 Task: Add kitchen and dining items to your Amazon cart, including bakeware, a casserole, a cutlery holder, and a dinner set.
Action: Mouse moved to (730, 77)
Screenshot: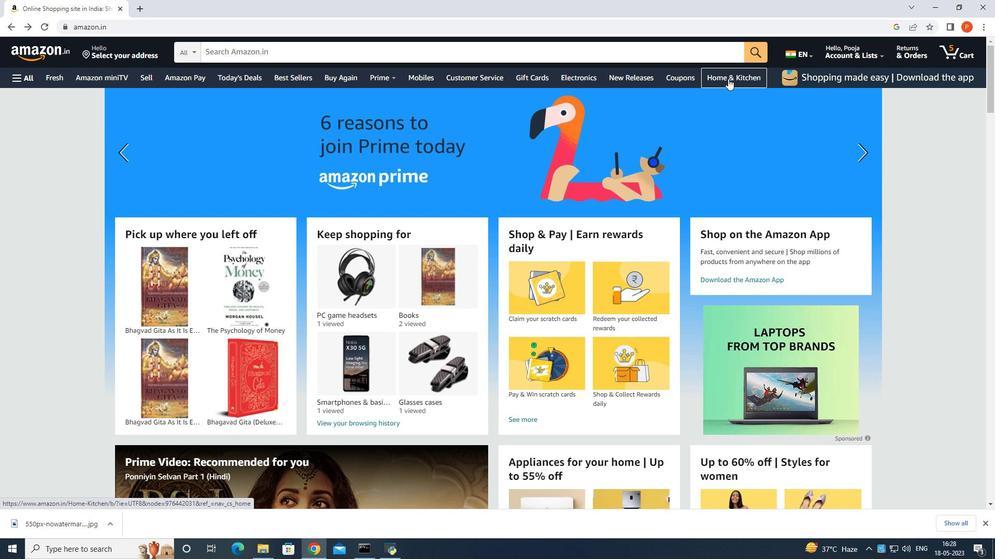 
Action: Mouse pressed left at (730, 77)
Screenshot: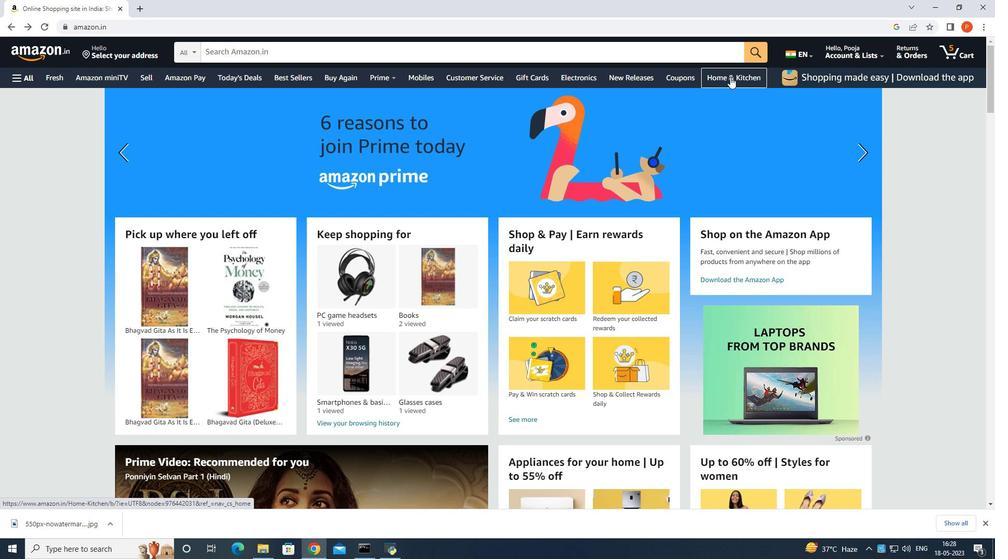 
Action: Mouse moved to (463, 236)
Screenshot: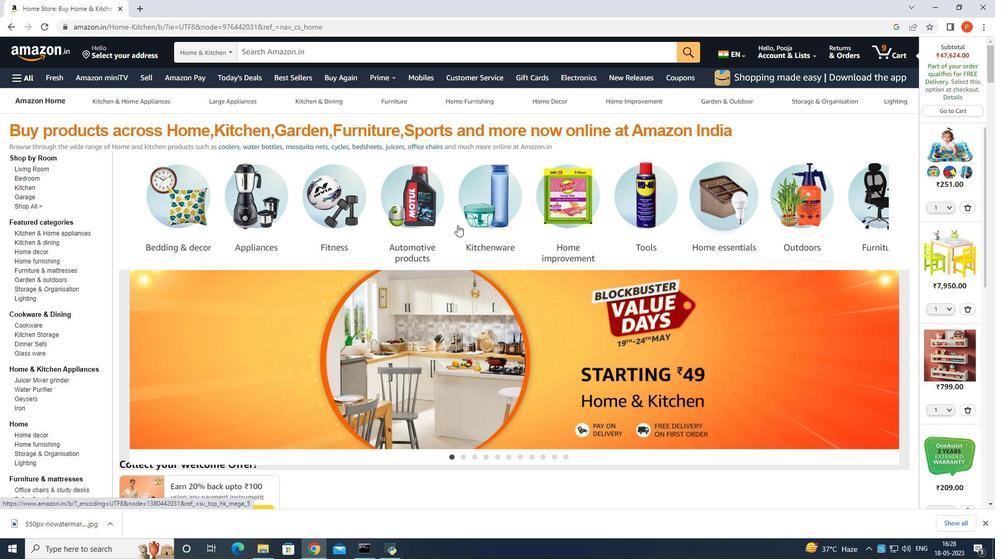 
Action: Mouse scrolled (463, 236) with delta (0, 0)
Screenshot: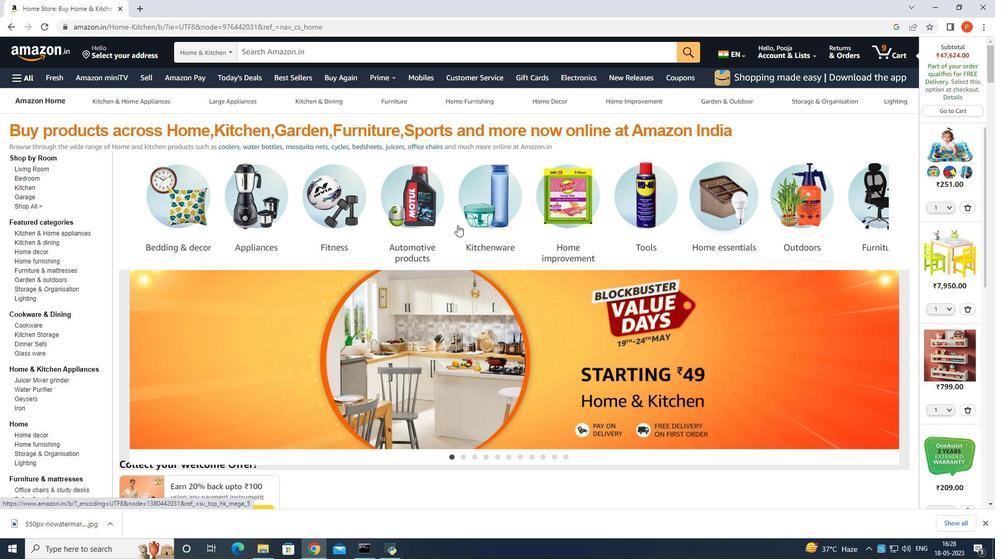 
Action: Mouse moved to (463, 239)
Screenshot: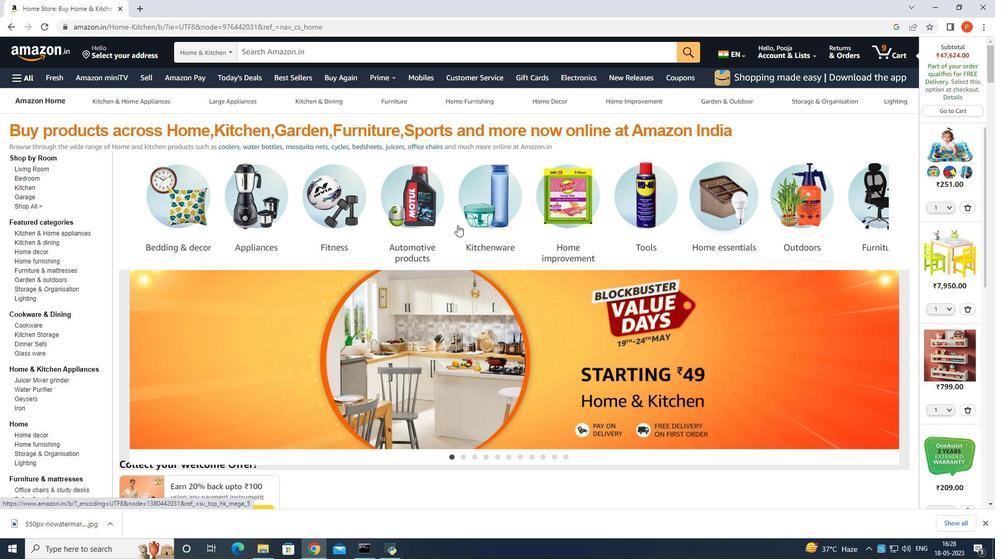 
Action: Mouse scrolled (463, 238) with delta (0, 0)
Screenshot: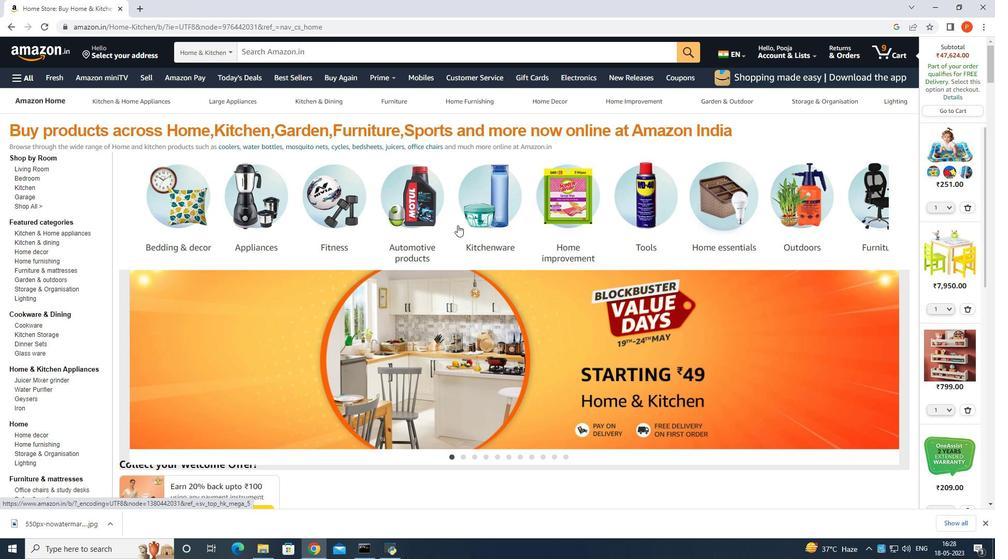 
Action: Mouse moved to (463, 240)
Screenshot: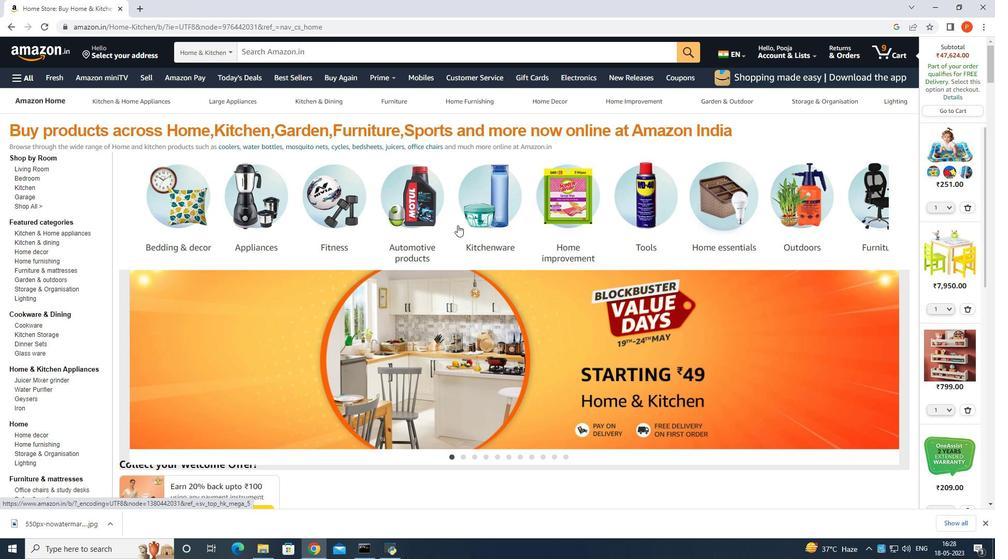 
Action: Mouse scrolled (463, 239) with delta (0, 0)
Screenshot: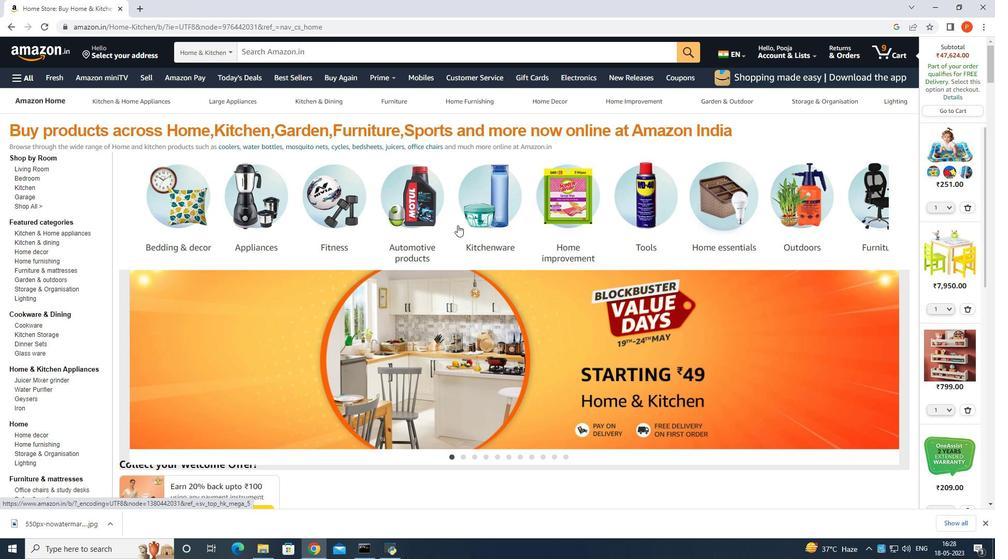 
Action: Mouse moved to (464, 245)
Screenshot: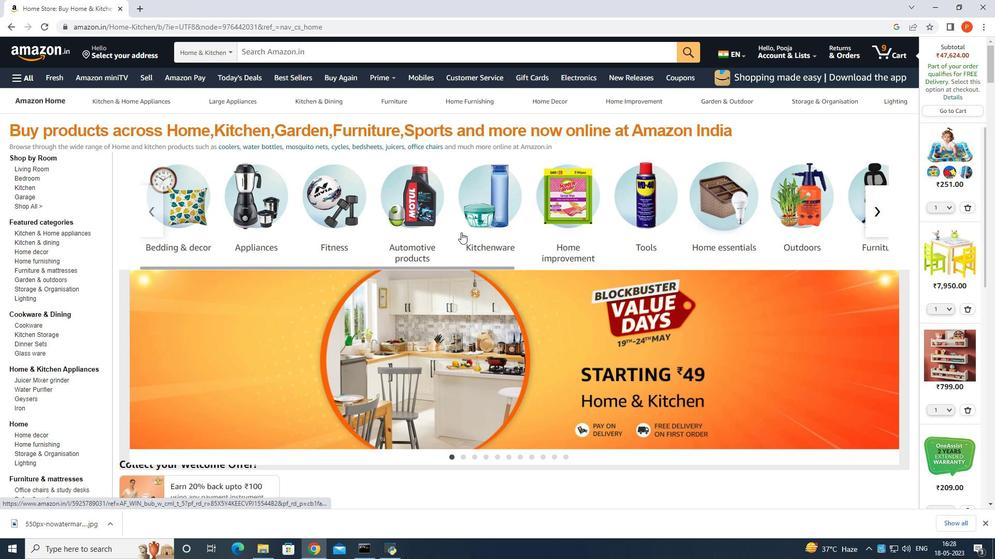 
Action: Mouse scrolled (464, 245) with delta (0, 0)
Screenshot: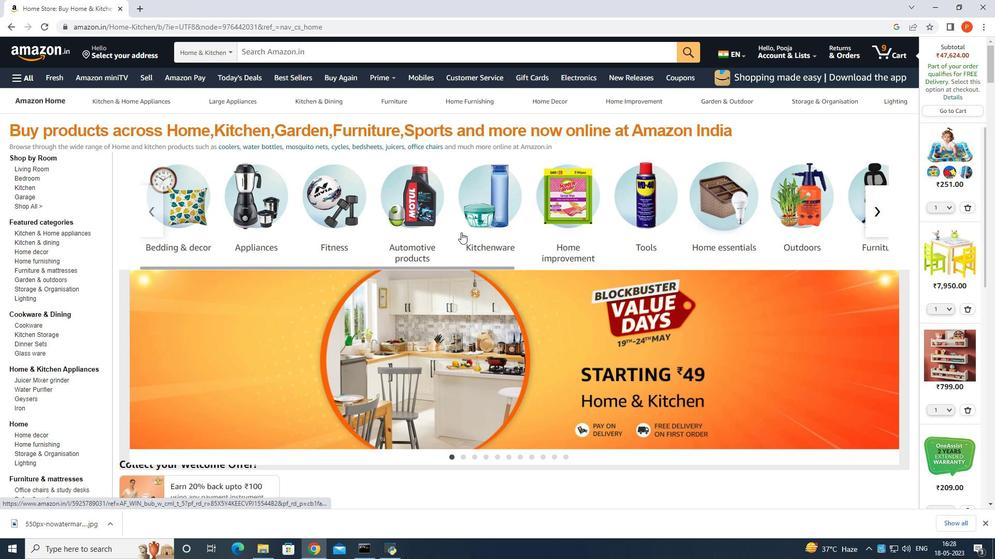
Action: Mouse moved to (465, 252)
Screenshot: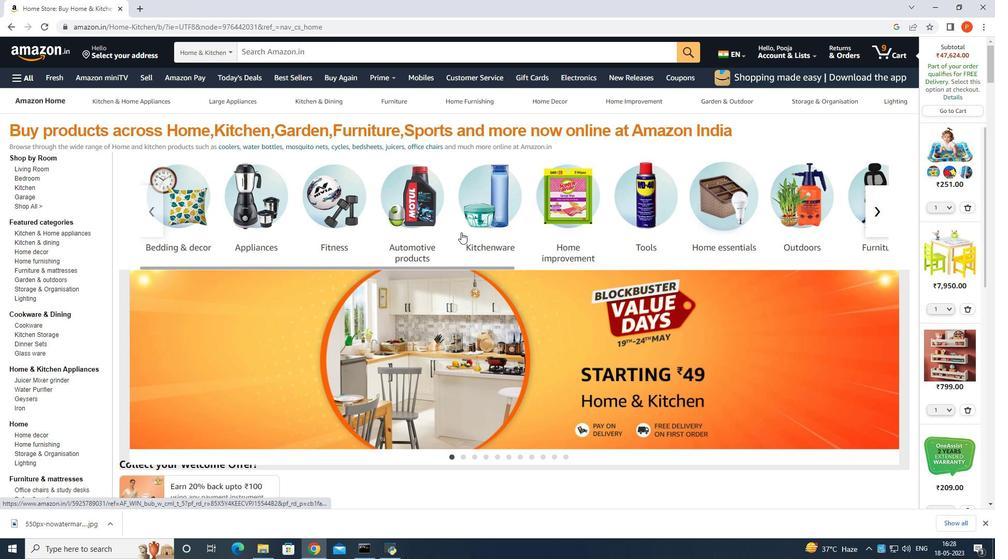 
Action: Mouse scrolled (465, 251) with delta (0, 0)
Screenshot: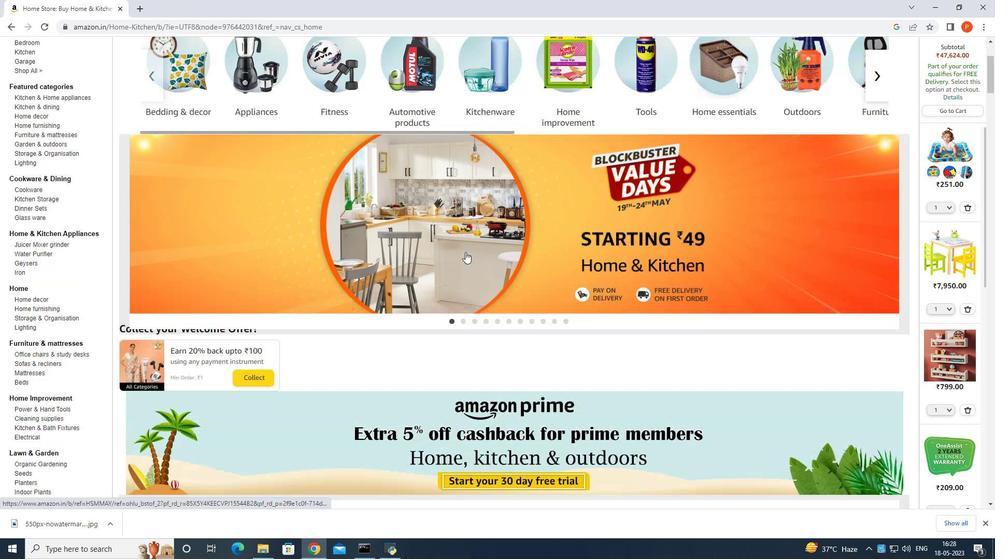 
Action: Mouse scrolled (465, 251) with delta (0, 0)
Screenshot: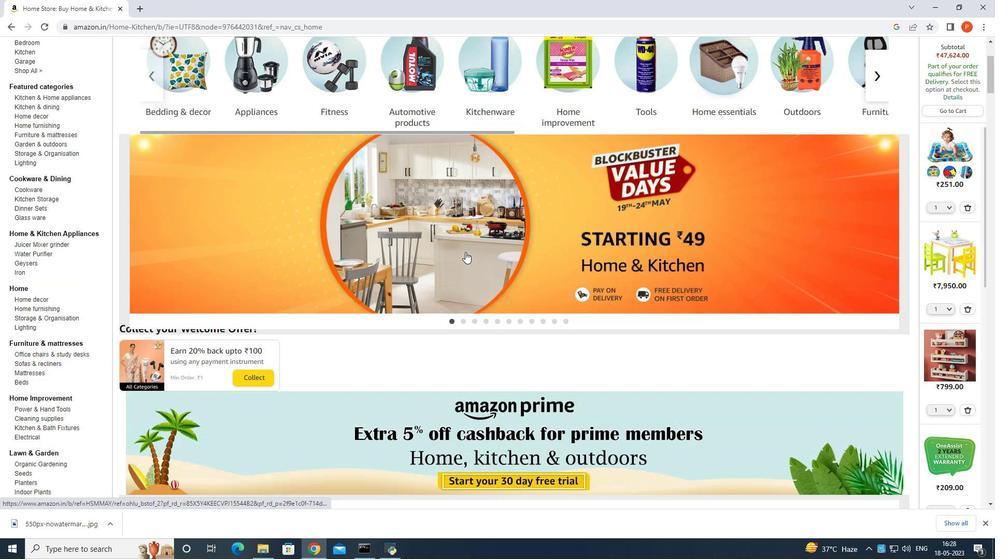 
Action: Mouse scrolled (465, 253) with delta (0, 0)
Screenshot: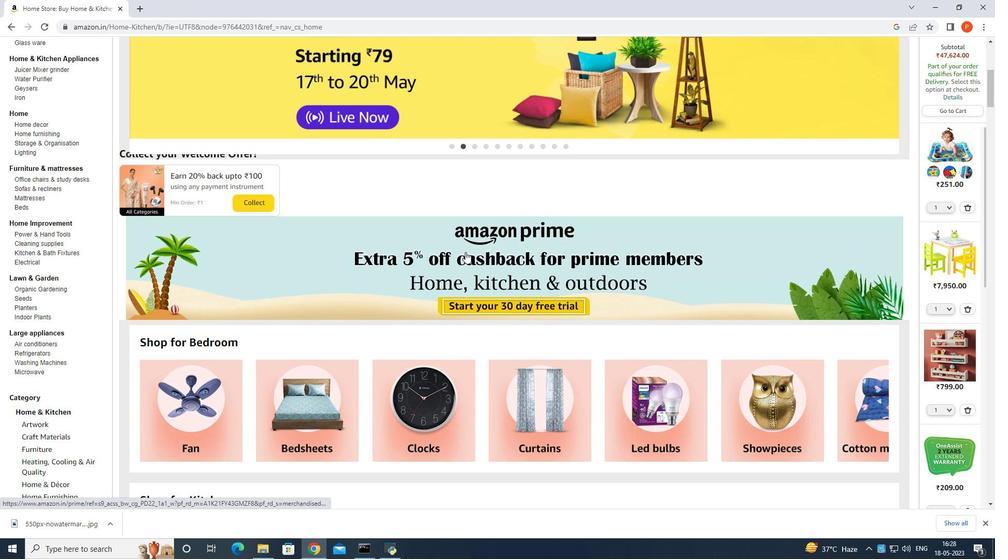 
Action: Mouse moved to (466, 252)
Screenshot: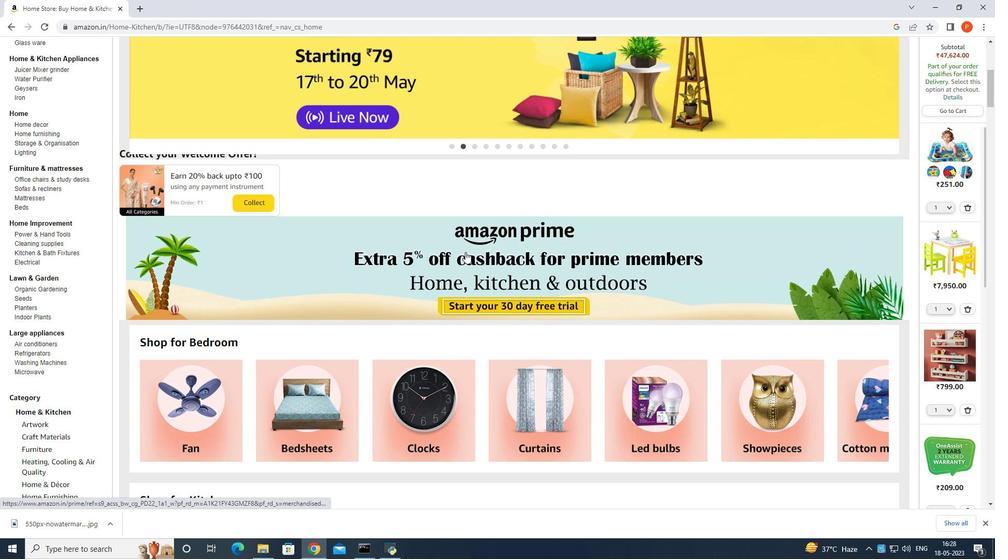 
Action: Mouse scrolled (466, 253) with delta (0, 0)
Screenshot: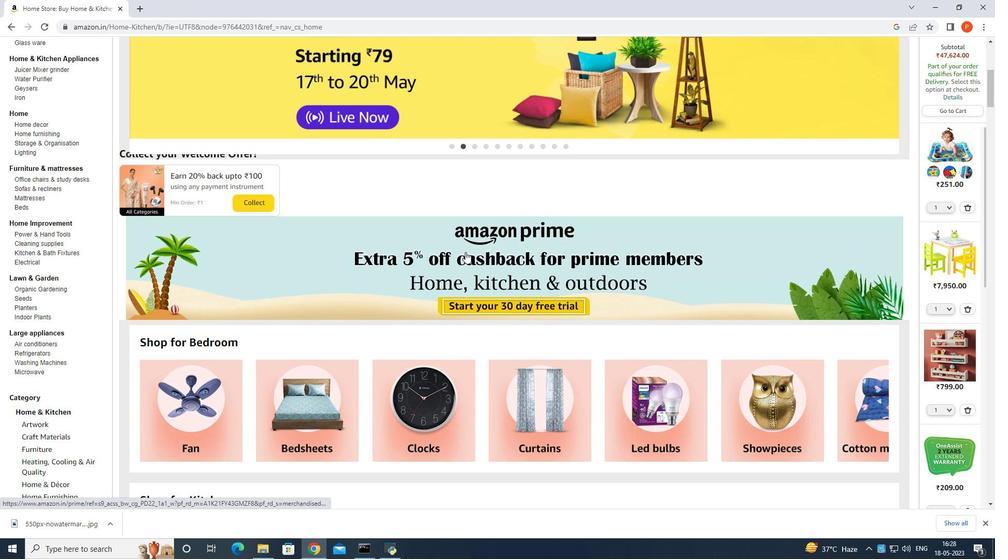 
Action: Mouse scrolled (466, 253) with delta (0, 0)
Screenshot: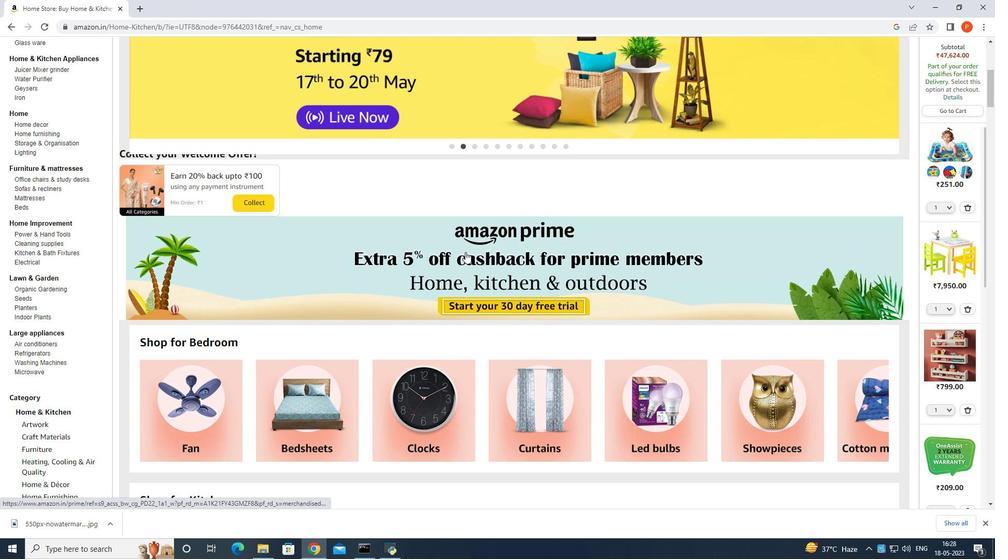
Action: Mouse scrolled (466, 253) with delta (0, 0)
Screenshot: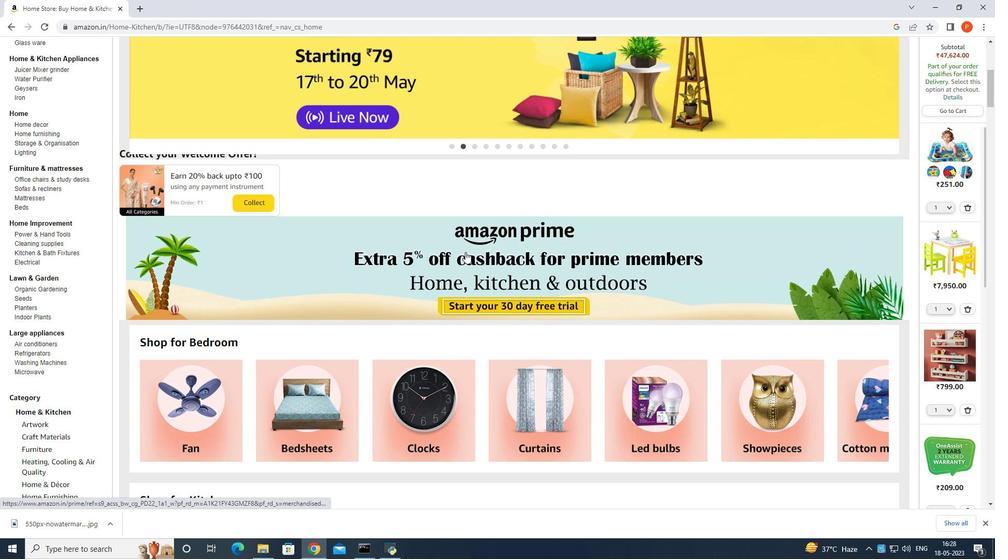 
Action: Mouse scrolled (466, 253) with delta (0, 0)
Screenshot: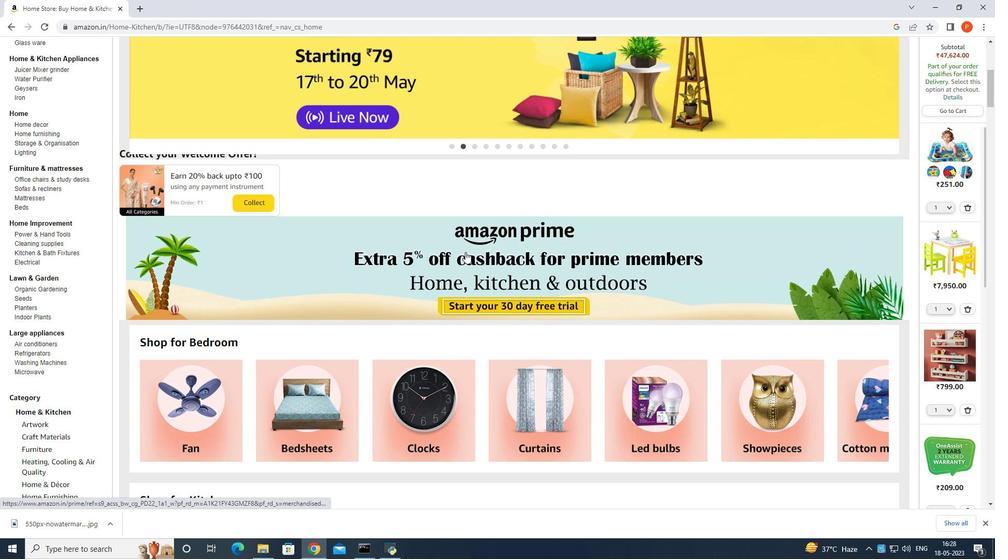 
Action: Mouse scrolled (466, 253) with delta (0, 0)
Screenshot: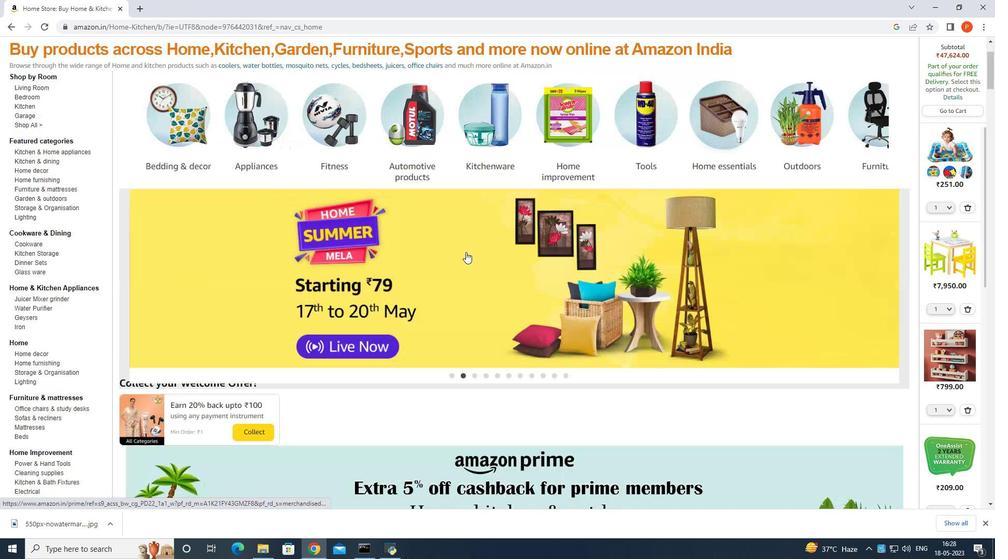 
Action: Mouse scrolled (466, 253) with delta (0, 0)
Screenshot: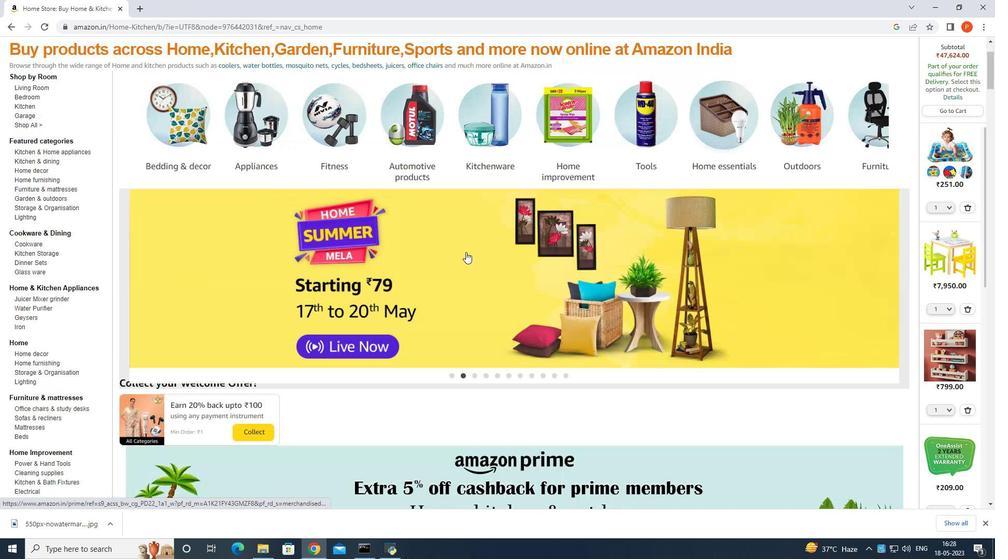 
Action: Mouse scrolled (466, 253) with delta (0, 0)
Screenshot: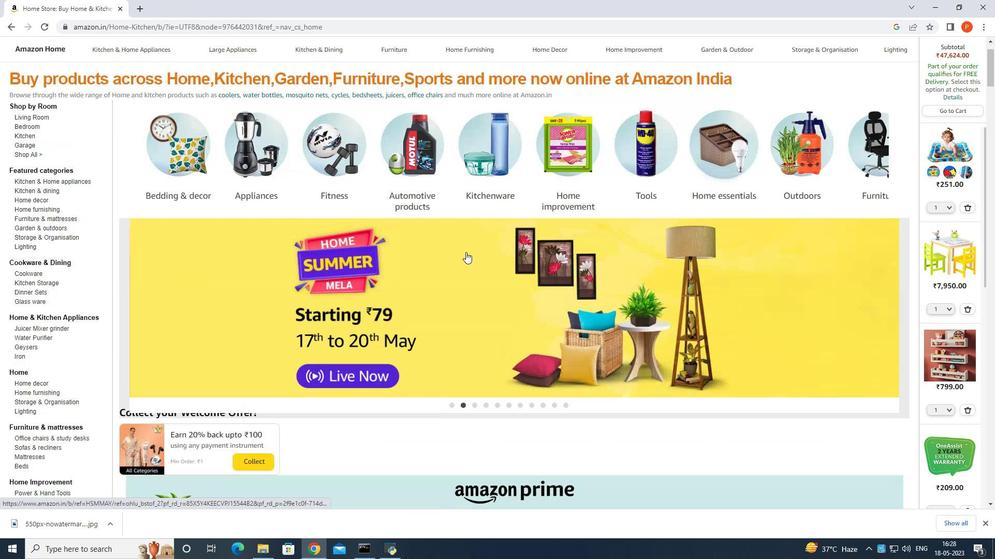 
Action: Mouse moved to (471, 52)
Screenshot: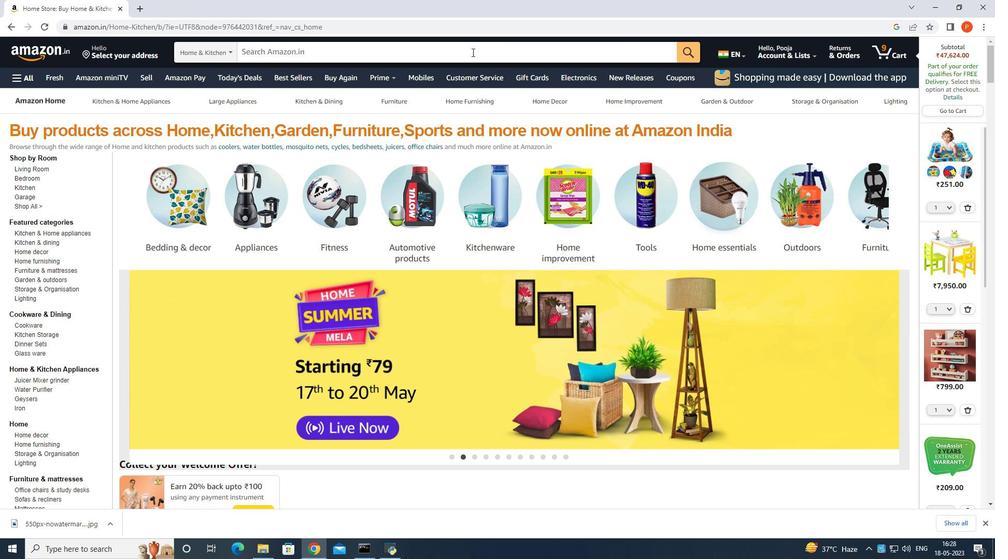 
Action: Mouse pressed left at (471, 52)
Screenshot: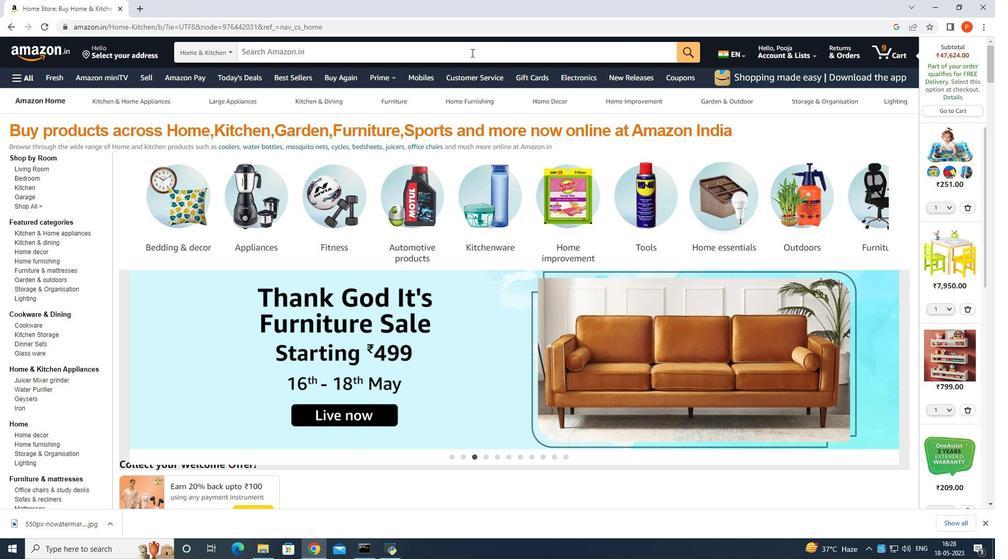
Action: Key pressed kitchen<Key.space>and<Key.space>dining<Key.space>bakewae<Key.backspace>re<Key.enter>
Screenshot: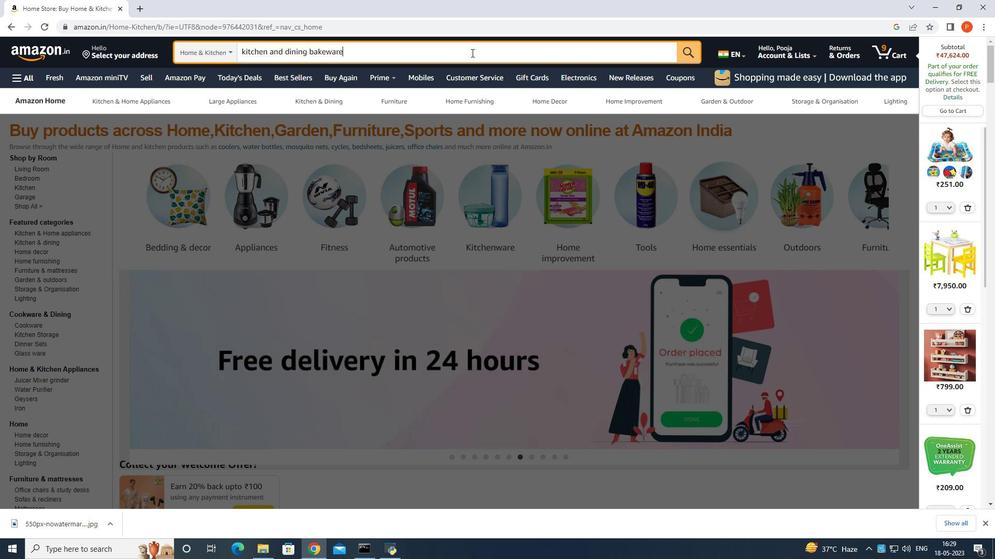 
Action: Mouse moved to (461, 128)
Screenshot: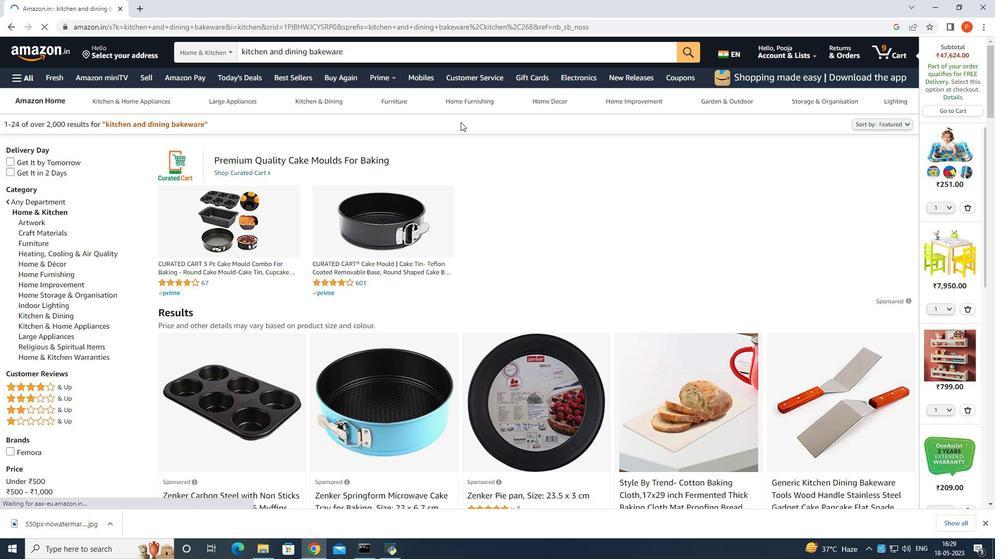 
Action: Mouse scrolled (460, 122) with delta (0, 0)
Screenshot: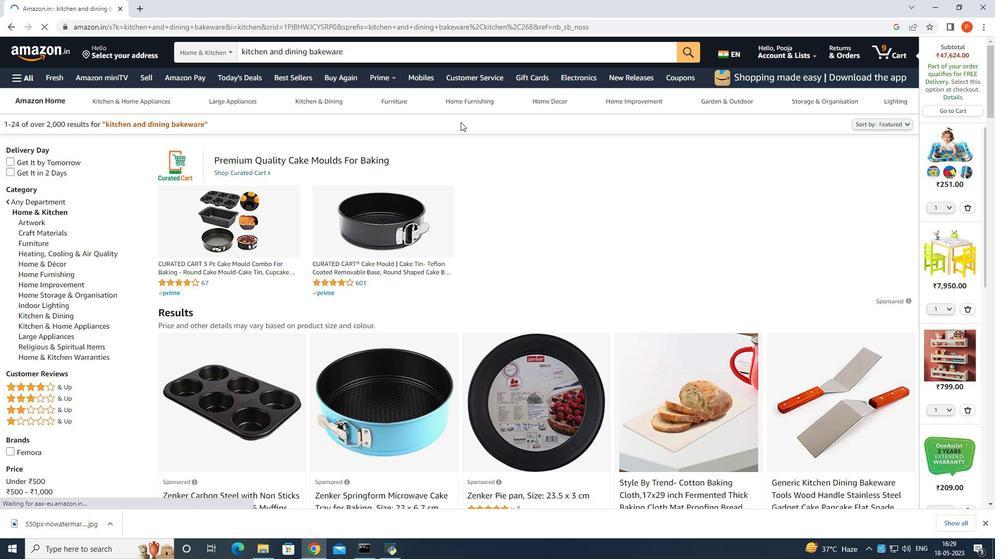 
Action: Mouse moved to (463, 130)
Screenshot: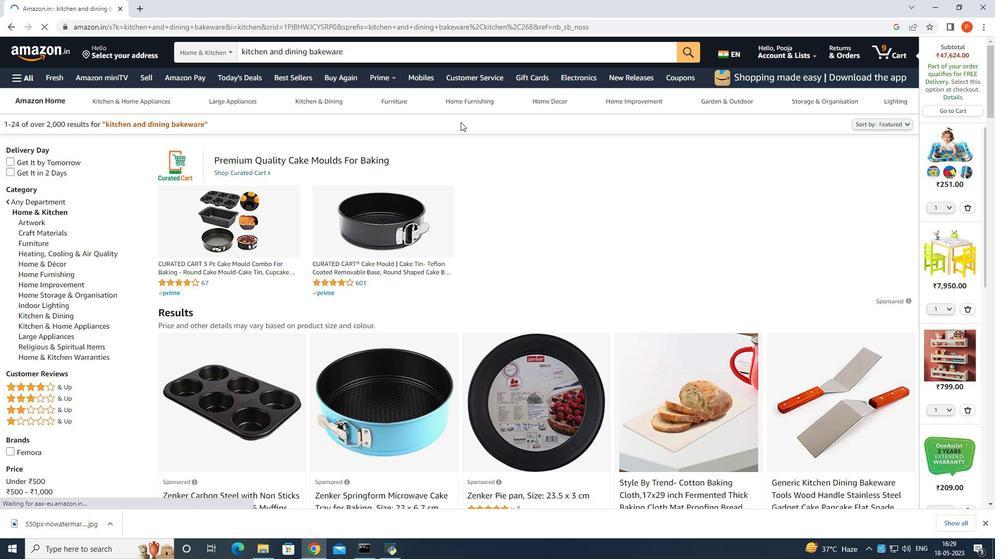 
Action: Mouse scrolled (461, 126) with delta (0, 0)
Screenshot: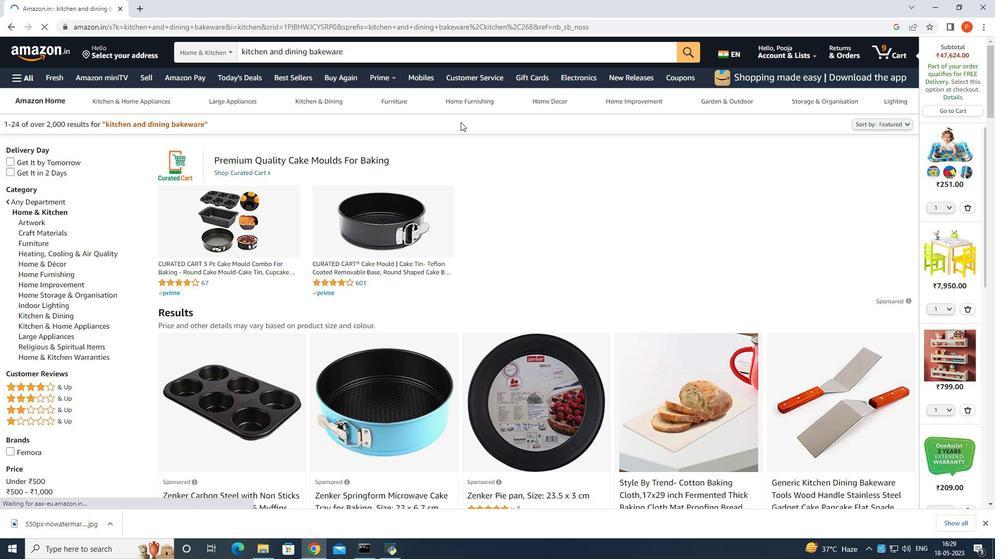 
Action: Mouse moved to (463, 132)
Screenshot: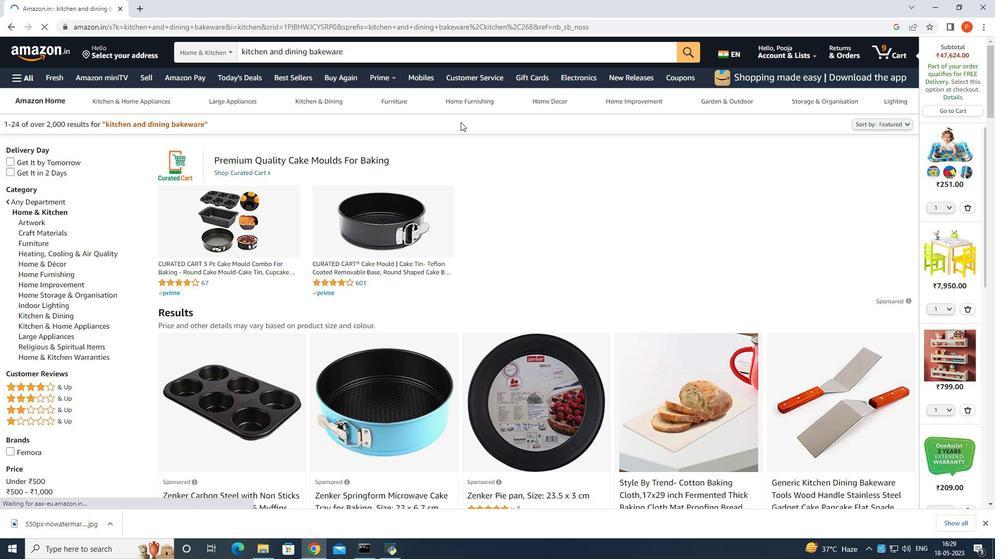 
Action: Mouse scrolled (463, 131) with delta (0, 0)
Screenshot: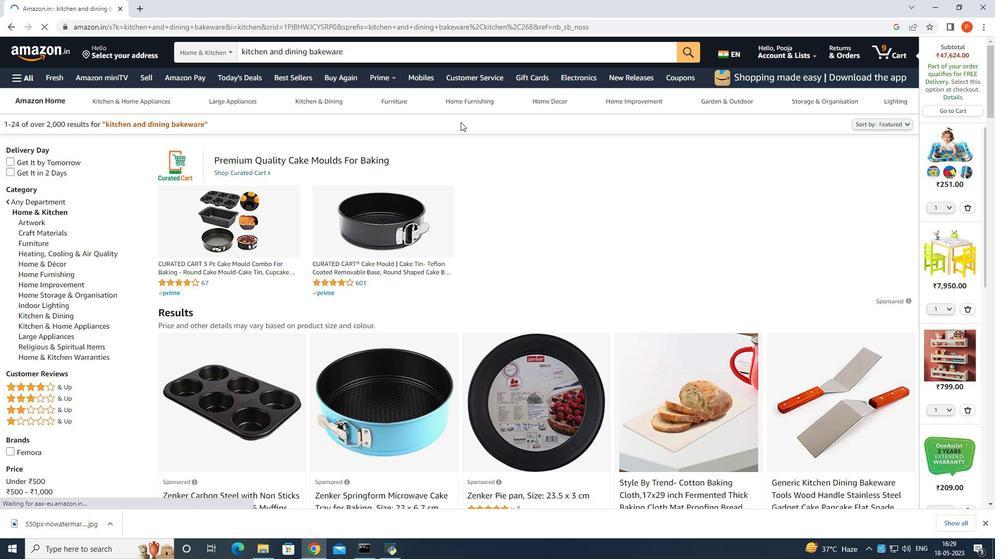 
Action: Mouse moved to (466, 136)
Screenshot: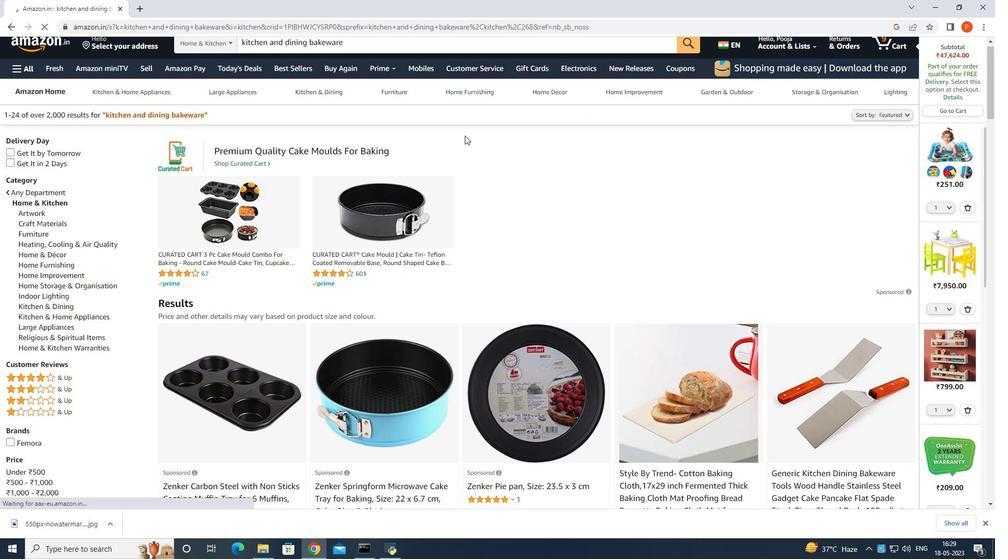 
Action: Mouse scrolled (466, 135) with delta (0, 0)
Screenshot: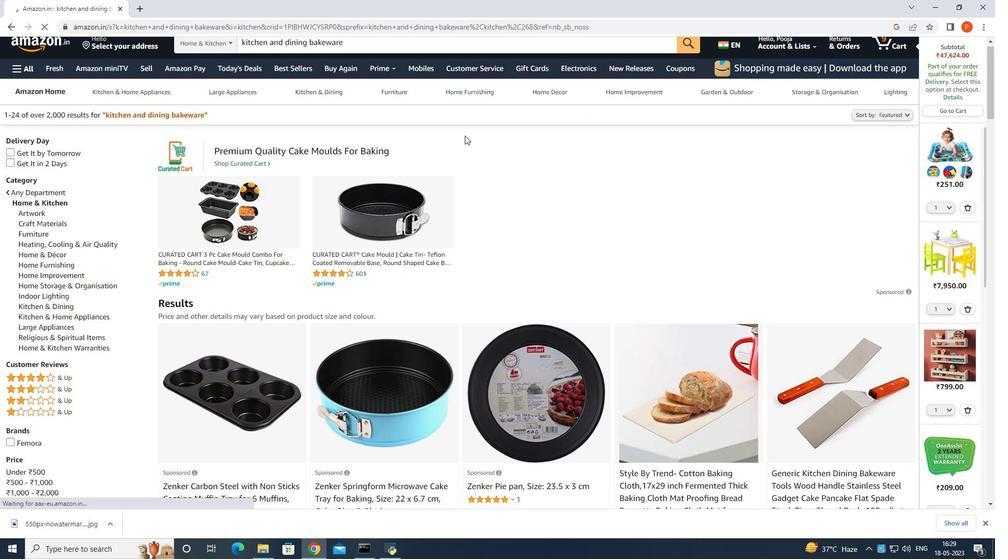 
Action: Mouse moved to (468, 136)
Screenshot: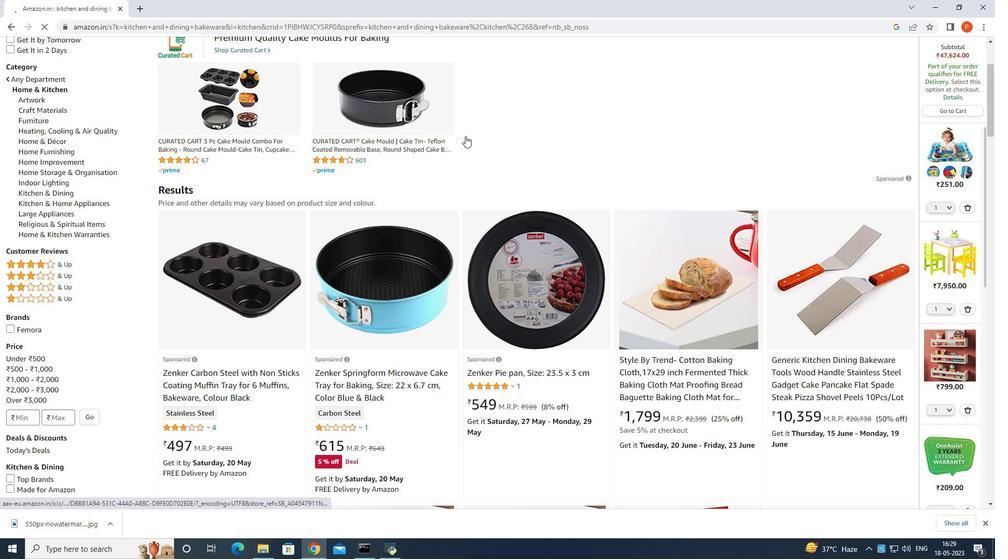
Action: Mouse scrolled (467, 135) with delta (0, 0)
Screenshot: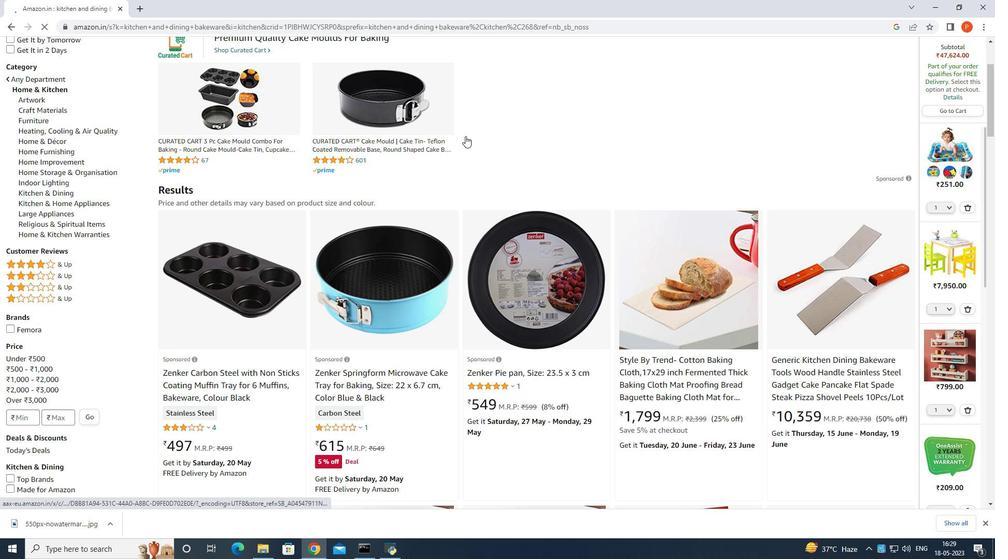 
Action: Mouse scrolled (468, 136) with delta (0, 0)
Screenshot: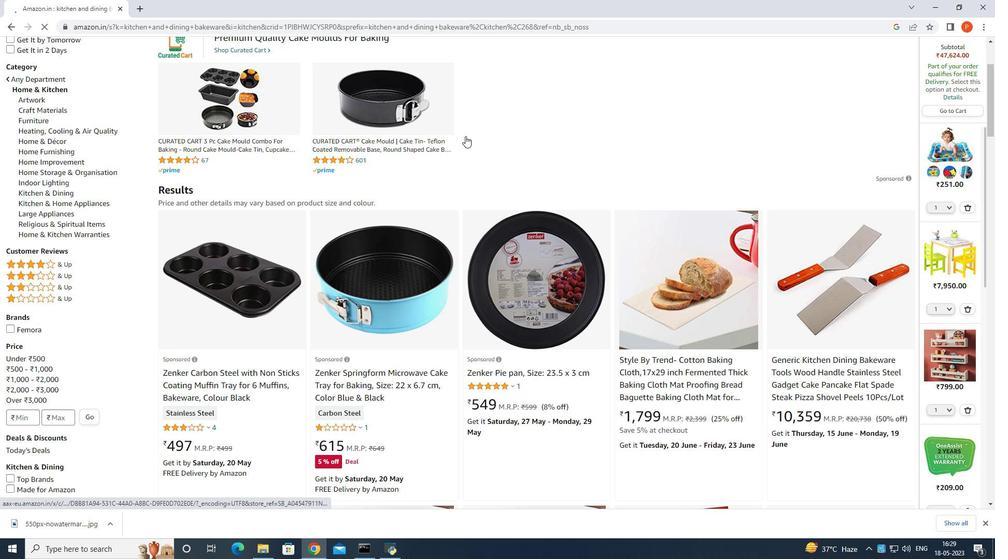 
Action: Mouse moved to (472, 148)
Screenshot: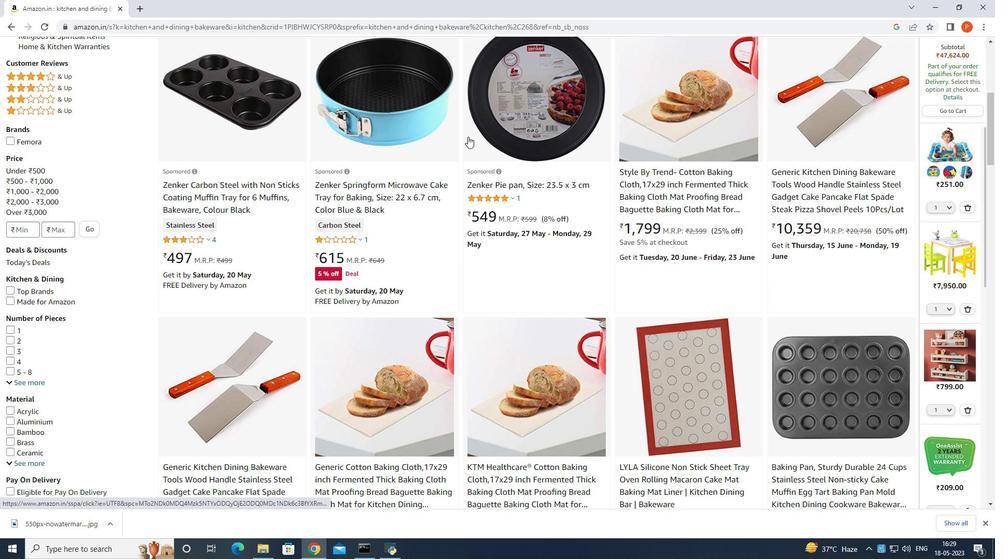 
Action: Mouse scrolled (472, 147) with delta (0, 0)
Screenshot: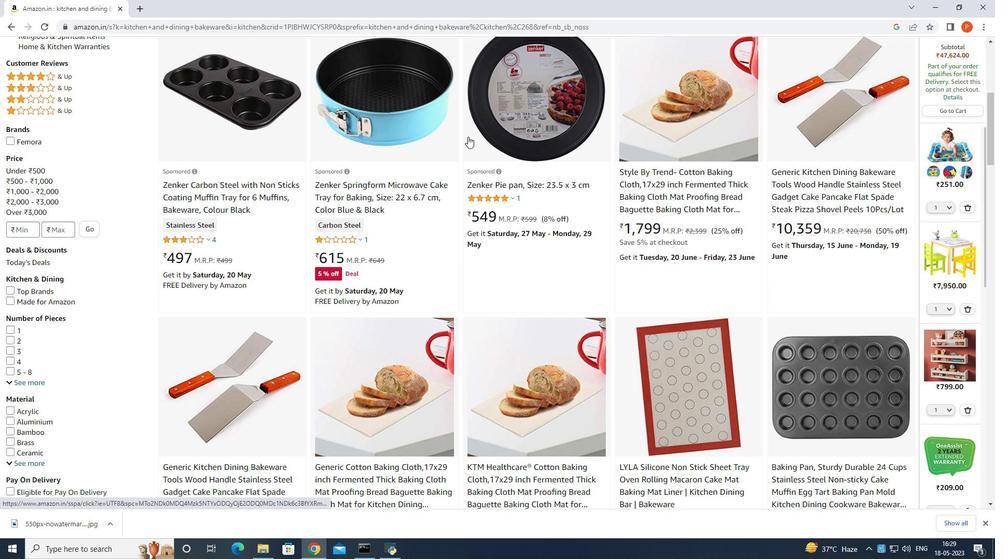 
Action: Mouse moved to (474, 156)
Screenshot: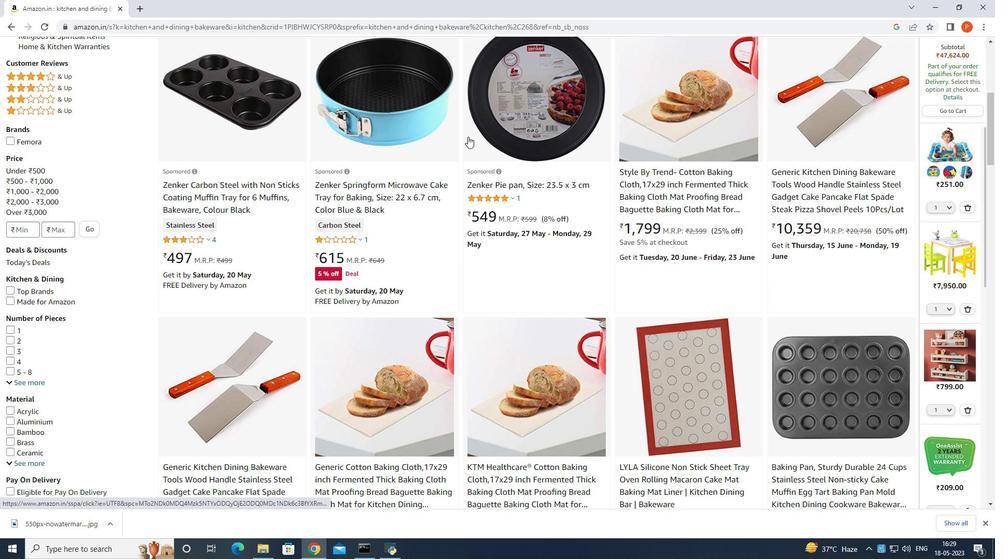 
Action: Mouse scrolled (474, 155) with delta (0, 0)
Screenshot: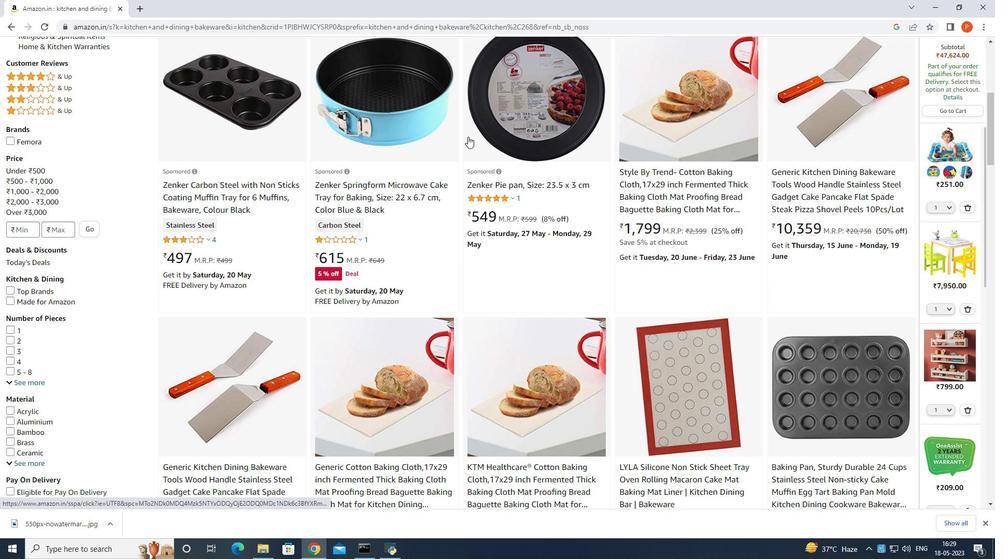 
Action: Mouse moved to (475, 160)
Screenshot: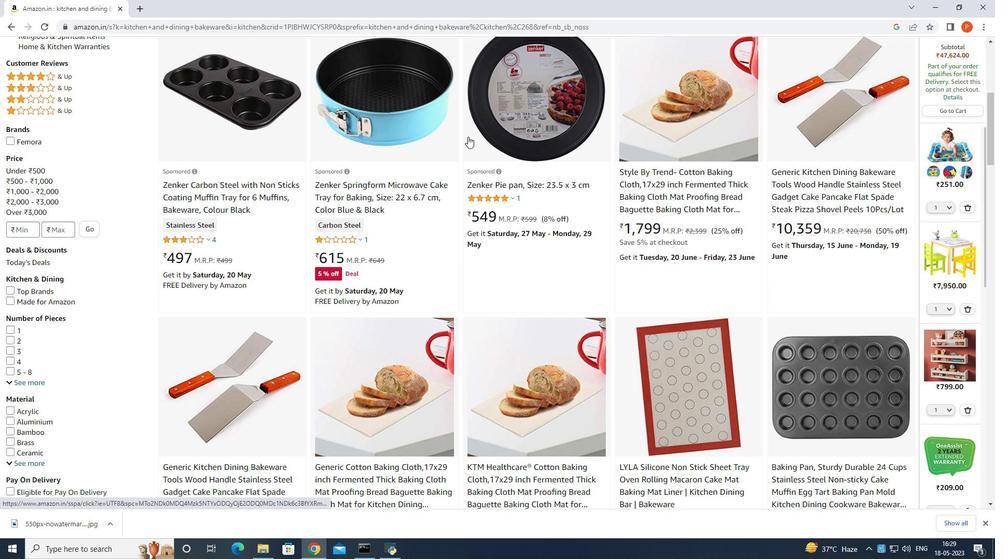 
Action: Mouse scrolled (475, 160) with delta (0, 0)
Screenshot: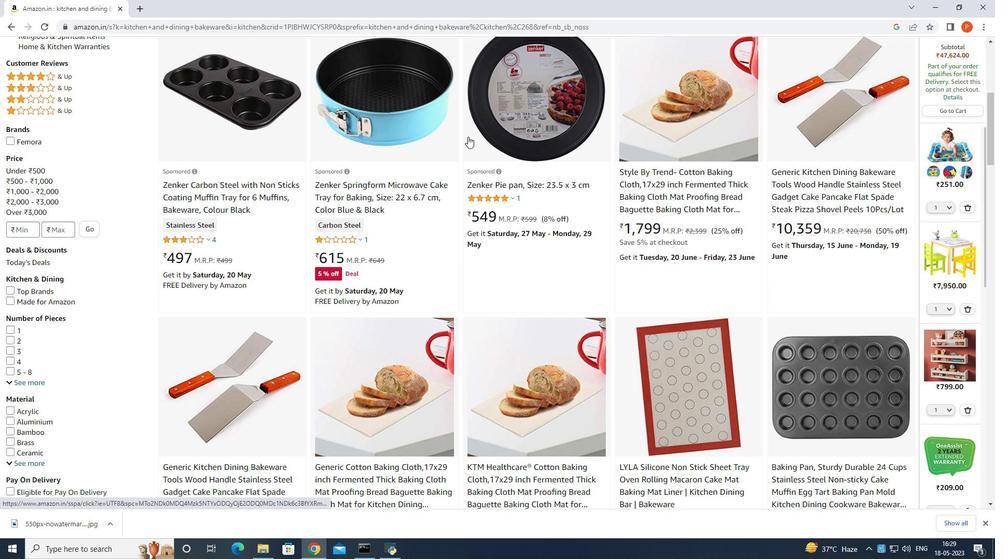 
Action: Mouse scrolled (475, 160) with delta (0, 0)
Screenshot: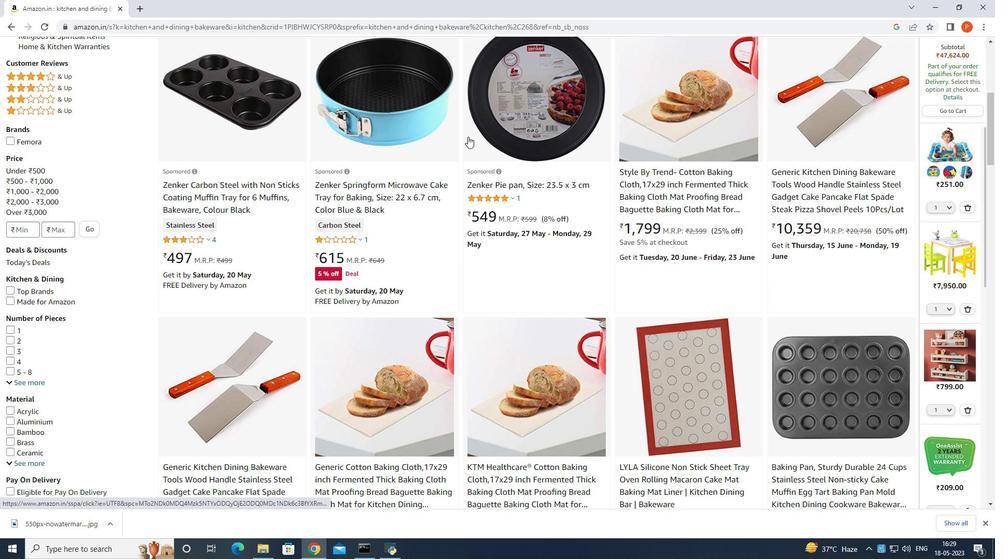 
Action: Mouse scrolled (475, 160) with delta (0, 0)
Screenshot: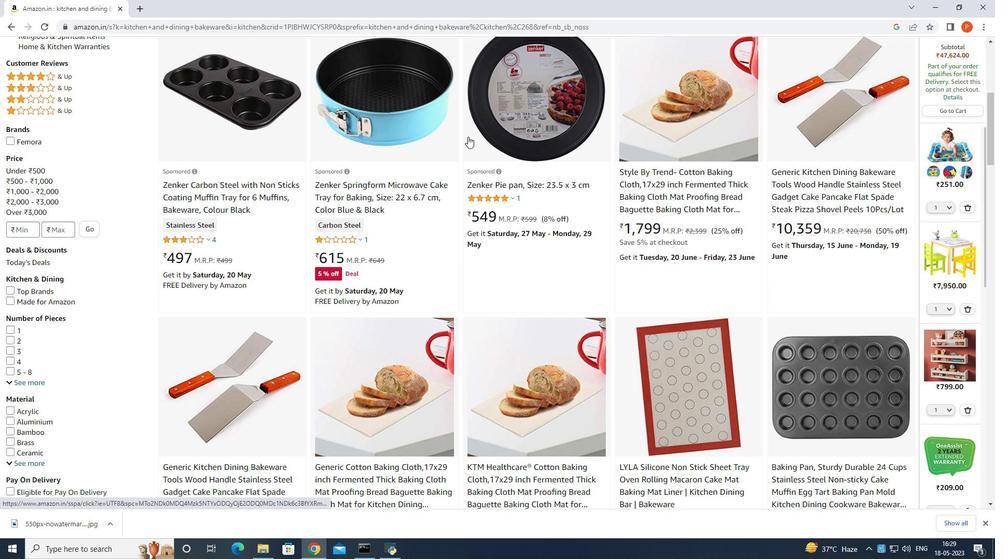 
Action: Mouse scrolled (475, 160) with delta (0, 0)
Screenshot: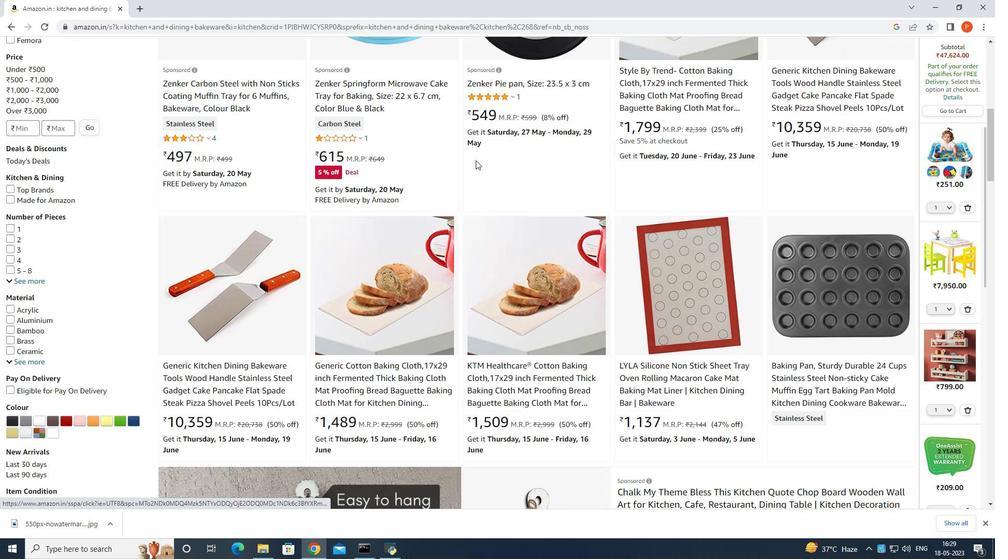 
Action: Mouse scrolled (475, 160) with delta (0, 0)
Screenshot: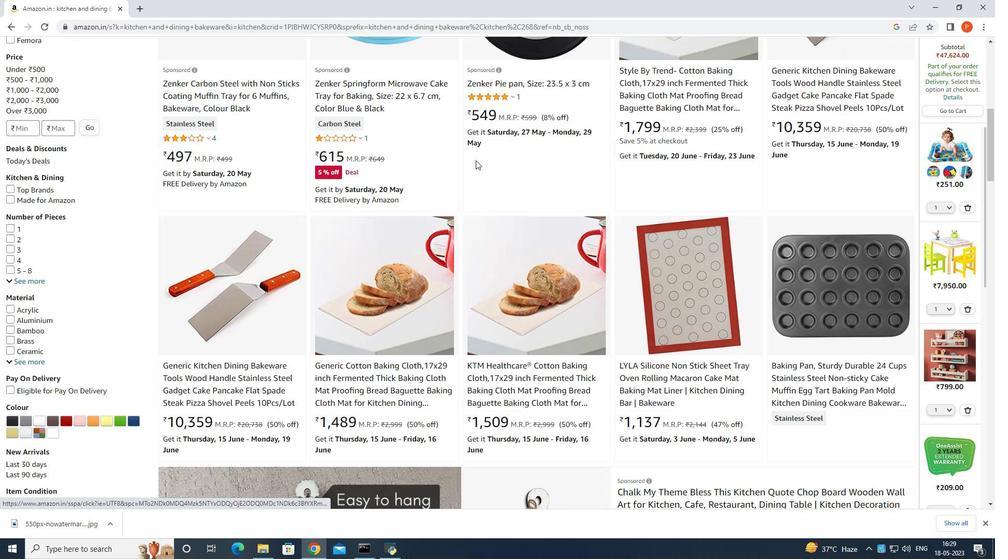 
Action: Mouse scrolled (475, 160) with delta (0, 0)
Screenshot: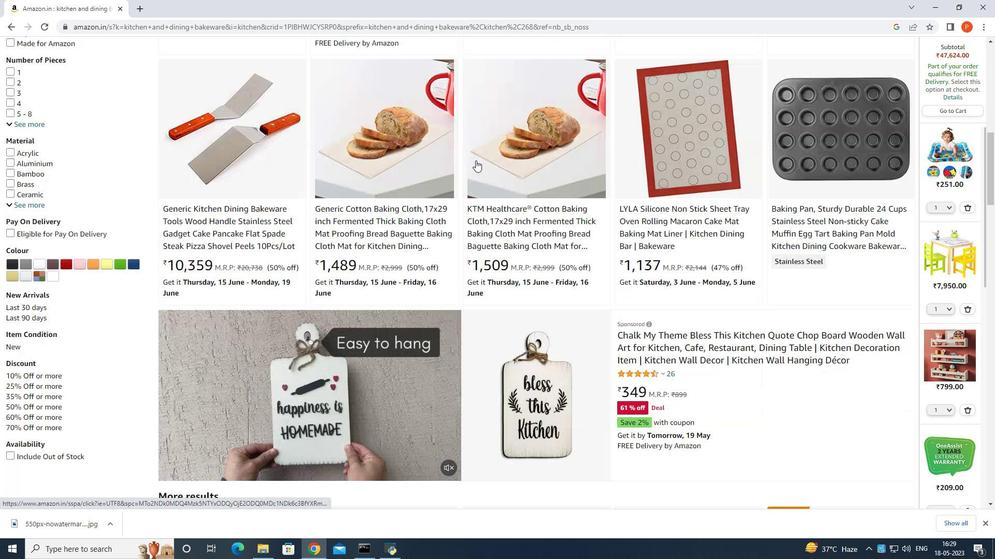 
Action: Mouse scrolled (475, 161) with delta (0, 0)
Screenshot: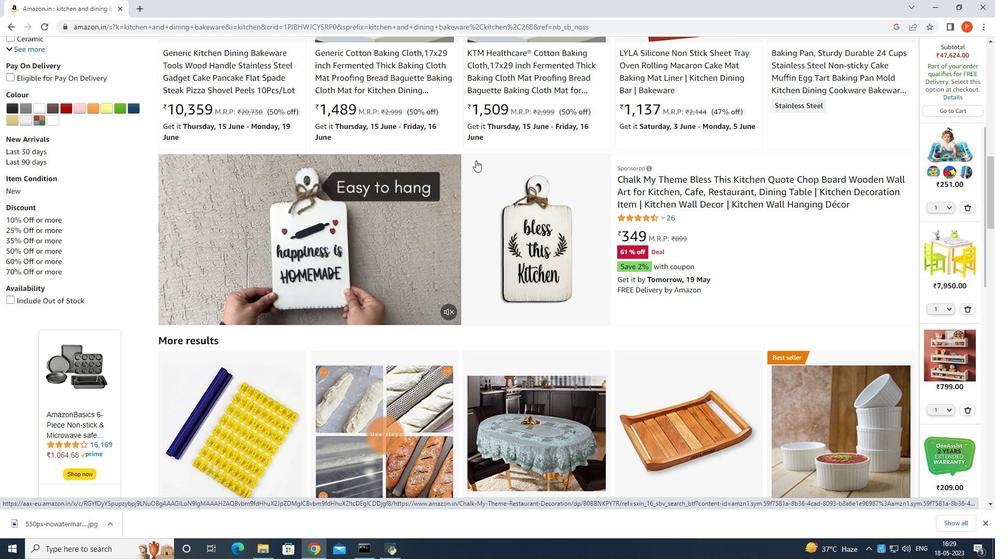 
Action: Mouse scrolled (475, 161) with delta (0, 0)
Screenshot: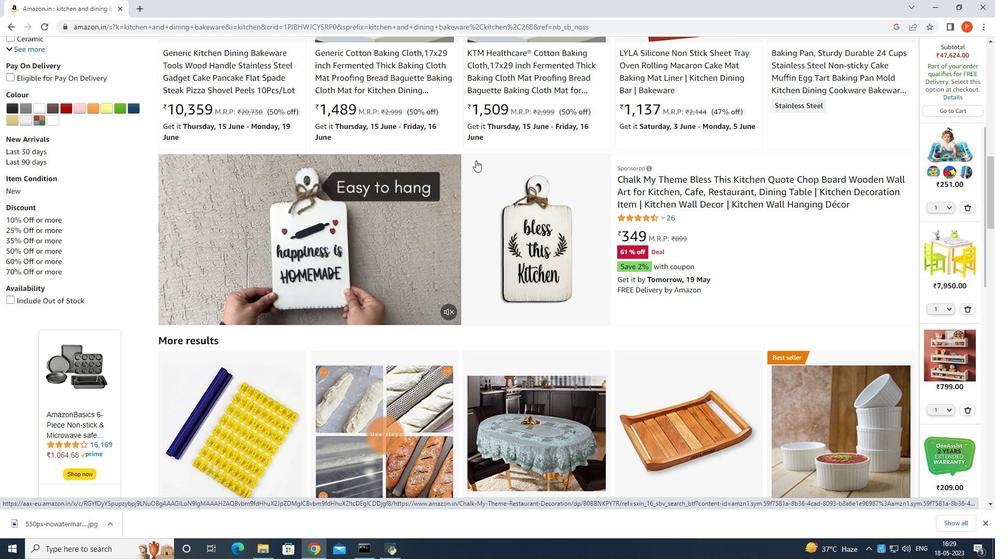
Action: Mouse scrolled (475, 161) with delta (0, 0)
Screenshot: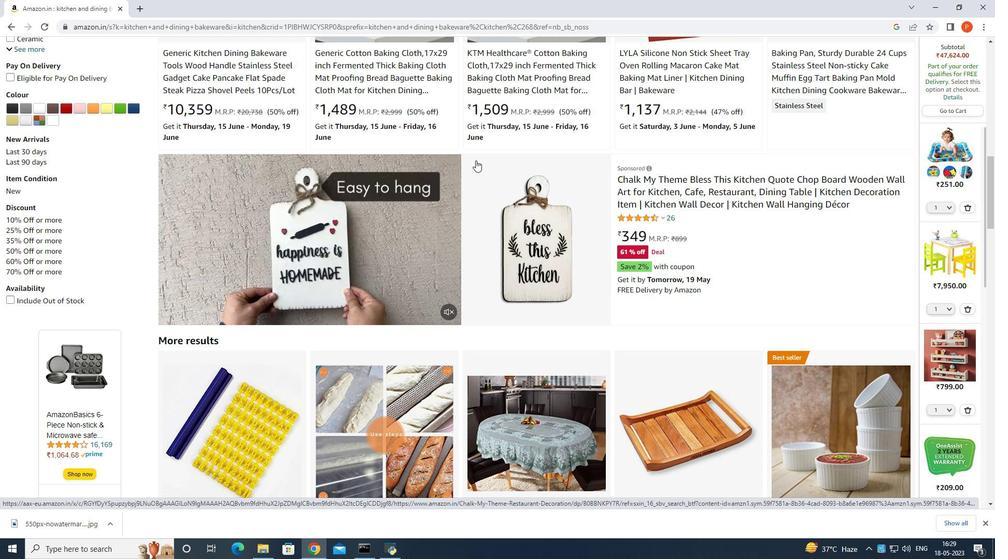 
Action: Mouse scrolled (475, 161) with delta (0, 0)
Screenshot: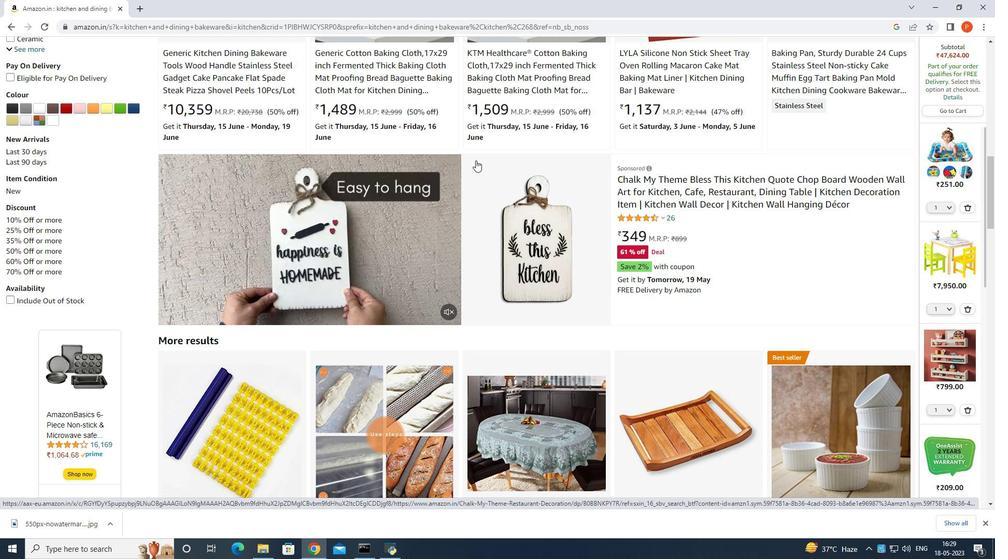 
Action: Mouse scrolled (475, 161) with delta (0, 0)
Screenshot: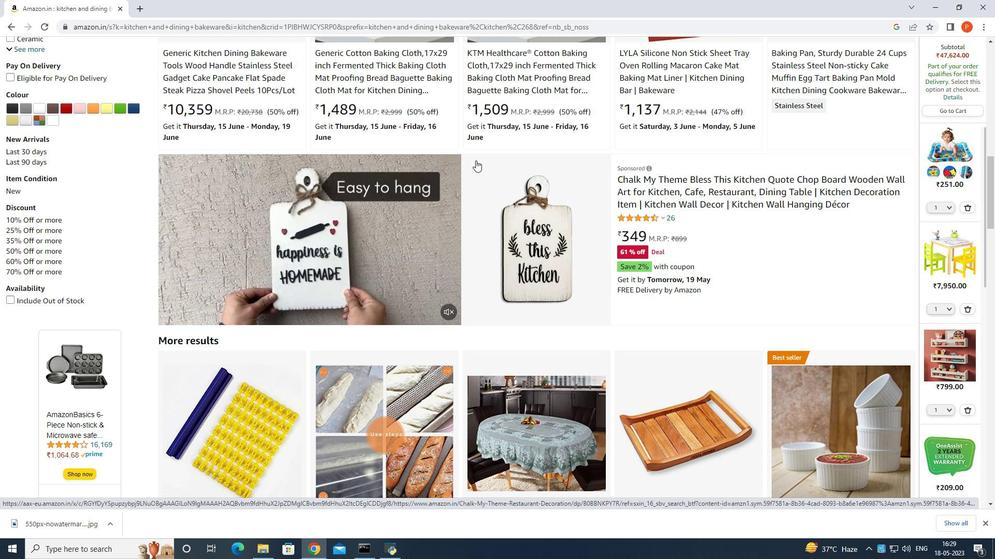 
Action: Mouse scrolled (475, 161) with delta (0, 0)
Screenshot: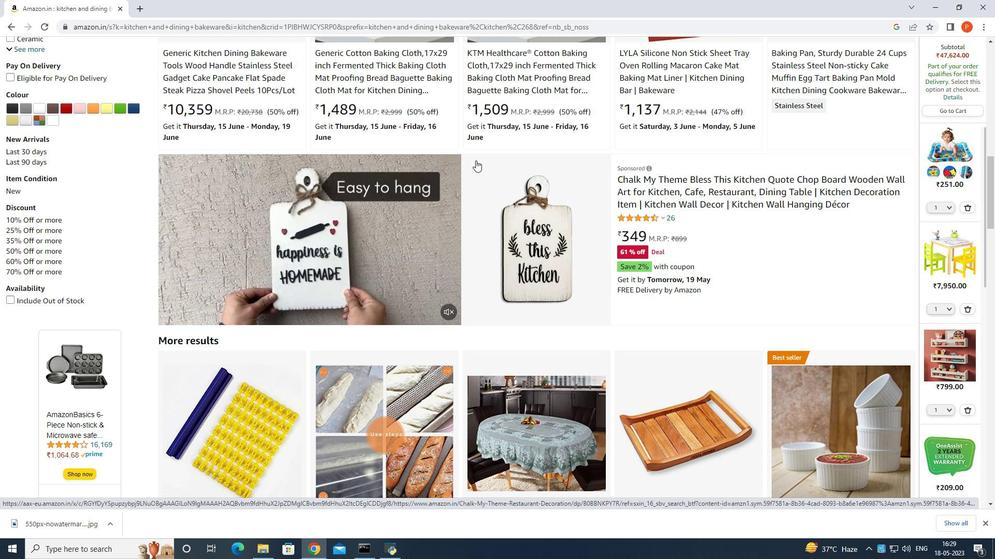 
Action: Mouse scrolled (475, 161) with delta (0, 0)
Screenshot: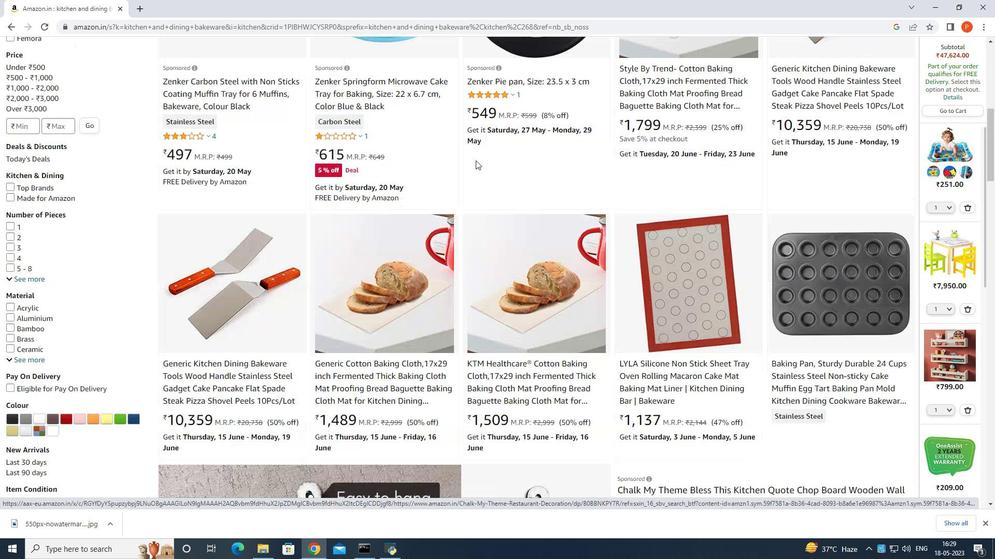 
Action: Mouse scrolled (475, 161) with delta (0, 0)
Screenshot: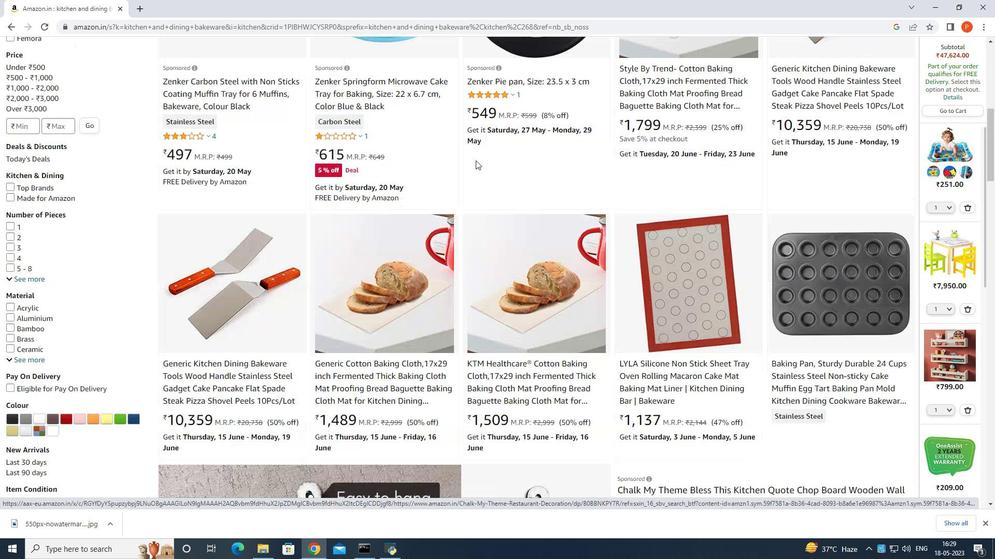 
Action: Mouse scrolled (475, 161) with delta (0, 0)
Screenshot: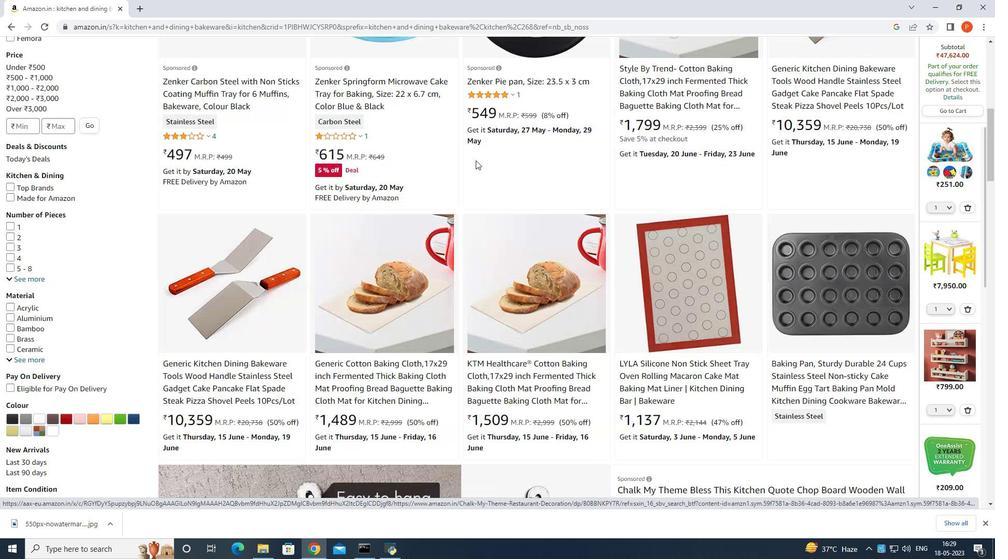 
Action: Mouse scrolled (475, 161) with delta (0, 0)
Screenshot: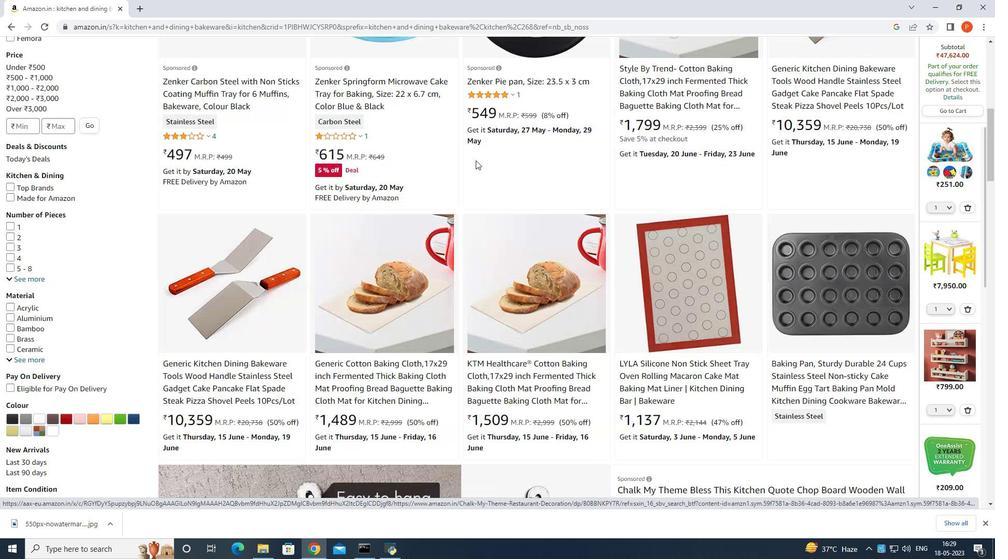 
Action: Mouse scrolled (475, 161) with delta (0, 0)
Screenshot: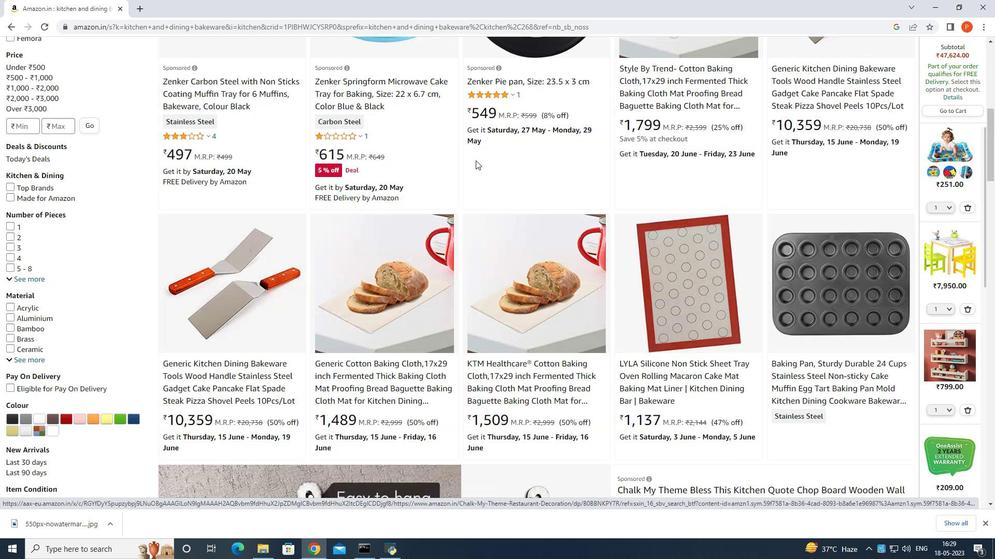 
Action: Mouse scrolled (475, 161) with delta (0, 0)
Screenshot: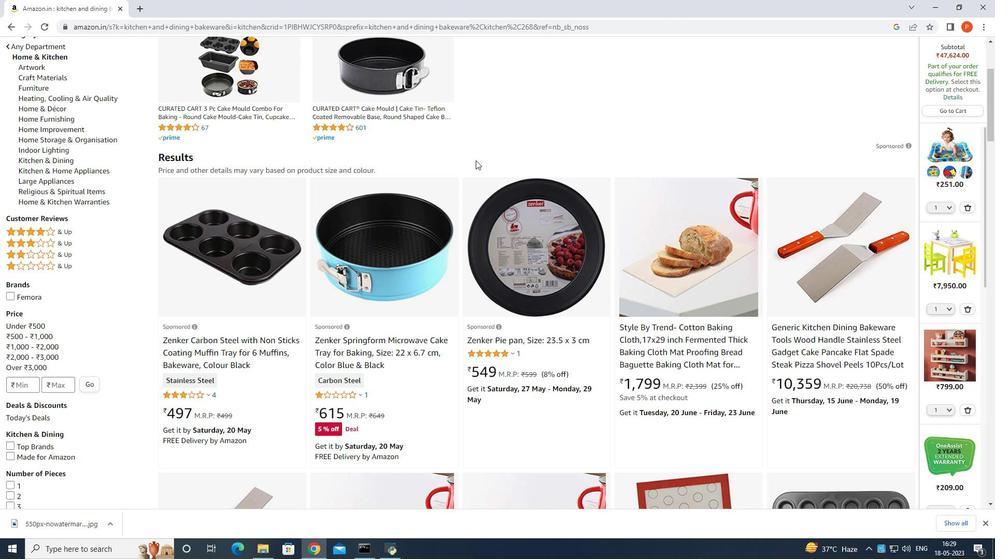 
Action: Mouse scrolled (475, 161) with delta (0, 0)
Screenshot: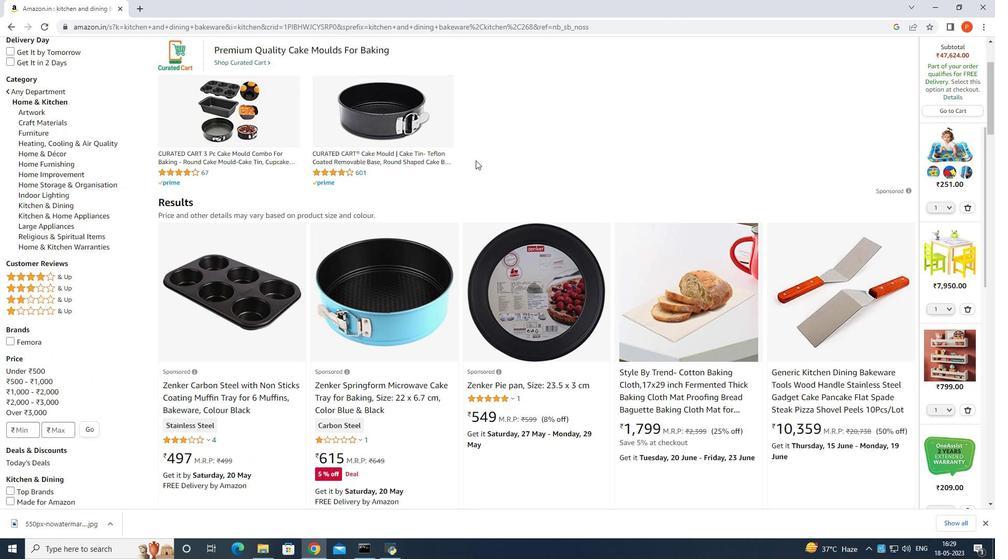 
Action: Mouse scrolled (475, 161) with delta (0, 0)
Screenshot: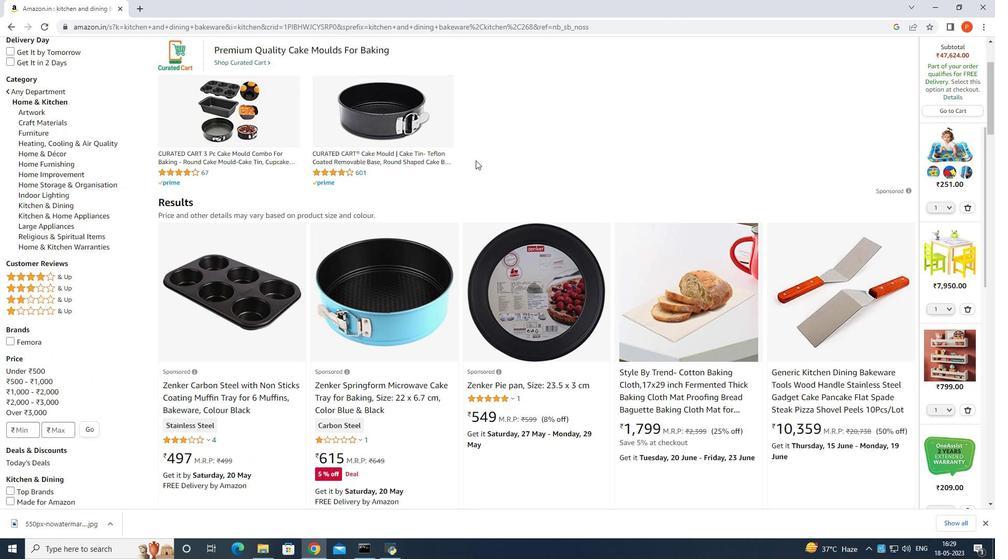 
Action: Mouse scrolled (475, 161) with delta (0, 0)
Screenshot: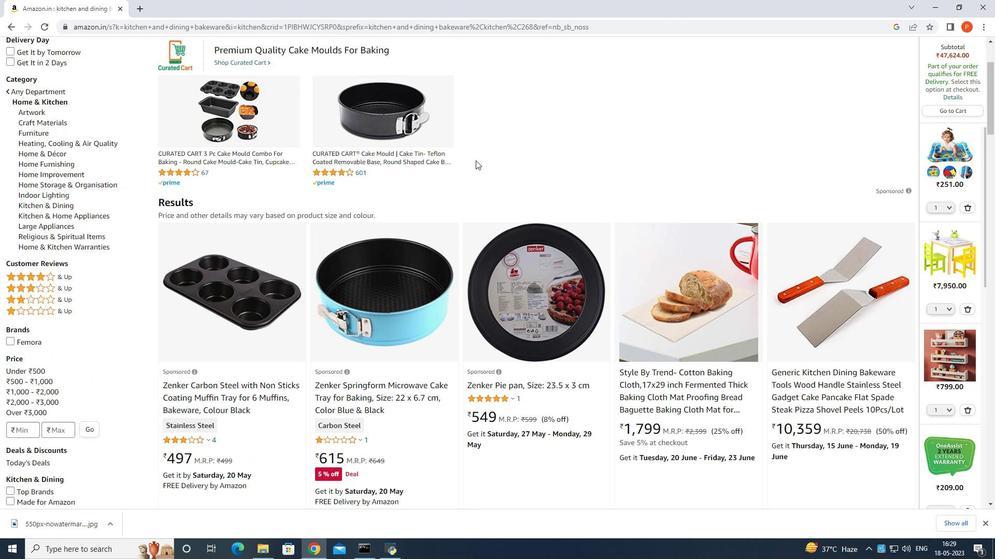 
Action: Mouse scrolled (475, 161) with delta (0, 0)
Screenshot: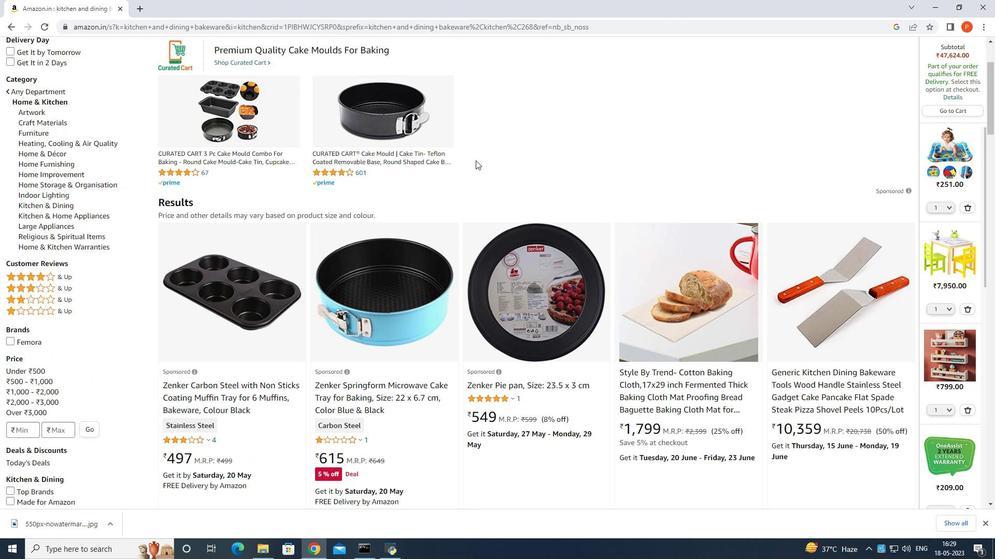 
Action: Mouse scrolled (475, 161) with delta (0, 0)
Screenshot: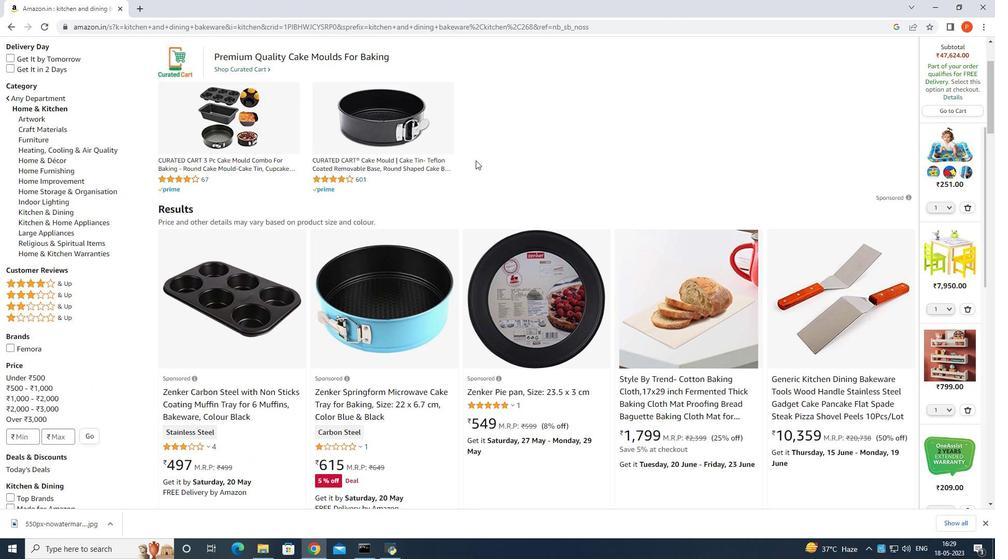 
Action: Mouse scrolled (475, 161) with delta (0, 0)
Screenshot: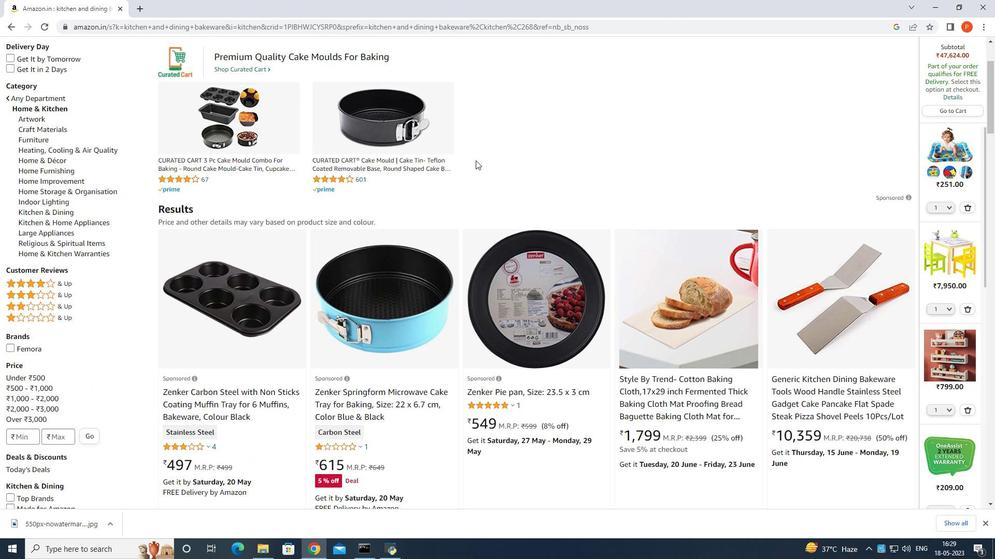
Action: Mouse moved to (249, 245)
Screenshot: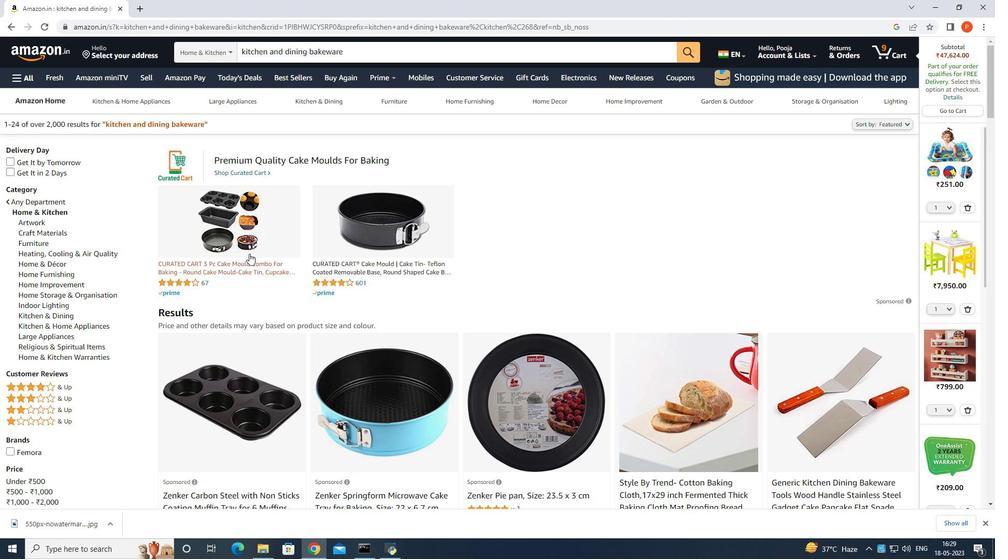
Action: Mouse pressed left at (249, 245)
Screenshot: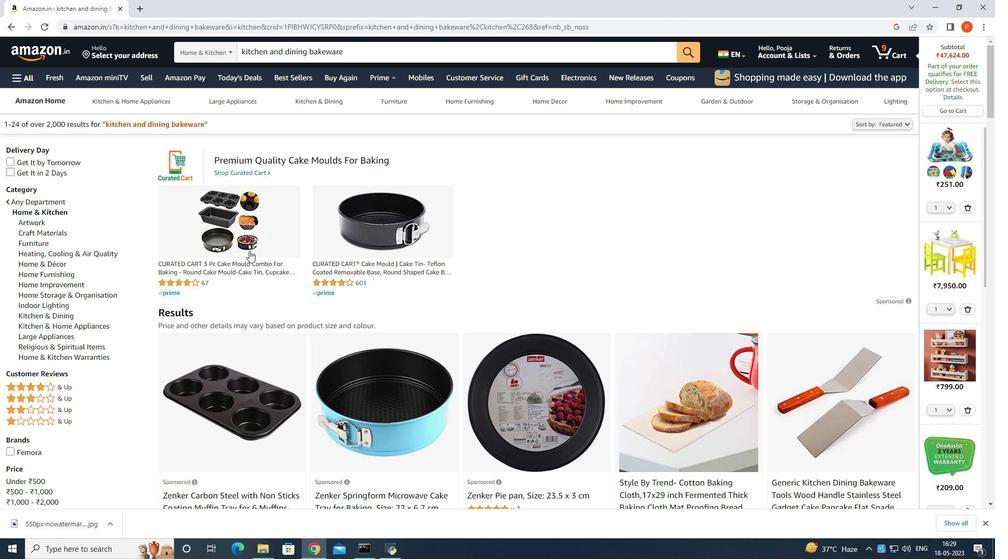 
Action: Mouse moved to (242, 256)
Screenshot: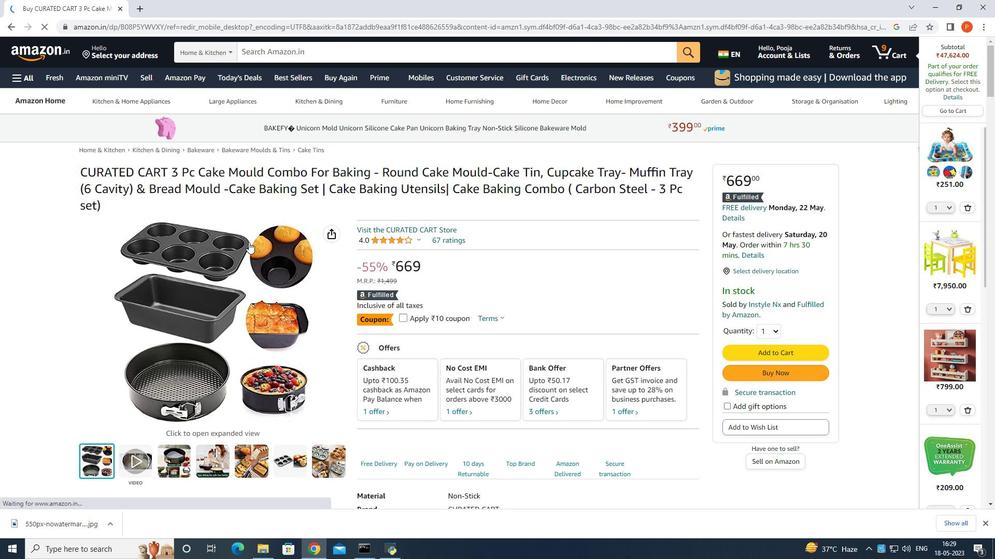
Action: Mouse pressed left at (242, 256)
Screenshot: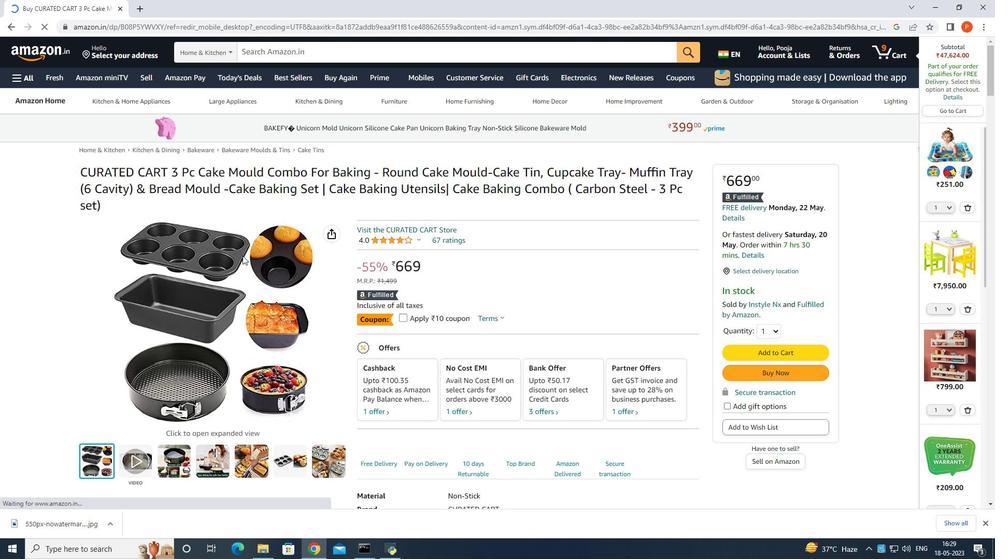 
Action: Mouse moved to (565, 207)
Screenshot: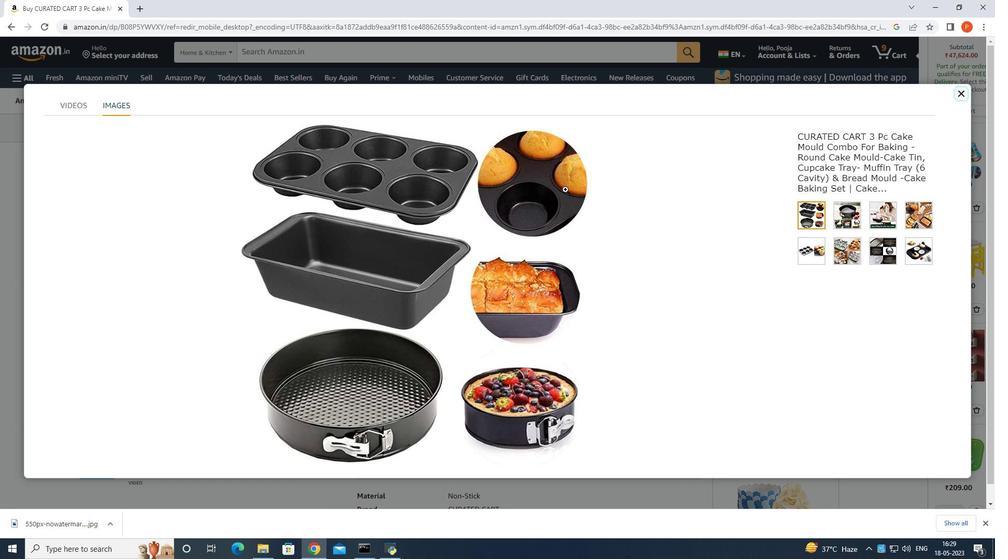 
Action: Mouse scrolled (565, 206) with delta (0, 0)
Screenshot: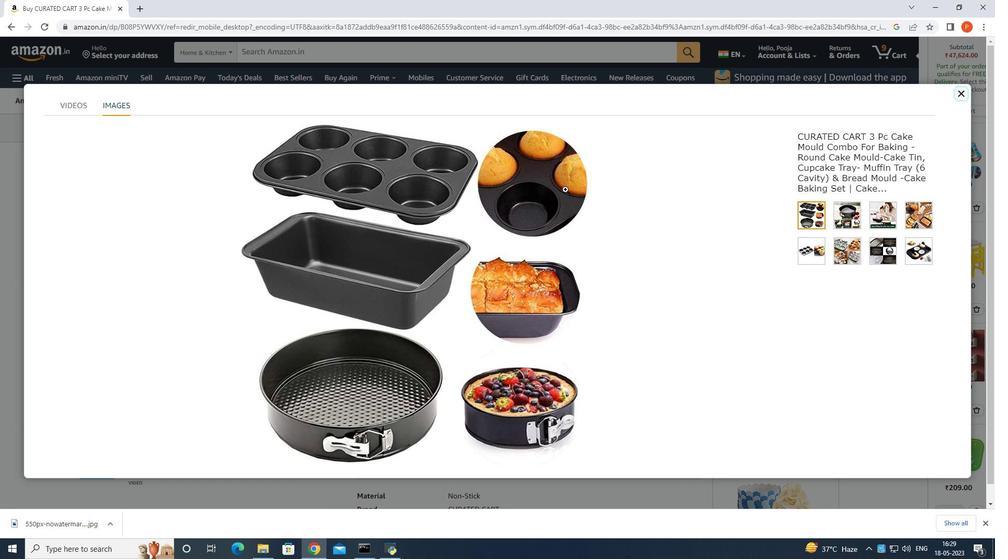 
Action: Mouse moved to (566, 208)
Screenshot: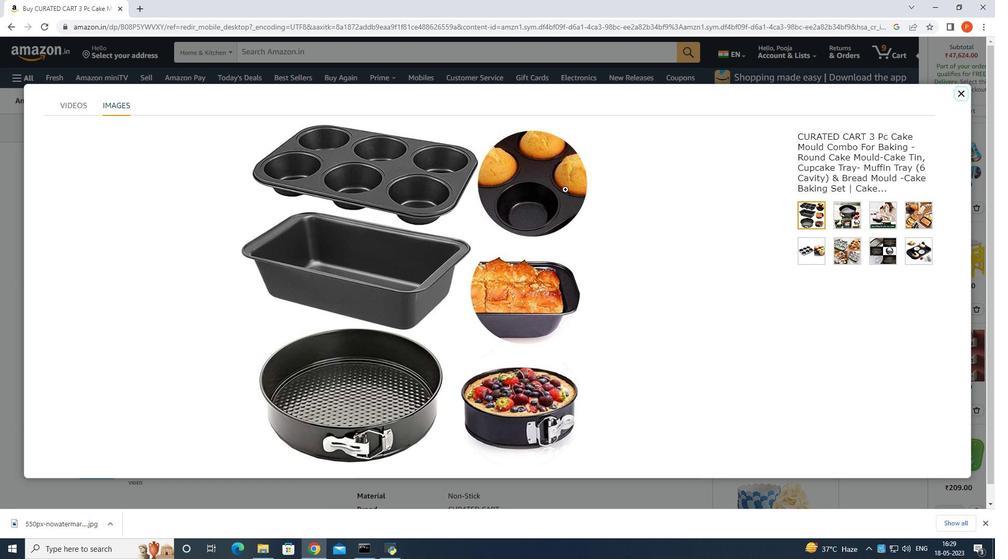 
Action: Mouse scrolled (566, 208) with delta (0, 0)
Screenshot: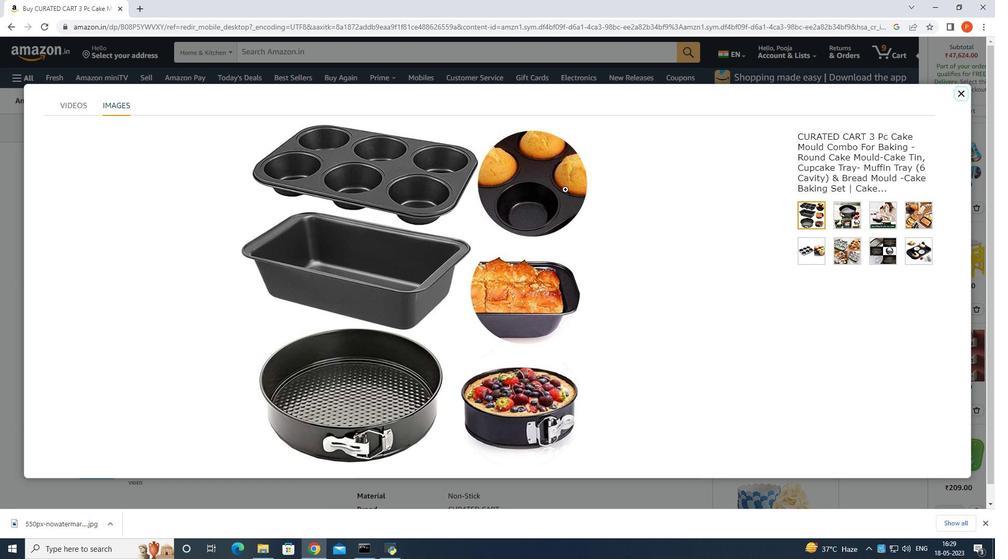 
Action: Mouse scrolled (566, 208) with delta (0, 0)
Screenshot: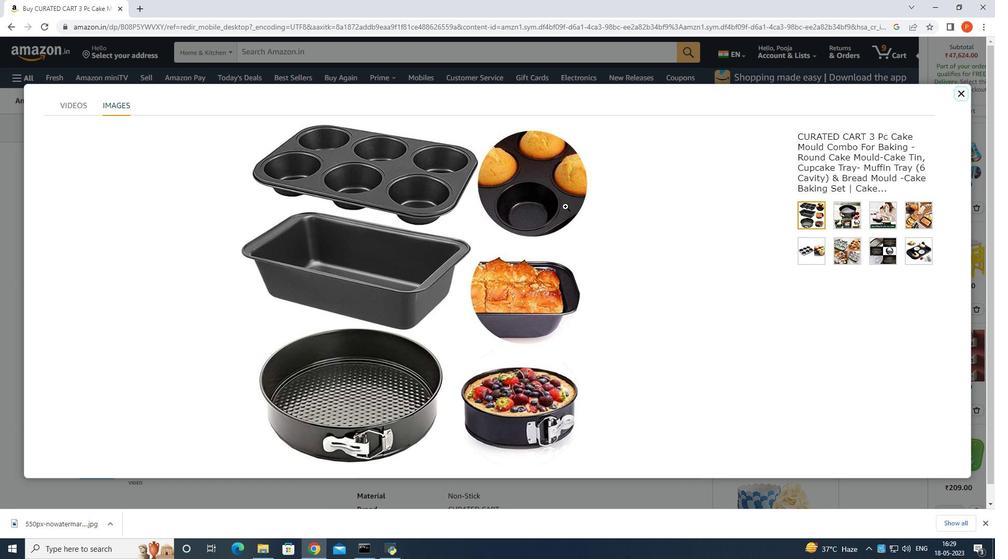 
Action: Mouse scrolled (566, 209) with delta (0, 0)
Screenshot: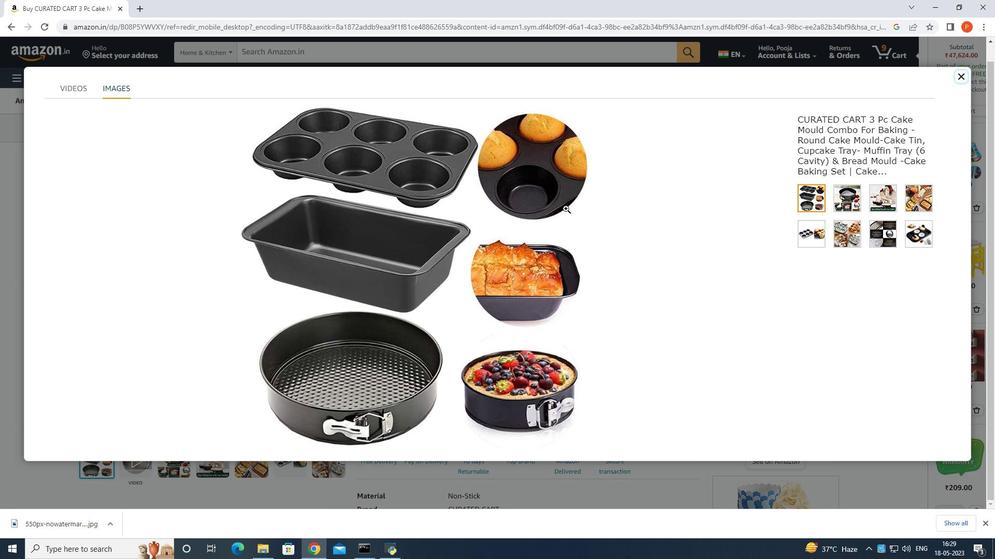 
Action: Mouse scrolled (566, 209) with delta (0, 0)
Screenshot: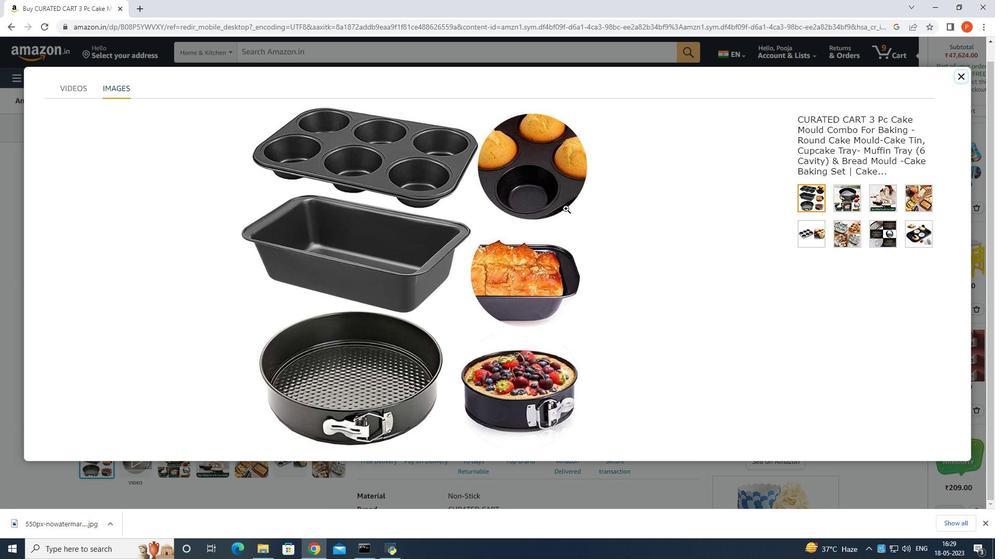 
Action: Mouse moved to (972, 91)
Screenshot: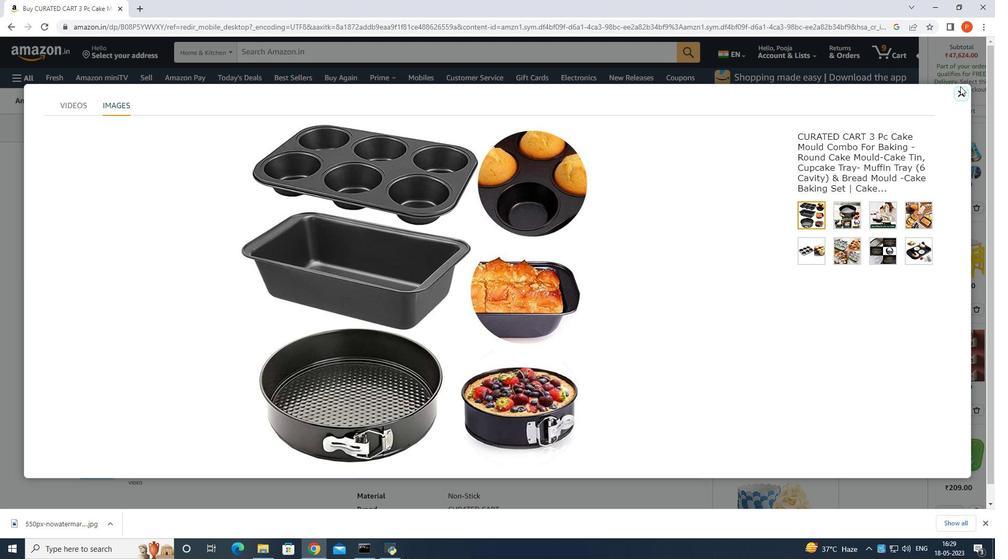 
Action: Mouse pressed left at (972, 91)
Screenshot: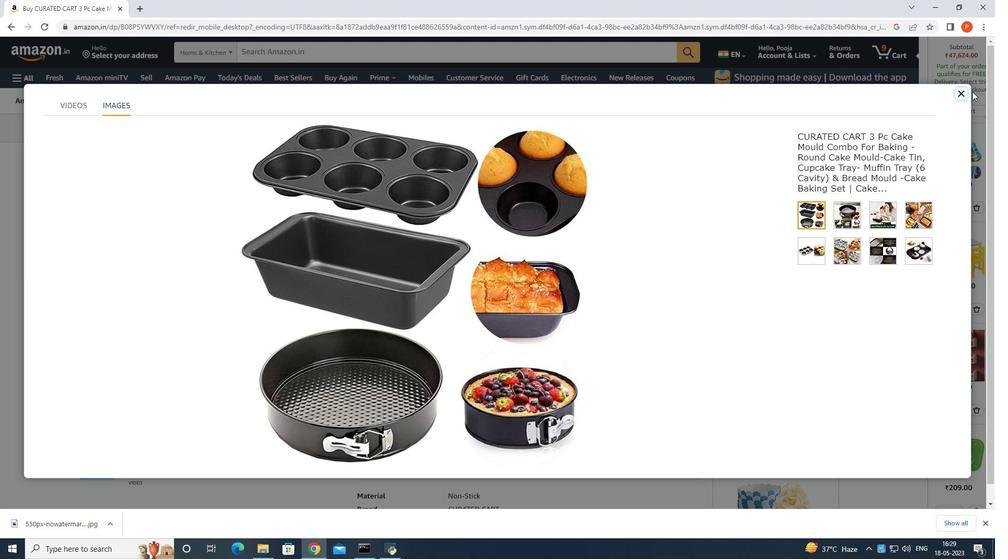 
Action: Mouse moved to (792, 353)
Screenshot: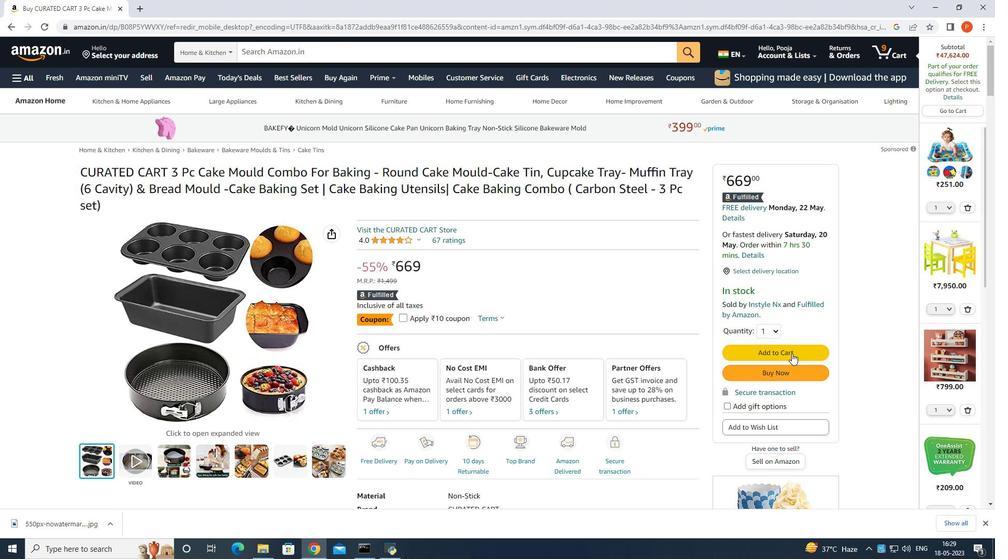 
Action: Mouse pressed left at (792, 353)
Screenshot: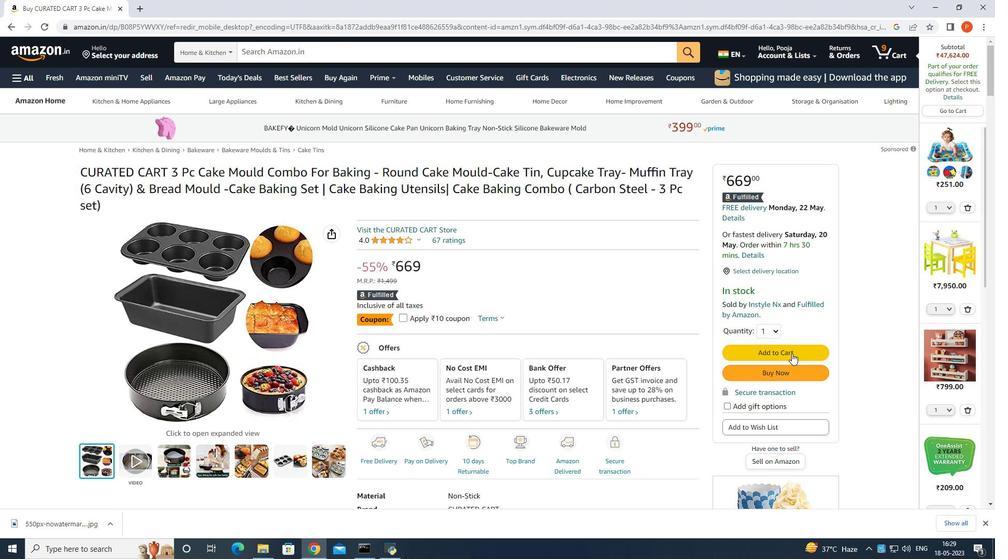
Action: Mouse moved to (174, 390)
Screenshot: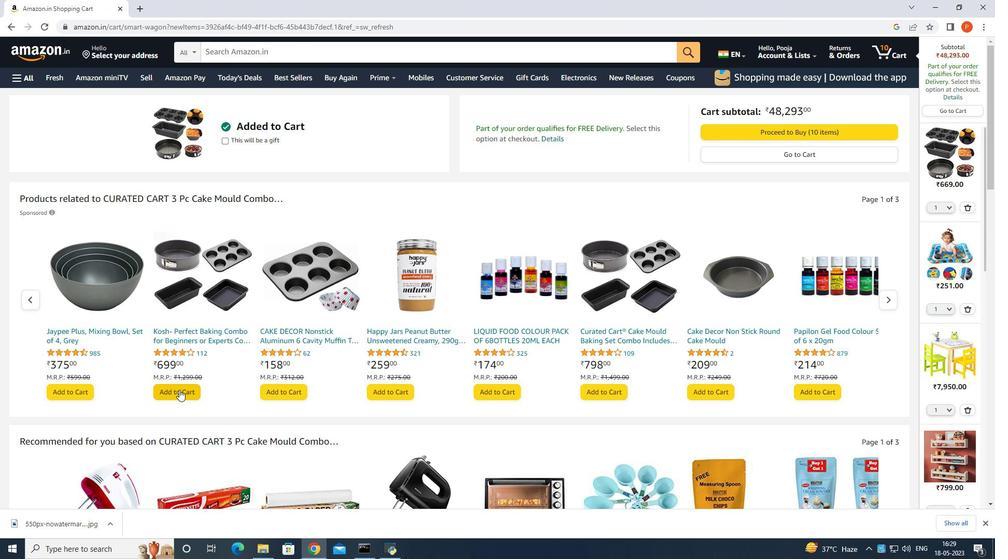 
Action: Mouse pressed left at (174, 390)
Screenshot: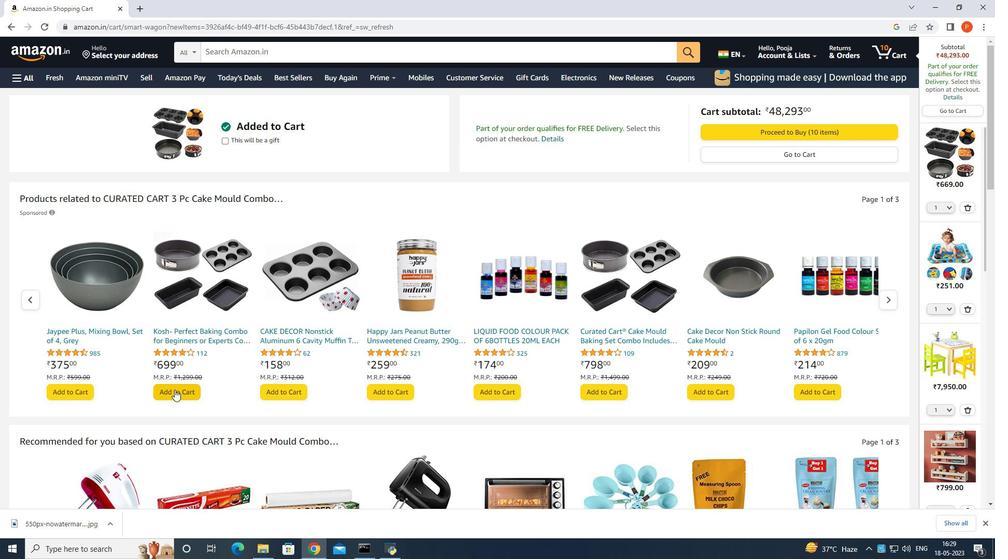 
Action: Mouse moved to (396, 362)
Screenshot: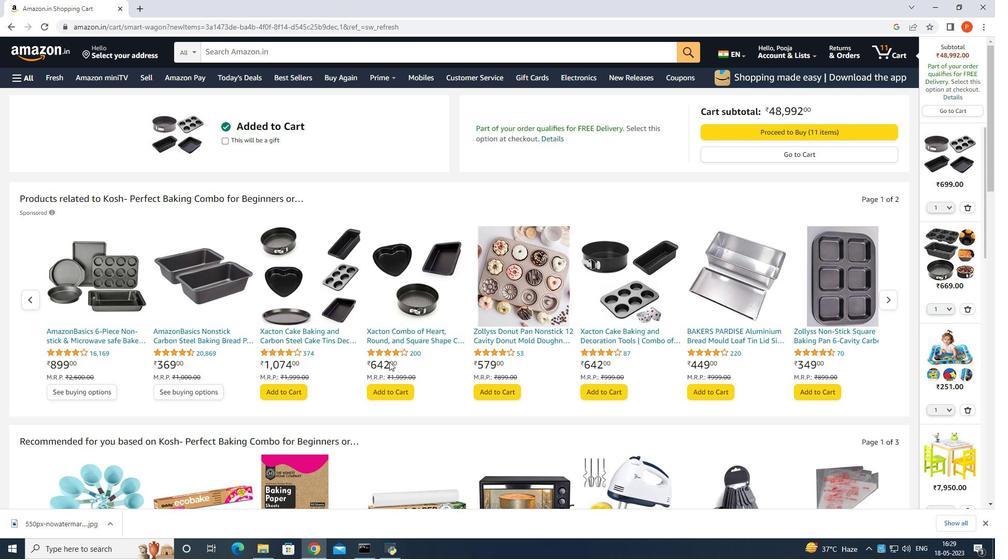 
Action: Mouse scrolled (396, 362) with delta (0, 0)
Screenshot: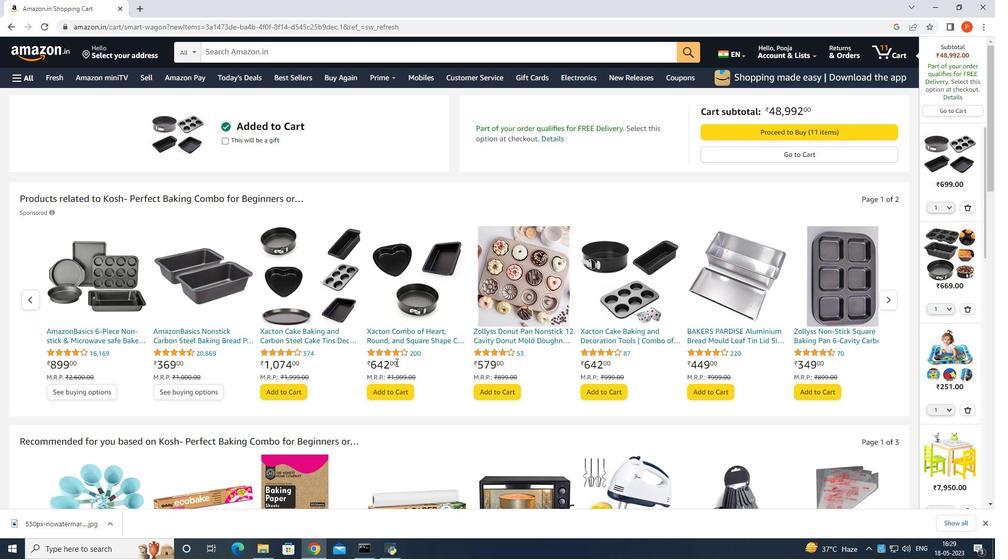 
Action: Mouse scrolled (396, 362) with delta (0, 0)
Screenshot: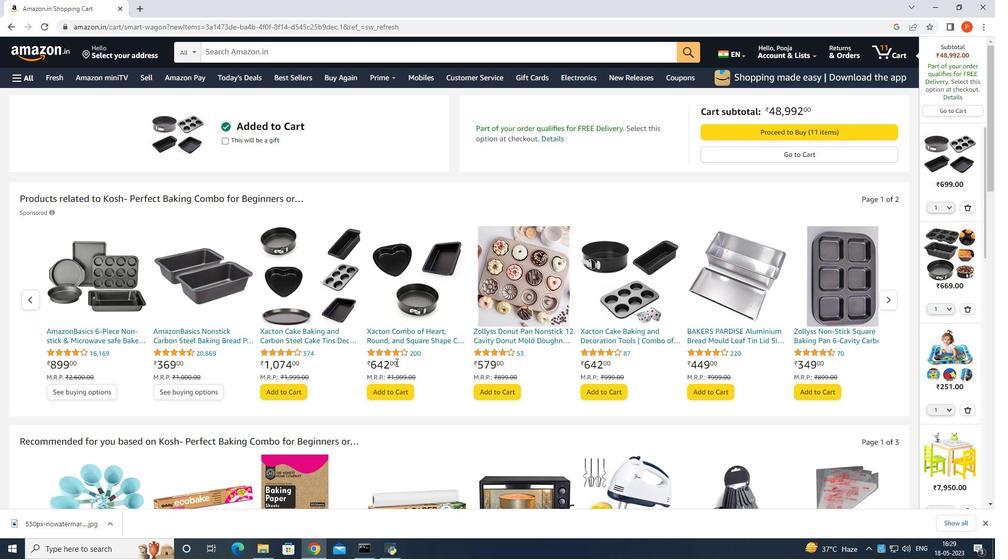
Action: Mouse moved to (396, 362)
Screenshot: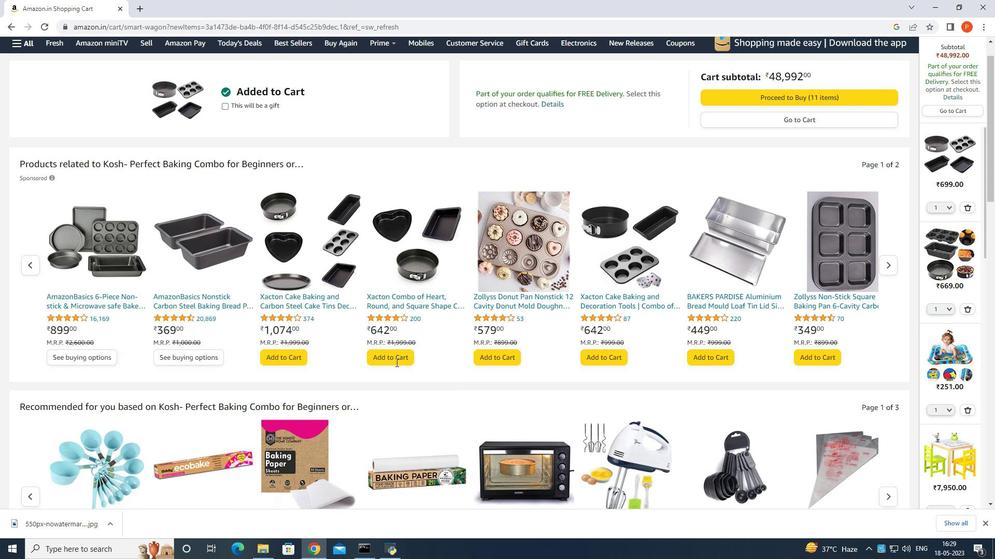 
Action: Mouse scrolled (396, 362) with delta (0, 0)
Screenshot: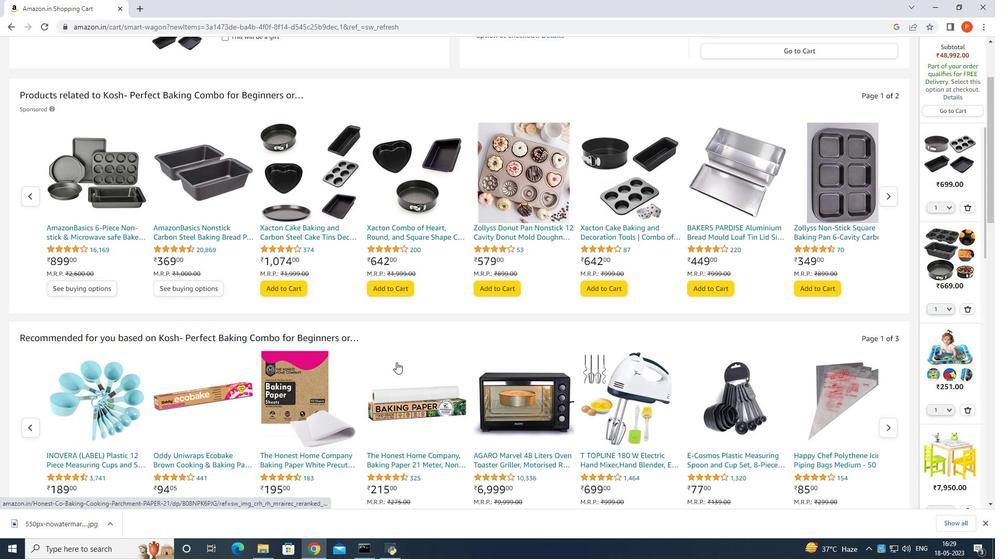 
Action: Mouse scrolled (396, 362) with delta (0, 0)
Screenshot: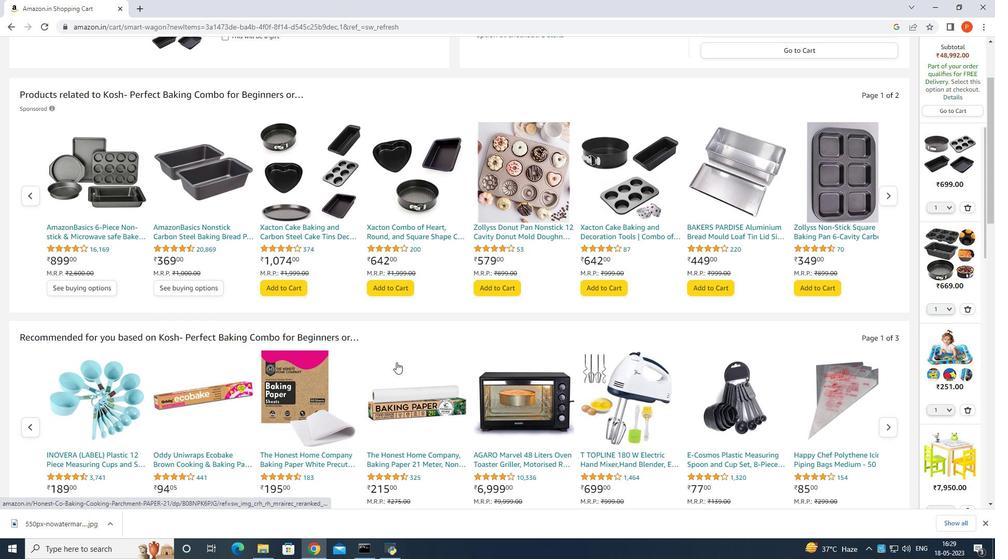 
Action: Mouse scrolled (396, 362) with delta (0, 0)
Screenshot: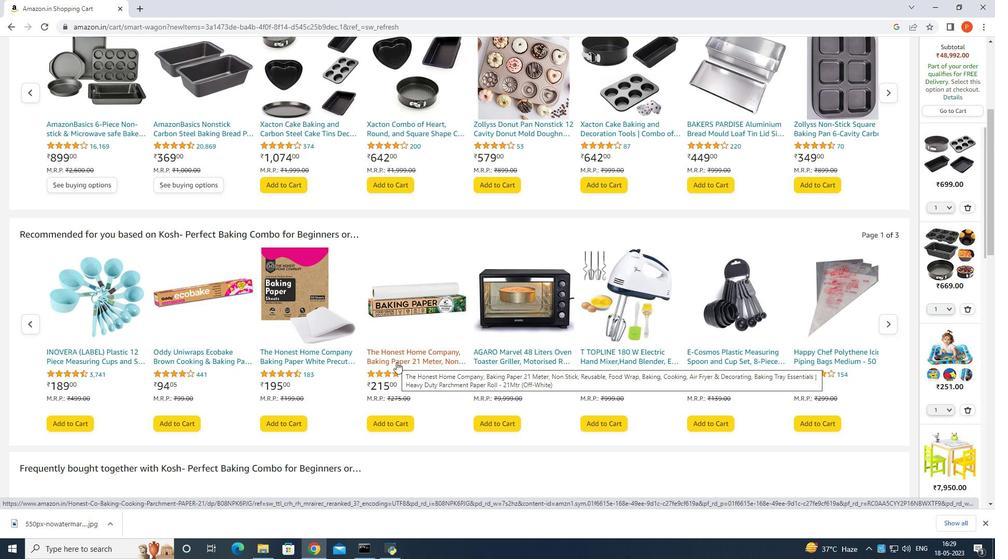 
Action: Mouse scrolled (396, 362) with delta (0, 0)
Screenshot: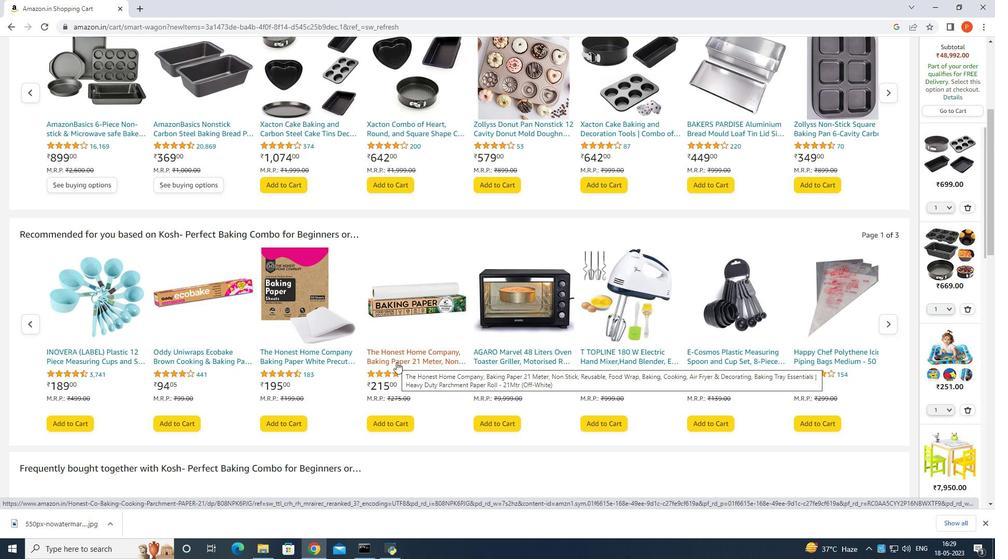 
Action: Mouse scrolled (396, 362) with delta (0, 0)
Screenshot: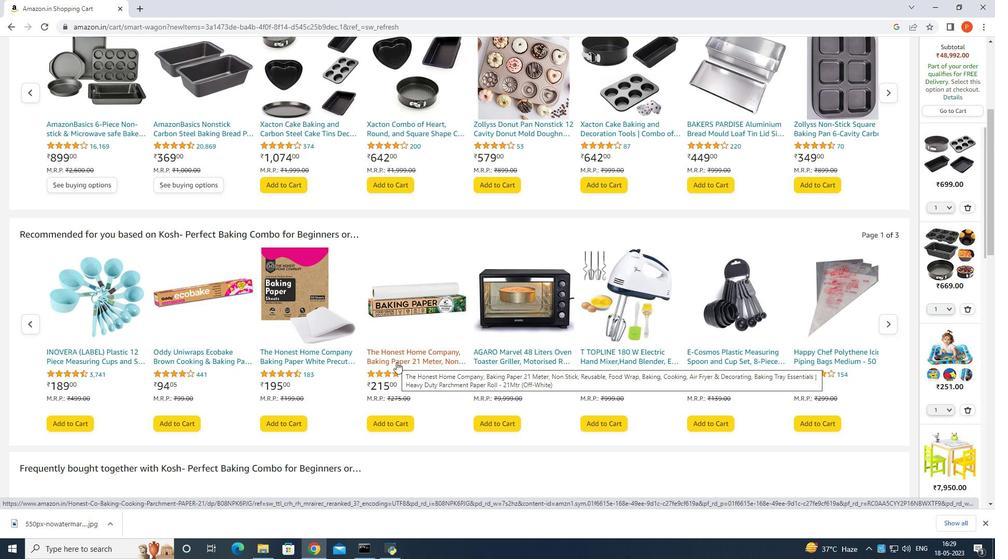 
Action: Mouse scrolled (396, 362) with delta (0, 0)
Screenshot: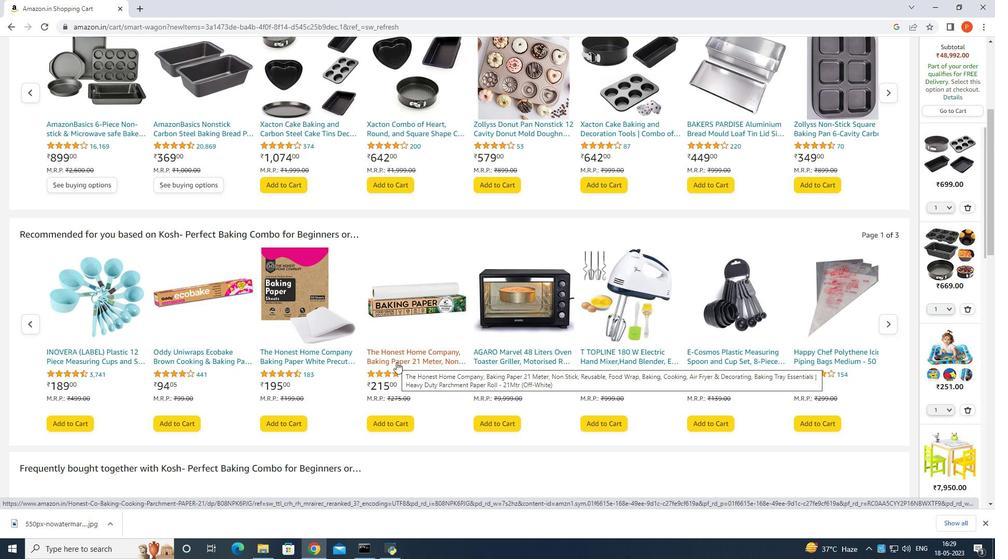 
Action: Mouse scrolled (396, 363) with delta (0, 0)
Screenshot: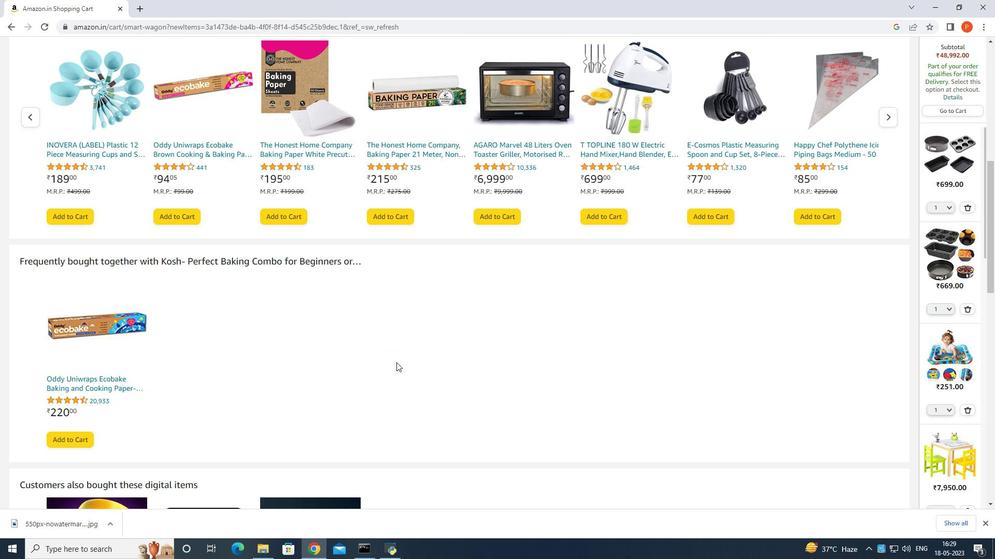 
Action: Mouse scrolled (396, 363) with delta (0, 0)
Screenshot: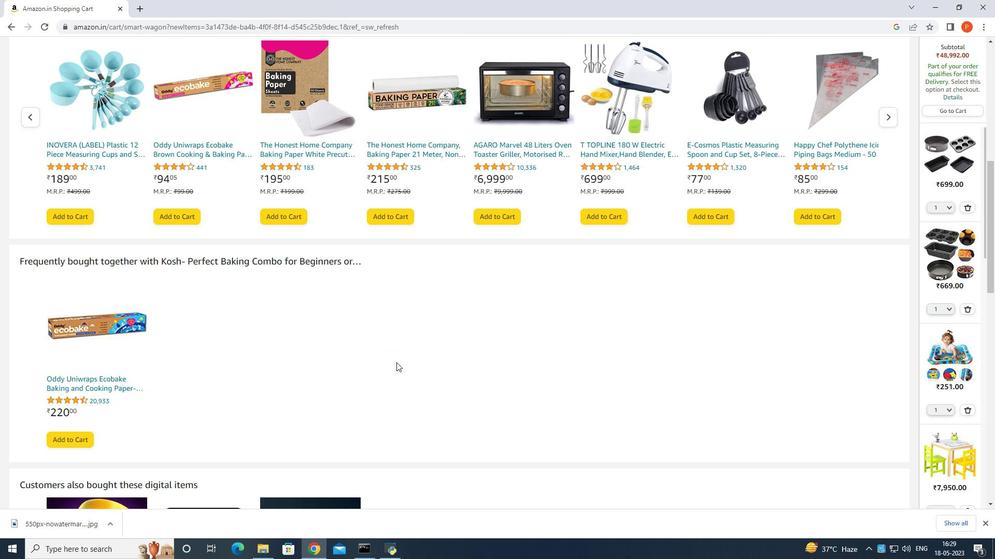 
Action: Mouse scrolled (396, 363) with delta (0, 0)
Screenshot: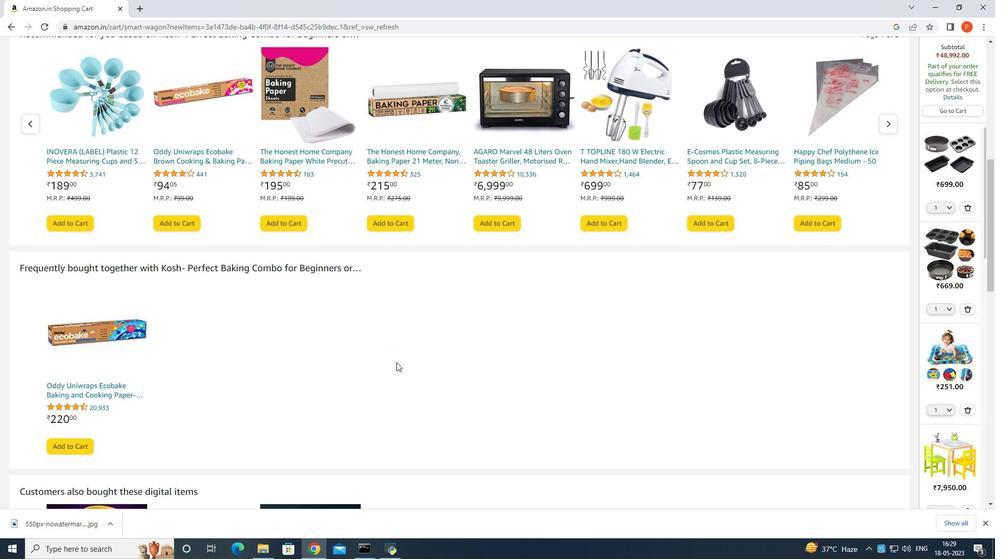 
Action: Mouse moved to (280, 372)
Screenshot: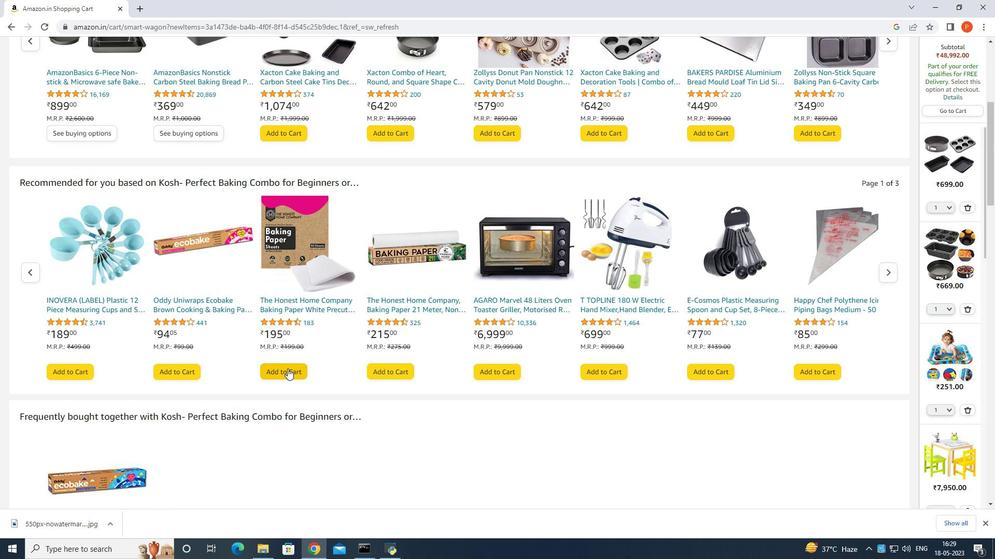 
Action: Mouse pressed left at (280, 372)
Screenshot: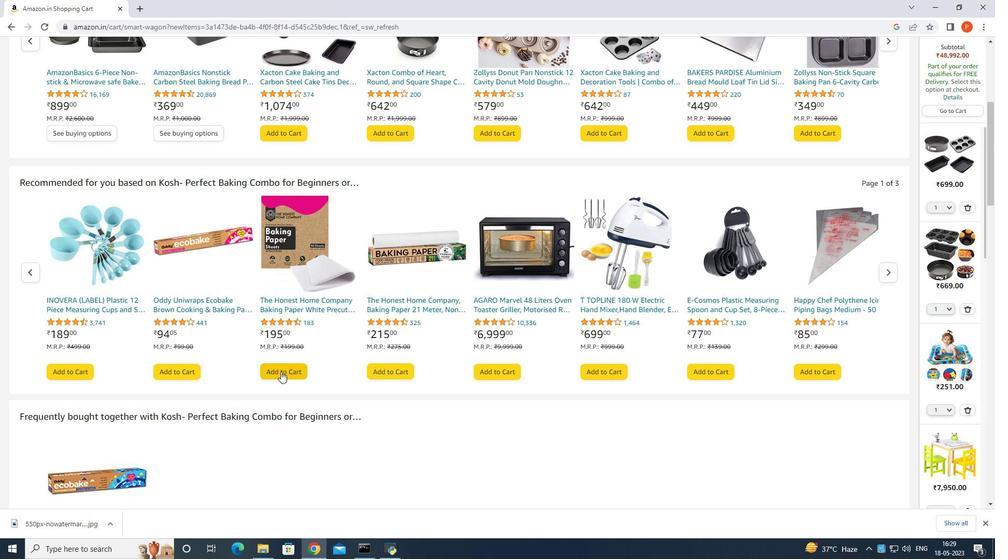 
Action: Mouse moved to (373, 376)
Screenshot: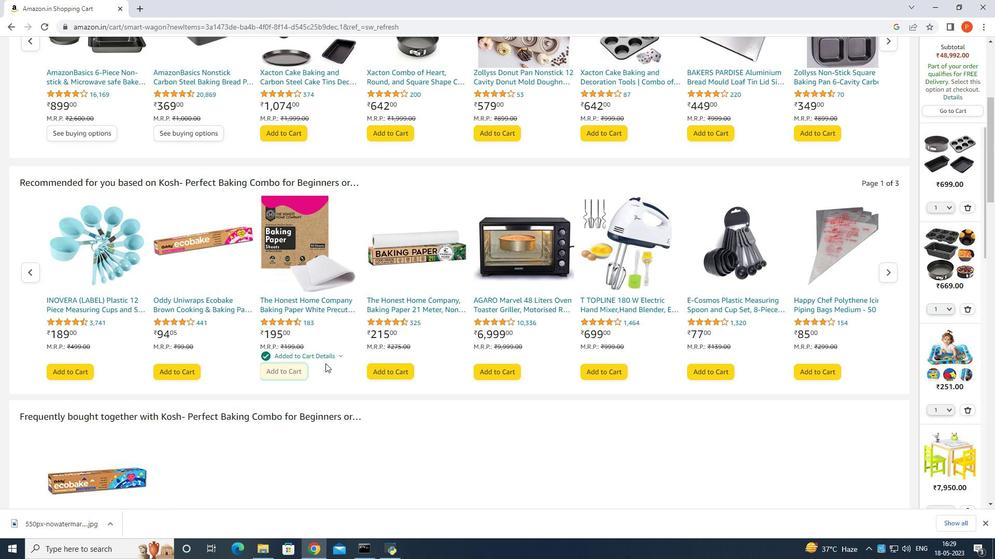 
Action: Mouse scrolled (373, 377) with delta (0, 0)
Screenshot: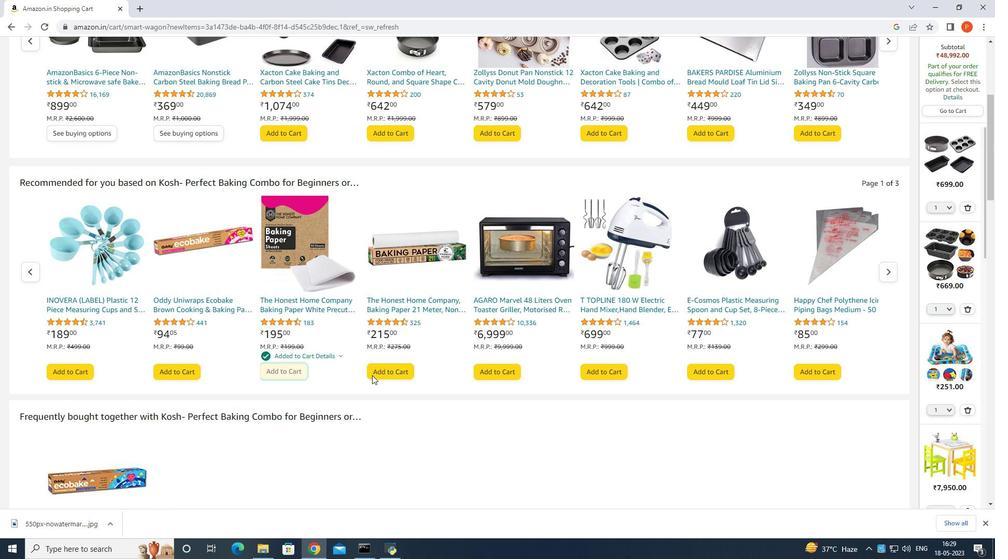 
Action: Mouse scrolled (373, 377) with delta (0, 0)
Screenshot: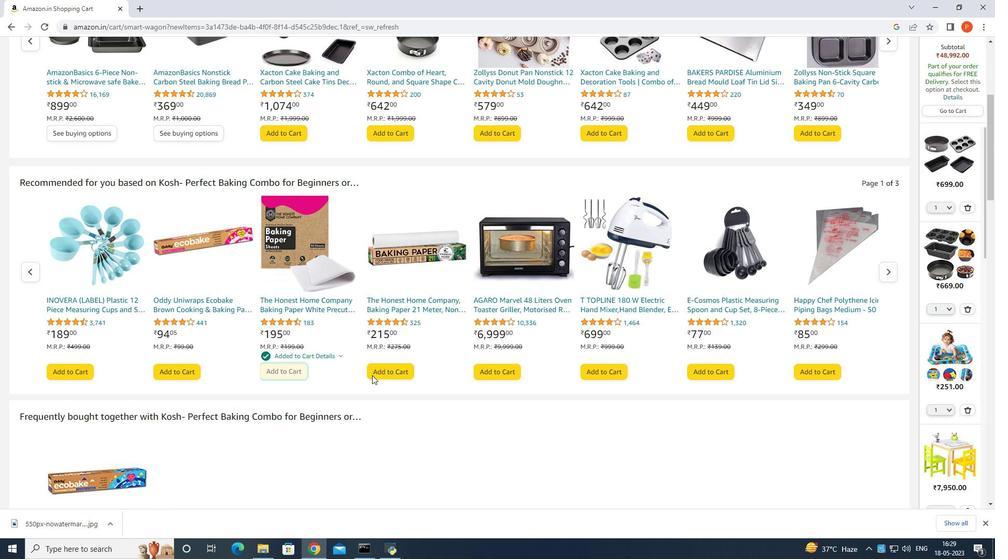 
Action: Mouse moved to (373, 376)
Screenshot: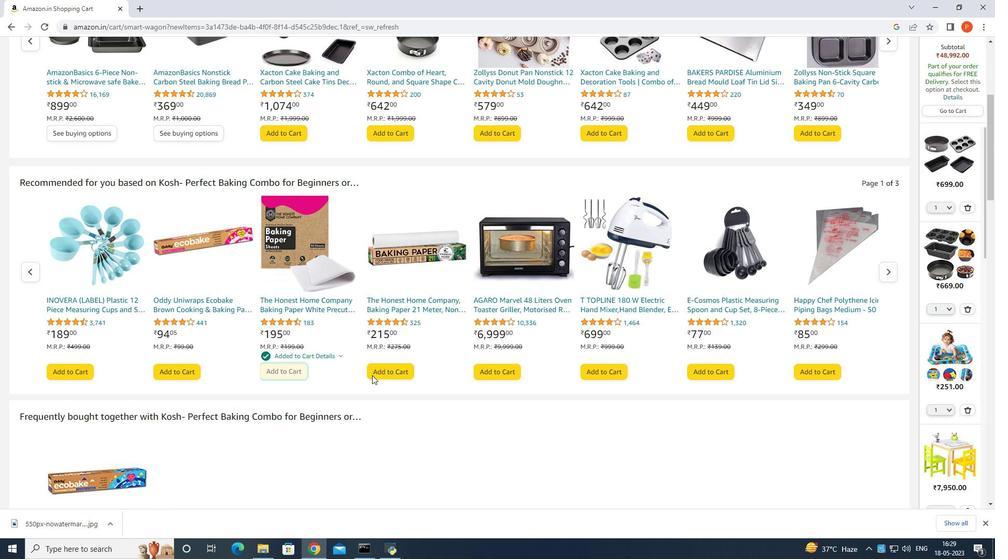 
Action: Mouse scrolled (373, 377) with delta (0, 0)
Screenshot: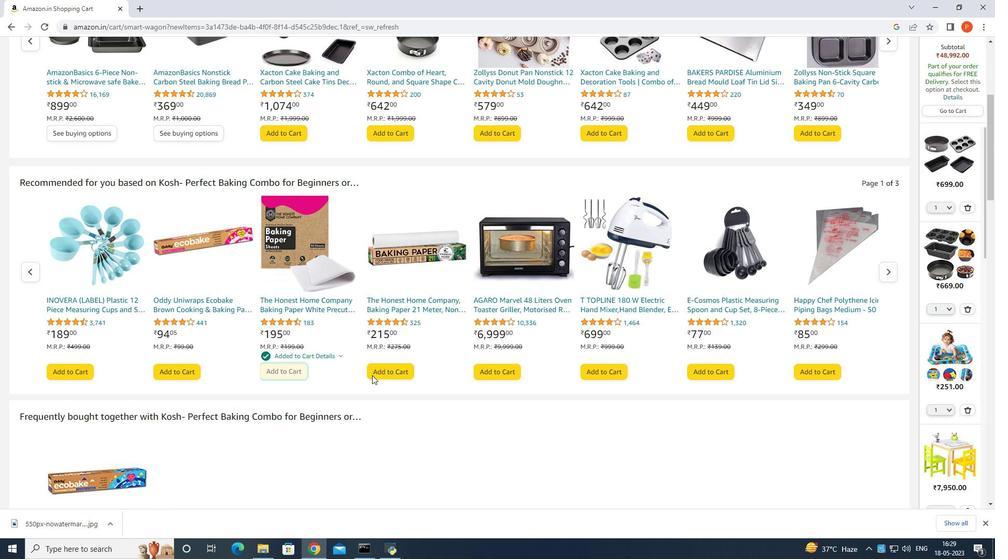 
Action: Mouse moved to (374, 376)
Screenshot: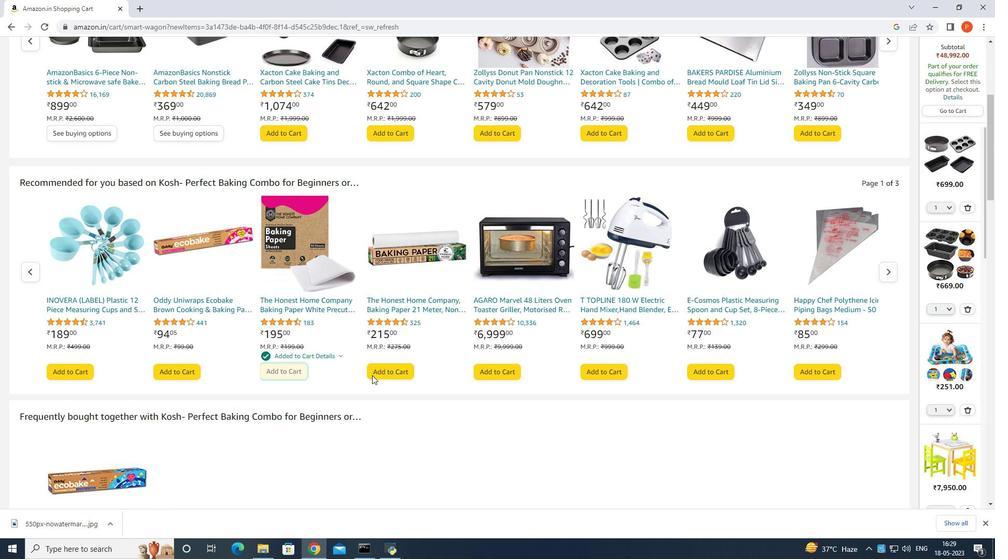 
Action: Mouse scrolled (374, 377) with delta (0, 0)
Screenshot: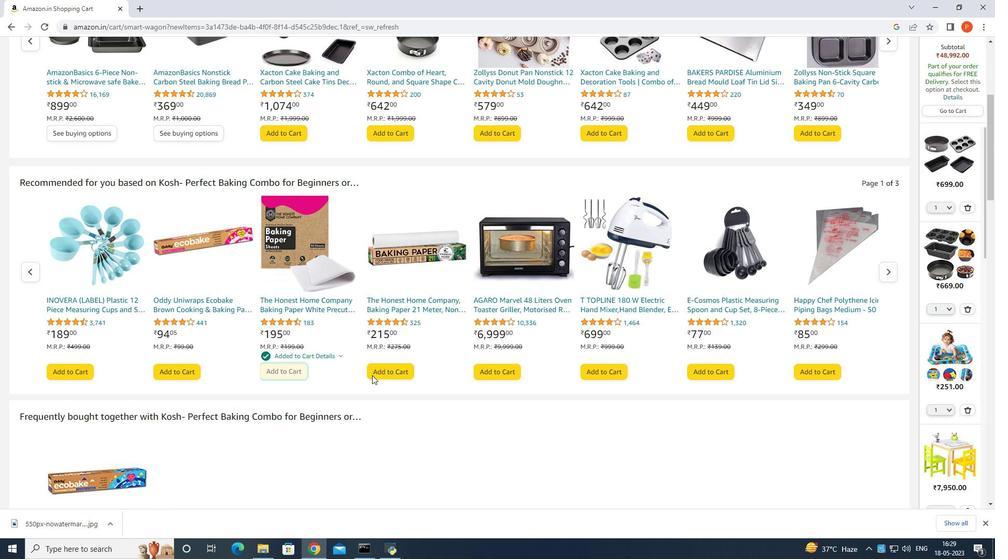 
Action: Mouse moved to (374, 374)
Screenshot: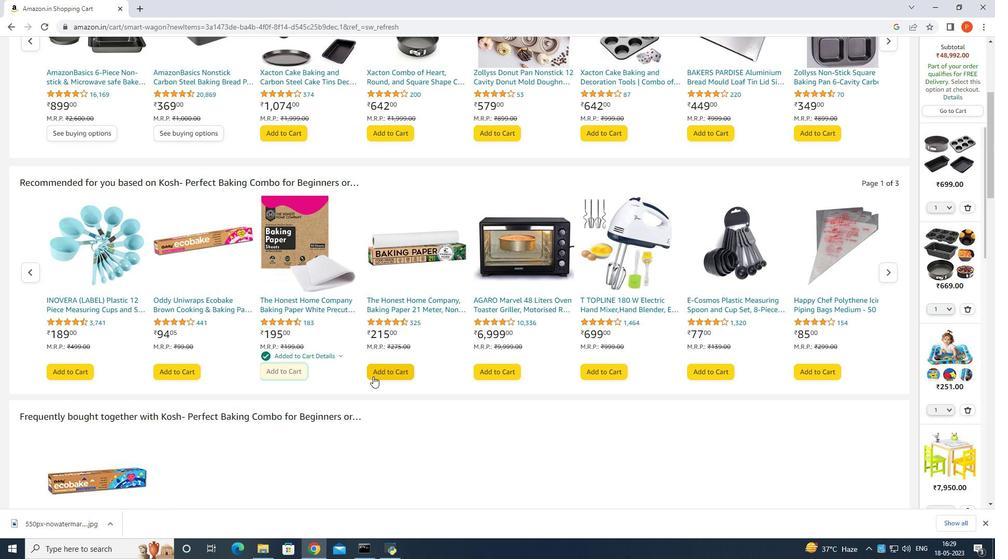 
Action: Mouse scrolled (374, 374) with delta (0, 0)
Screenshot: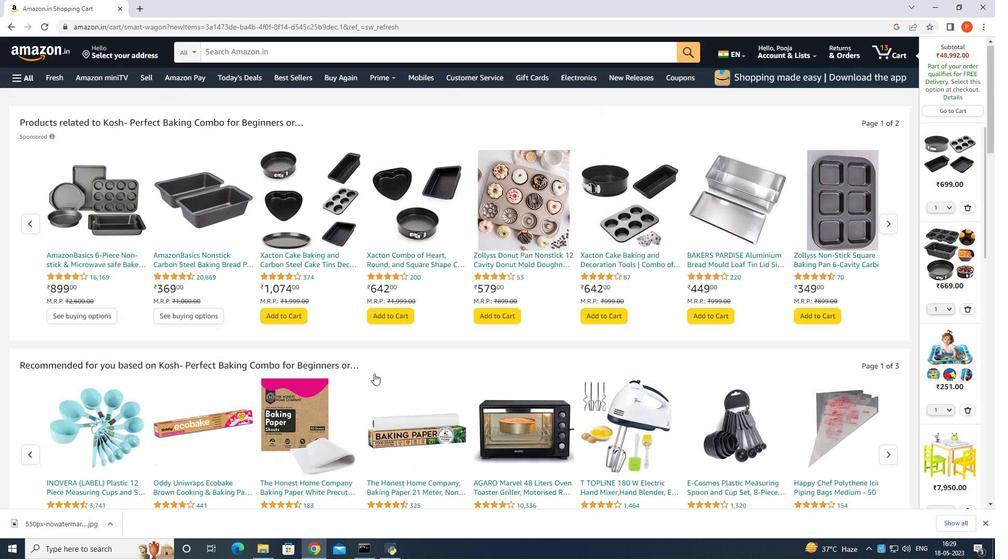 
Action: Mouse scrolled (374, 374) with delta (0, 0)
Screenshot: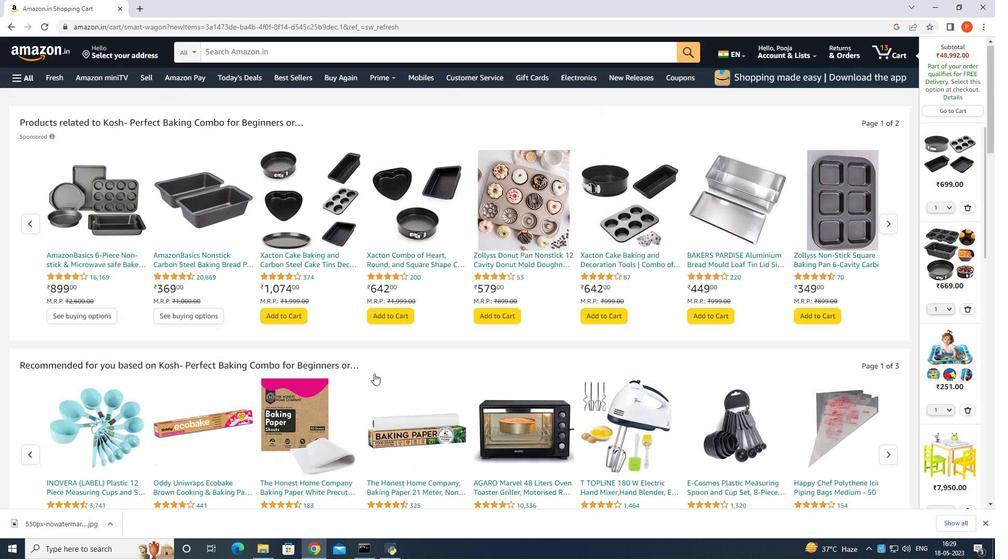 
Action: Mouse scrolled (374, 374) with delta (0, 0)
Screenshot: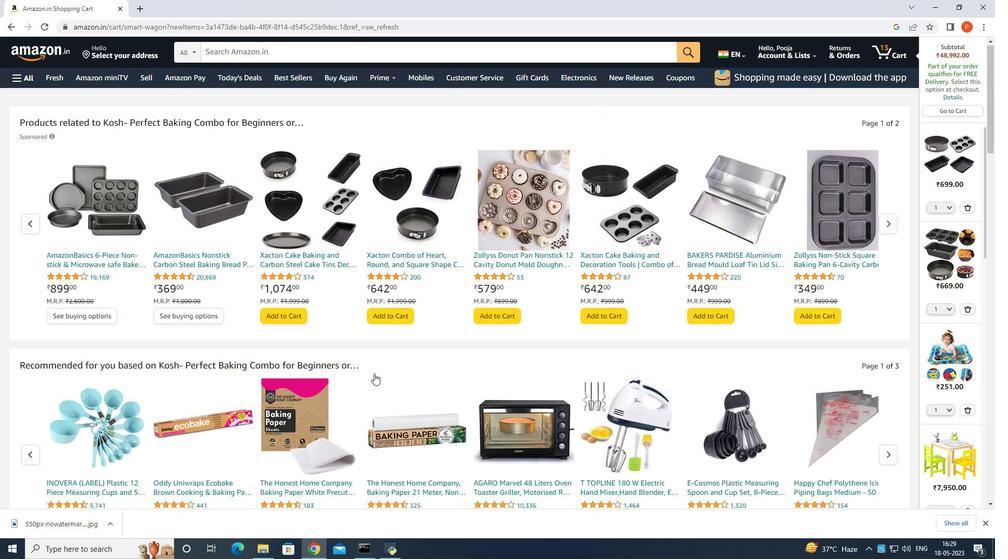 
Action: Mouse scrolled (374, 374) with delta (0, 0)
Screenshot: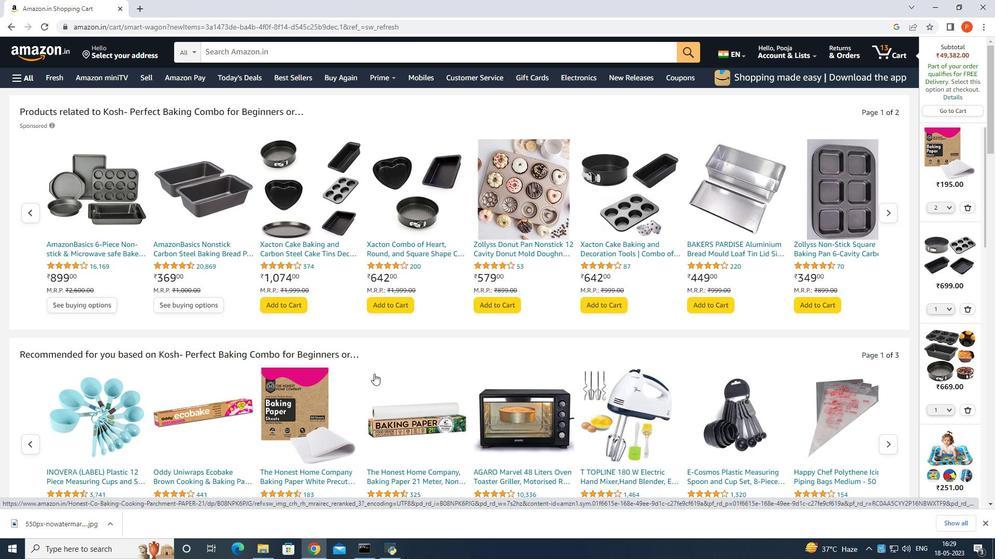 
Action: Mouse moved to (419, 45)
Screenshot: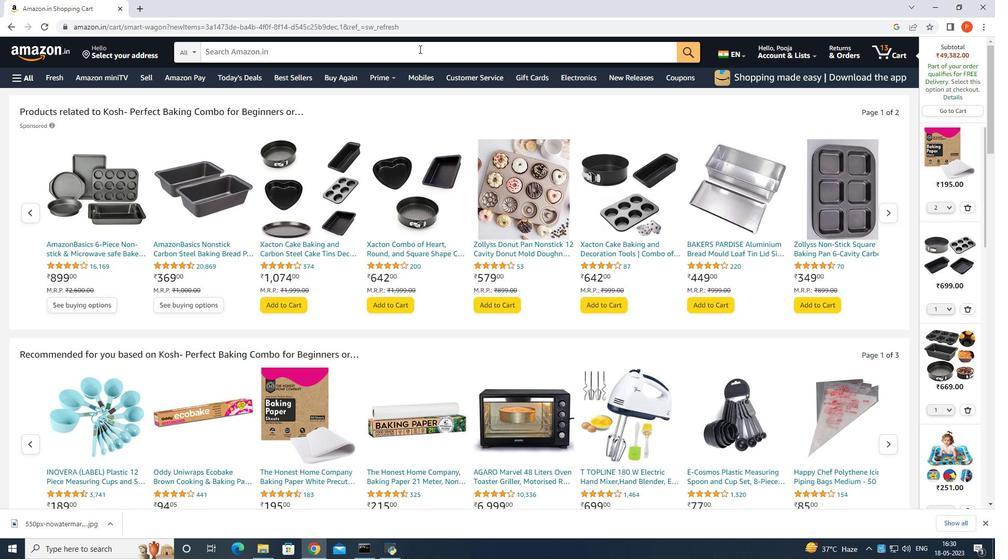 
Action: Mouse pressed left at (419, 45)
Screenshot: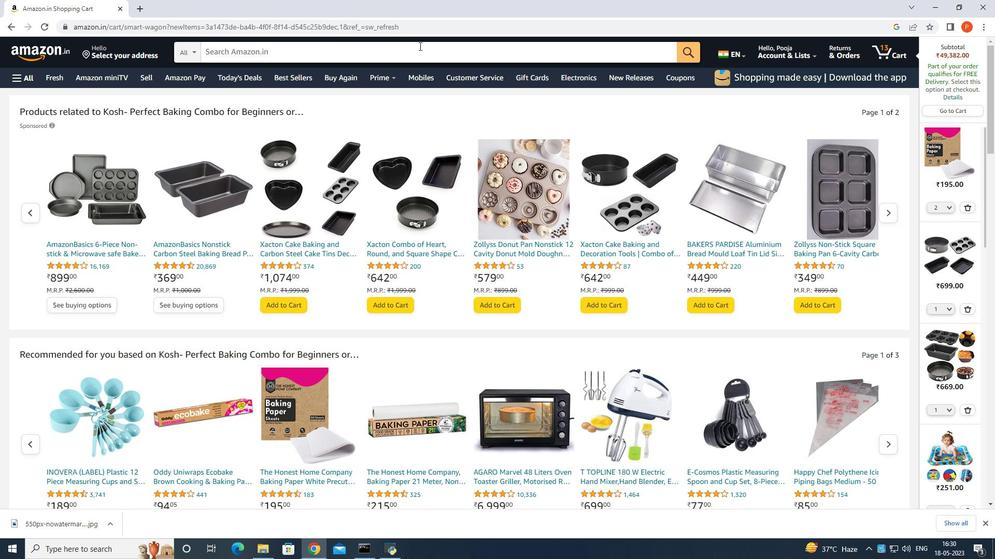 
Action: Mouse moved to (333, 77)
Screenshot: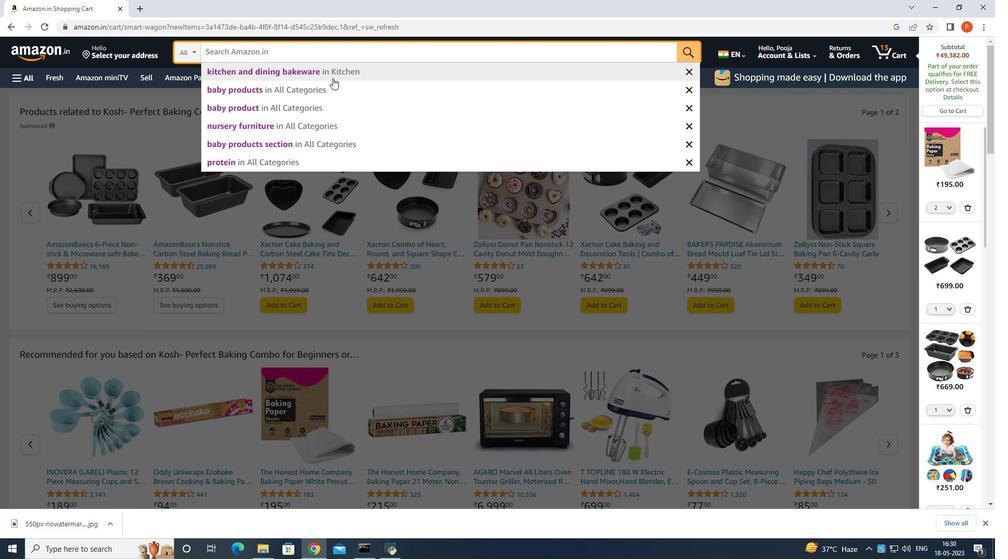 
Action: Mouse pressed left at (333, 77)
Screenshot: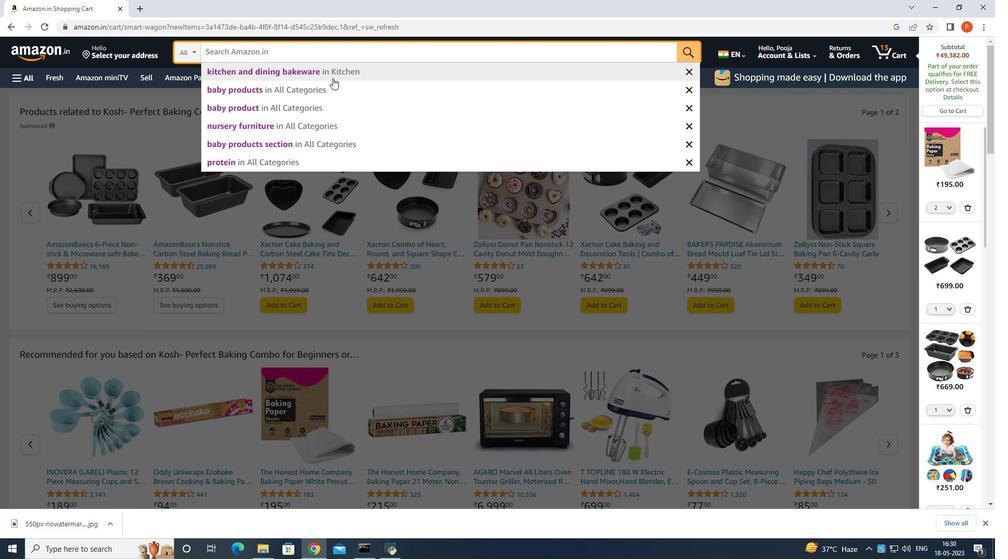 
Action: Mouse moved to (326, 52)
Screenshot: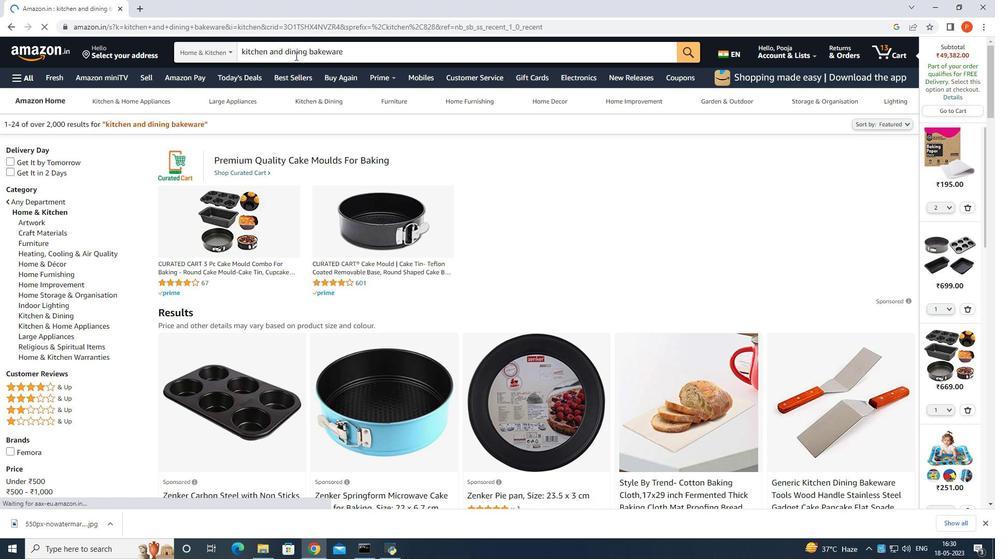 
Action: Mouse pressed left at (326, 52)
Screenshot: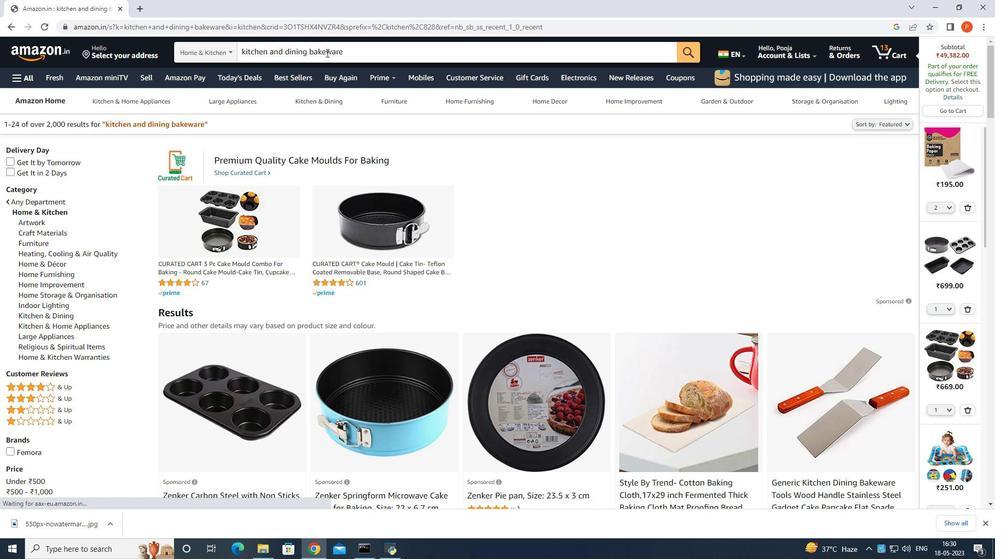 
Action: Mouse moved to (346, 53)
Screenshot: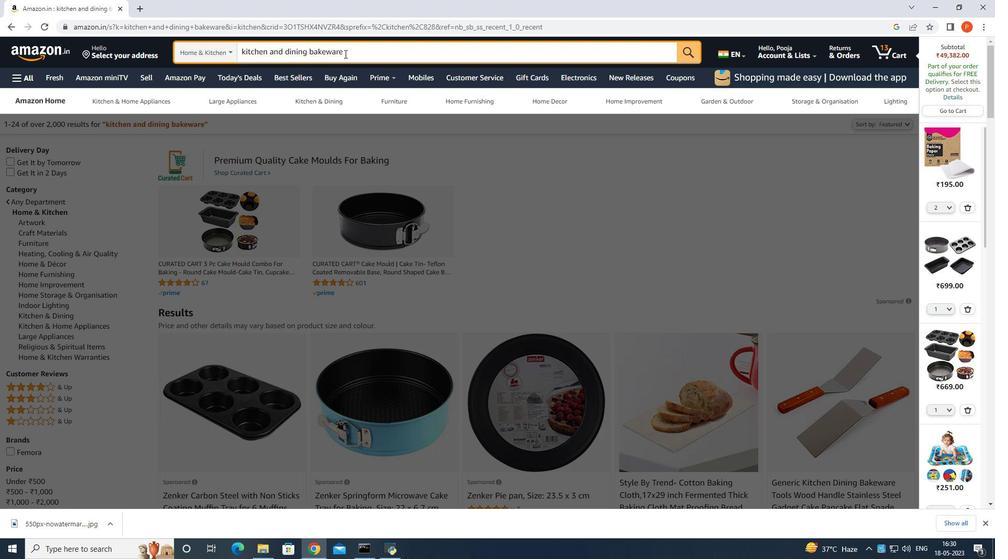 
Action: Mouse pressed left at (346, 53)
Screenshot: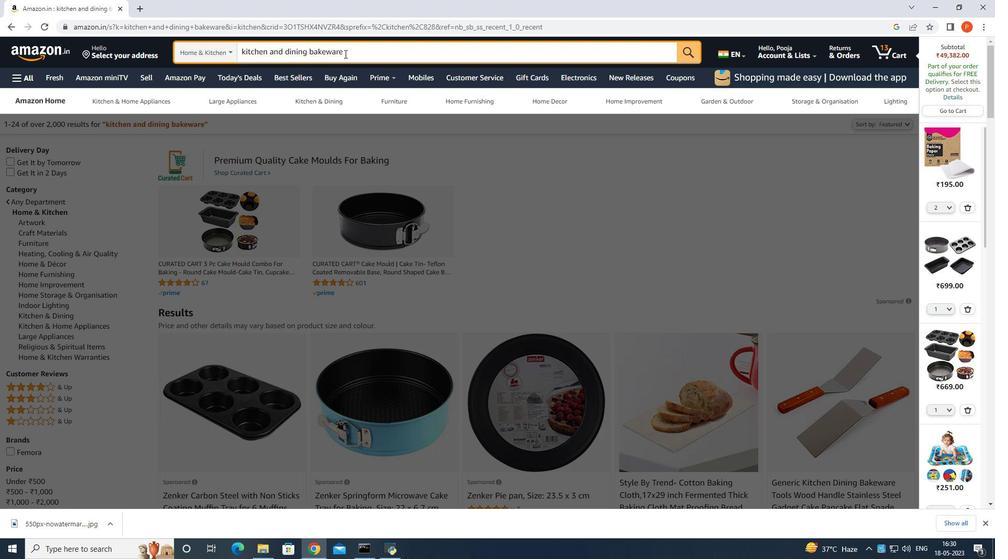 
Action: Mouse moved to (346, 49)
Screenshot: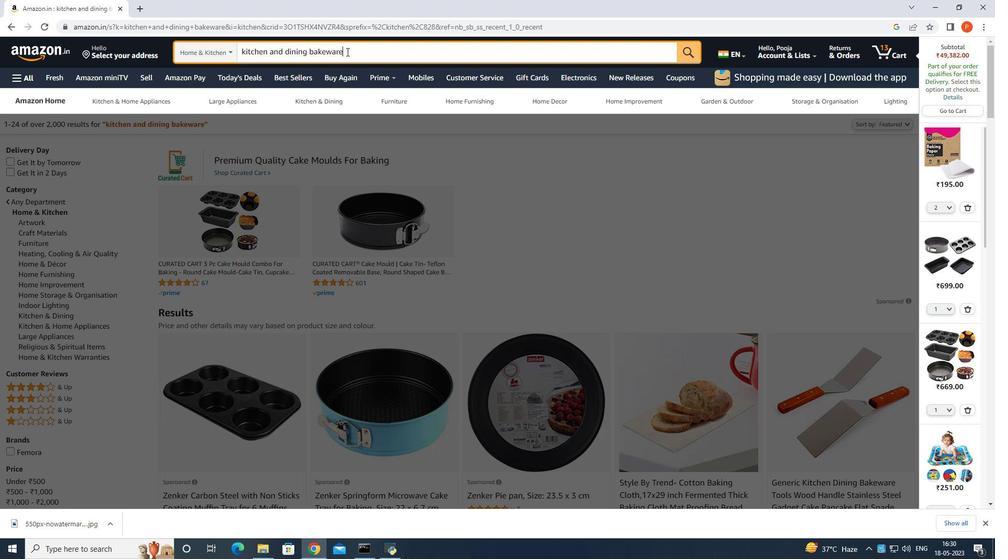 
Action: Key pressed <Key.space><Key.backspace><Key.backspace><Key.backspace><Key.backspace><Key.backspace><Key.backspace><Key.backspace><Key.backspace><Key.backspace><Key.enter>
Screenshot: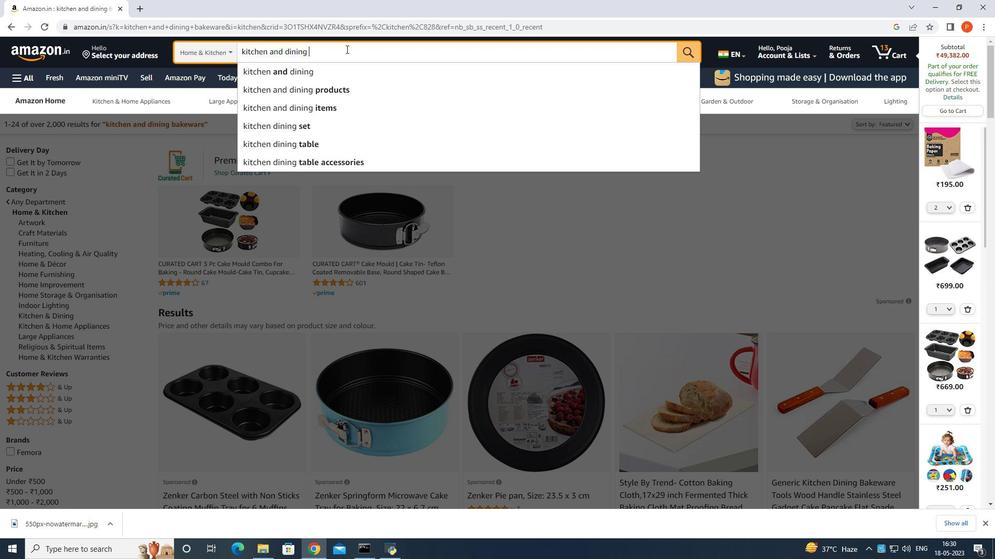 
Action: Mouse moved to (501, 297)
Screenshot: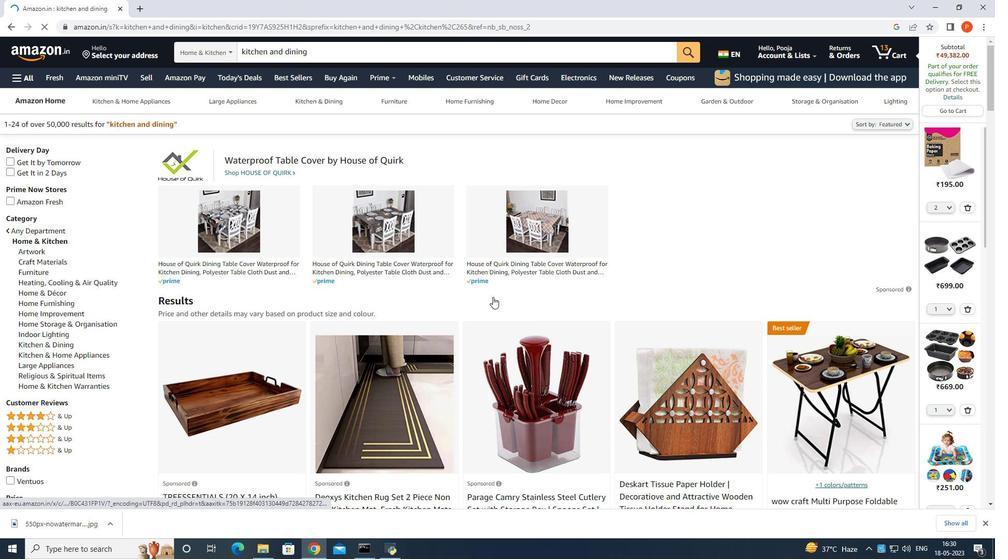 
Action: Mouse scrolled (501, 296) with delta (0, 0)
Screenshot: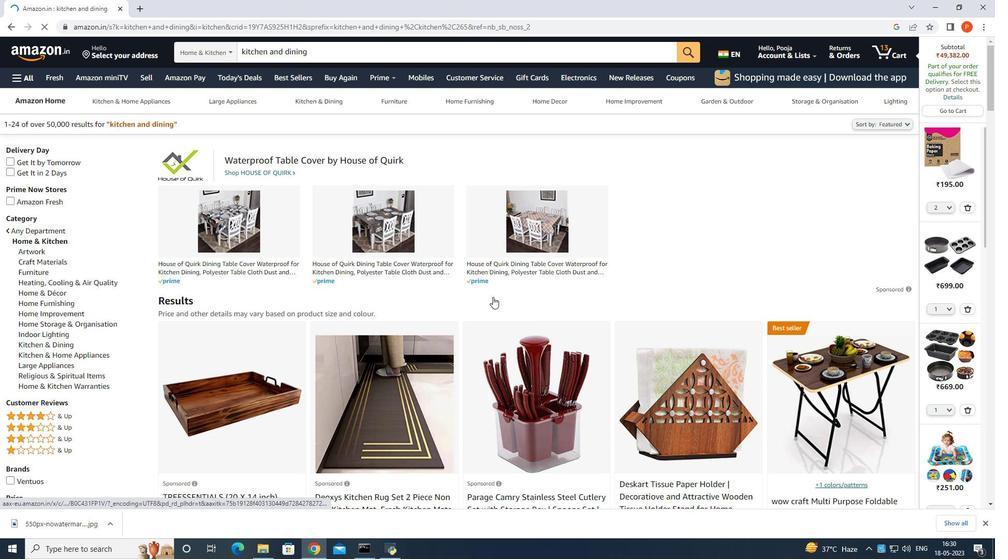
Action: Mouse moved to (503, 298)
Screenshot: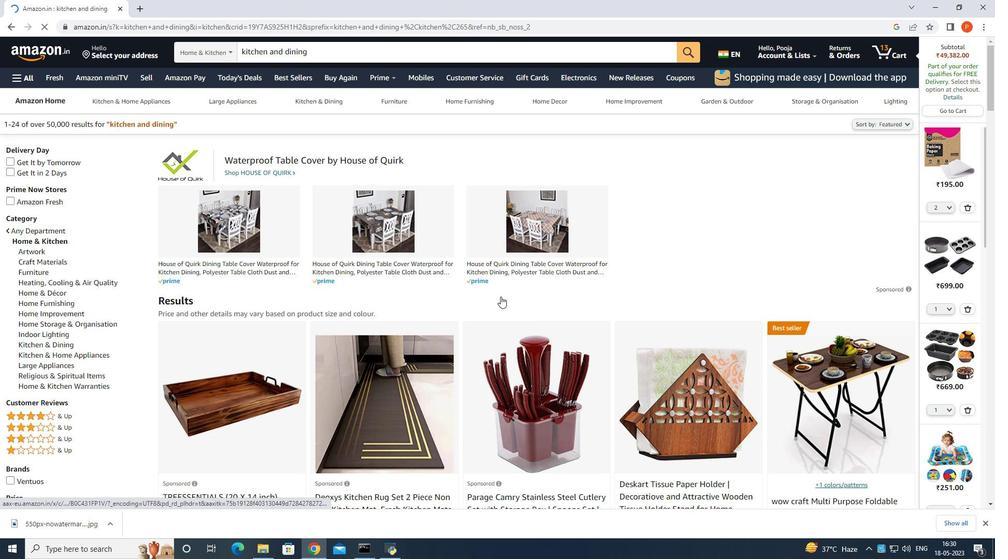 
Action: Mouse scrolled (503, 297) with delta (0, 0)
Screenshot: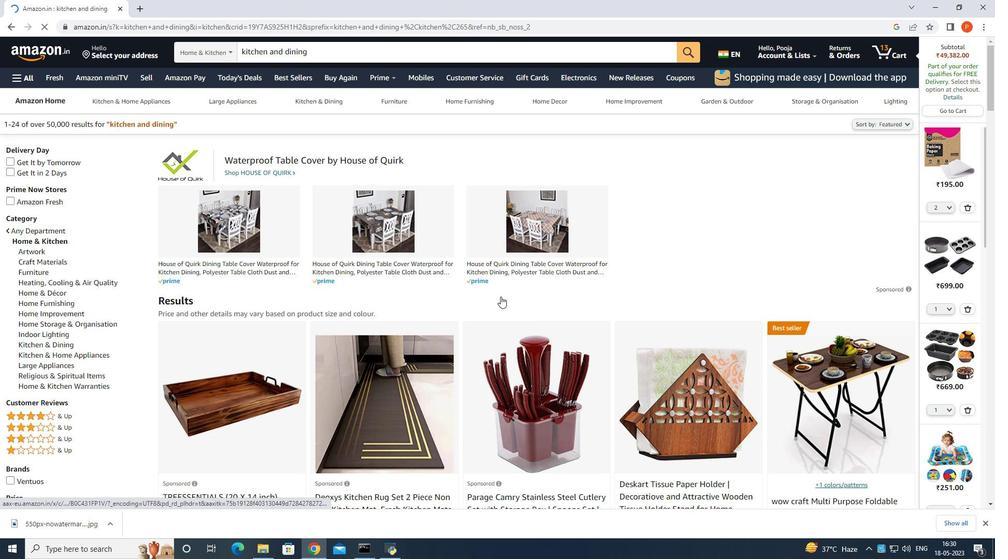 
Action: Mouse moved to (504, 299)
Screenshot: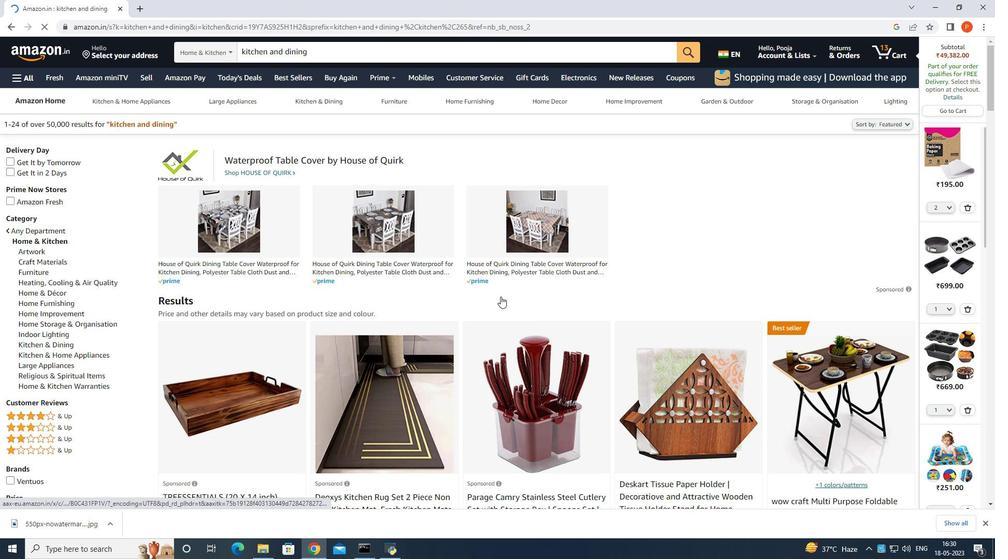 
Action: Mouse scrolled (504, 298) with delta (0, 0)
Screenshot: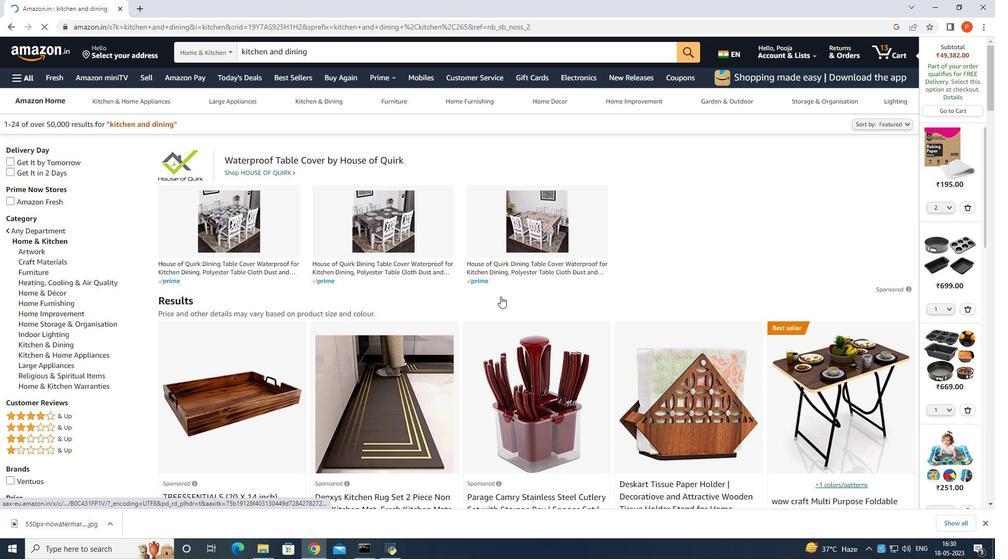 
Action: Mouse moved to (540, 263)
Screenshot: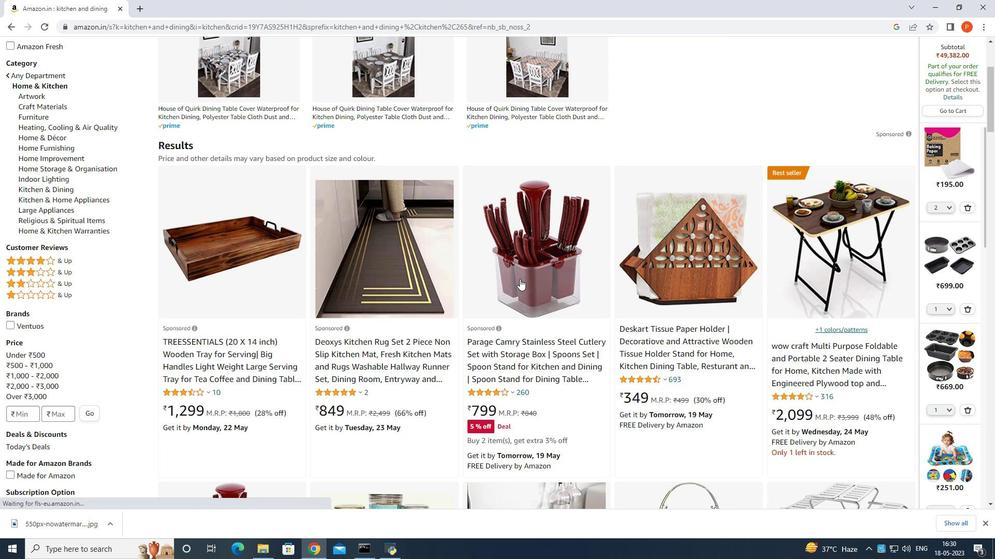
Action: Mouse scrolled (540, 263) with delta (0, 0)
Screenshot: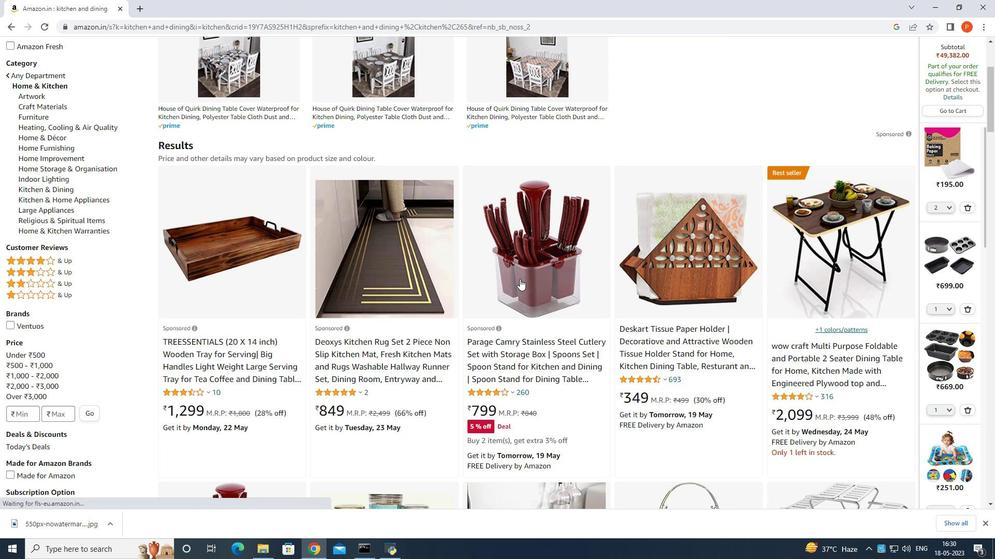 
Action: Mouse moved to (540, 263)
Screenshot: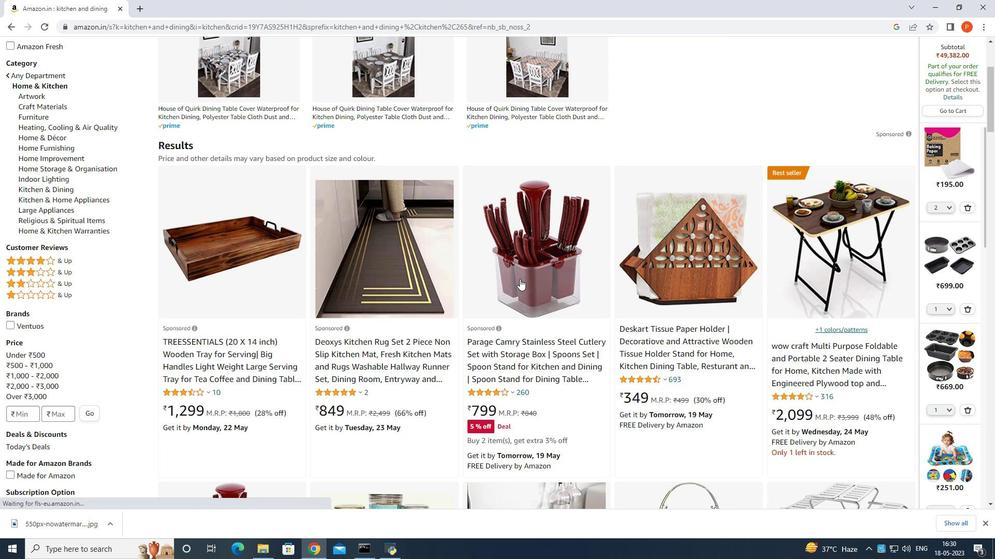 
Action: Mouse scrolled (540, 263) with delta (0, 0)
Screenshot: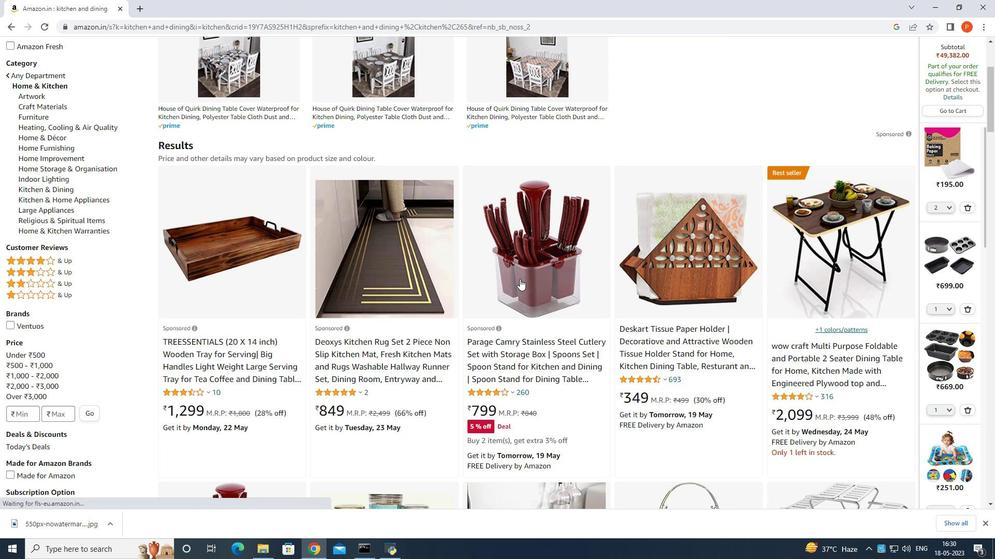 
Action: Mouse scrolled (540, 263) with delta (0, 0)
Screenshot: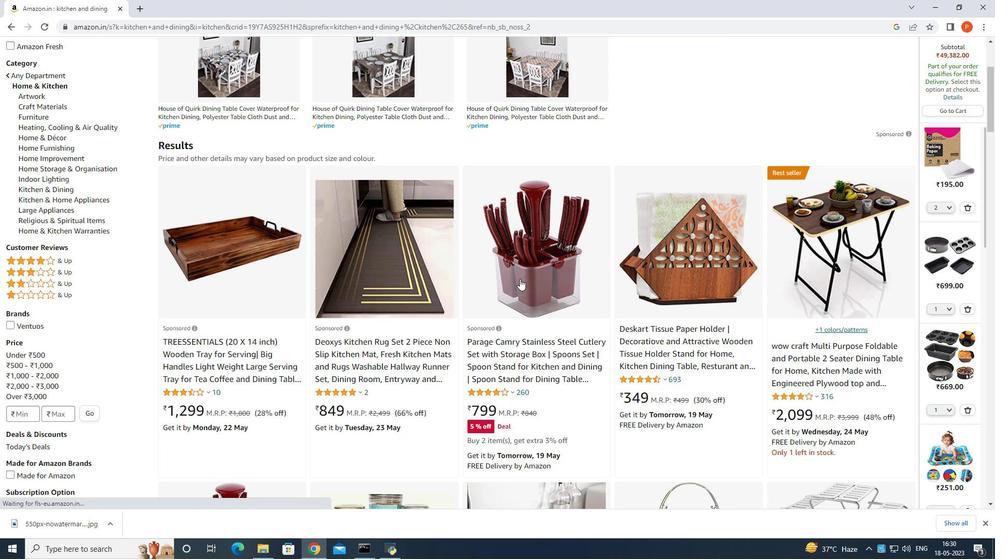 
Action: Mouse scrolled (540, 263) with delta (0, 0)
Screenshot: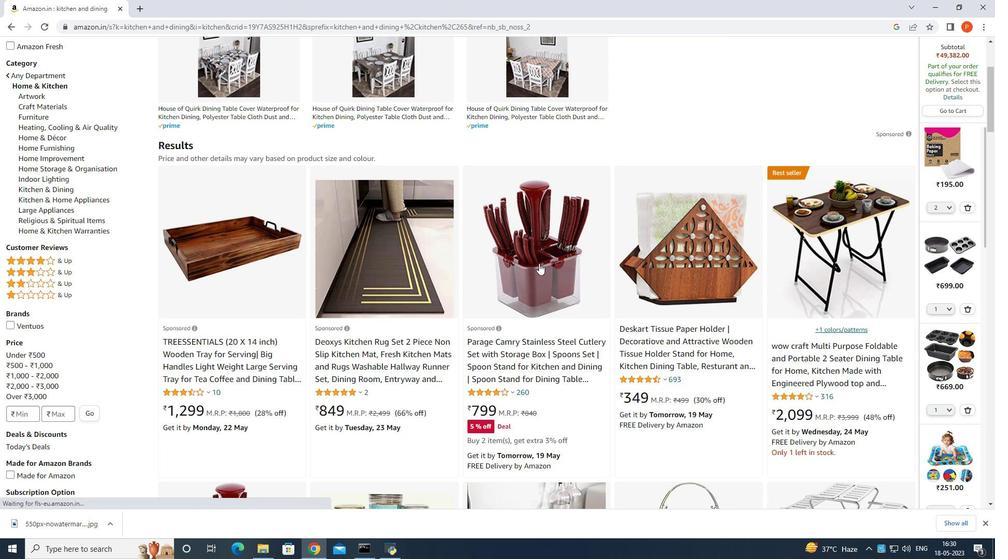 
Action: Mouse scrolled (540, 263) with delta (0, 0)
Screenshot: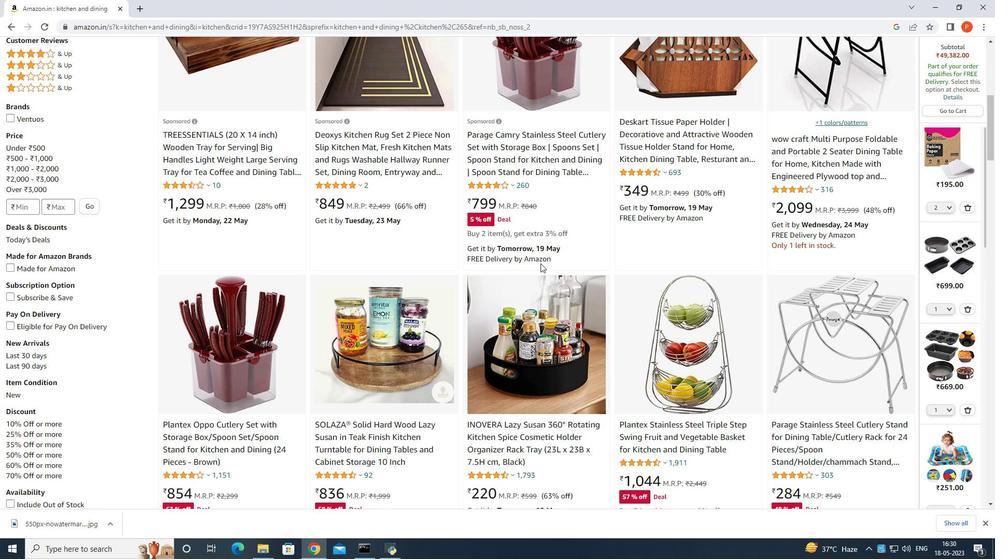 
Action: Mouse scrolled (540, 263) with delta (0, 0)
Screenshot: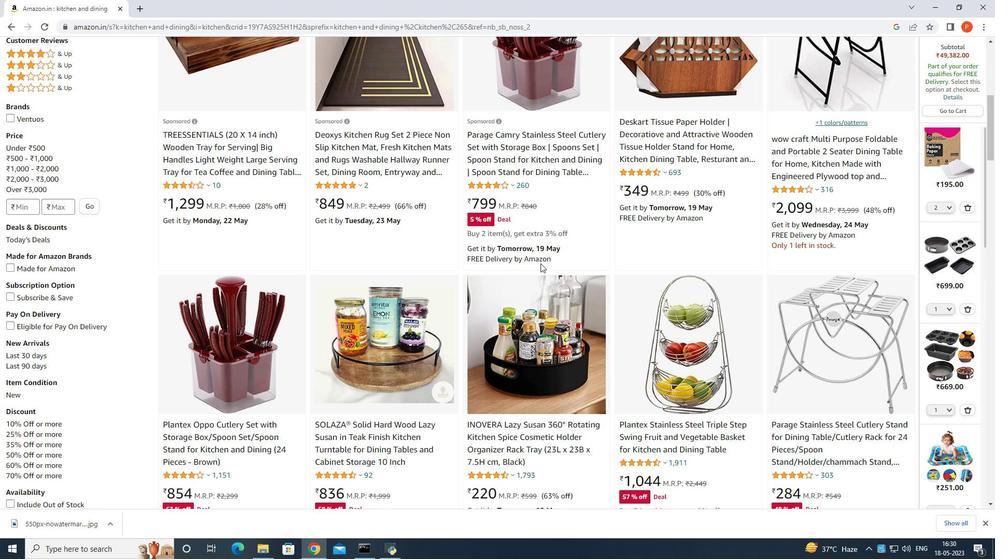 
Action: Mouse scrolled (540, 263) with delta (0, 0)
Screenshot: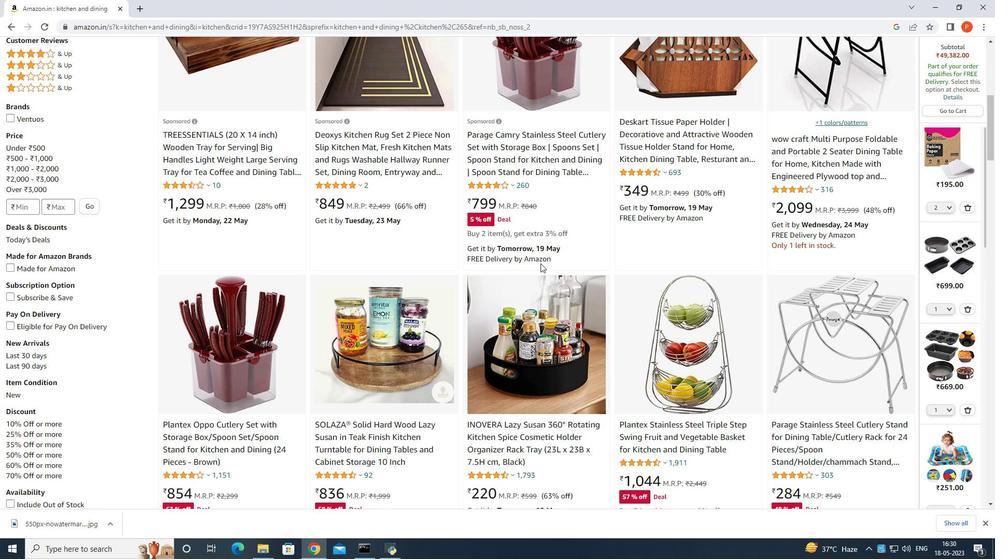 
Action: Mouse moved to (297, 259)
Screenshot: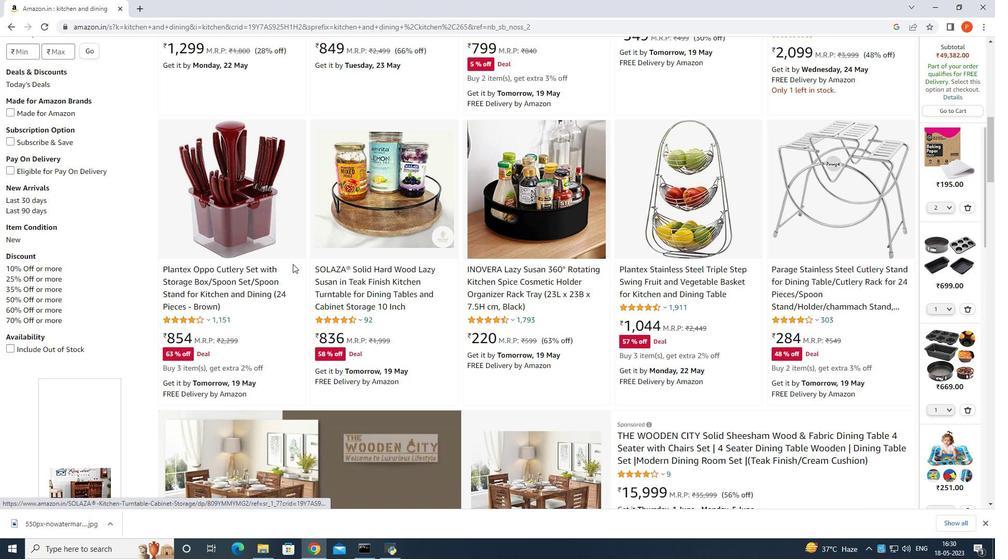 
Action: Mouse scrolled (297, 258) with delta (0, 0)
Screenshot: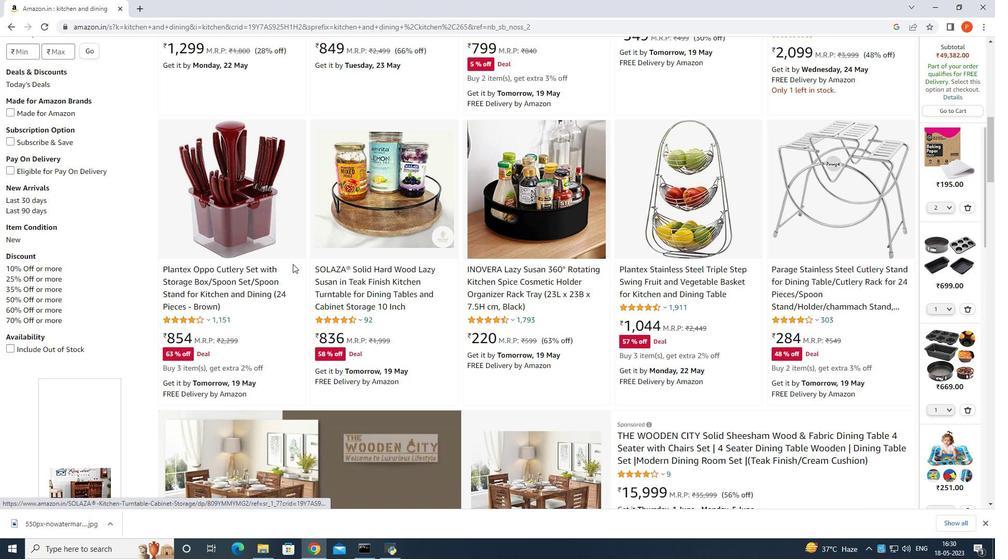 
Action: Mouse moved to (297, 259)
Screenshot: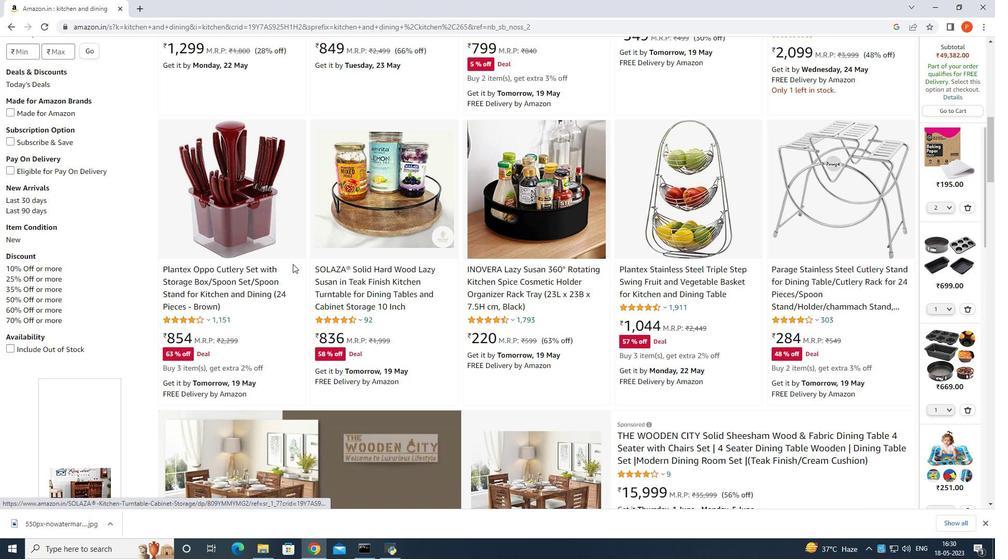
Action: Mouse scrolled (297, 258) with delta (0, 0)
Screenshot: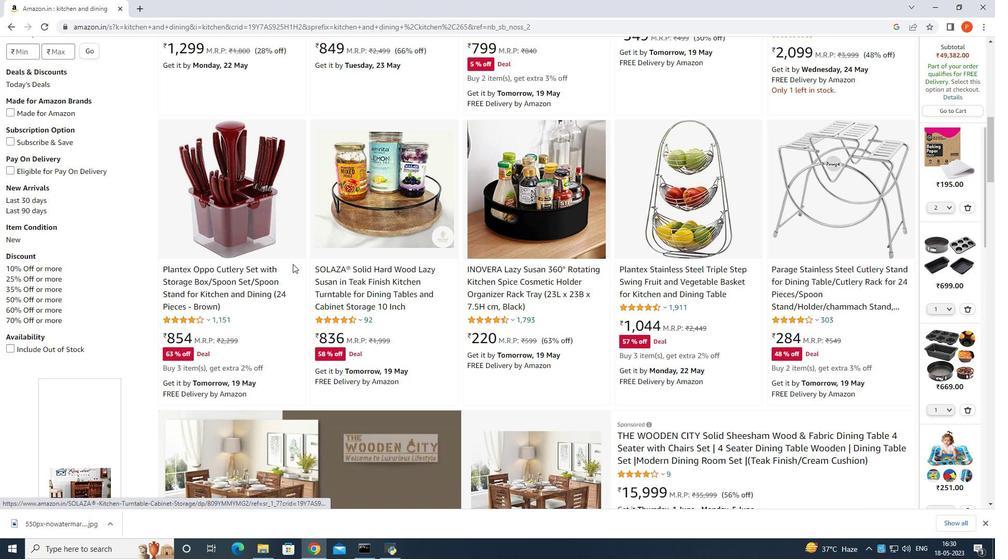 
Action: Mouse scrolled (297, 258) with delta (0, 0)
Screenshot: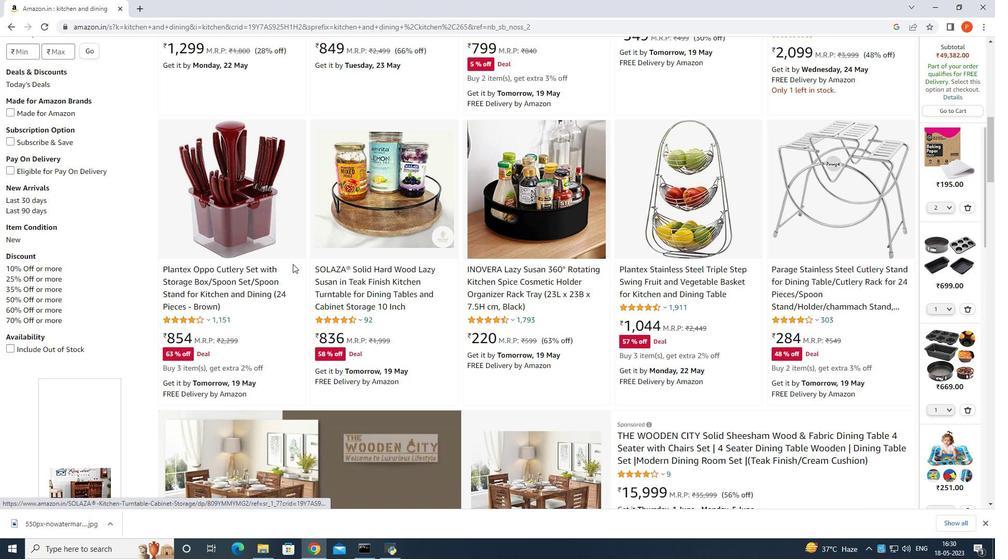 
Action: Mouse scrolled (297, 258) with delta (0, 0)
Screenshot: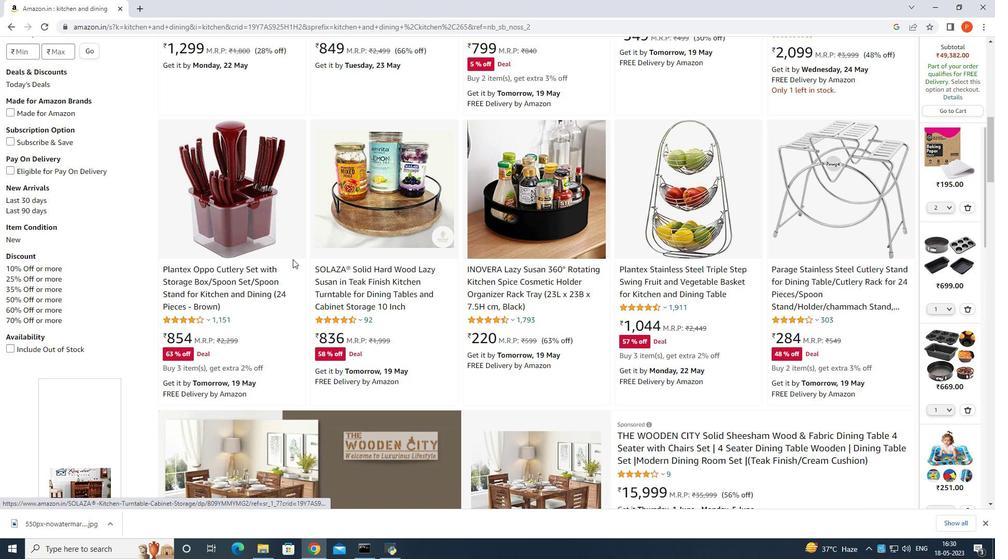 
Action: Mouse moved to (297, 264)
Screenshot: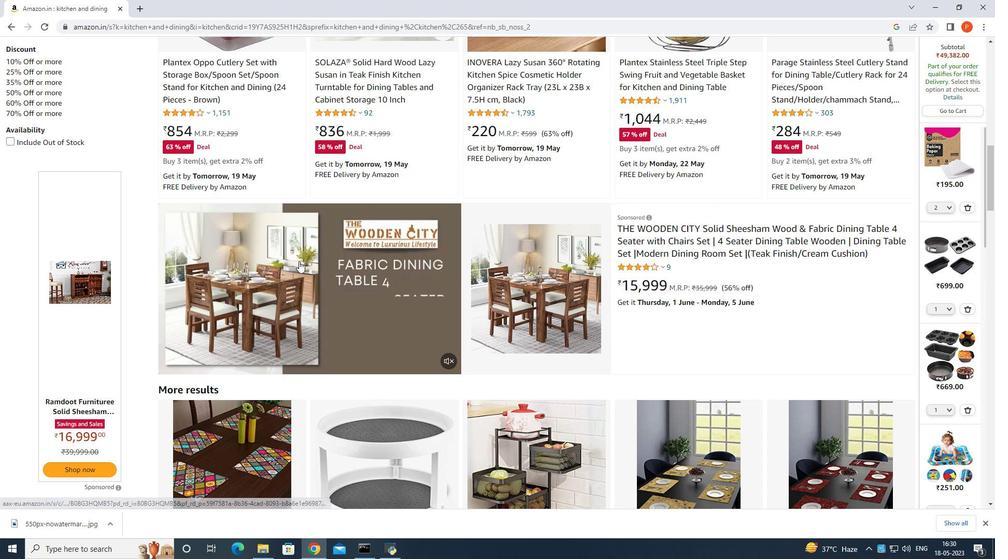 
Action: Mouse scrolled (297, 264) with delta (0, 0)
Screenshot: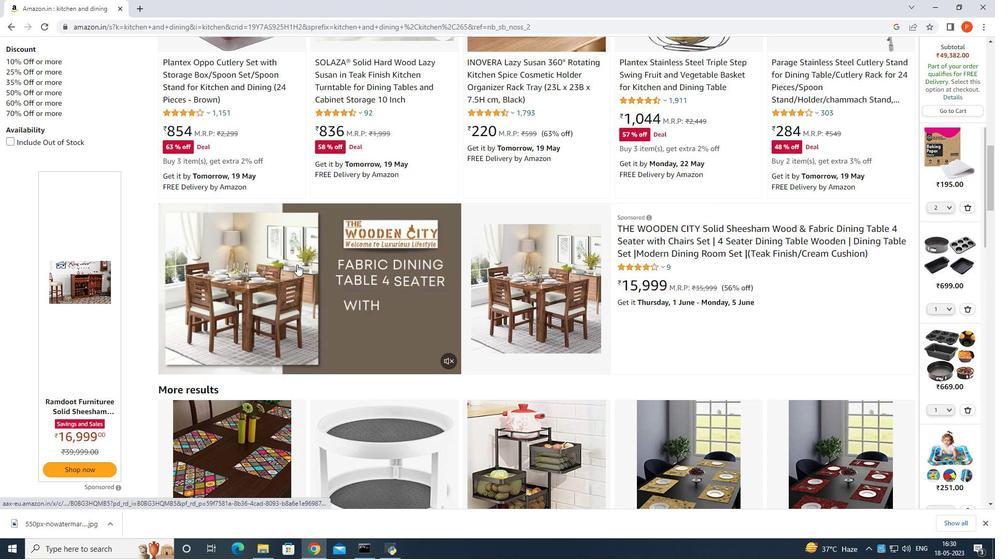 
Action: Mouse scrolled (297, 264) with delta (0, 0)
Screenshot: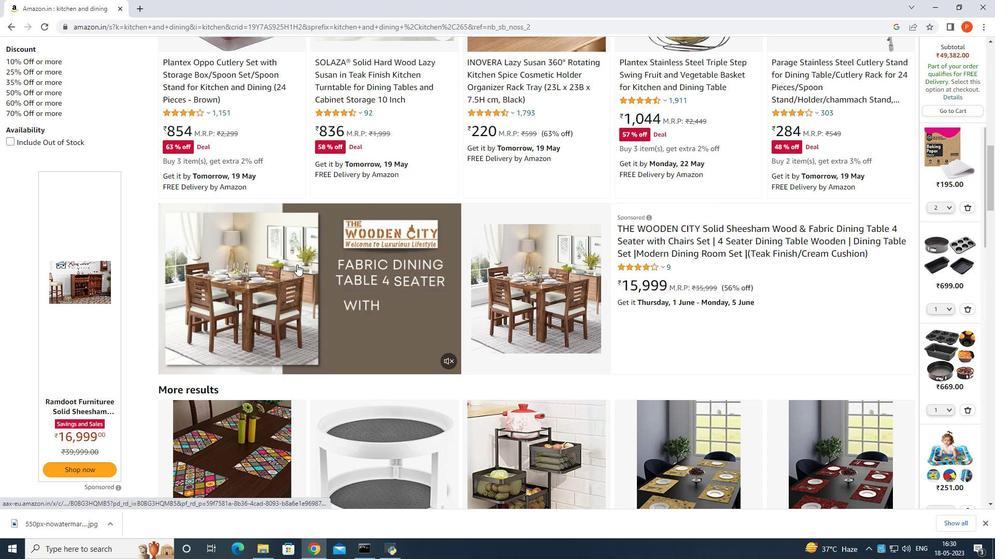 
Action: Mouse scrolled (297, 264) with delta (0, 0)
Screenshot: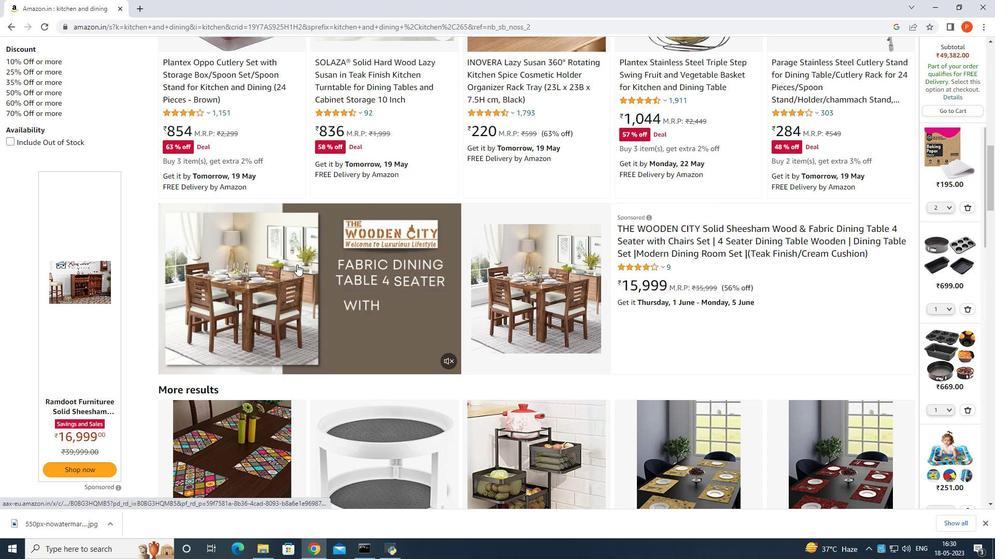 
Action: Mouse moved to (296, 265)
Screenshot: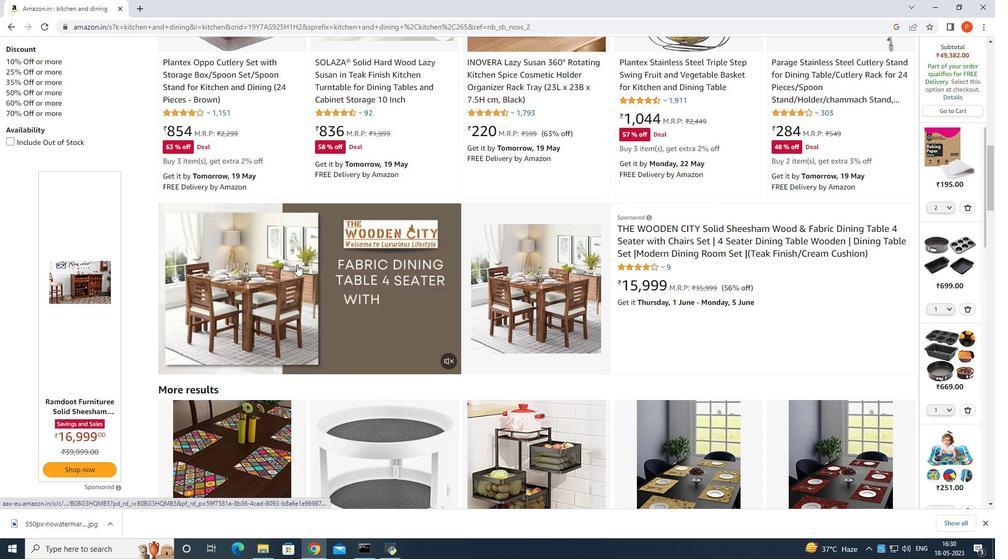 
Action: Mouse scrolled (296, 264) with delta (0, 0)
Screenshot: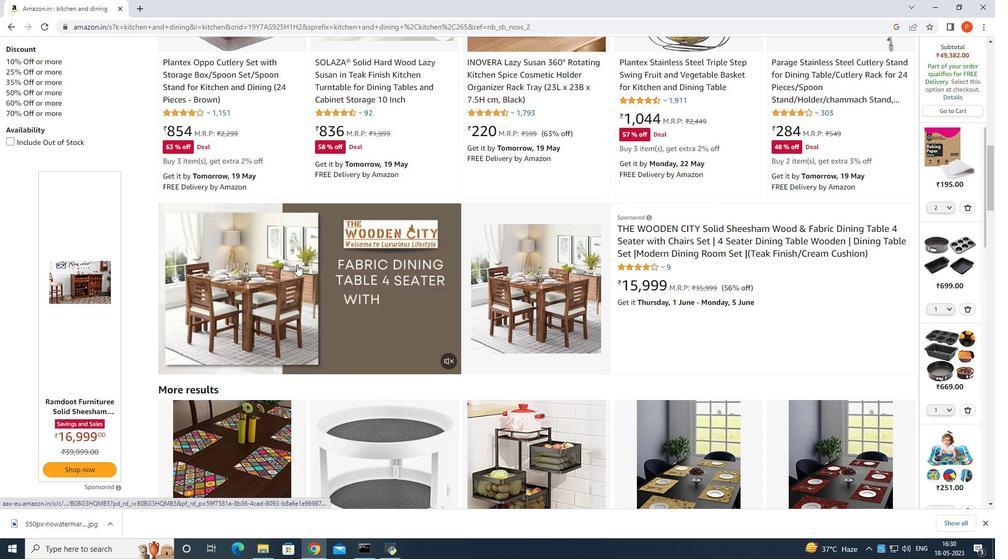 
Action: Mouse scrolled (296, 264) with delta (0, 0)
Screenshot: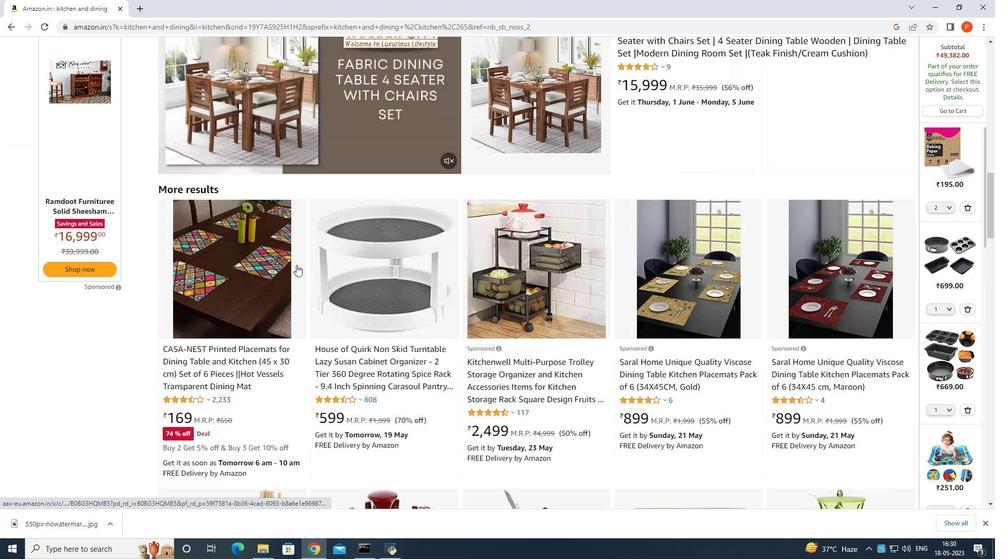 
Action: Mouse moved to (380, 165)
Screenshot: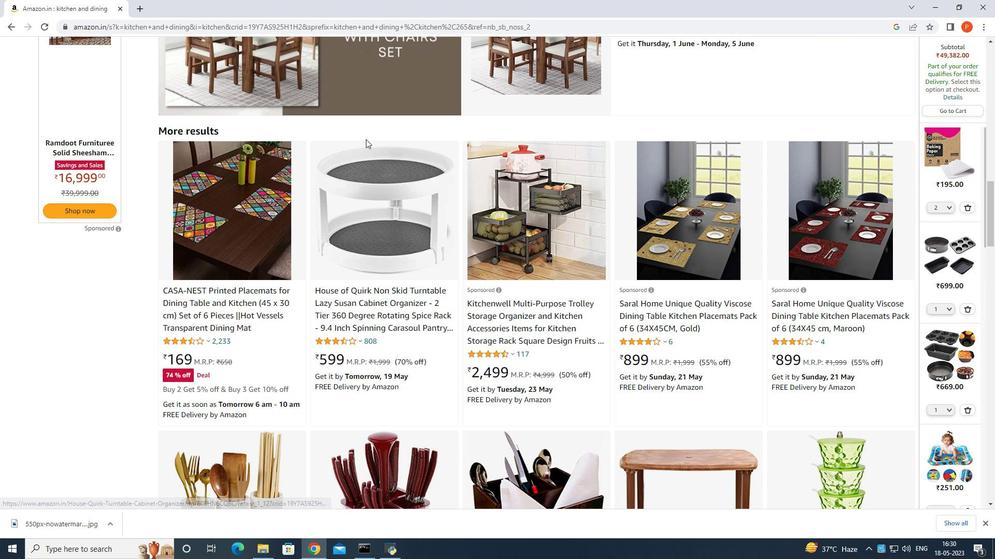
Action: Mouse scrolled (380, 165) with delta (0, 0)
Screenshot: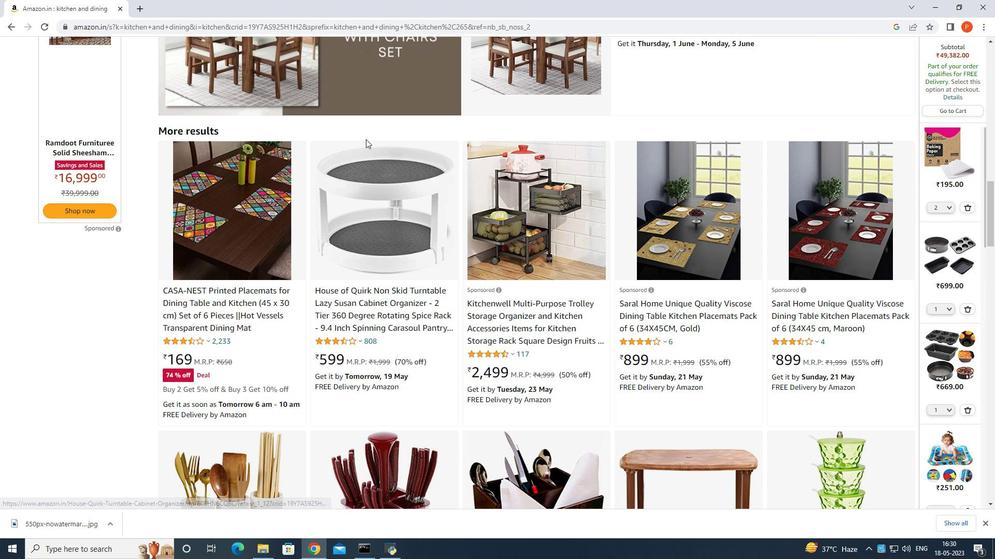
Action: Mouse moved to (388, 157)
Screenshot: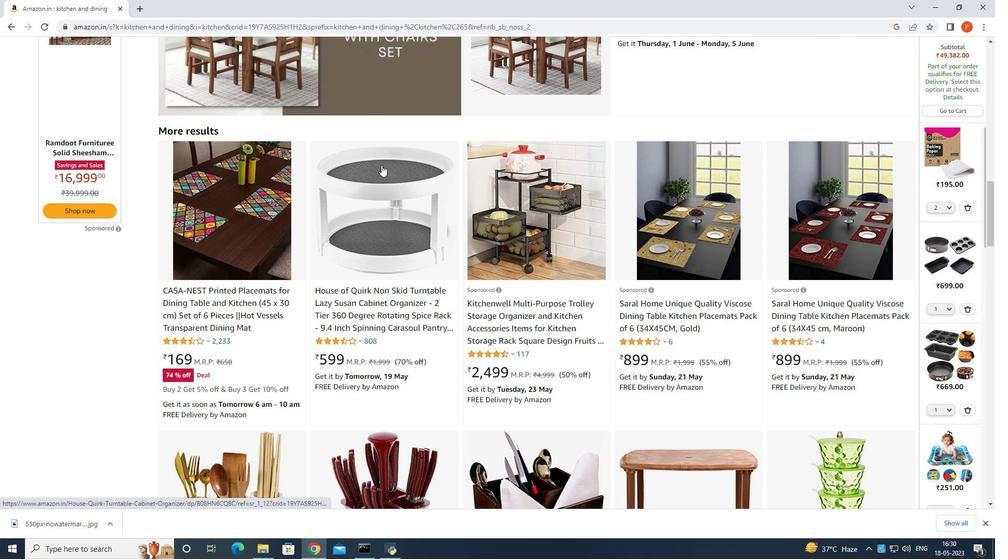 
Action: Mouse scrolled (388, 157) with delta (0, 0)
Screenshot: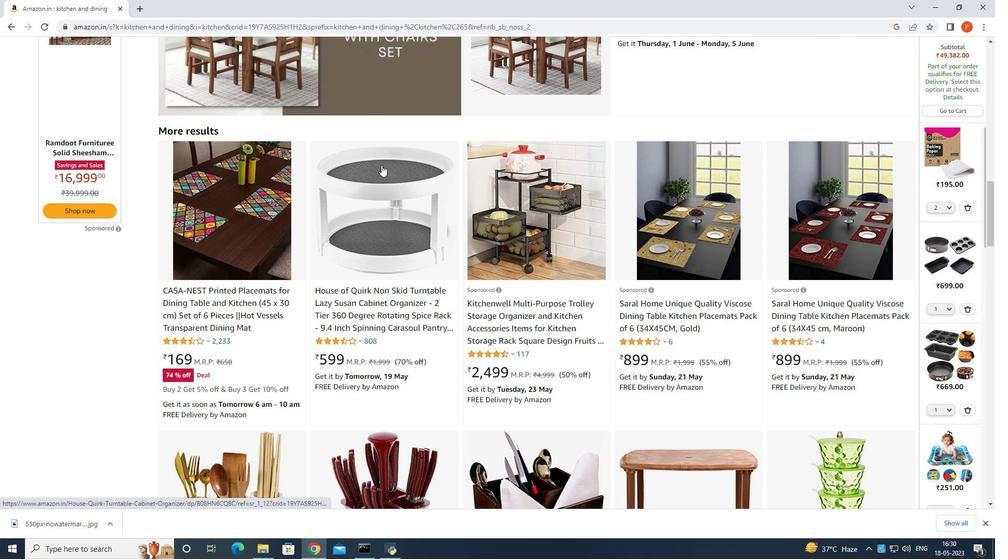 
Action: Mouse moved to (389, 158)
Screenshot: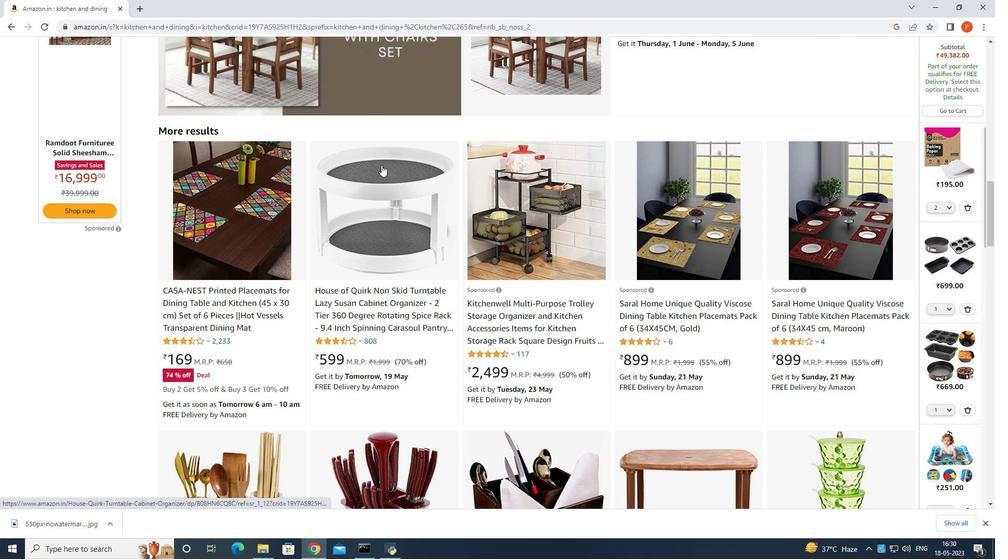 
Action: Mouse scrolled (389, 157) with delta (0, 0)
Screenshot: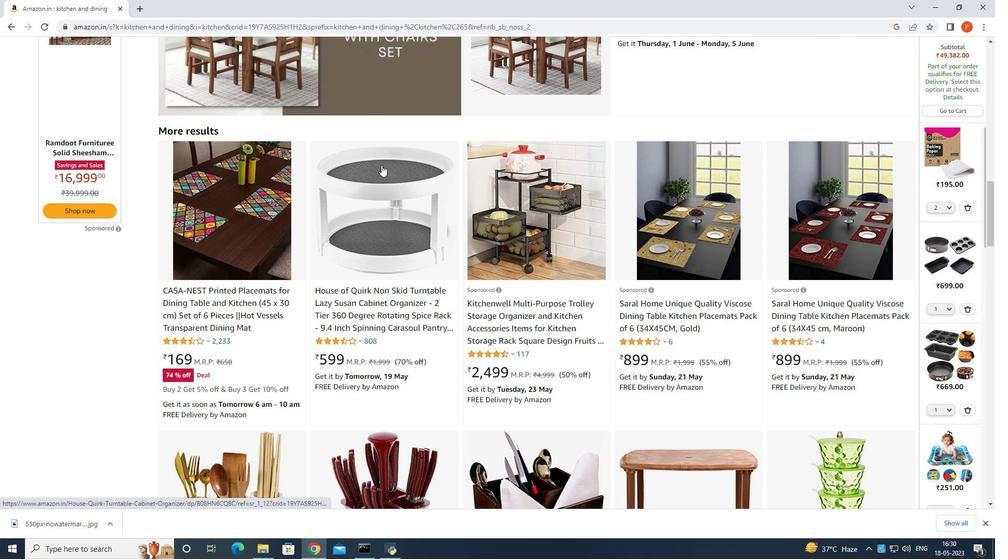 
Action: Mouse moved to (389, 158)
Screenshot: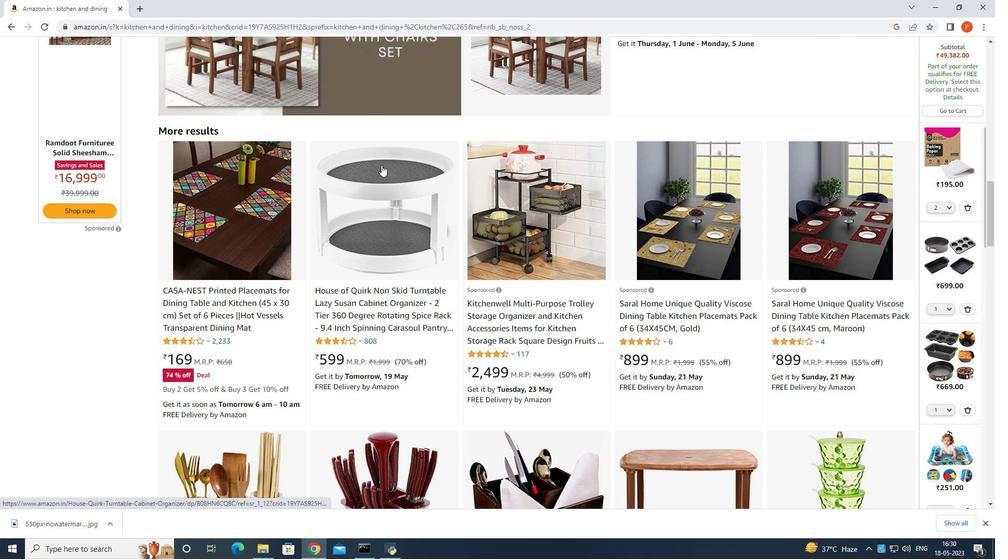 
Action: Mouse scrolled (389, 158) with delta (0, 0)
Screenshot: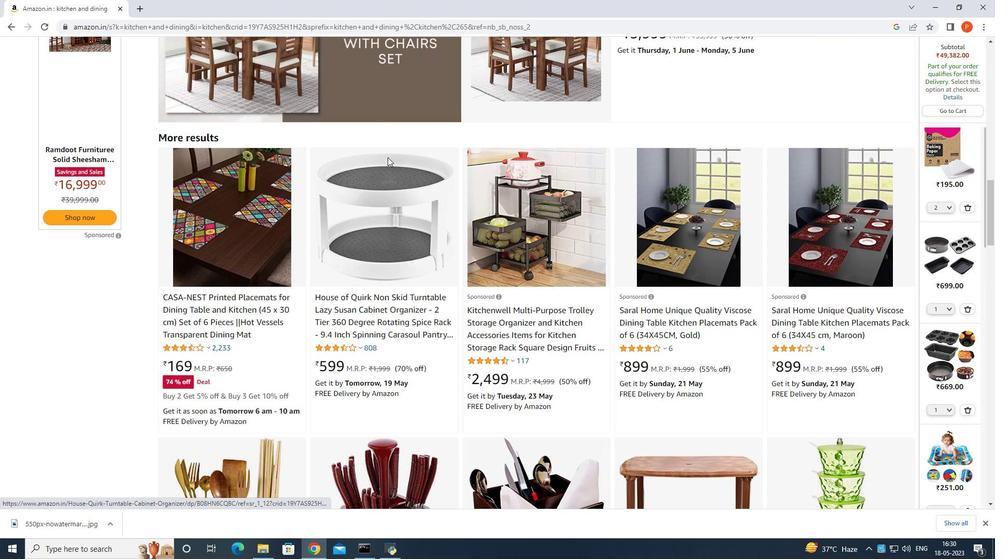 
Action: Mouse moved to (389, 159)
Screenshot: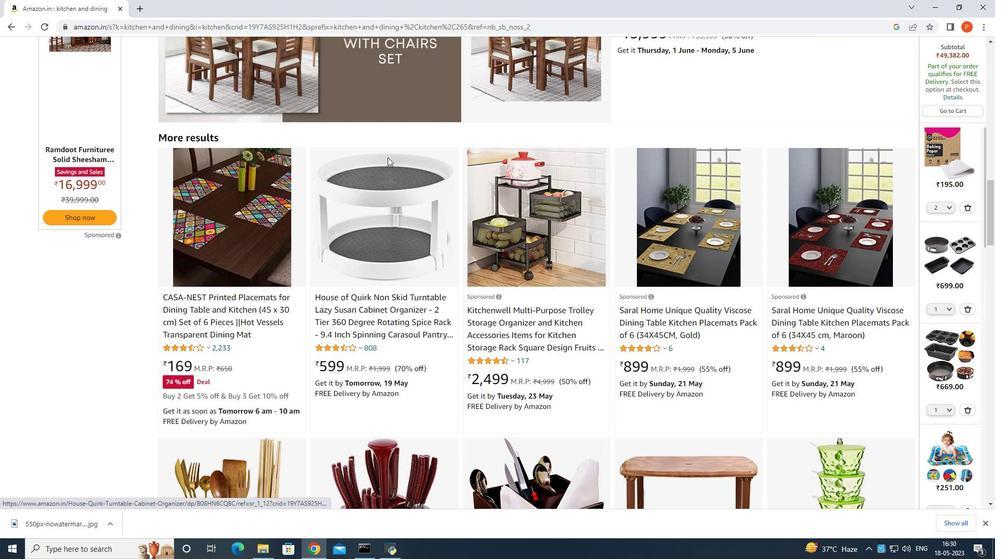 
Action: Mouse scrolled (389, 159) with delta (0, 0)
Screenshot: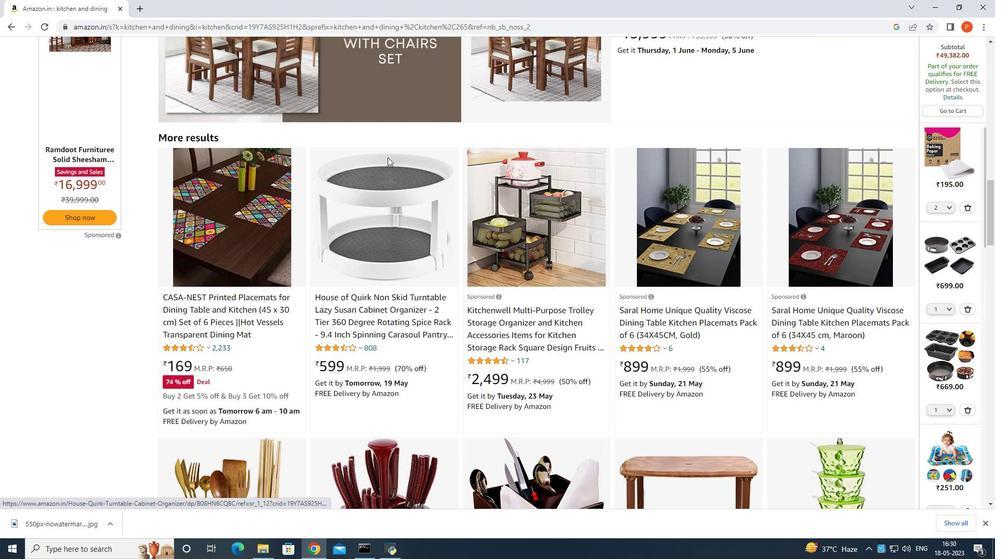 
Action: Mouse scrolled (389, 159) with delta (0, 0)
Screenshot: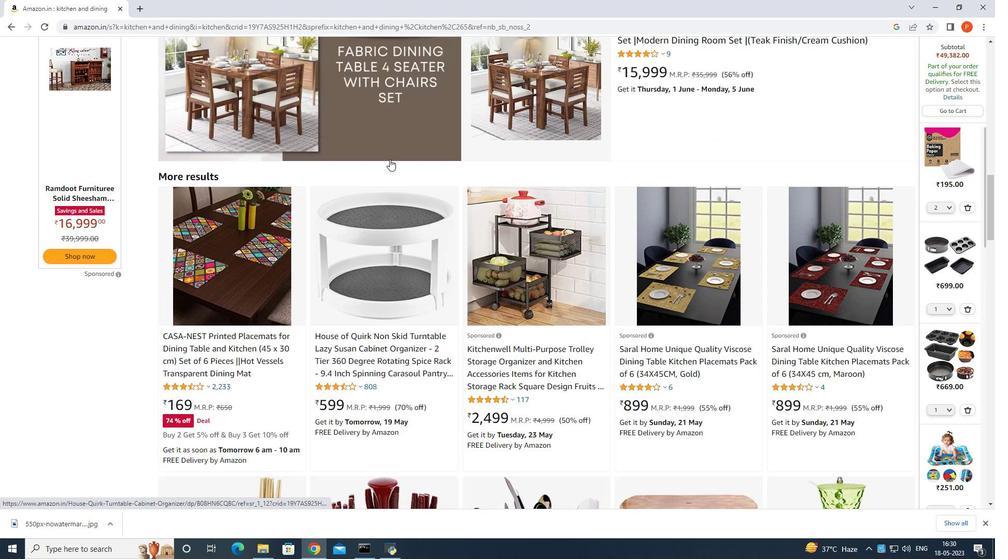 
Action: Mouse moved to (389, 160)
Screenshot: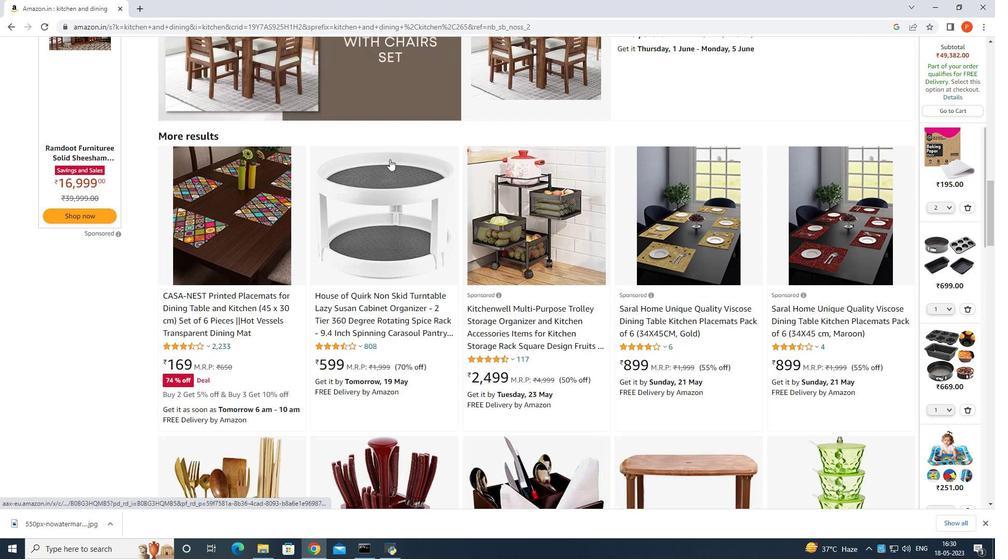 
Action: Mouse scrolled (389, 159) with delta (0, 0)
Screenshot: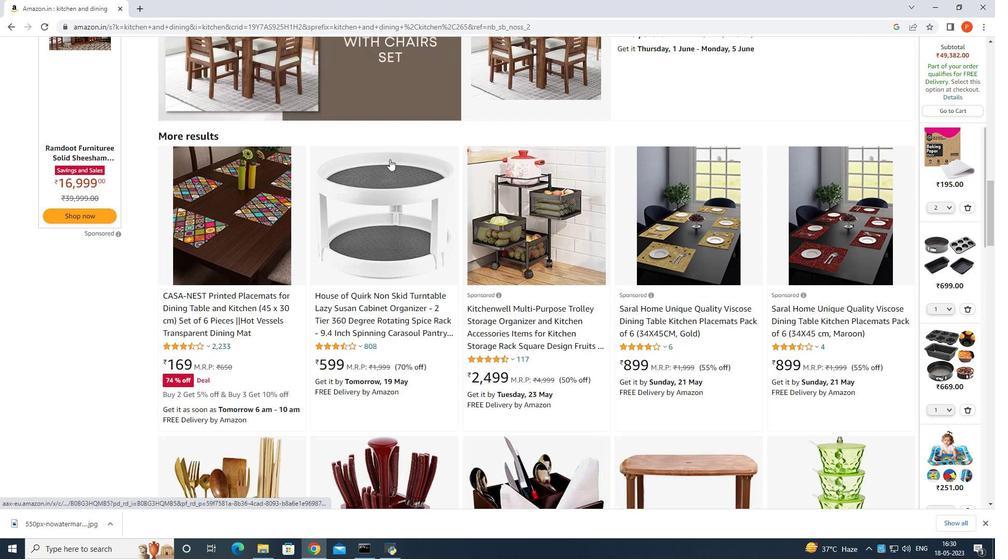 
Action: Mouse scrolled (389, 159) with delta (0, 0)
Screenshot: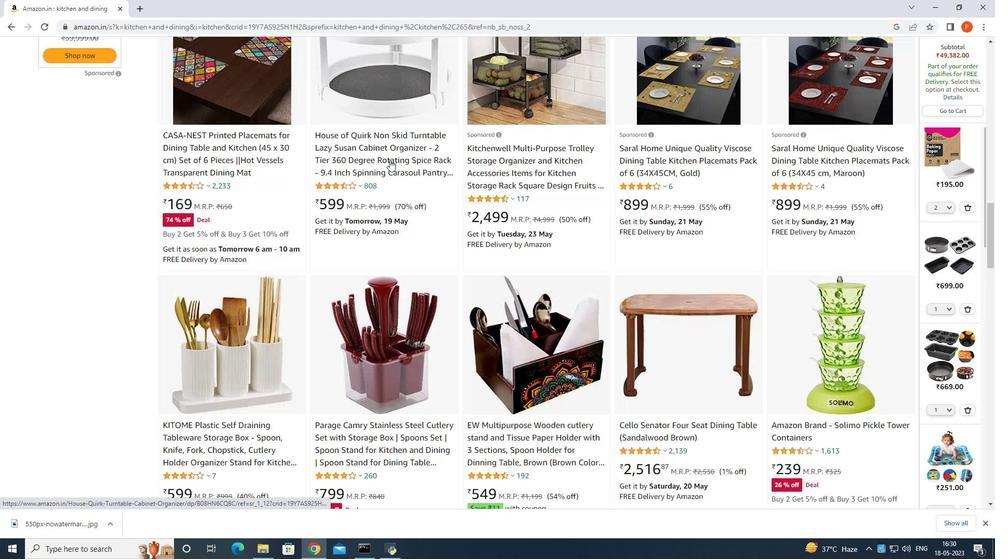 
Action: Mouse scrolled (389, 159) with delta (0, 0)
Screenshot: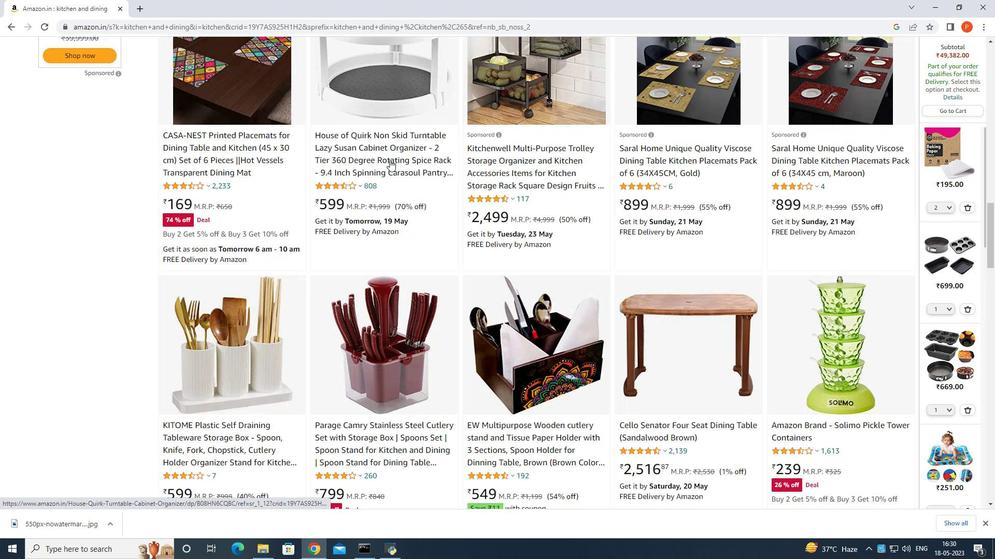 
Action: Mouse scrolled (389, 159) with delta (0, 0)
Screenshot: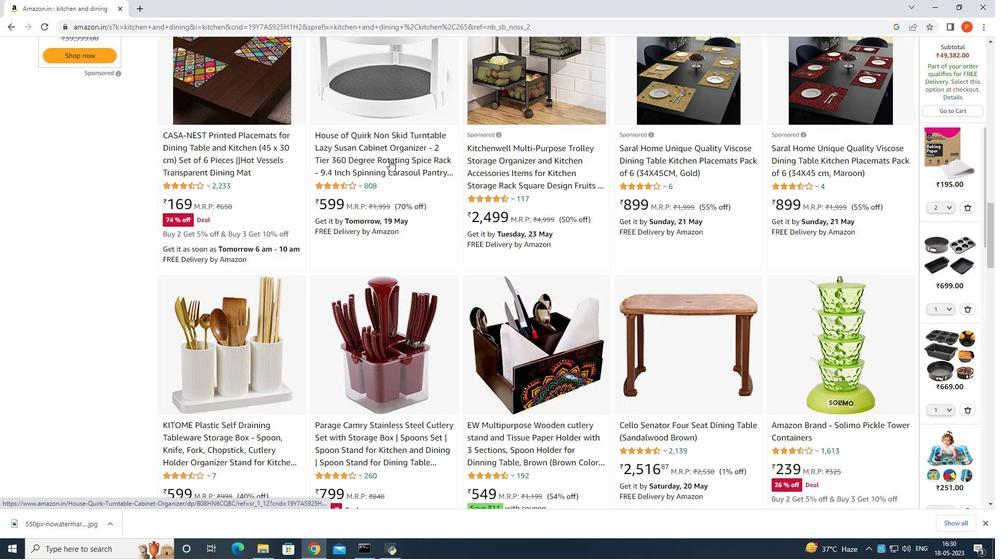 
Action: Mouse scrolled (389, 159) with delta (0, 0)
Screenshot: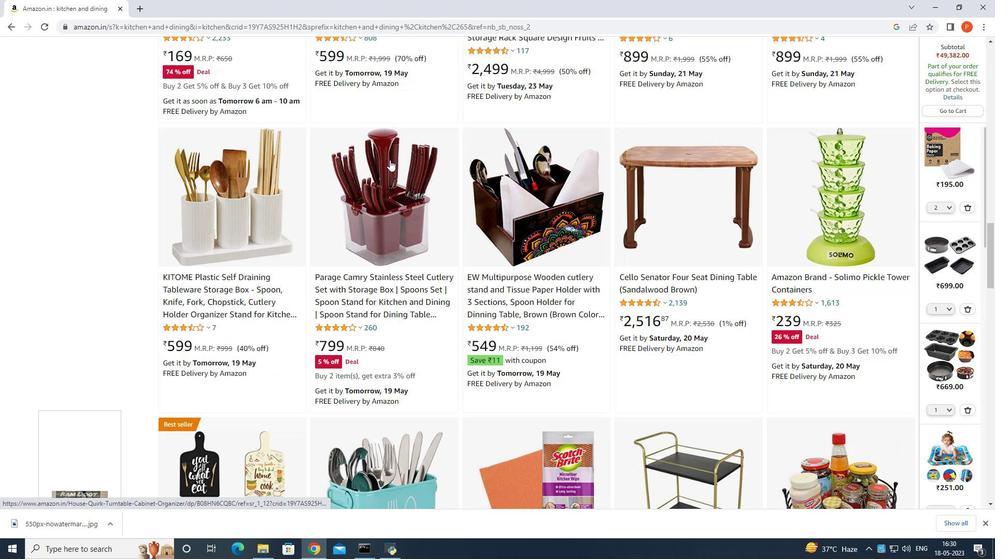 
Action: Mouse scrolled (389, 159) with delta (0, 0)
Screenshot: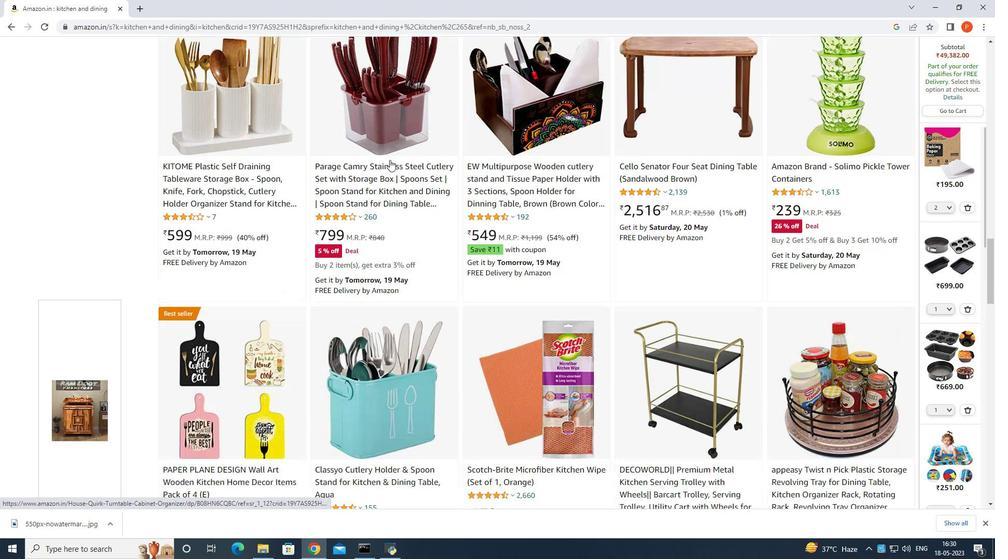 
Action: Mouse scrolled (389, 159) with delta (0, 0)
Screenshot: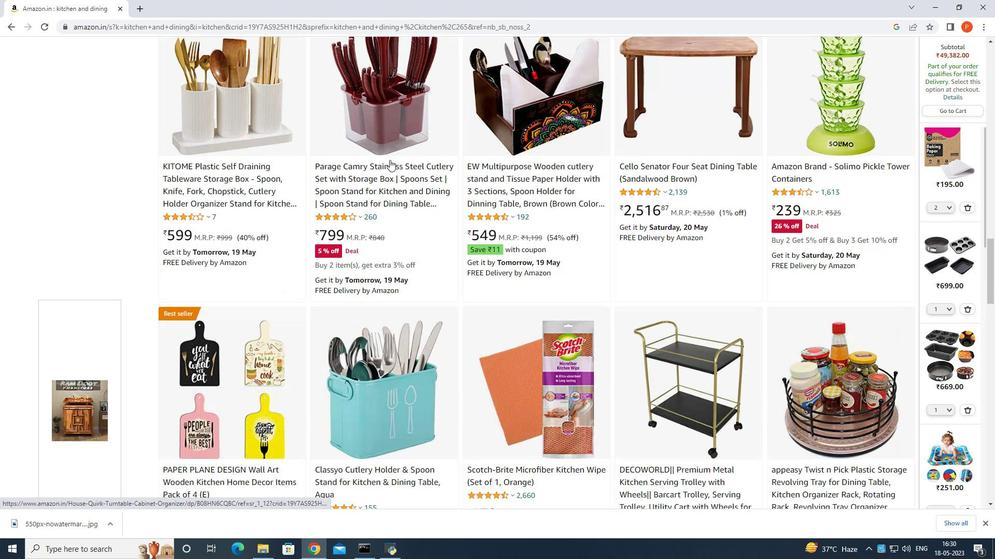 
Action: Mouse scrolled (389, 159) with delta (0, 0)
Screenshot: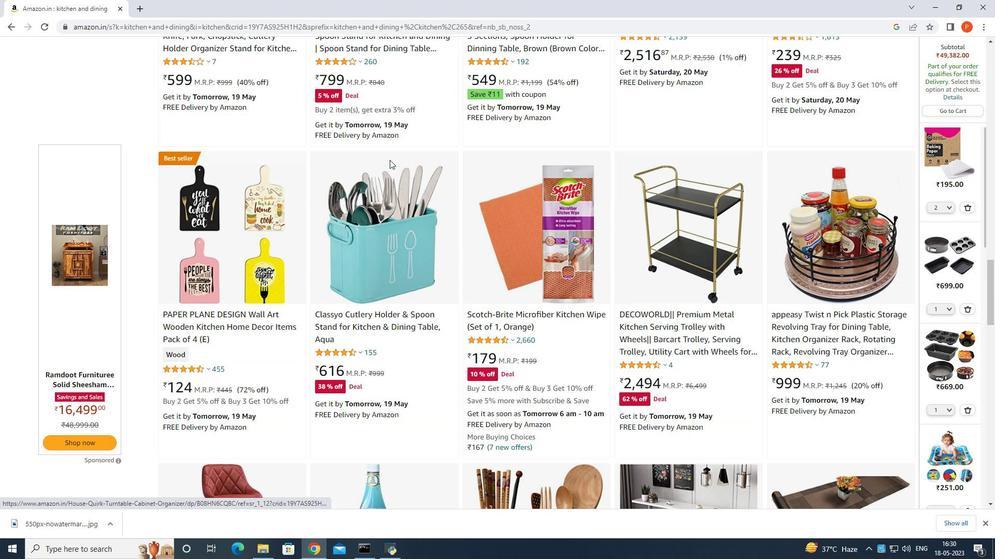 
Action: Mouse scrolled (389, 159) with delta (0, 0)
Screenshot: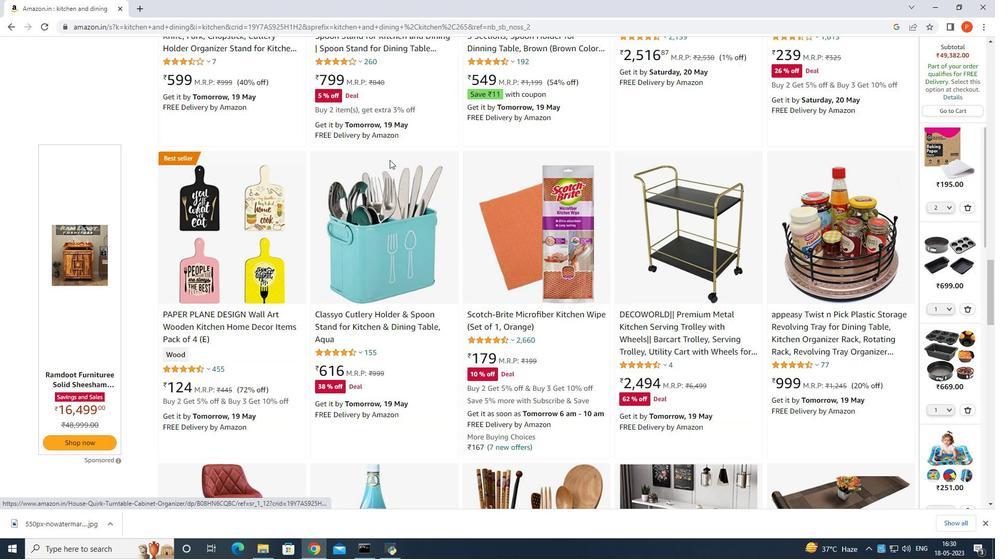 
Action: Mouse scrolled (389, 159) with delta (0, 0)
Screenshot: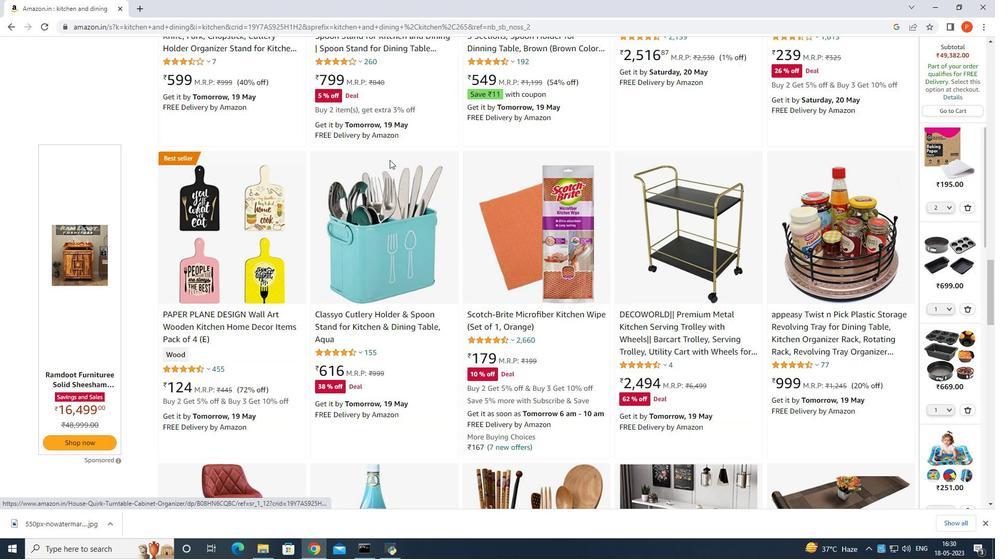 
Action: Mouse moved to (535, 354)
Screenshot: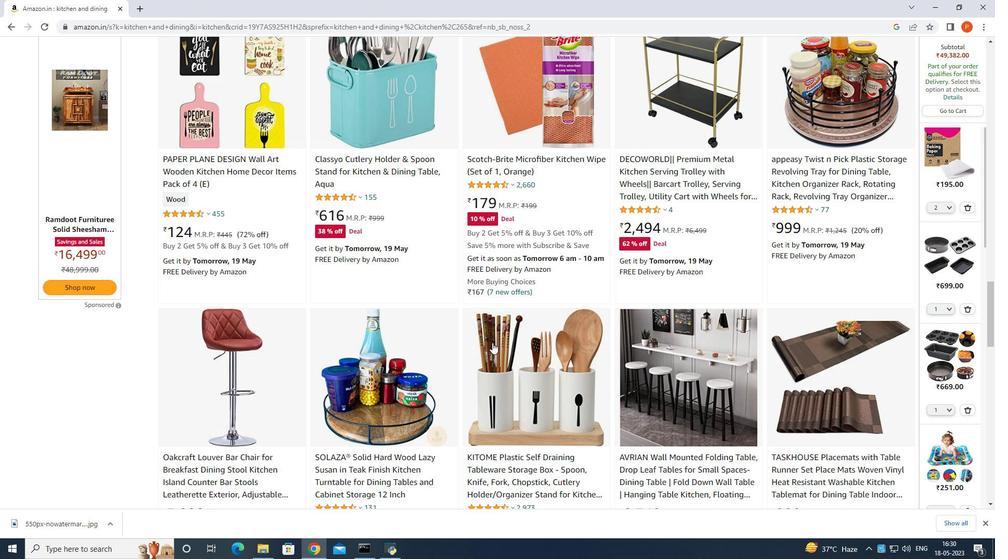 
Action: Mouse pressed left at (535, 354)
Screenshot: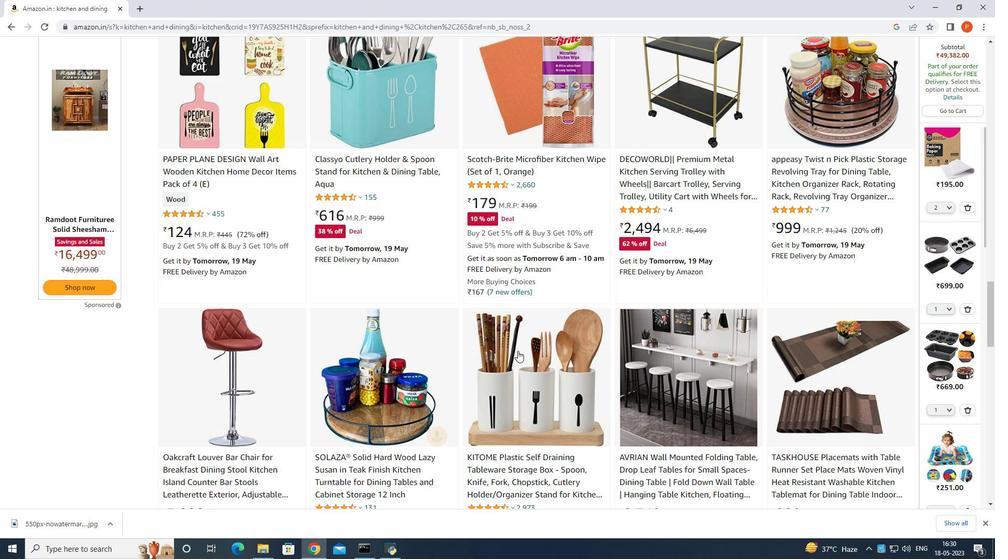 
Action: Mouse moved to (540, 323)
Screenshot: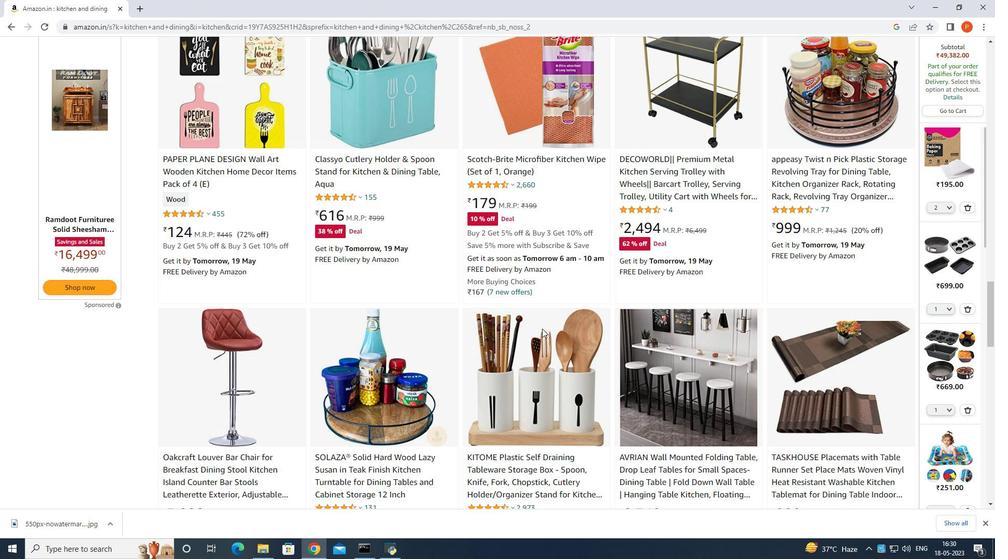 
Action: Mouse scrolled (540, 323) with delta (0, 0)
Screenshot: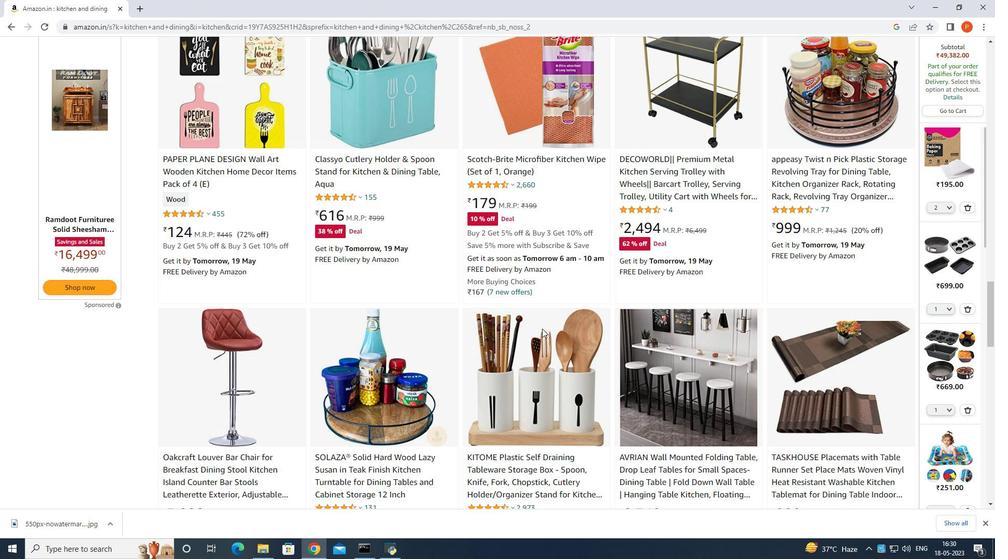 
Action: Mouse moved to (540, 320)
Screenshot: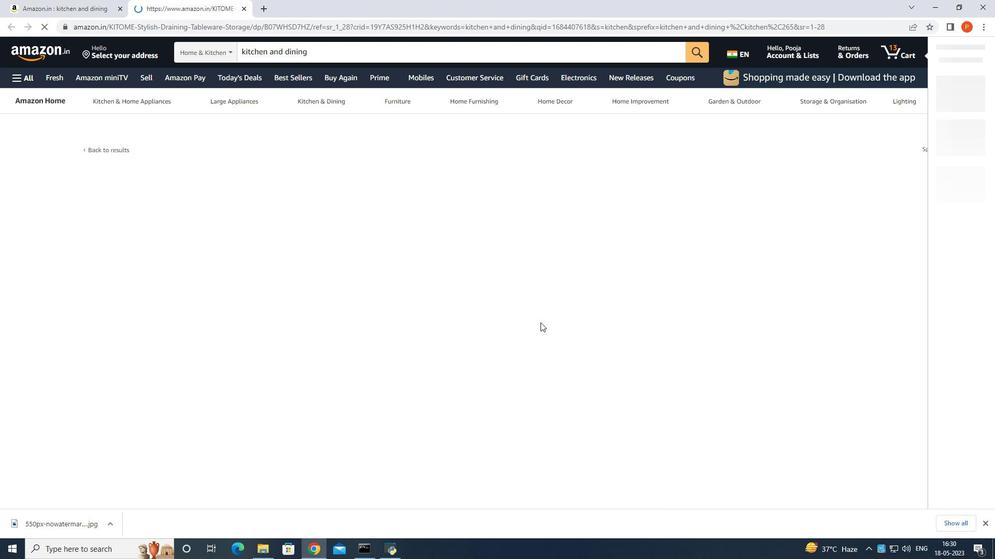 
Action: Mouse scrolled (540, 320) with delta (0, 0)
Screenshot: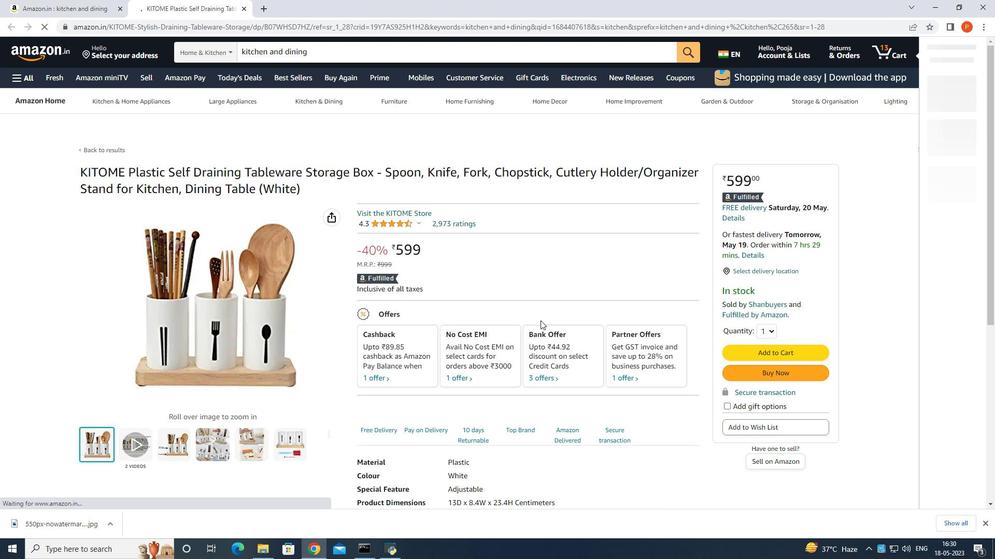 
Action: Mouse scrolled (540, 320) with delta (0, 0)
Screenshot: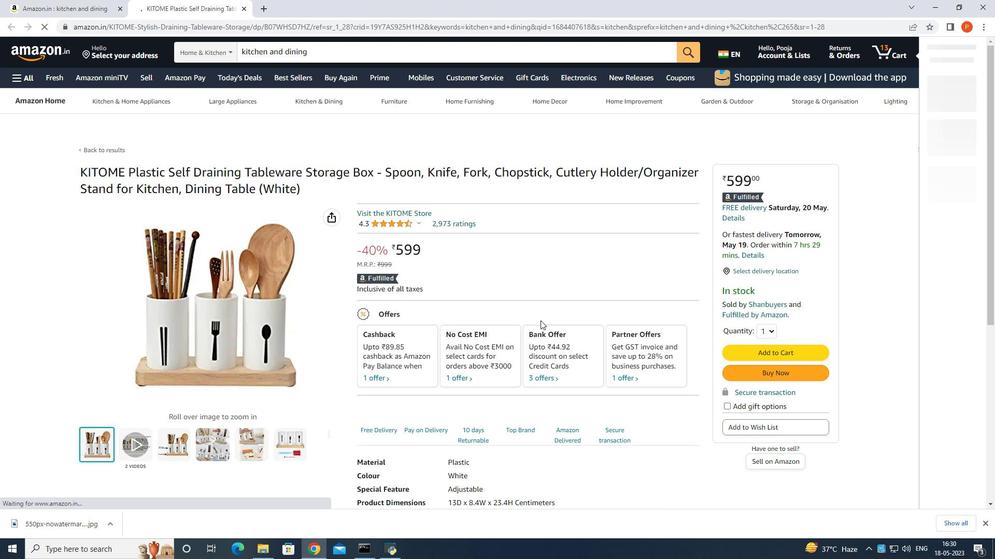 
Action: Mouse scrolled (540, 320) with delta (0, 0)
Screenshot: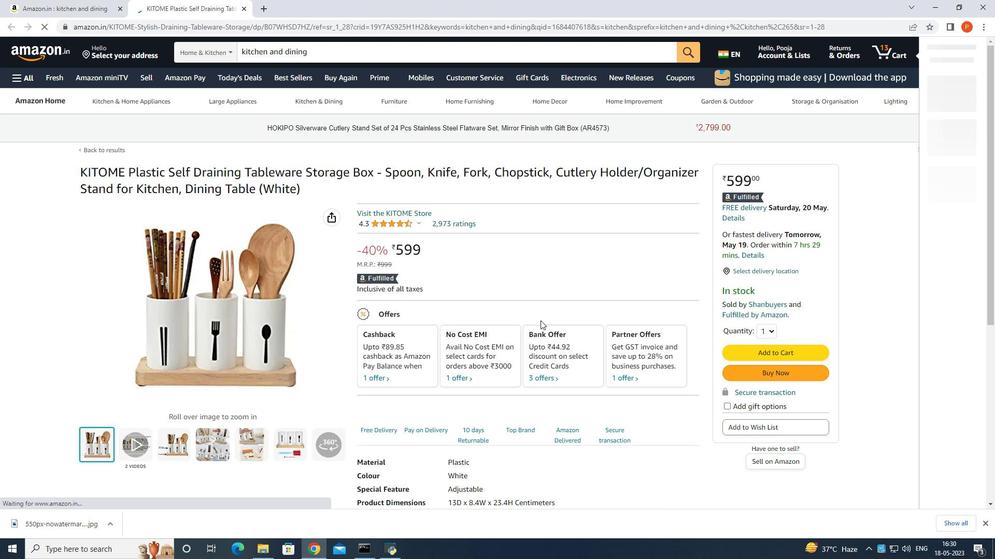 
Action: Mouse scrolled (540, 320) with delta (0, 0)
Screenshot: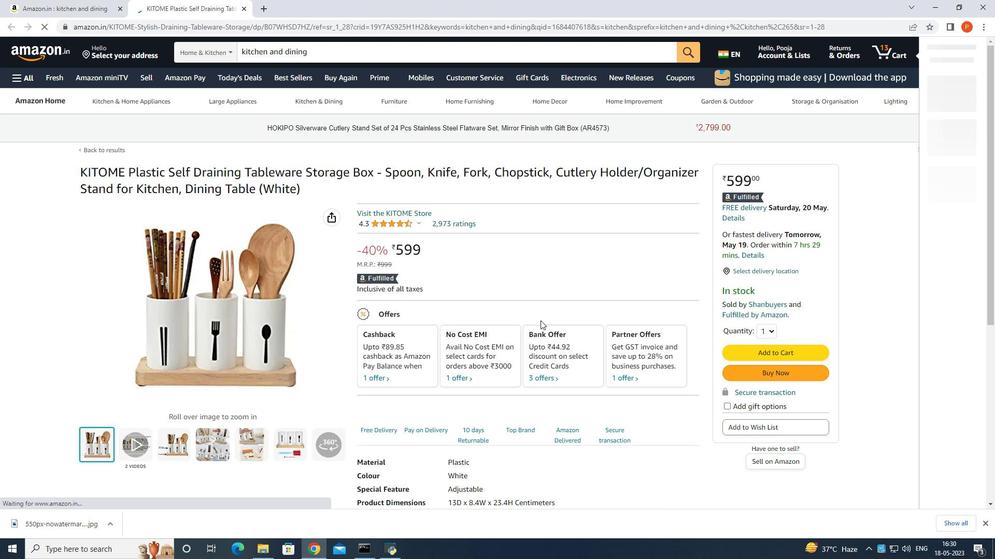 
Action: Mouse moved to (540, 313)
Screenshot: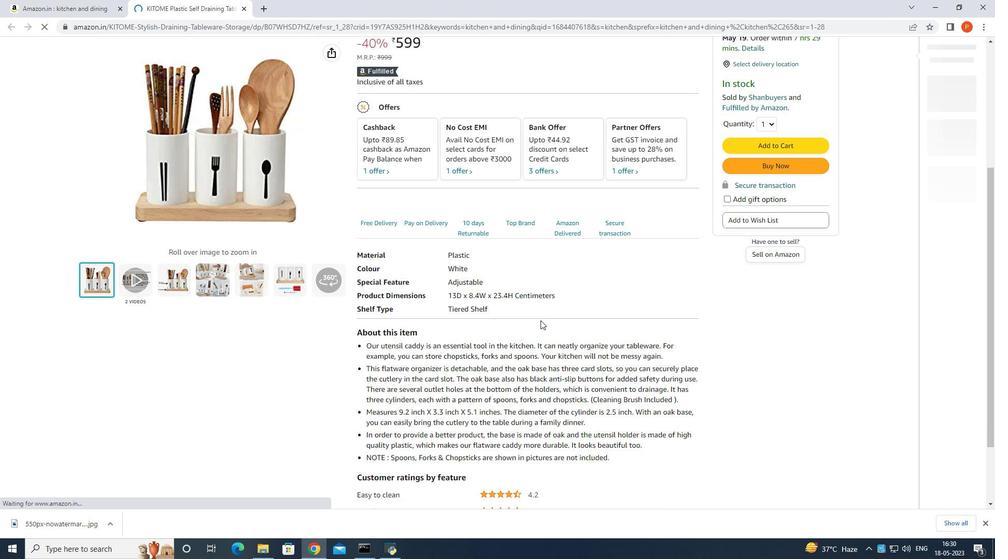 
Action: Mouse scrolled (540, 312) with delta (0, 0)
Screenshot: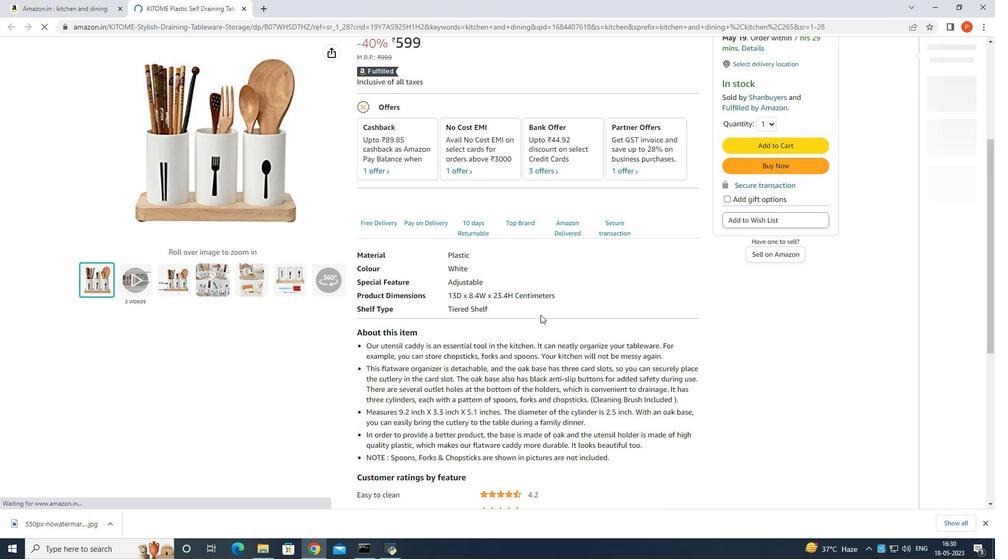 
Action: Mouse scrolled (540, 312) with delta (0, 0)
Screenshot: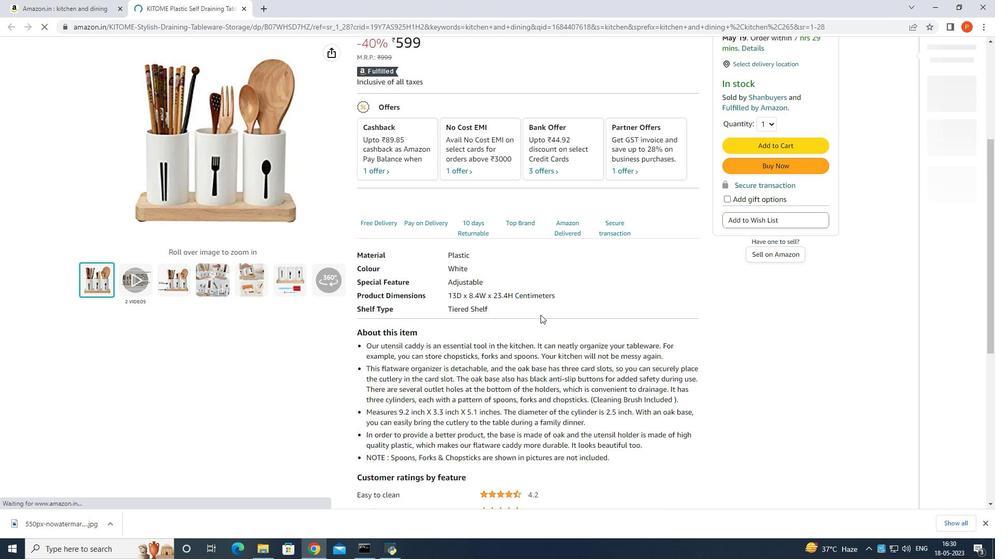 
Action: Mouse moved to (788, 44)
Screenshot: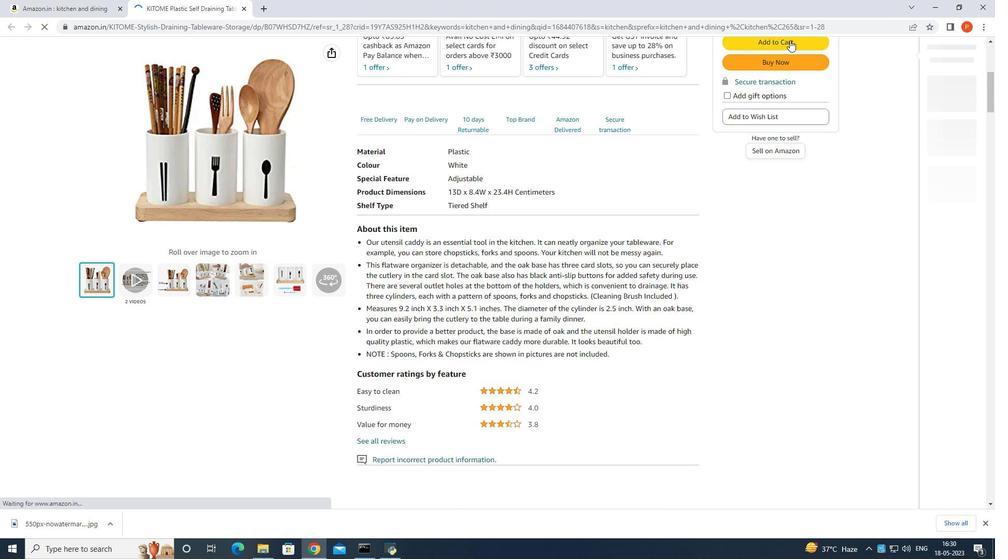 
Action: Mouse pressed left at (788, 44)
Screenshot: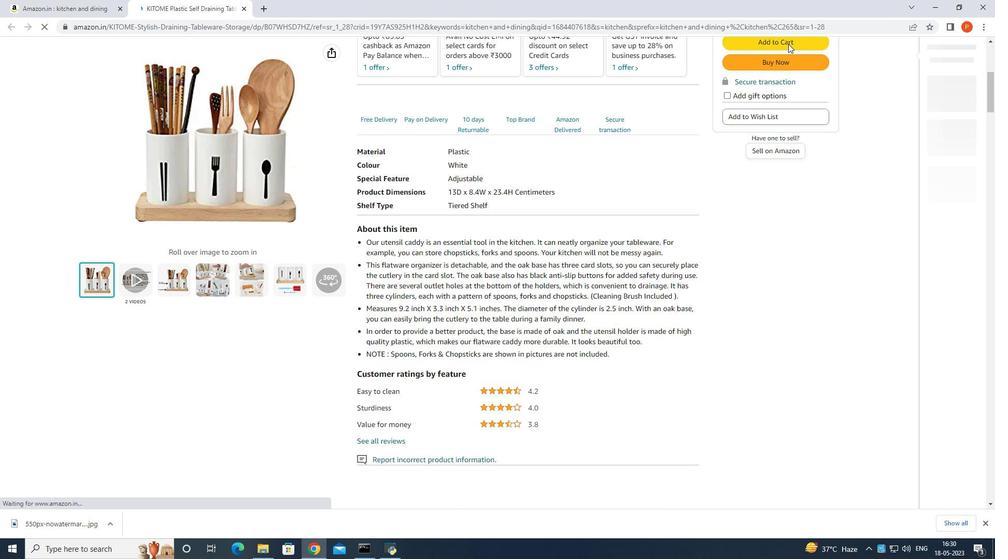 
Action: Mouse moved to (64, 381)
Screenshot: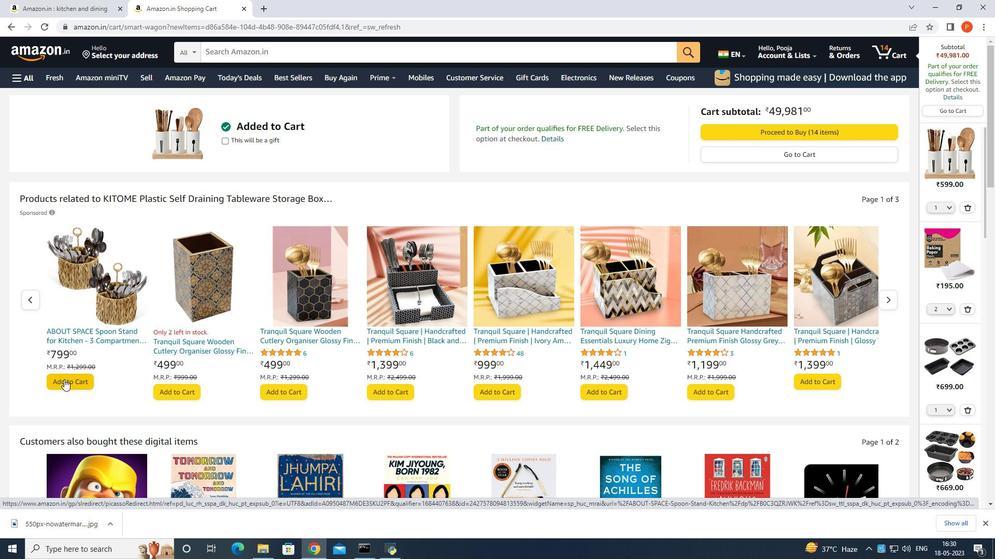 
Action: Mouse pressed left at (64, 381)
Screenshot: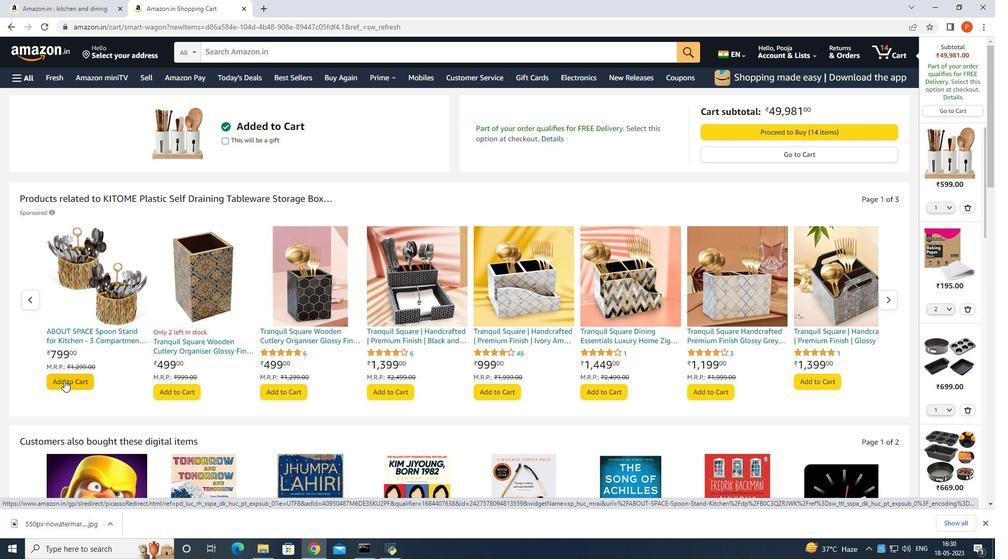 
Action: Mouse moved to (240, 331)
Screenshot: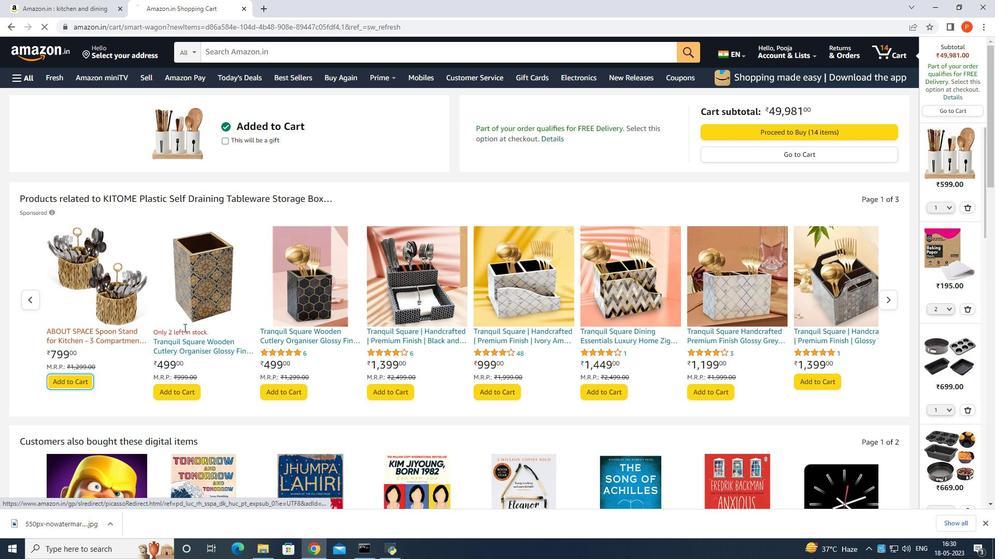 
Action: Mouse scrolled (240, 330) with delta (0, 0)
Screenshot: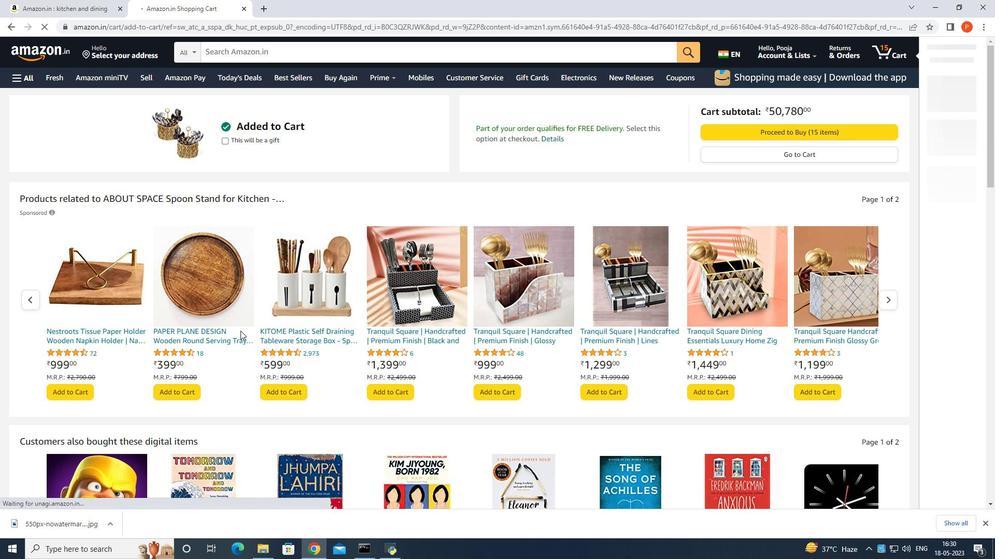 
Action: Mouse scrolled (240, 330) with delta (0, 0)
Screenshot: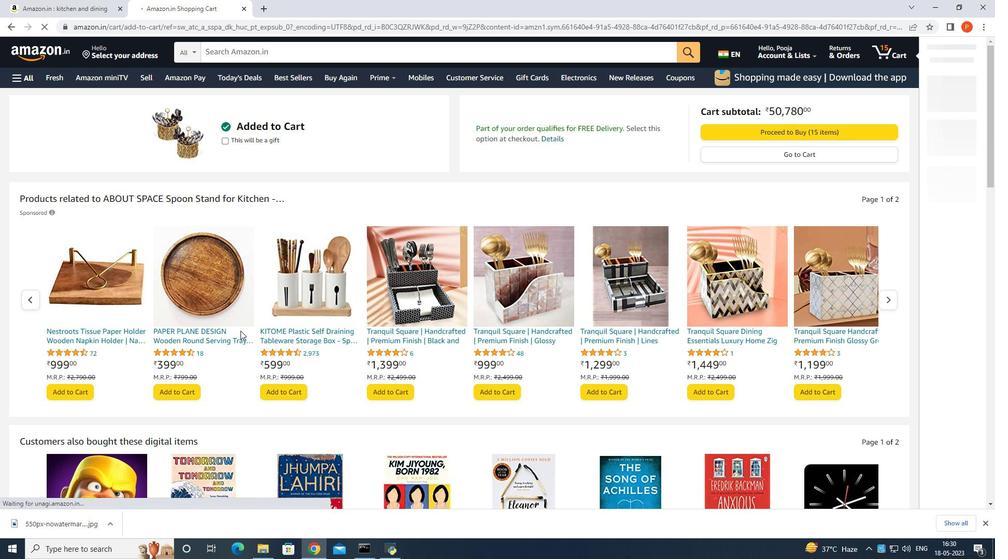 
Action: Mouse scrolled (240, 330) with delta (0, 0)
Screenshot: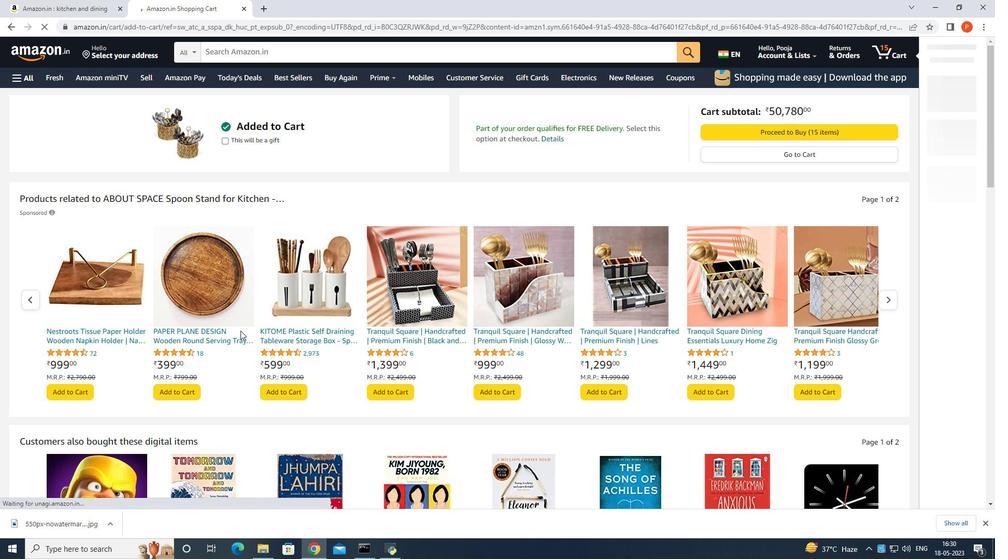 
Action: Mouse scrolled (240, 330) with delta (0, 0)
Screenshot: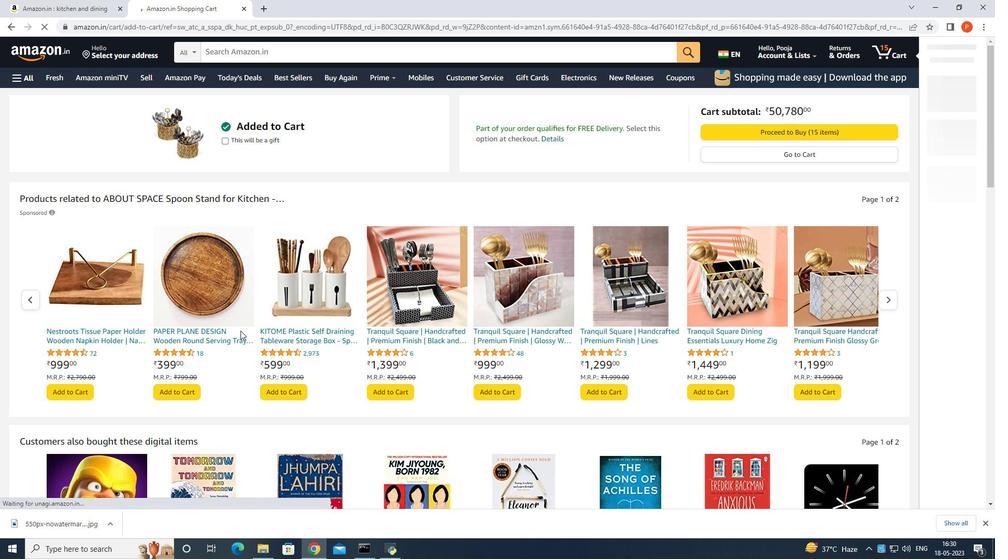 
Action: Mouse scrolled (240, 330) with delta (0, 0)
Screenshot: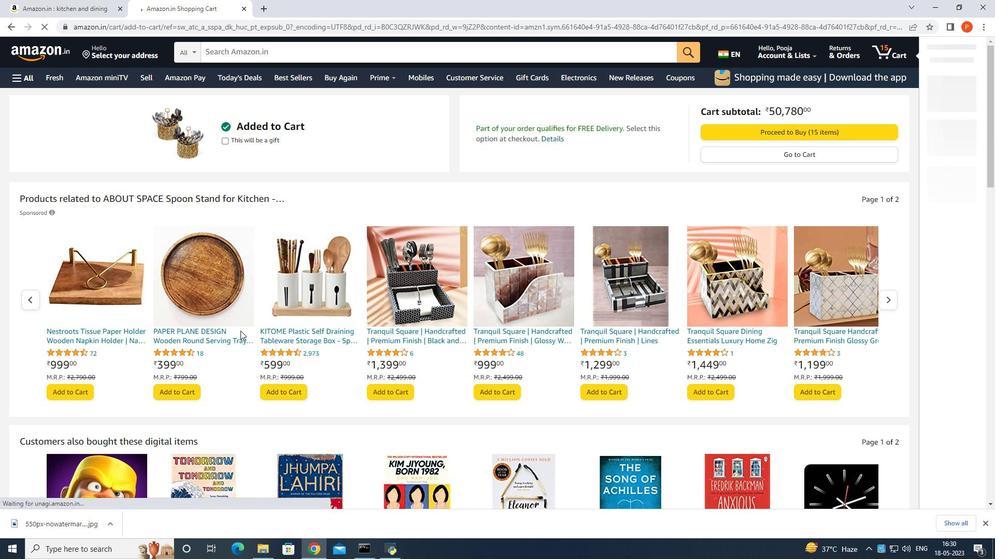 
Action: Mouse moved to (241, 331)
Screenshot: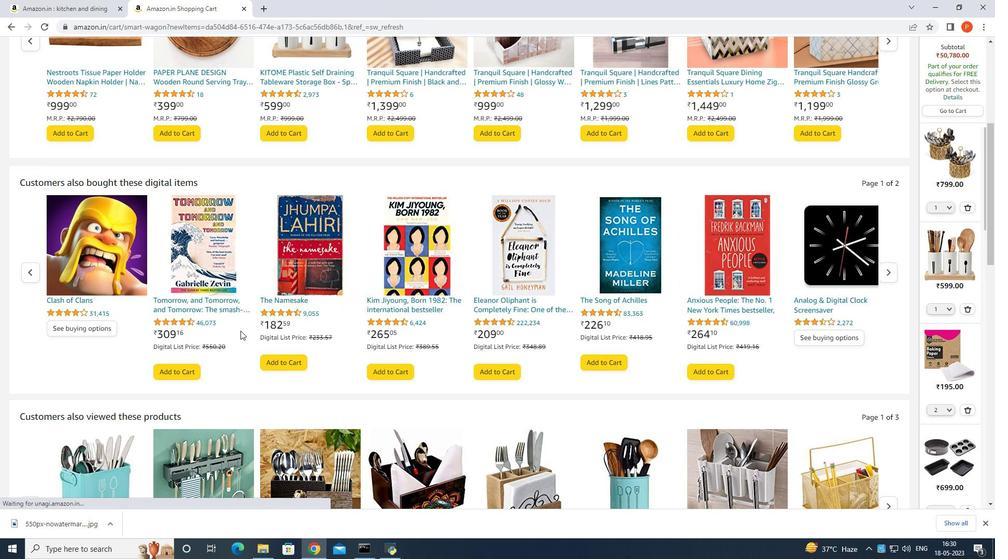 
Action: Mouse scrolled (241, 331) with delta (0, 0)
Screenshot: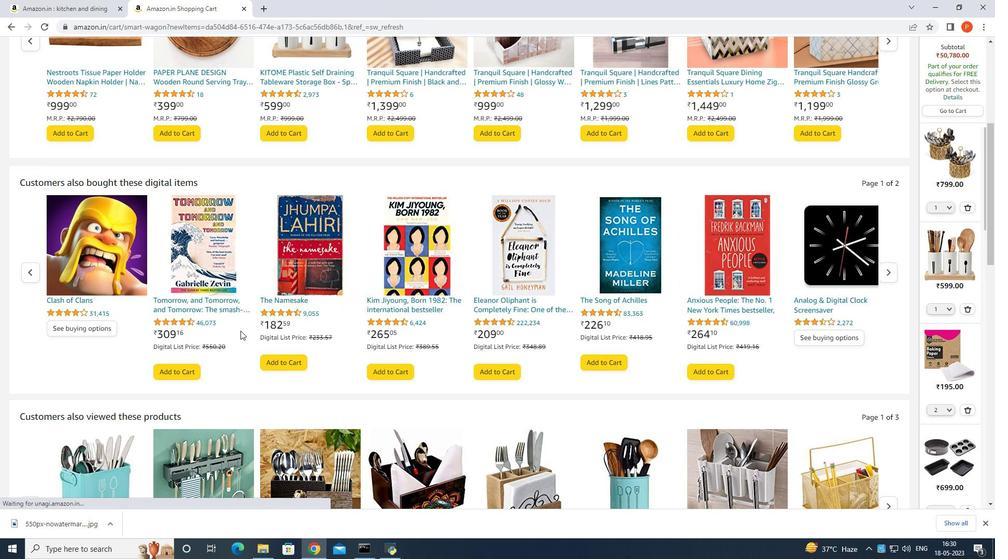 
Action: Mouse moved to (242, 332)
Screenshot: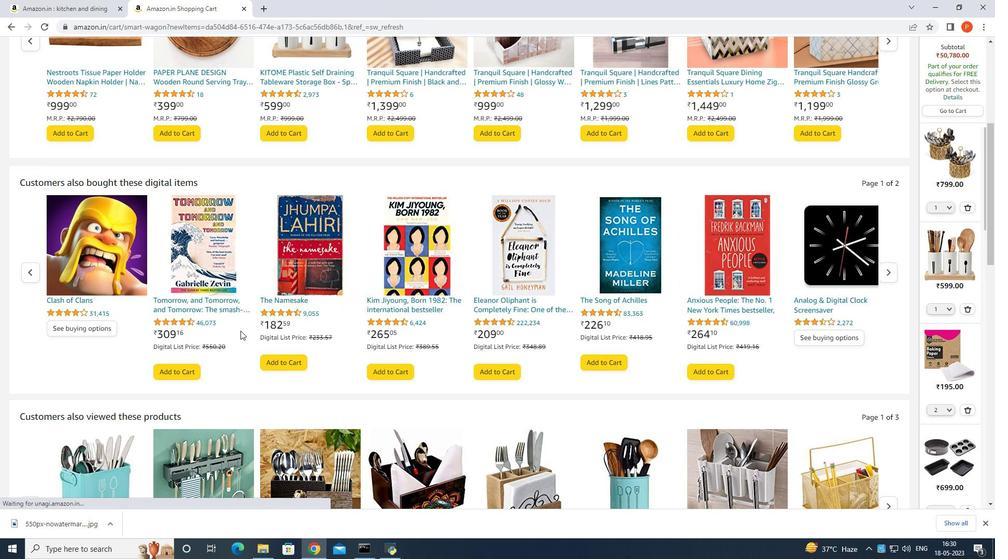 
Action: Mouse scrolled (242, 331) with delta (0, 0)
Screenshot: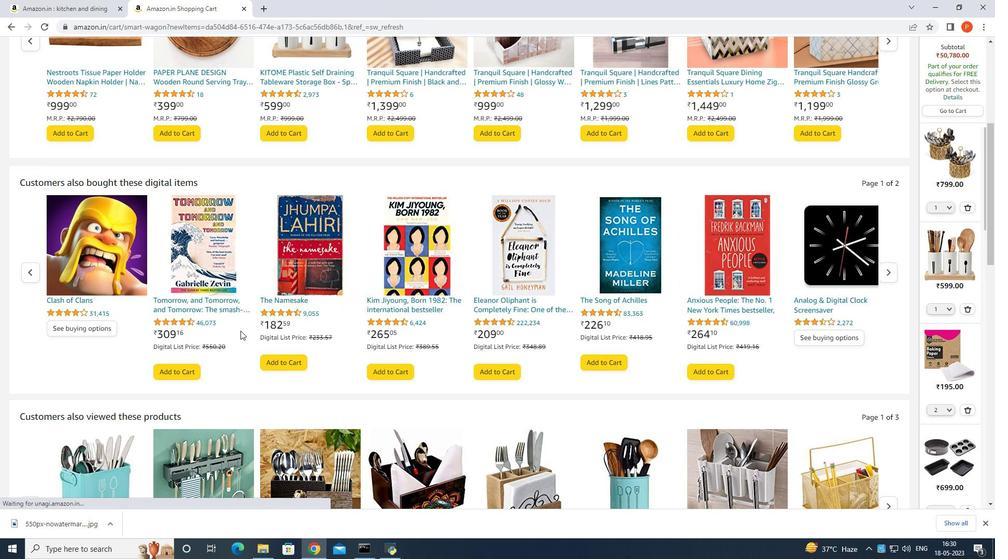 
Action: Mouse scrolled (242, 331) with delta (0, 0)
Screenshot: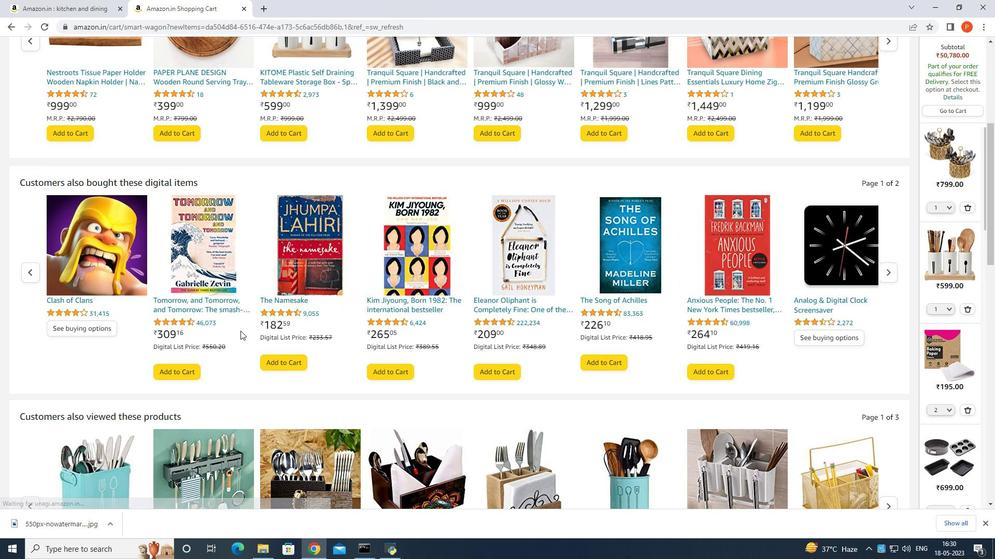 
Action: Mouse scrolled (242, 331) with delta (0, 0)
Screenshot: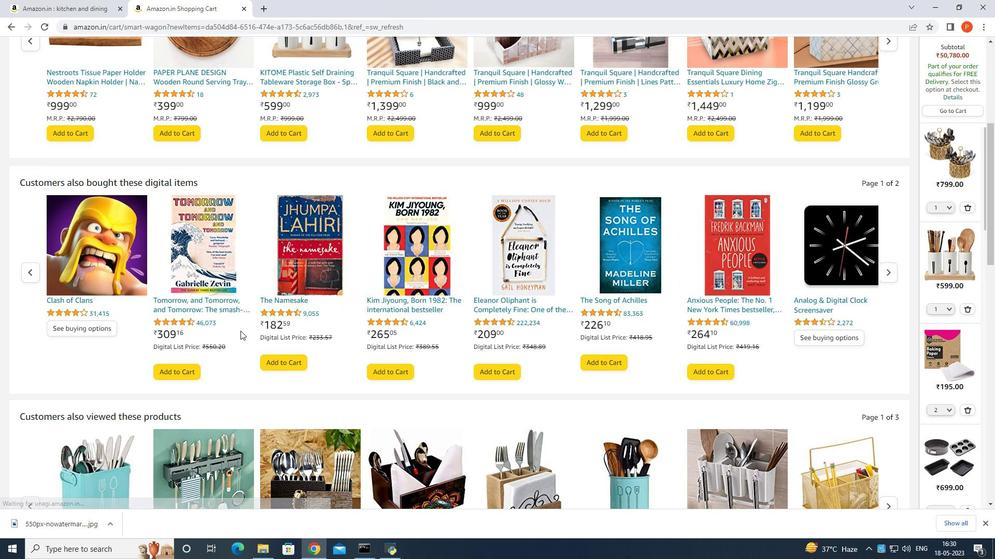 
Action: Mouse scrolled (242, 331) with delta (0, 0)
Screenshot: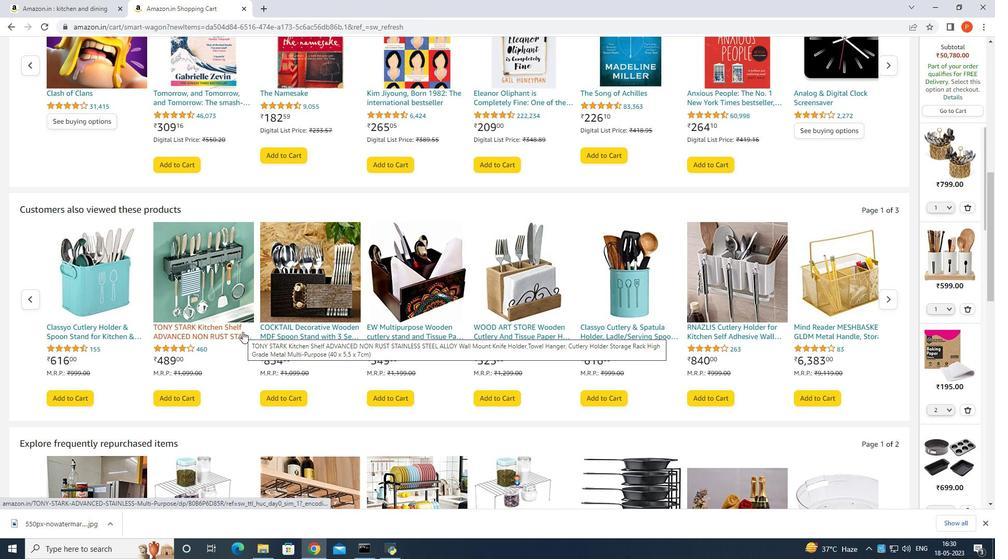 
Action: Mouse scrolled (242, 331) with delta (0, 0)
Screenshot: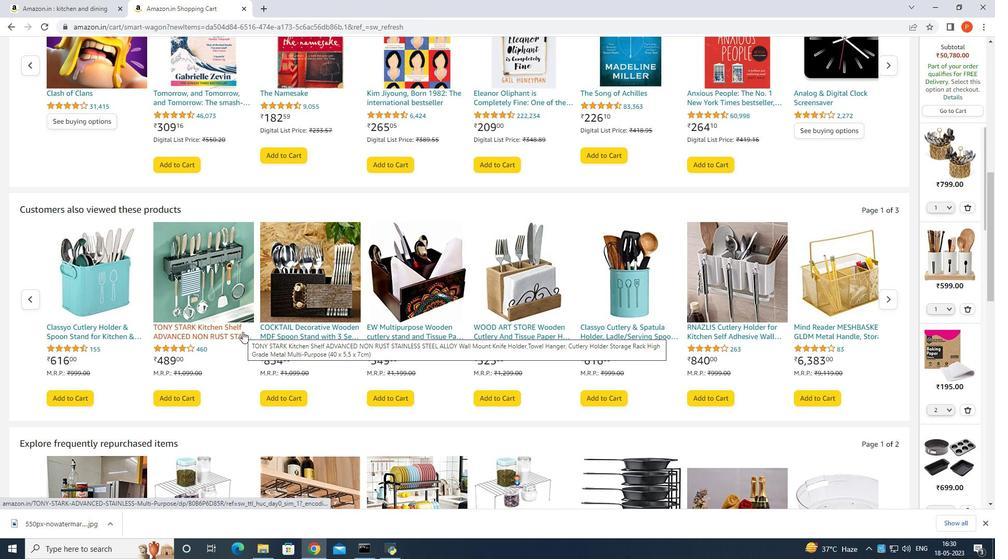 
Action: Mouse scrolled (242, 331) with delta (0, 0)
Screenshot: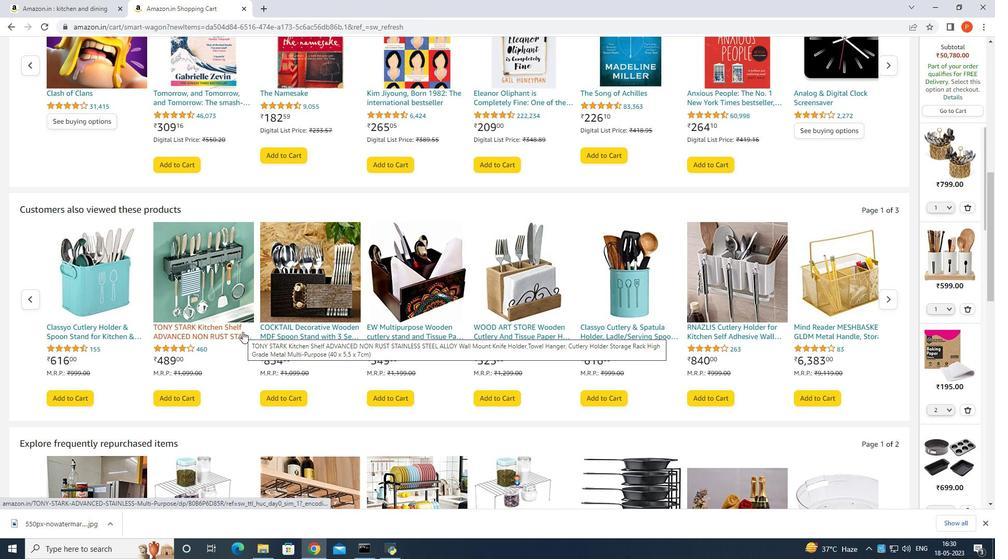 
Action: Mouse moved to (615, 371)
Screenshot: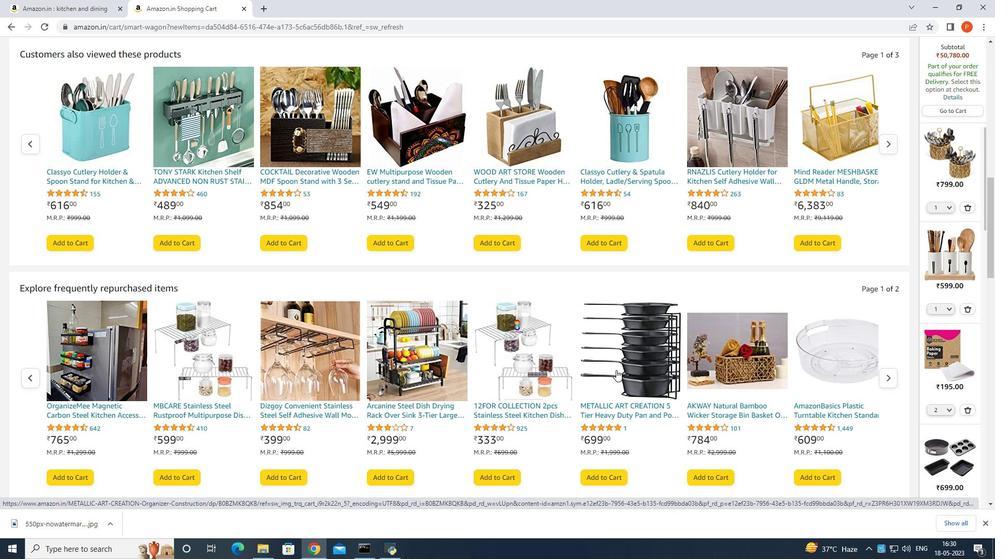 
Action: Mouse scrolled (615, 370) with delta (0, 0)
Screenshot: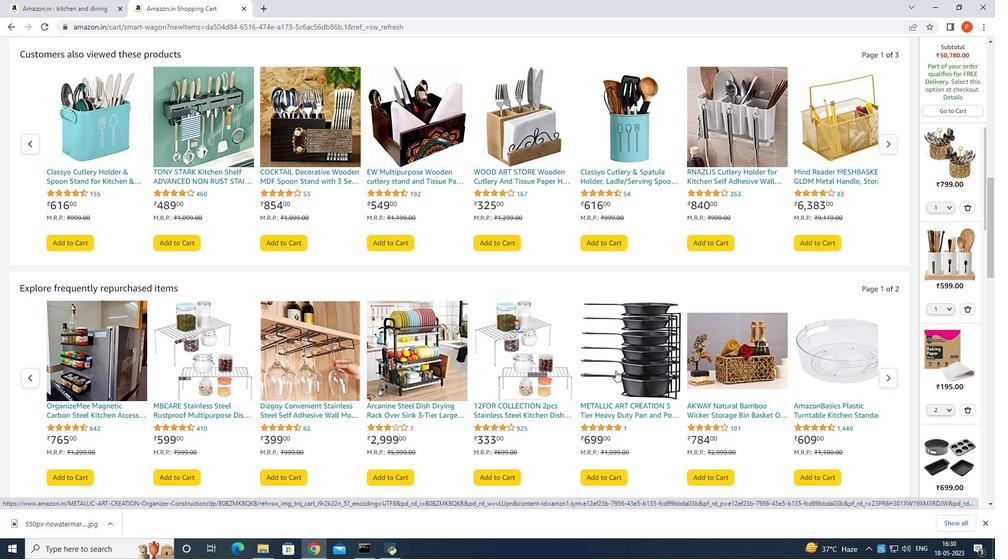 
Action: Mouse scrolled (615, 370) with delta (0, 0)
Screenshot: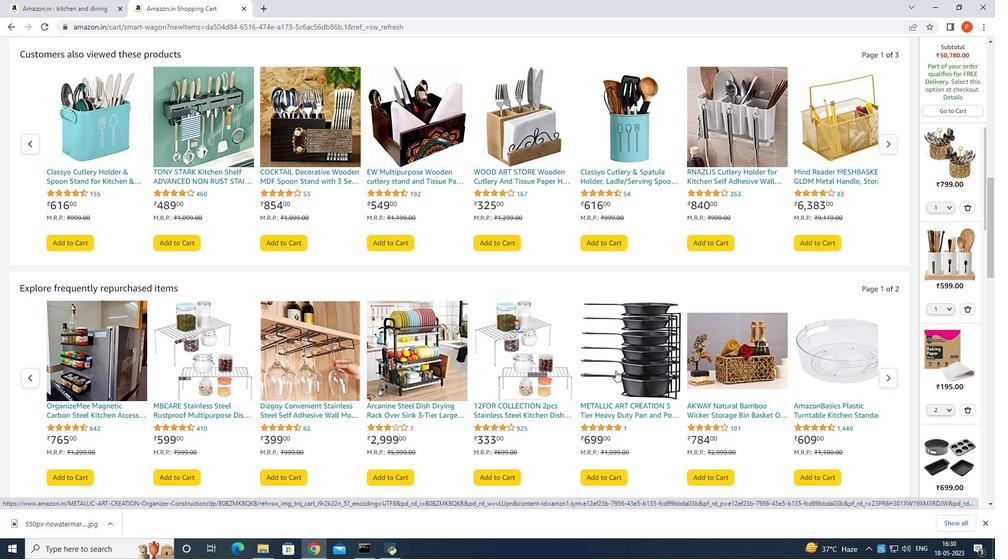
Action: Mouse scrolled (615, 370) with delta (0, 0)
Screenshot: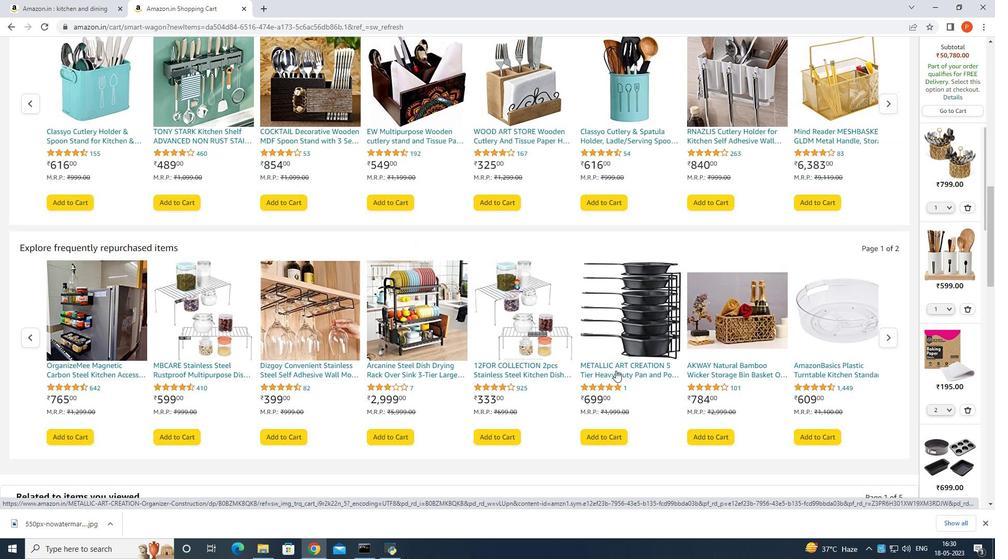 
Action: Mouse scrolled (615, 370) with delta (0, 0)
Screenshot: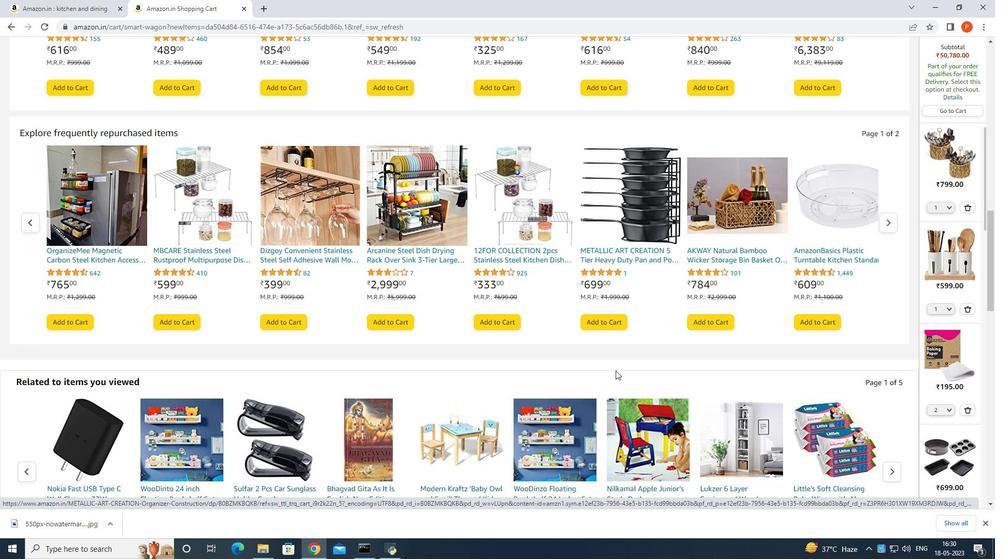
Action: Mouse scrolled (615, 370) with delta (0, 0)
Screenshot: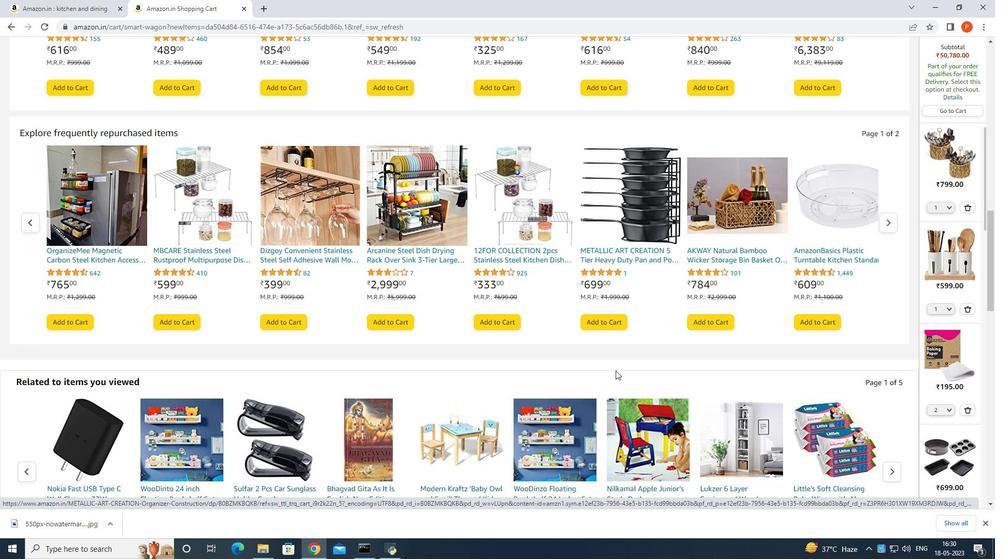 
Action: Mouse scrolled (615, 370) with delta (0, 0)
Screenshot: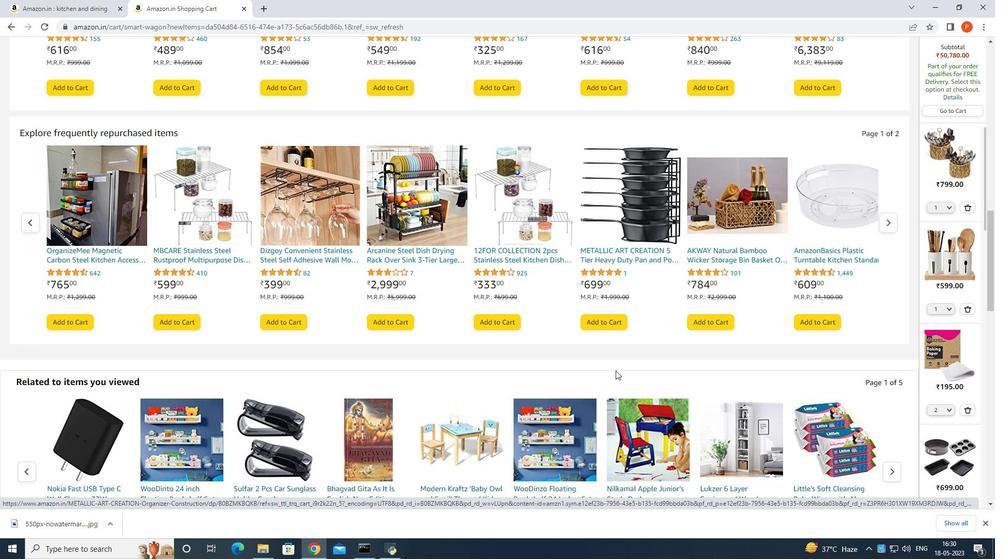 
Action: Mouse scrolled (615, 370) with delta (0, 0)
Screenshot: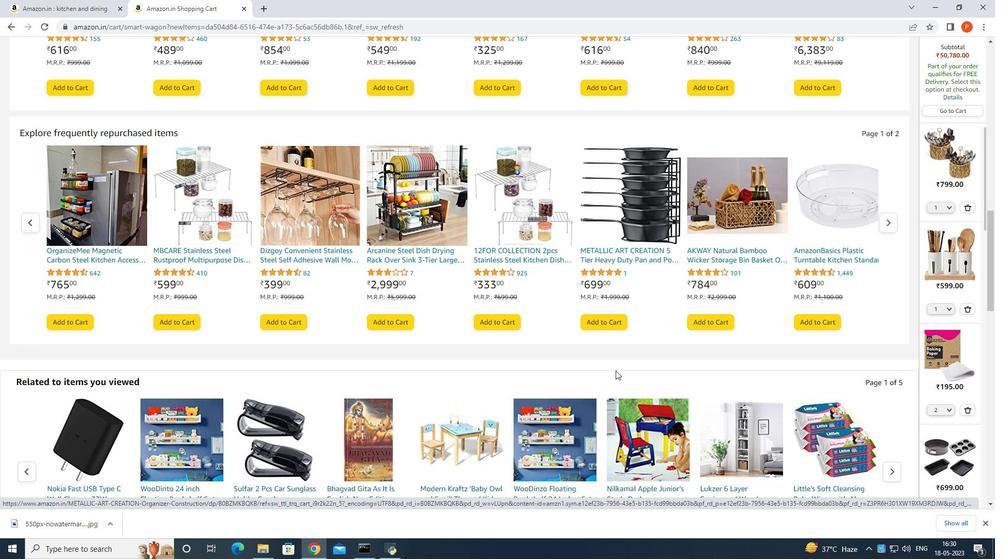 
Action: Mouse scrolled (615, 371) with delta (0, 0)
Screenshot: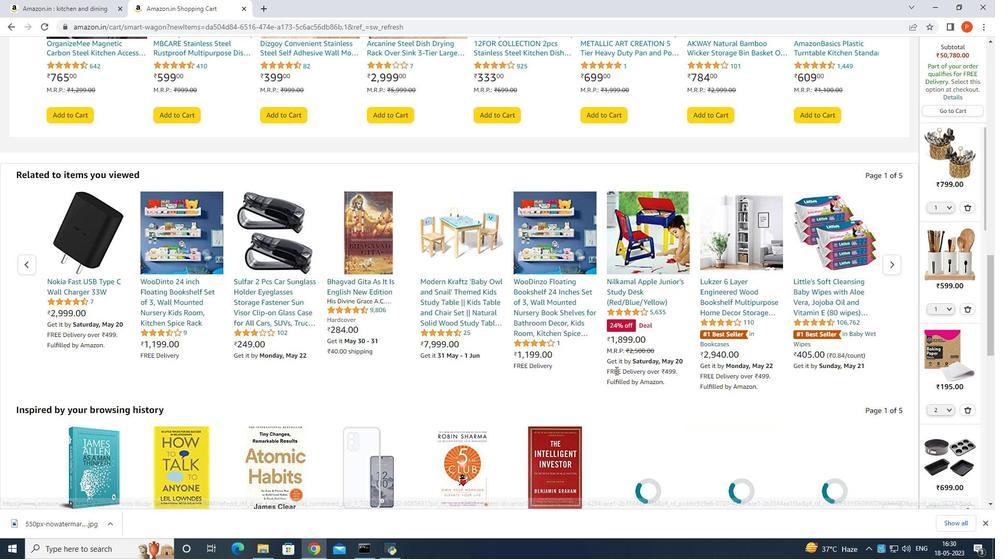 
Action: Mouse scrolled (615, 371) with delta (0, 0)
Screenshot: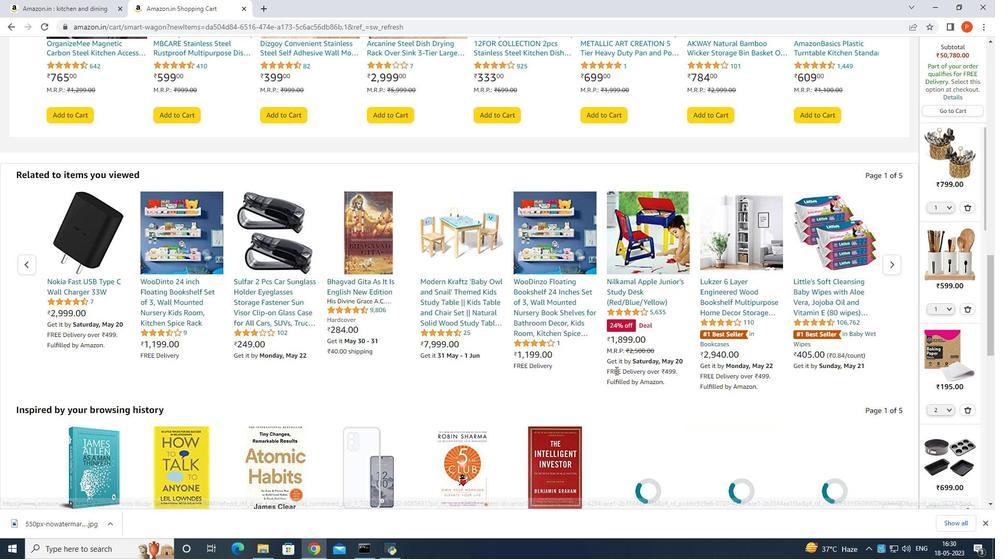 
Action: Mouse scrolled (615, 371) with delta (0, 0)
Screenshot: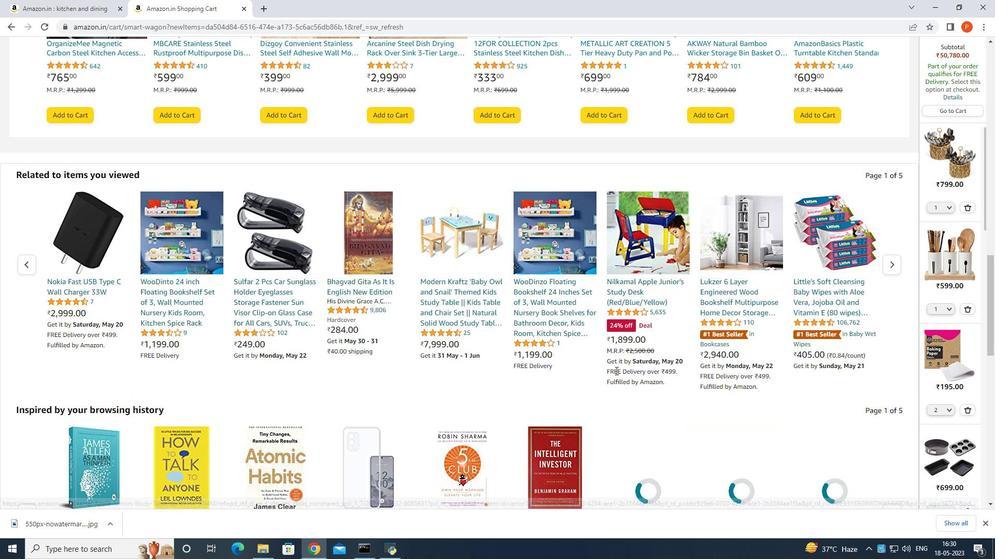 
Action: Mouse moved to (615, 371)
Screenshot: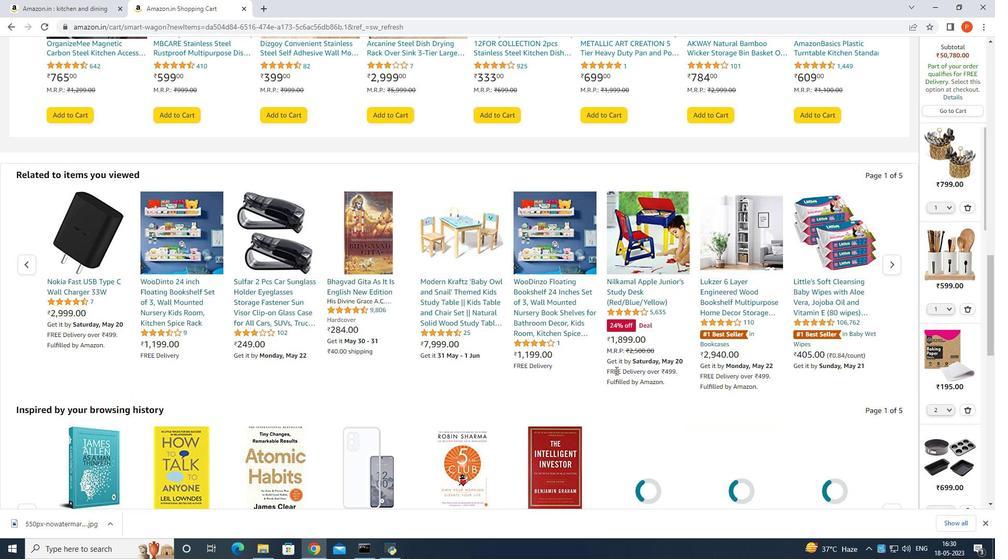 
Action: Mouse scrolled (615, 371) with delta (0, 0)
Screenshot: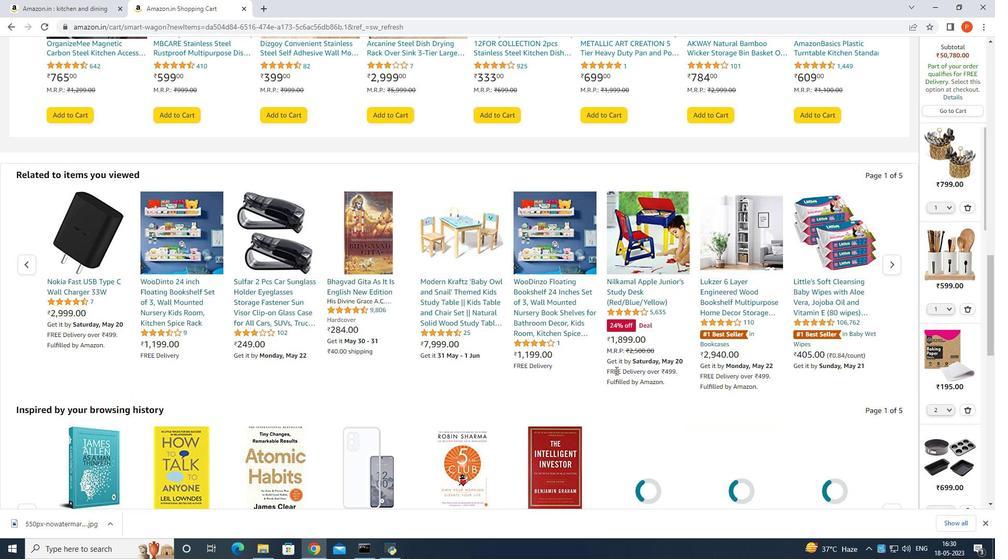 
Action: Mouse moved to (617, 367)
Screenshot: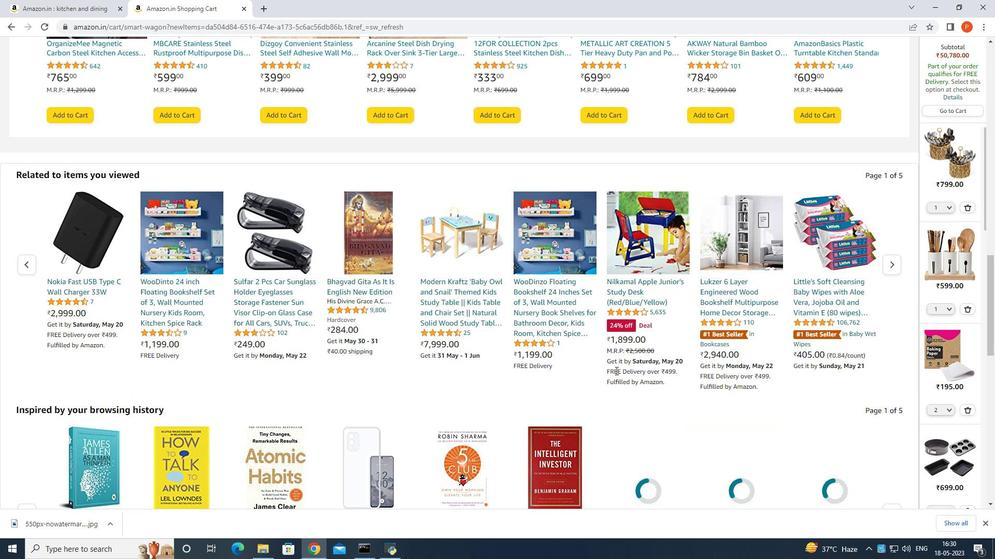 
Action: Mouse scrolled (617, 368) with delta (0, 0)
Screenshot: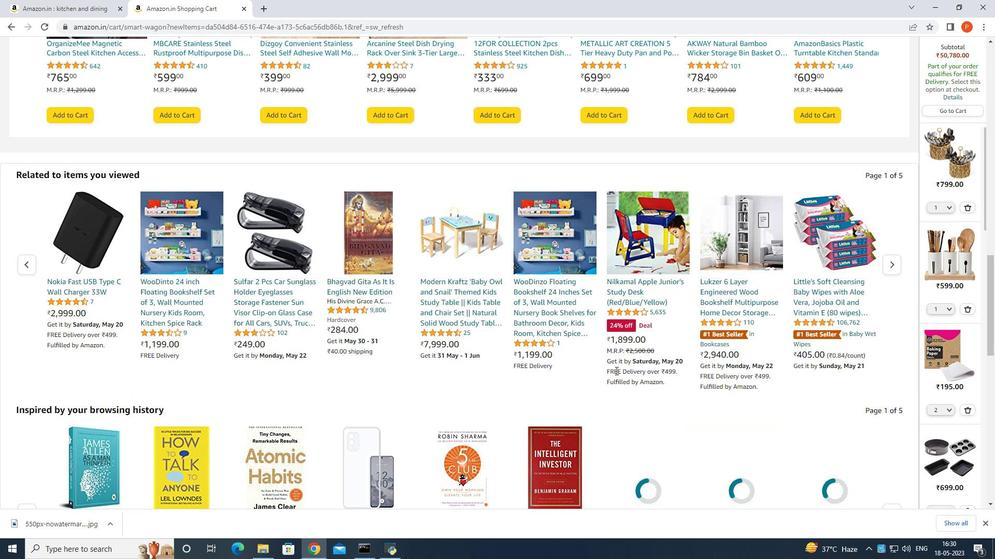 
Action: Mouse scrolled (617, 368) with delta (0, 0)
Screenshot: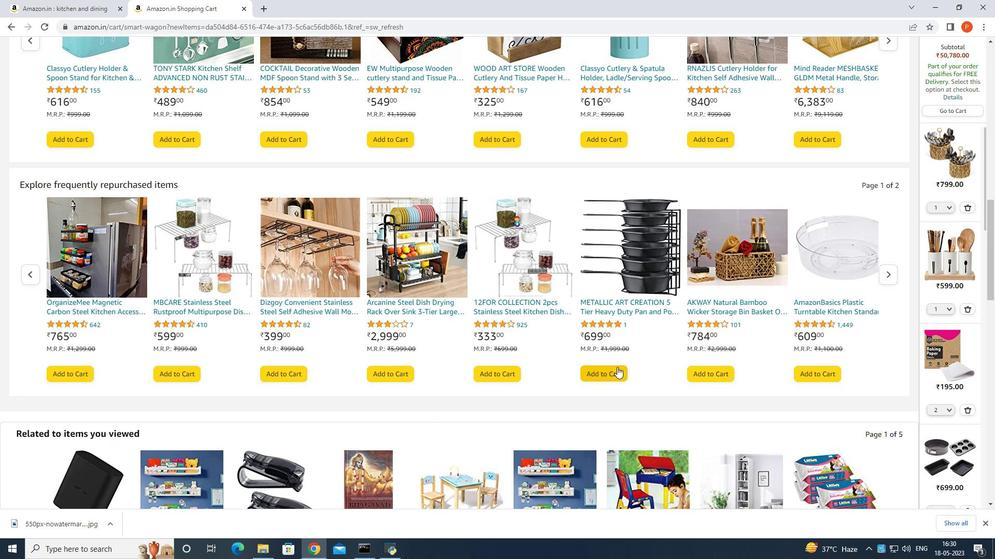 
Action: Mouse moved to (100, 320)
Screenshot: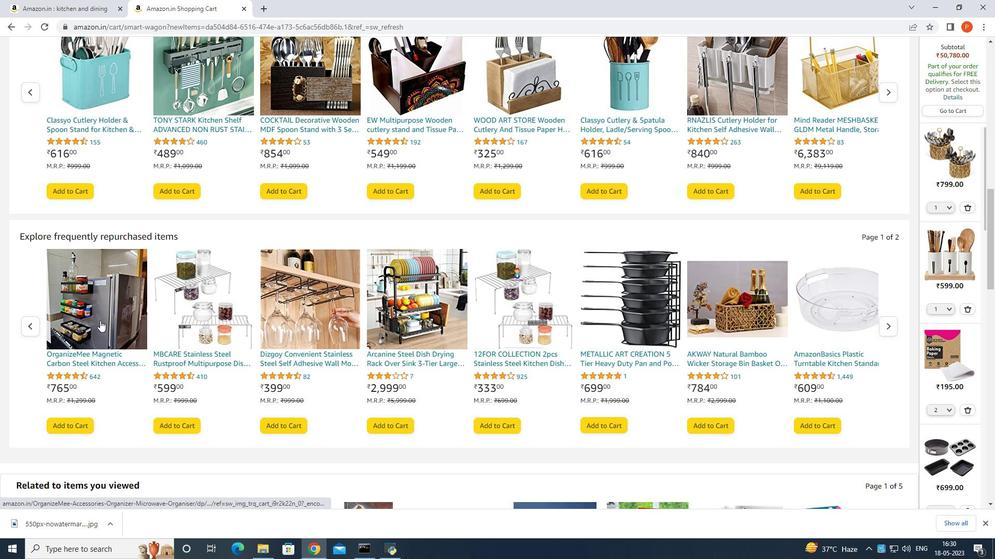 
Action: Mouse scrolled (100, 321) with delta (0, 0)
Screenshot: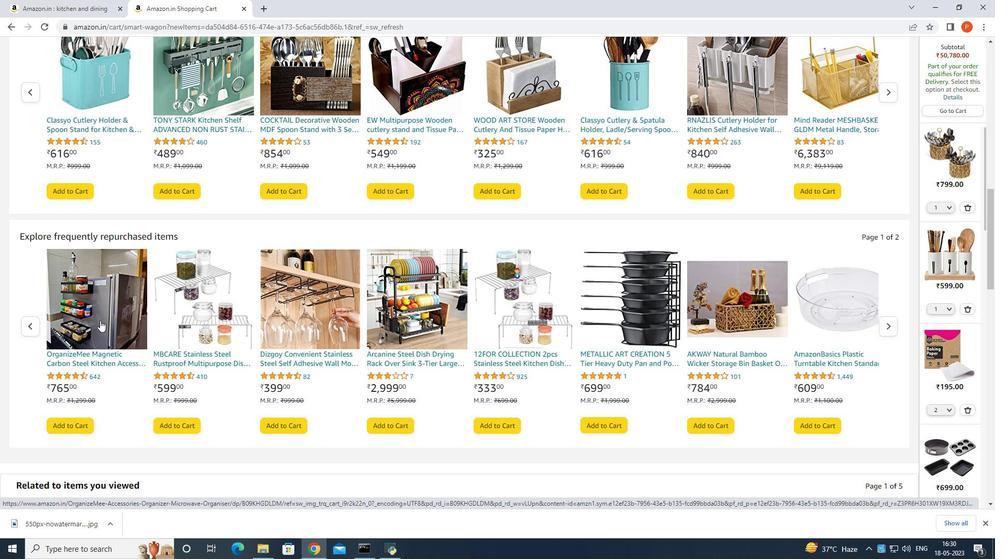 
Action: Mouse scrolled (100, 321) with delta (0, 0)
Screenshot: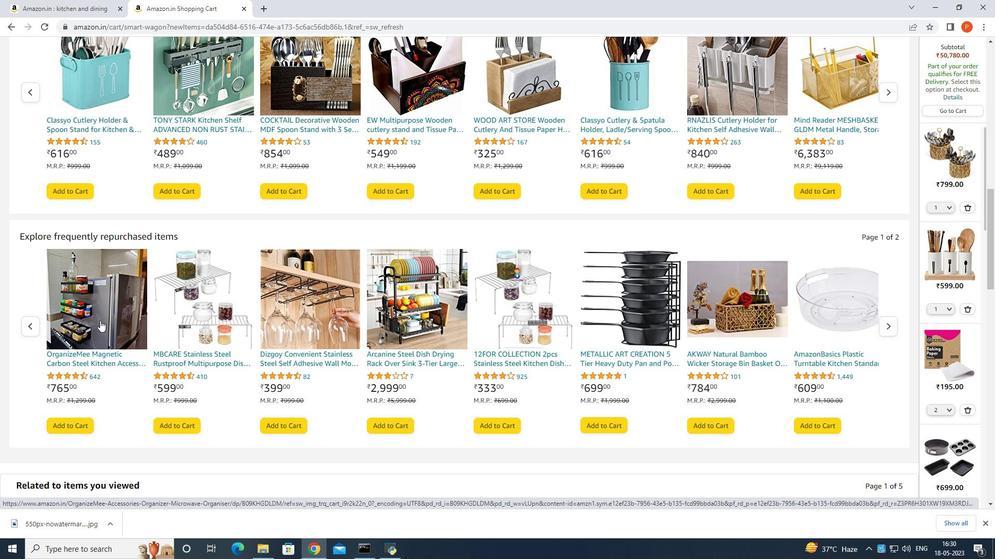 
Action: Mouse scrolled (100, 321) with delta (0, 0)
Screenshot: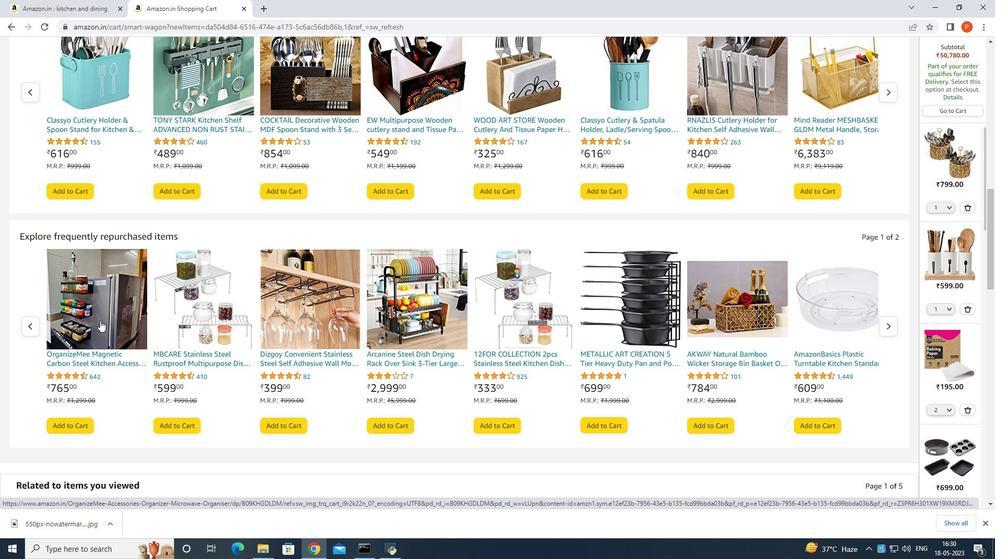 
Action: Mouse scrolled (100, 321) with delta (0, 0)
Screenshot: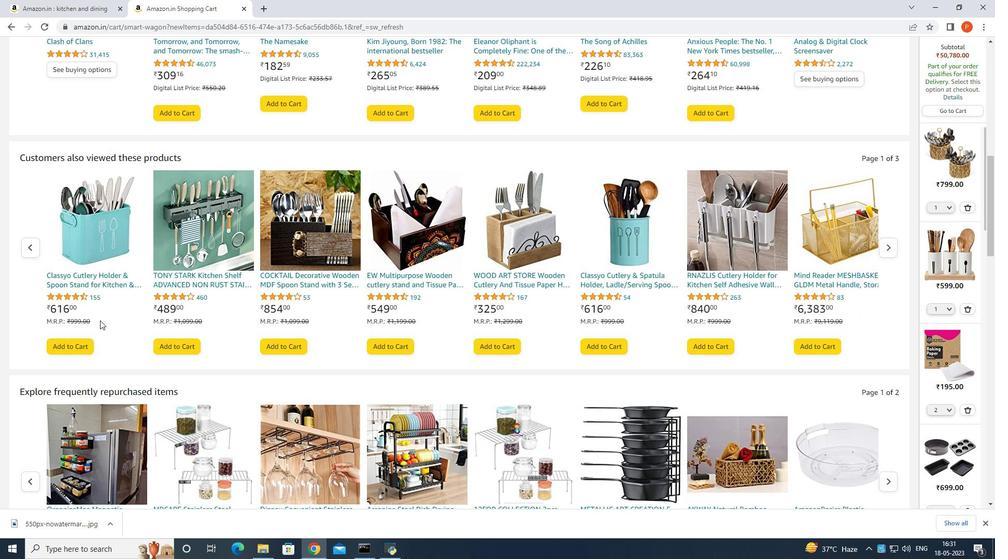
Action: Mouse moved to (305, 285)
Screenshot: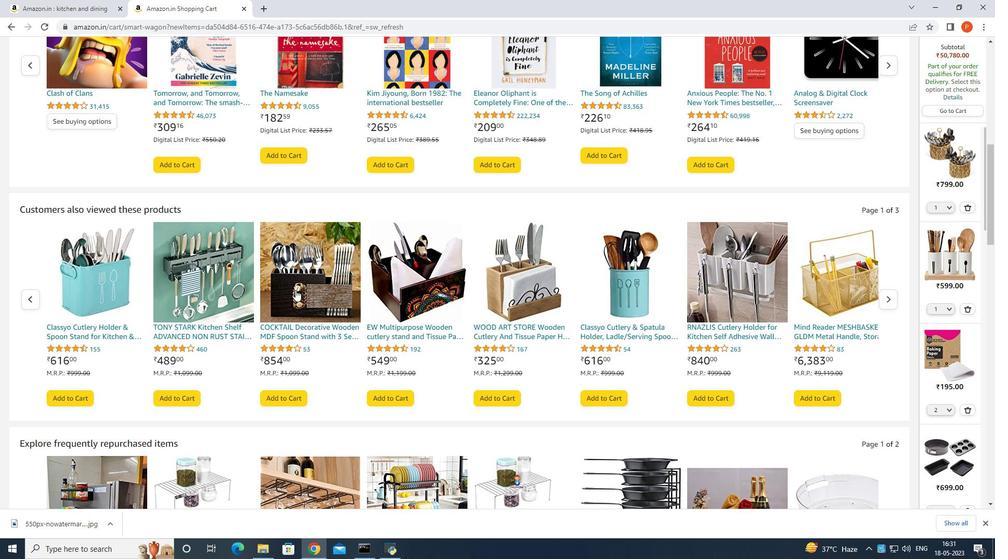 
Action: Mouse pressed left at (305, 285)
Screenshot: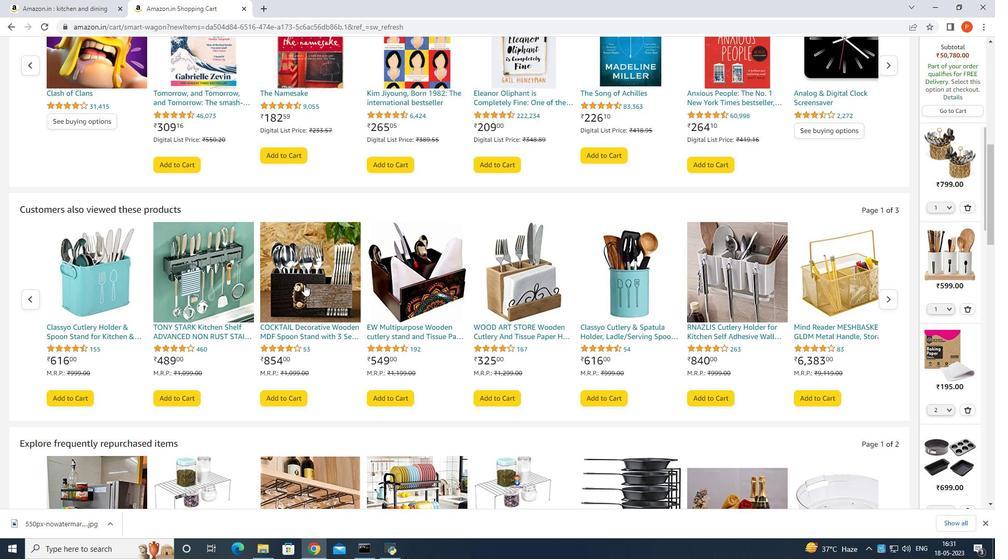 
Action: Mouse moved to (611, 293)
Screenshot: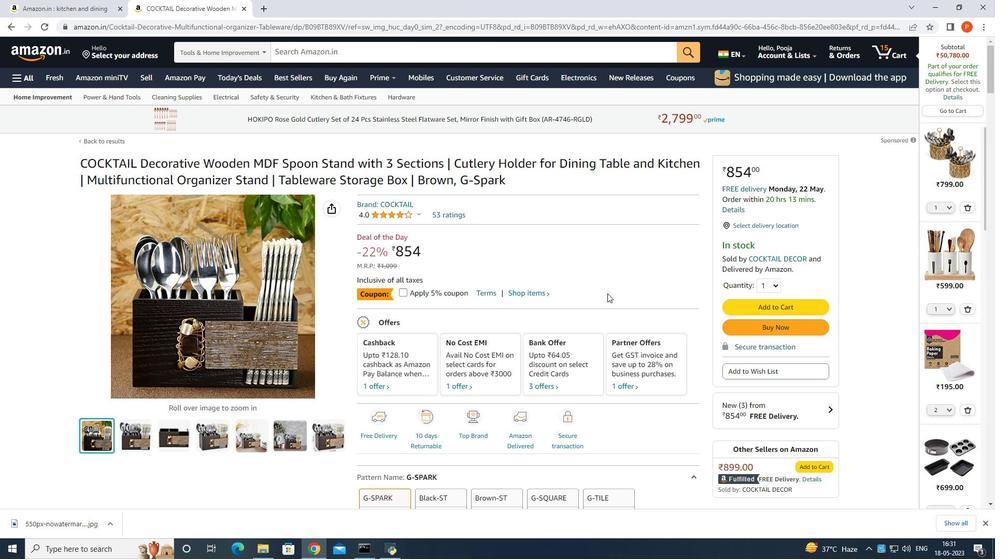 
Action: Mouse scrolled (611, 293) with delta (0, 0)
Screenshot: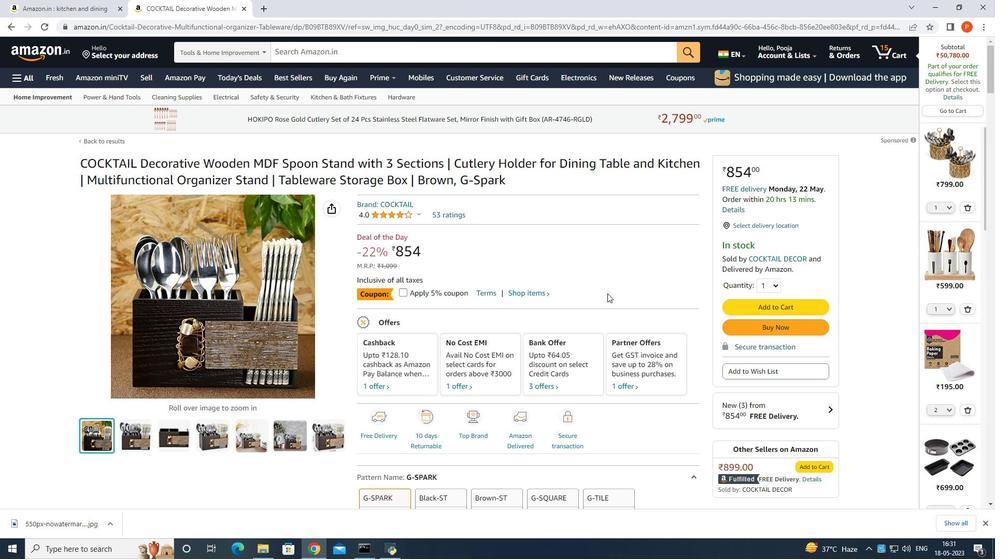 
Action: Mouse moved to (762, 253)
Screenshot: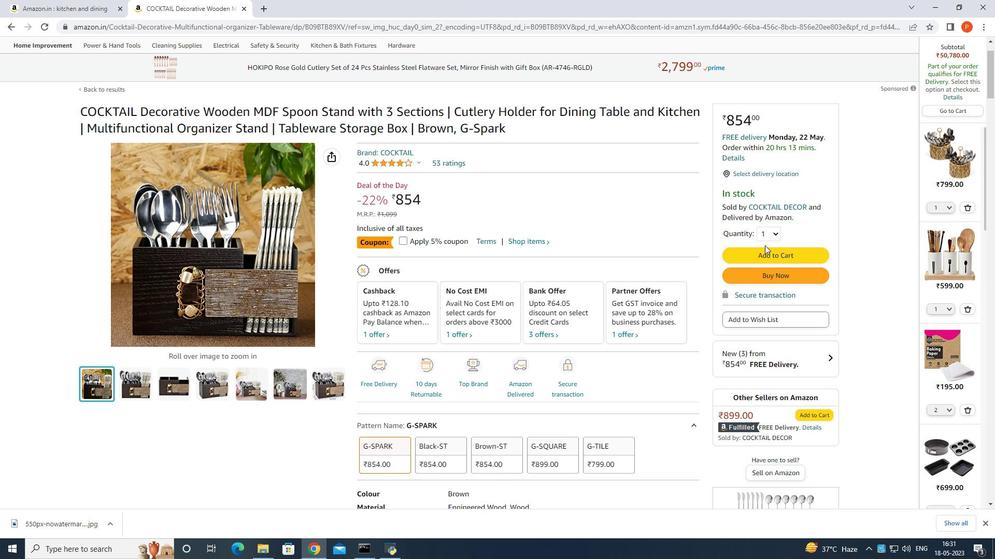 
Action: Mouse pressed left at (762, 253)
Screenshot: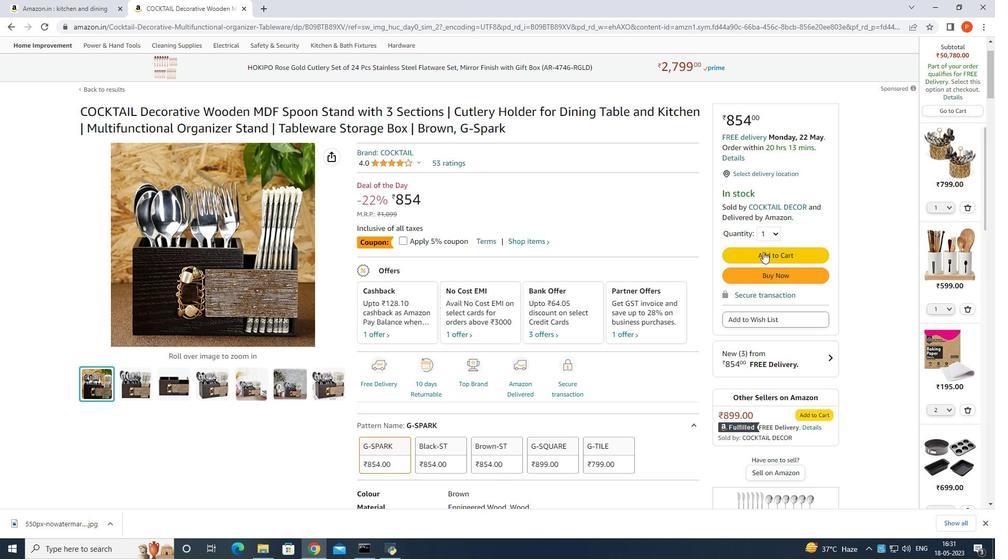 
Action: Mouse moved to (609, 268)
Screenshot: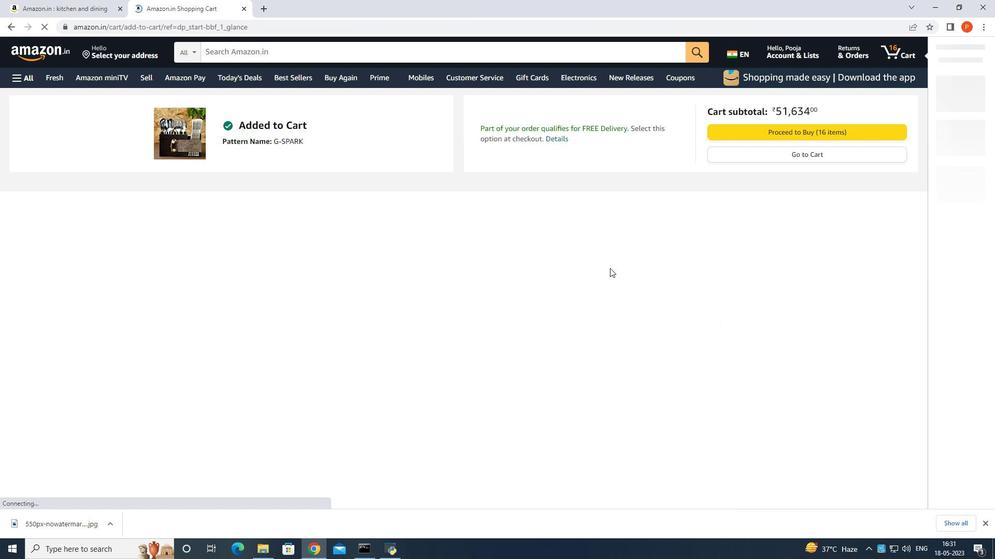 
Action: Mouse scrolled (609, 268) with delta (0, 0)
Screenshot: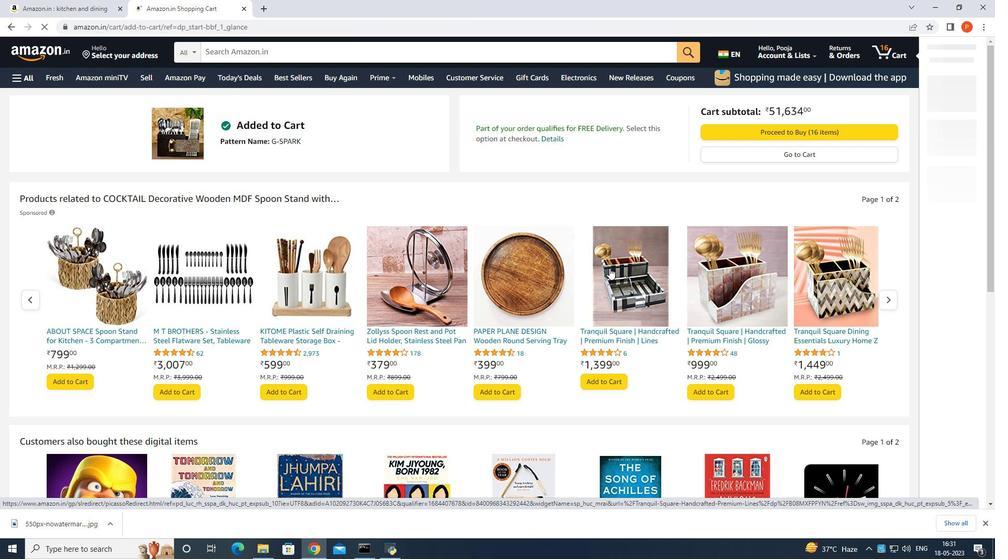 
Action: Mouse scrolled (609, 268) with delta (0, 0)
Screenshot: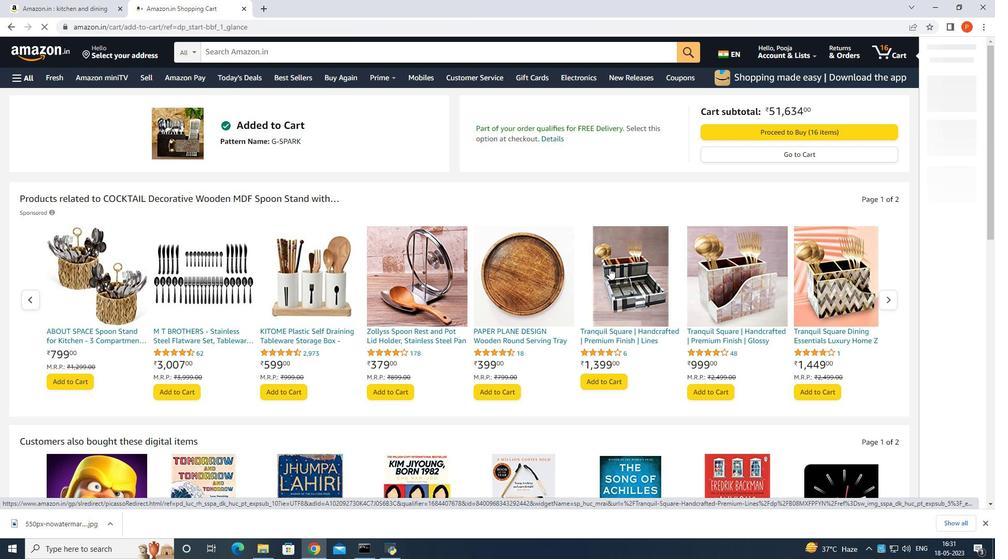 
Action: Mouse moved to (389, 214)
Screenshot: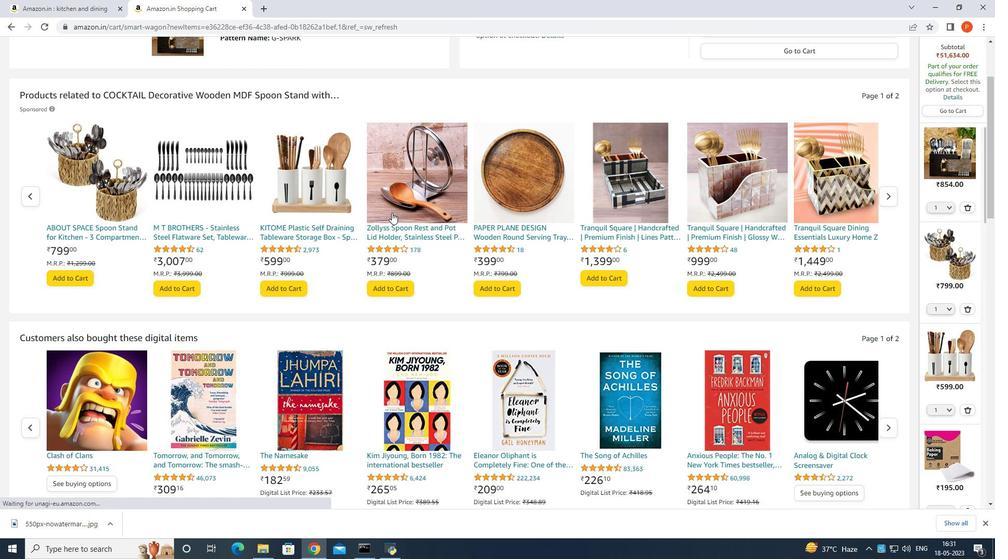 
Action: Mouse scrolled (389, 214) with delta (0, 0)
Screenshot: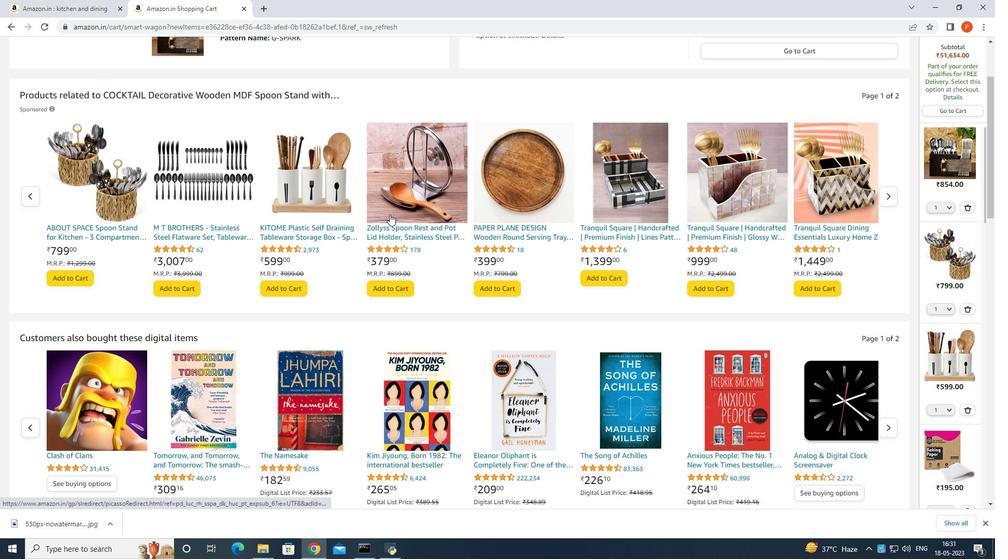 
Action: Mouse scrolled (389, 214) with delta (0, 0)
Screenshot: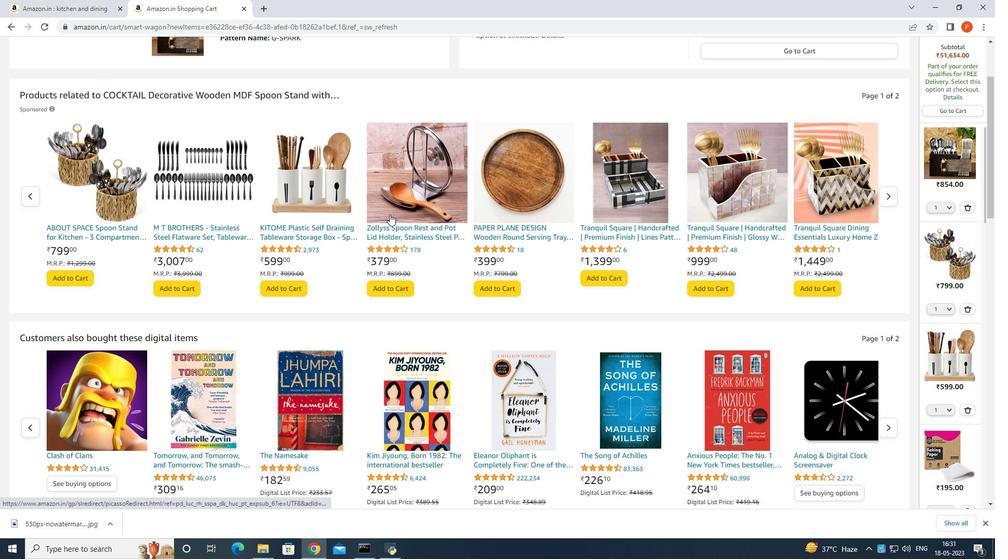 
Action: Mouse scrolled (389, 214) with delta (0, 0)
Screenshot: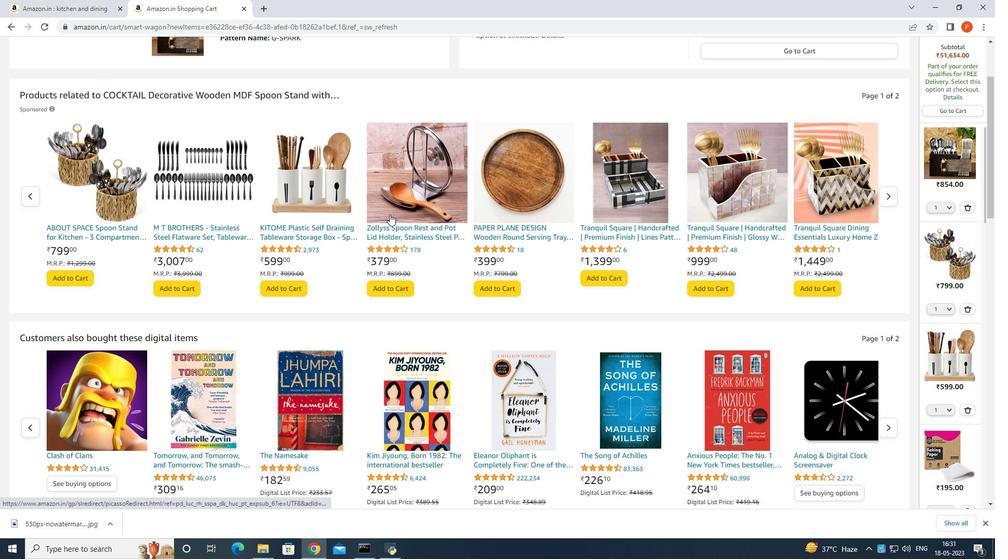 
Action: Mouse scrolled (389, 214) with delta (0, 0)
Screenshot: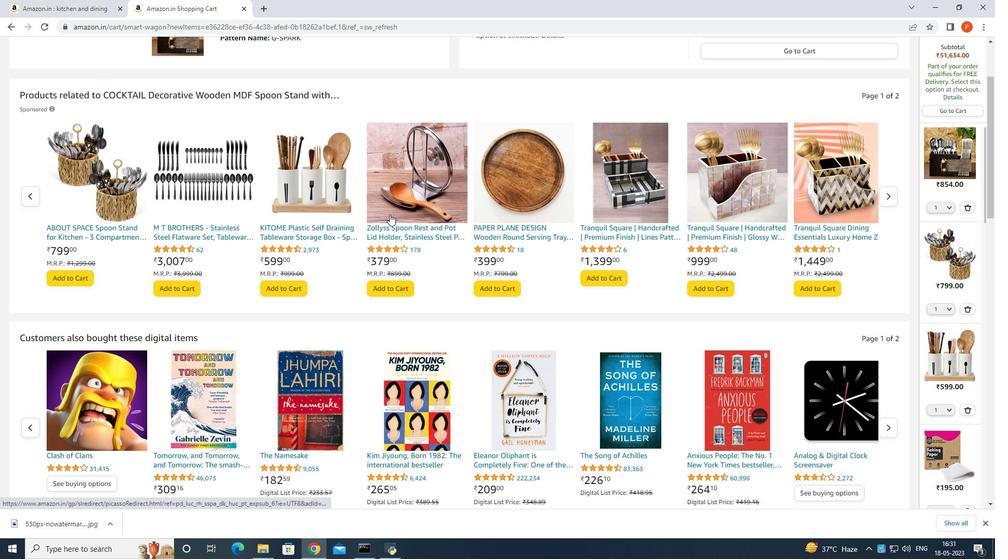 
Action: Mouse scrolled (389, 214) with delta (0, 0)
Screenshot: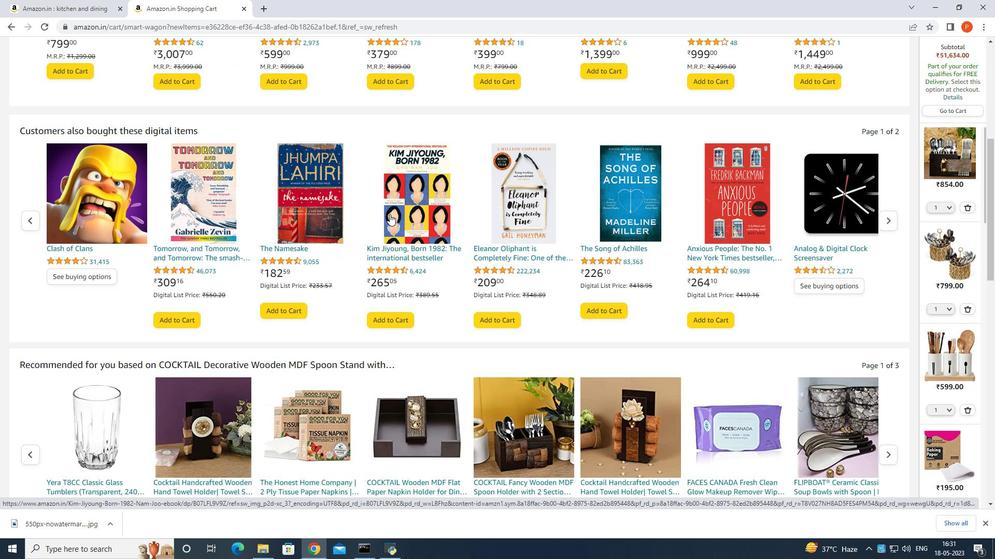 
Action: Mouse scrolled (389, 214) with delta (0, 0)
Screenshot: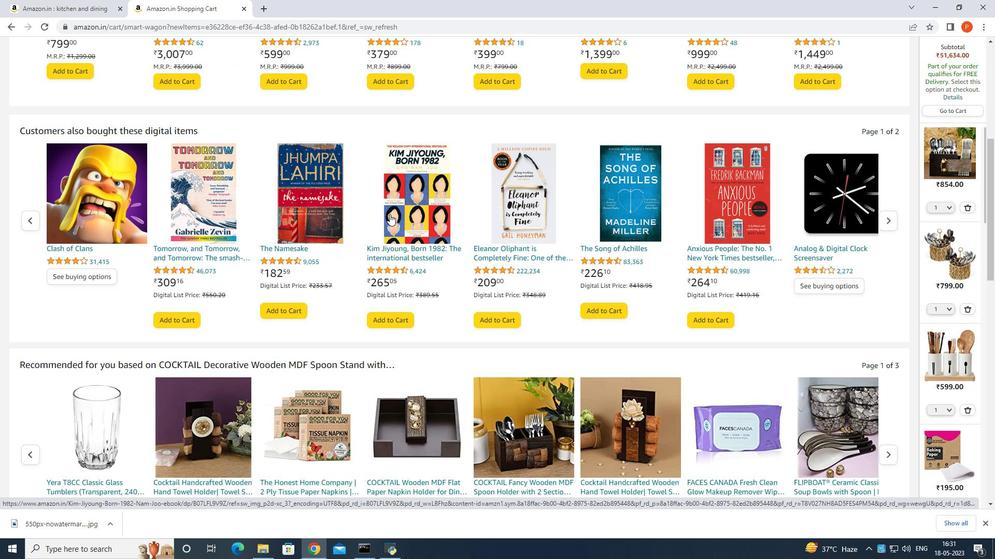 
Action: Mouse moved to (390, 215)
Screenshot: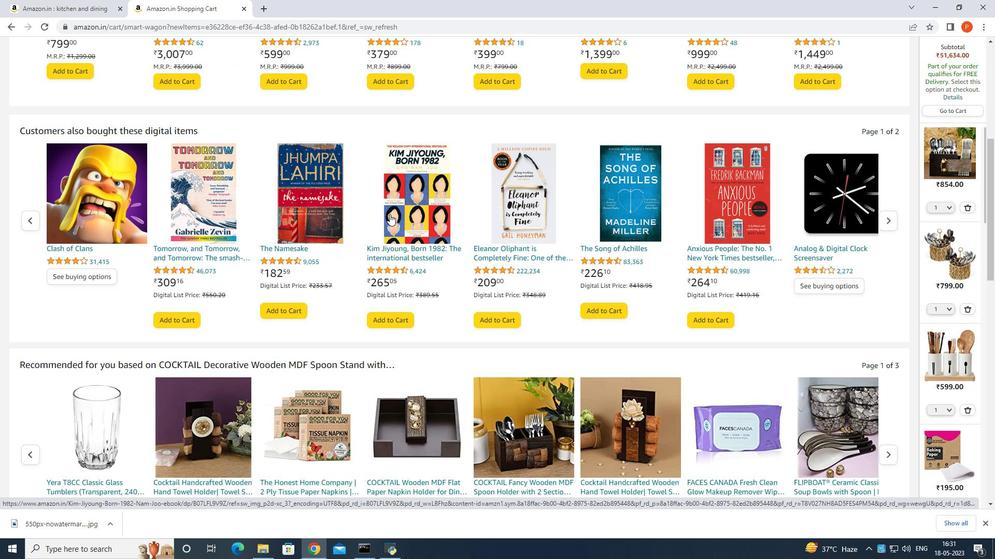 
Action: Mouse scrolled (390, 214) with delta (0, 0)
Screenshot: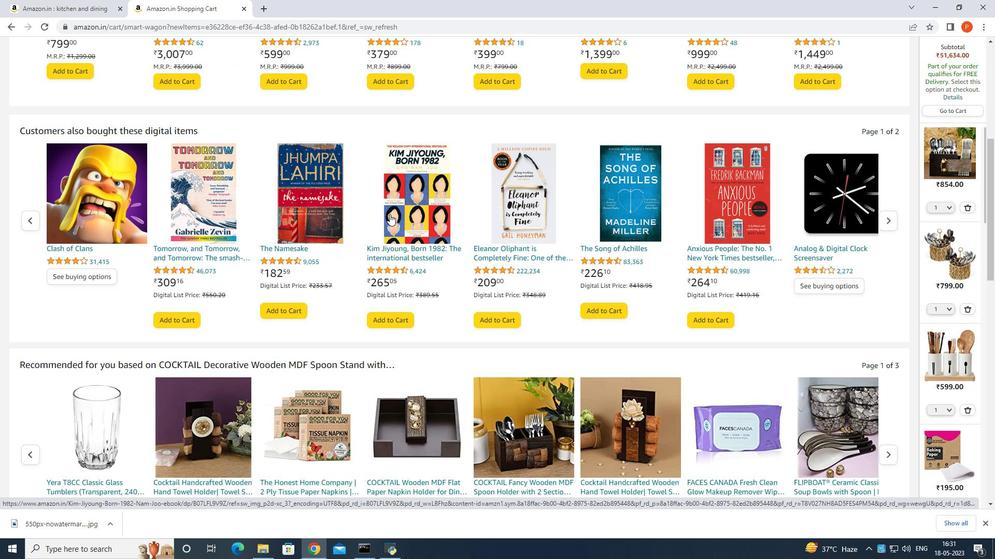 
Action: Mouse scrolled (390, 214) with delta (0, 0)
Screenshot: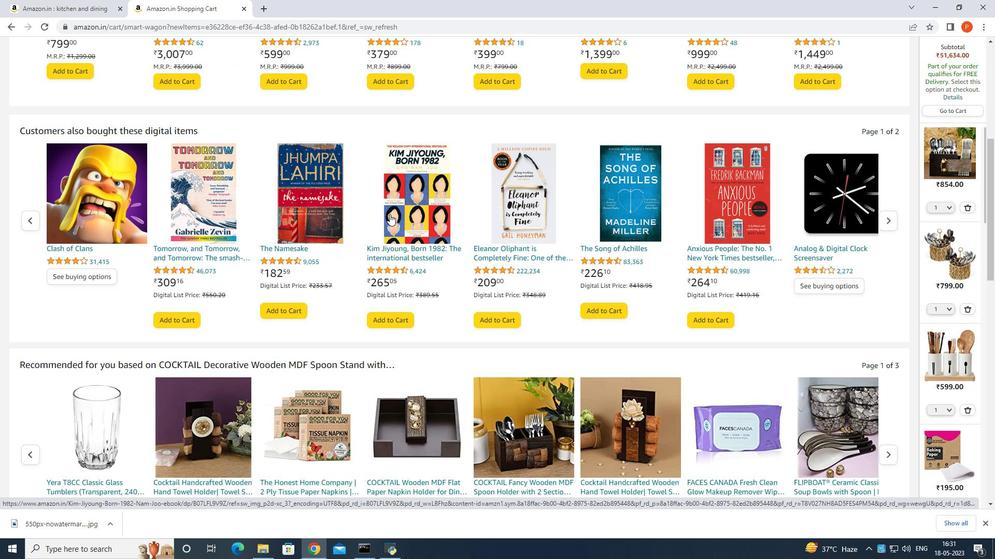 
Action: Mouse scrolled (390, 214) with delta (0, 0)
Screenshot: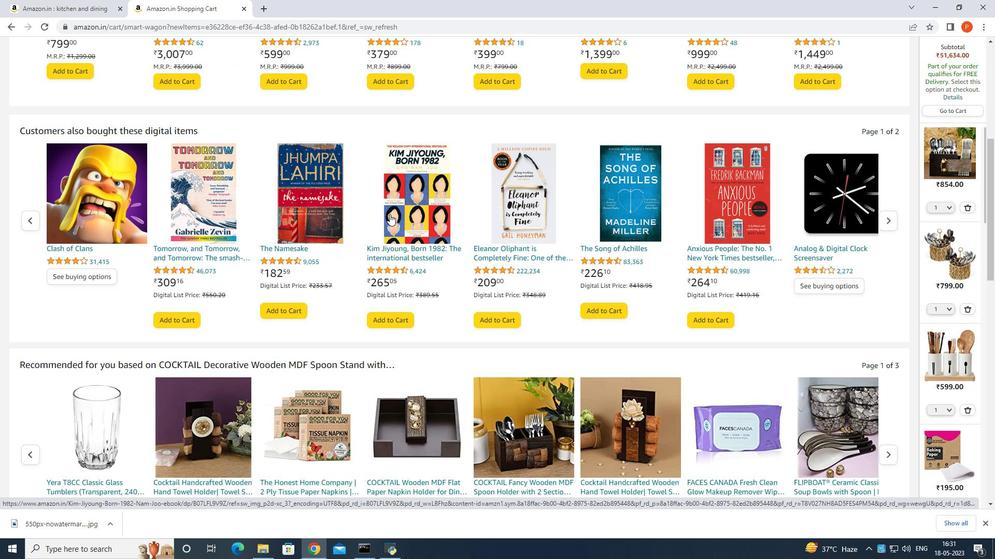 
Action: Mouse moved to (390, 215)
Screenshot: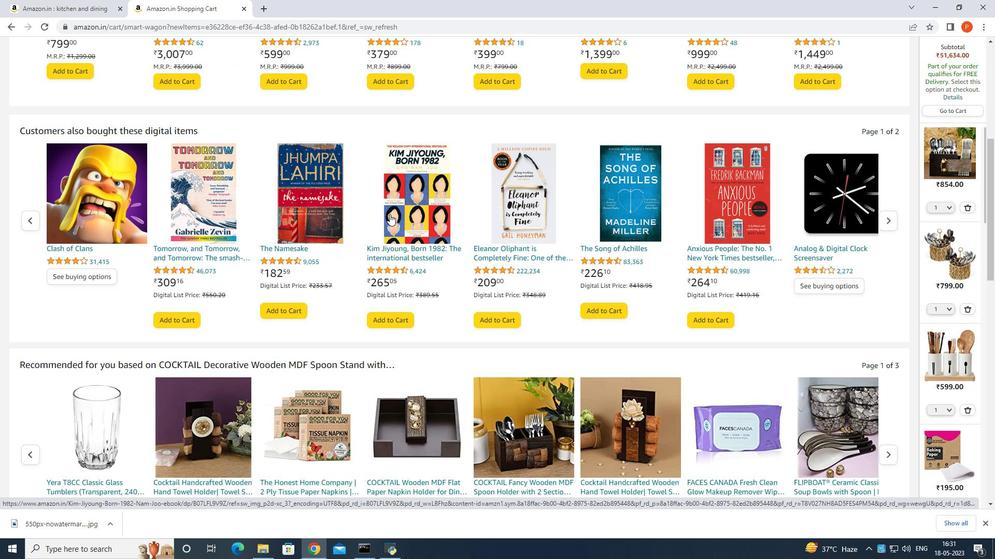 
Action: Mouse scrolled (390, 215) with delta (0, 0)
Screenshot: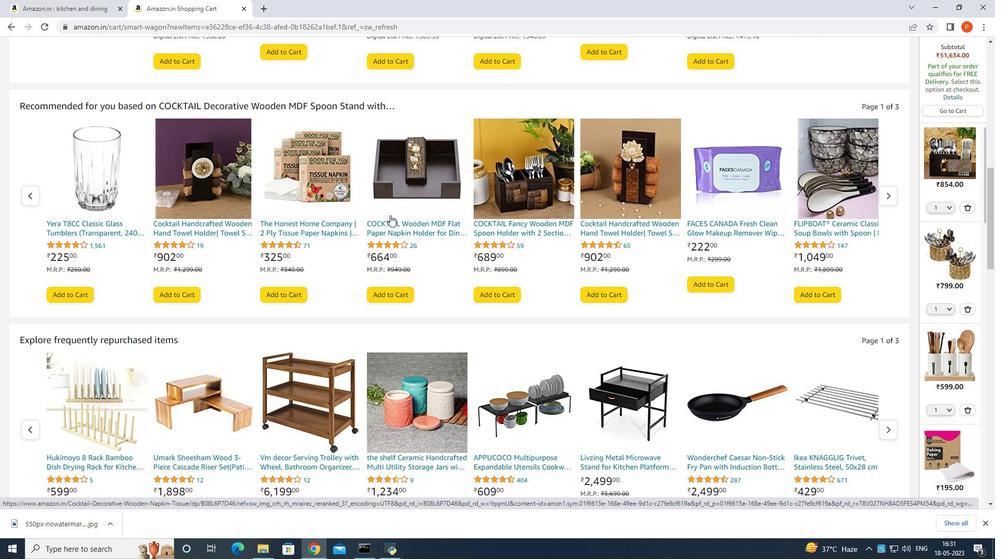 
Action: Mouse scrolled (390, 215) with delta (0, 0)
Screenshot: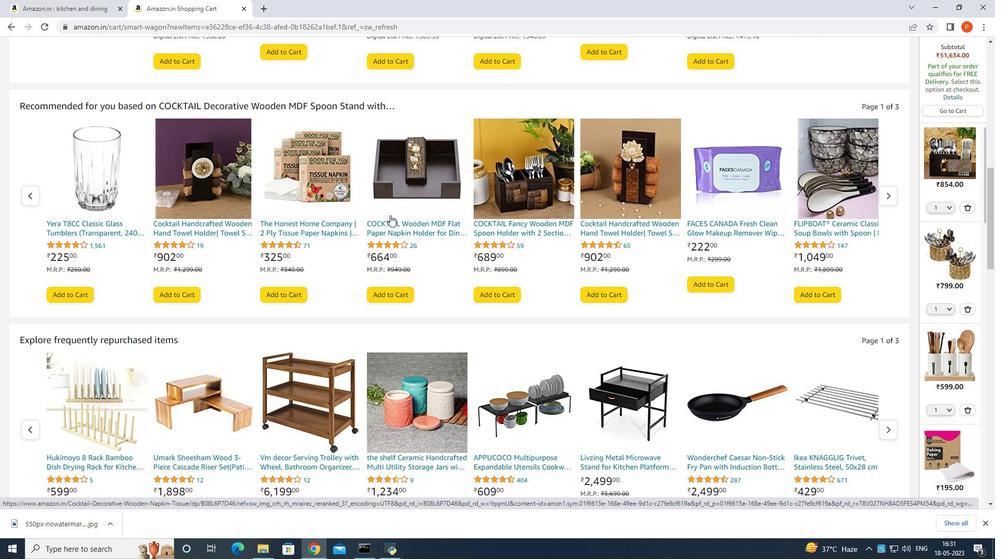 
Action: Mouse moved to (443, 283)
Screenshot: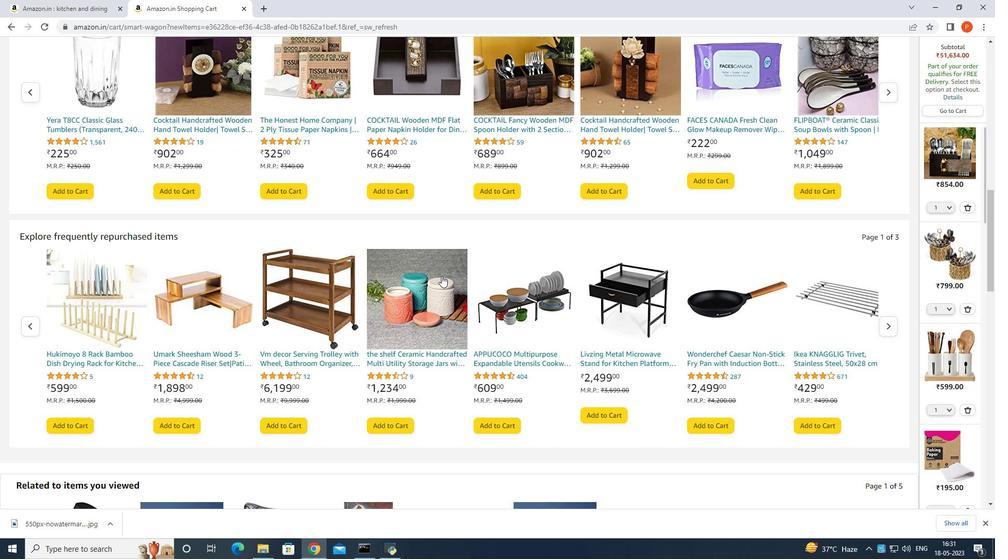 
Action: Mouse scrolled (443, 283) with delta (0, 0)
Screenshot: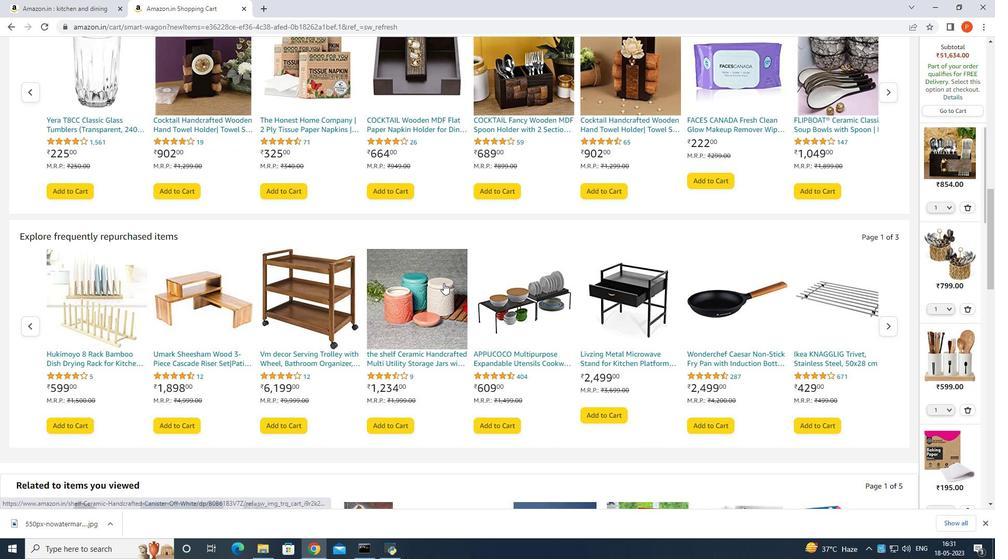 
Action: Mouse scrolled (443, 283) with delta (0, 0)
Screenshot: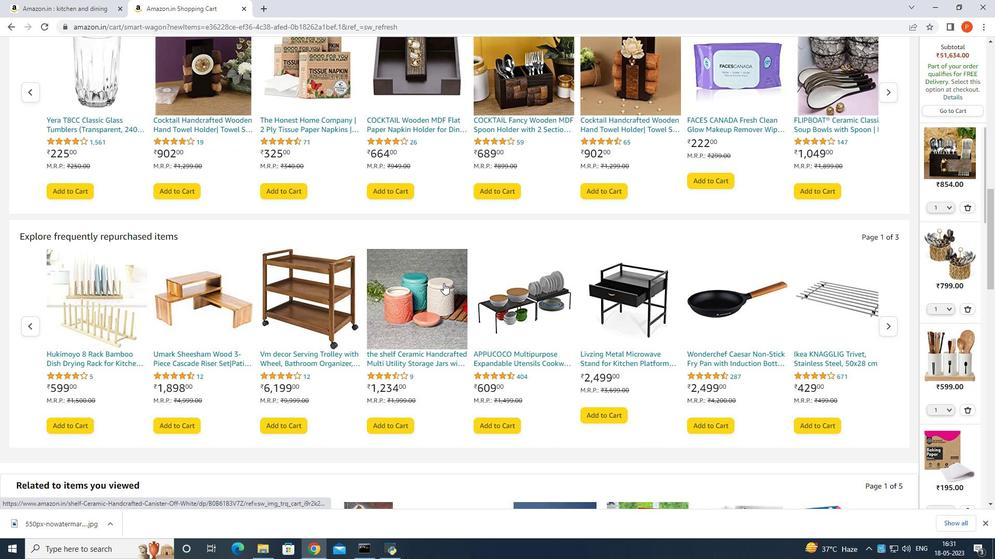 
Action: Mouse moved to (446, 279)
Screenshot: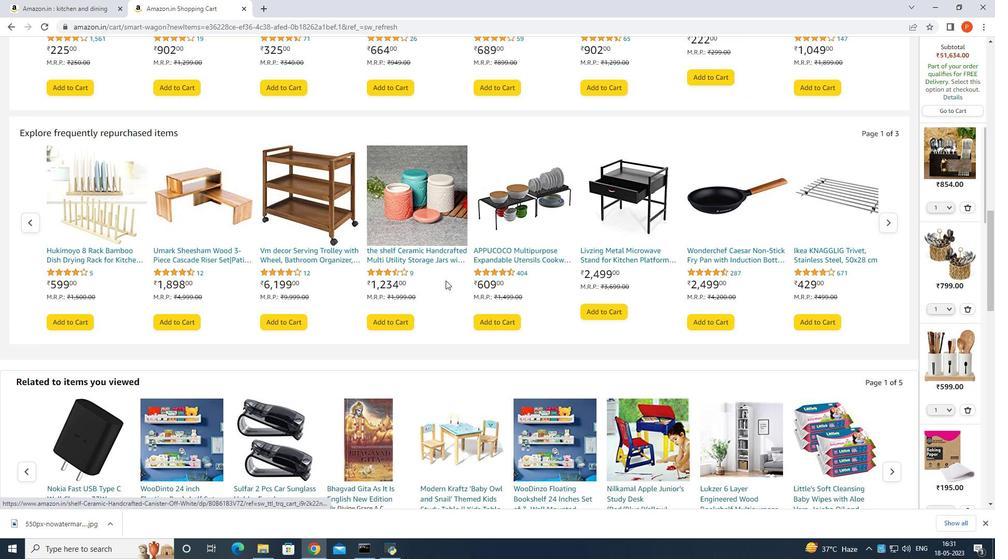 
Action: Mouse scrolled (446, 278) with delta (0, 0)
Screenshot: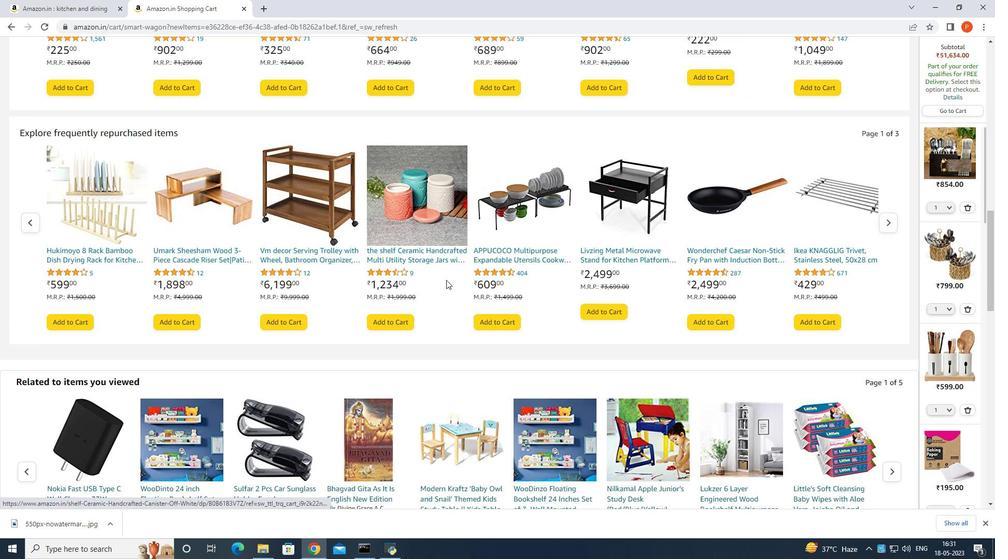 
Action: Mouse scrolled (446, 278) with delta (0, 0)
